 Task: Find connections with filter location Tongging with filter topic #Creativitywith filter profile language Potuguese with filter current company Pidilite Industries Limited with filter school Lachoo Memorial College of Science & Tech with filter industry Legislative Offices with filter service category Lead Generation with filter keywords title Assistant Engineer
Action: Mouse pressed left at (657, 90)
Screenshot: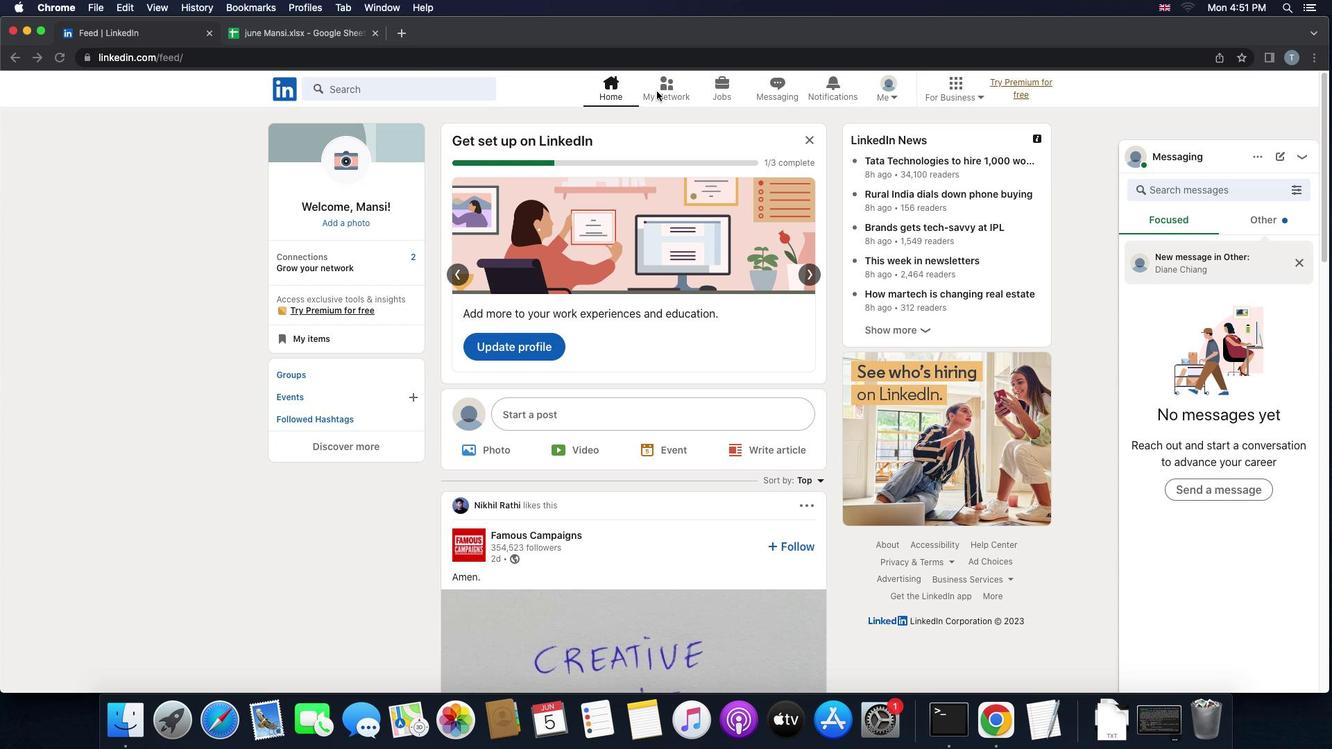 
Action: Mouse pressed left at (657, 90)
Screenshot: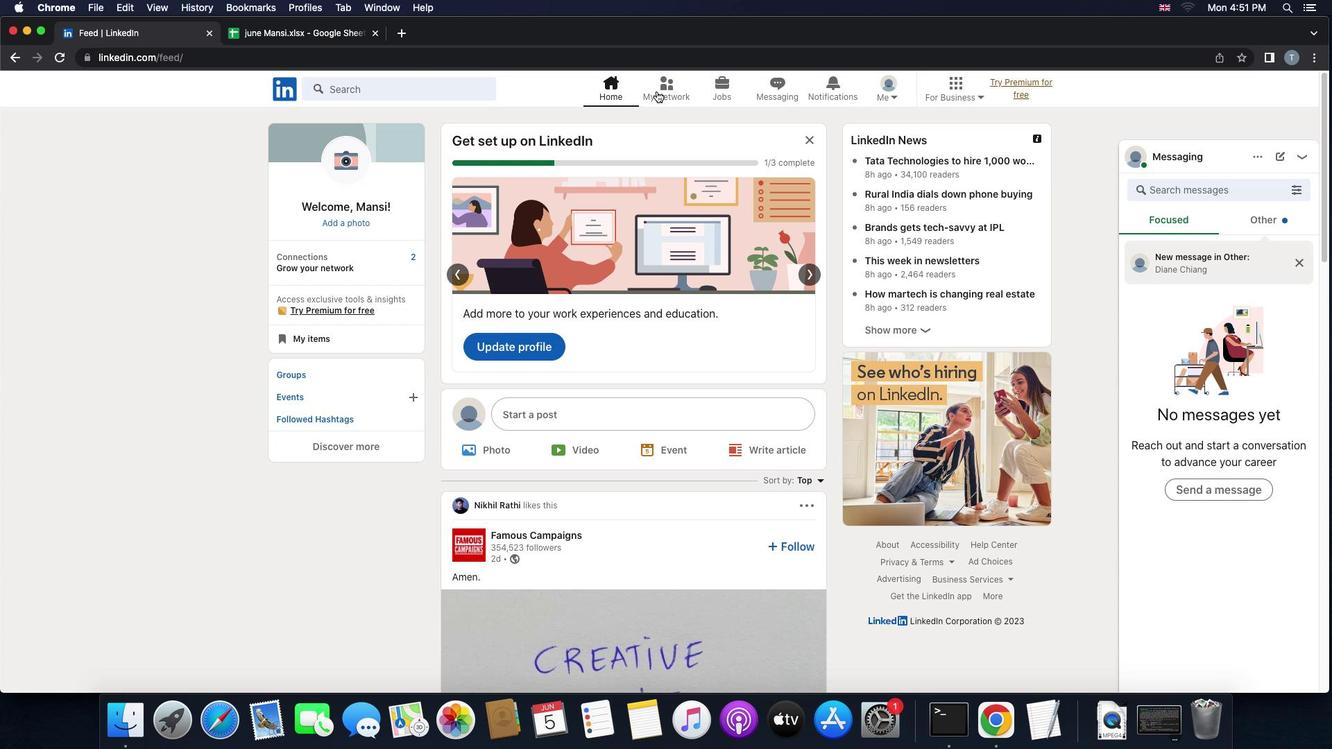 
Action: Mouse moved to (410, 170)
Screenshot: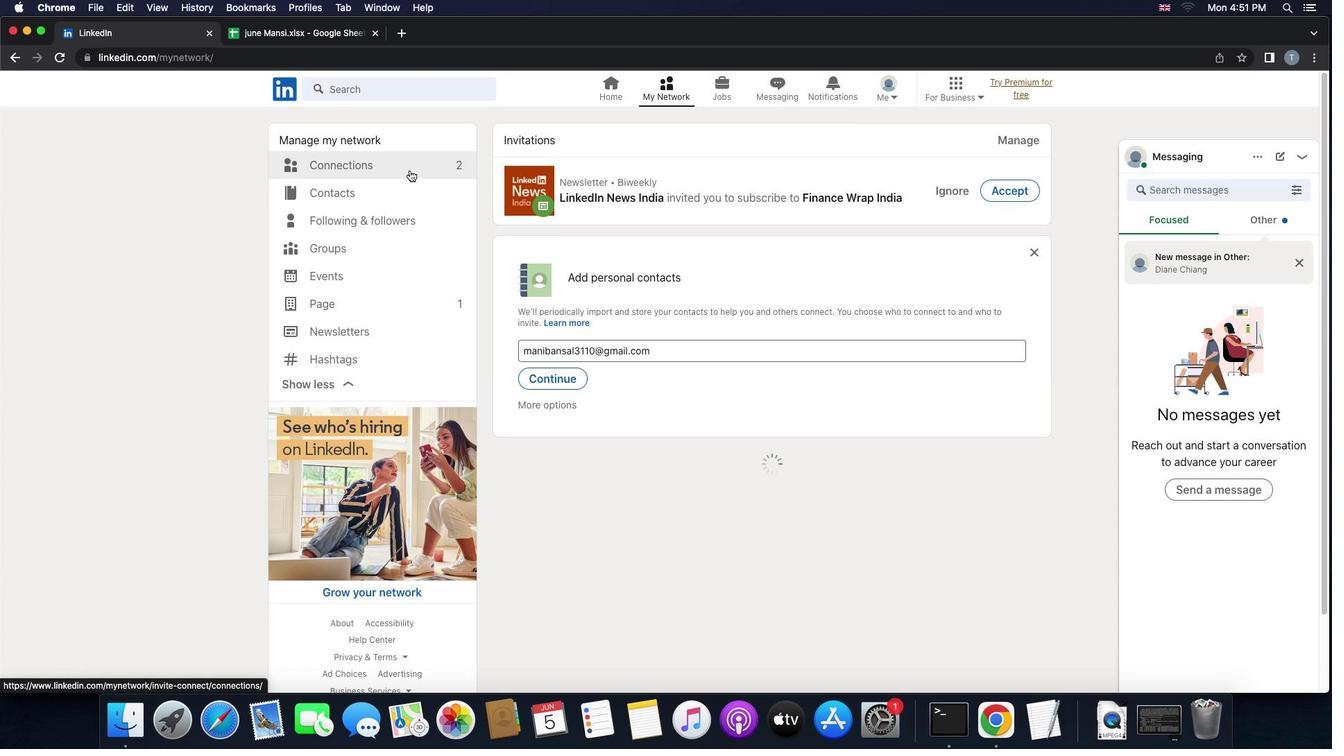 
Action: Mouse pressed left at (410, 170)
Screenshot: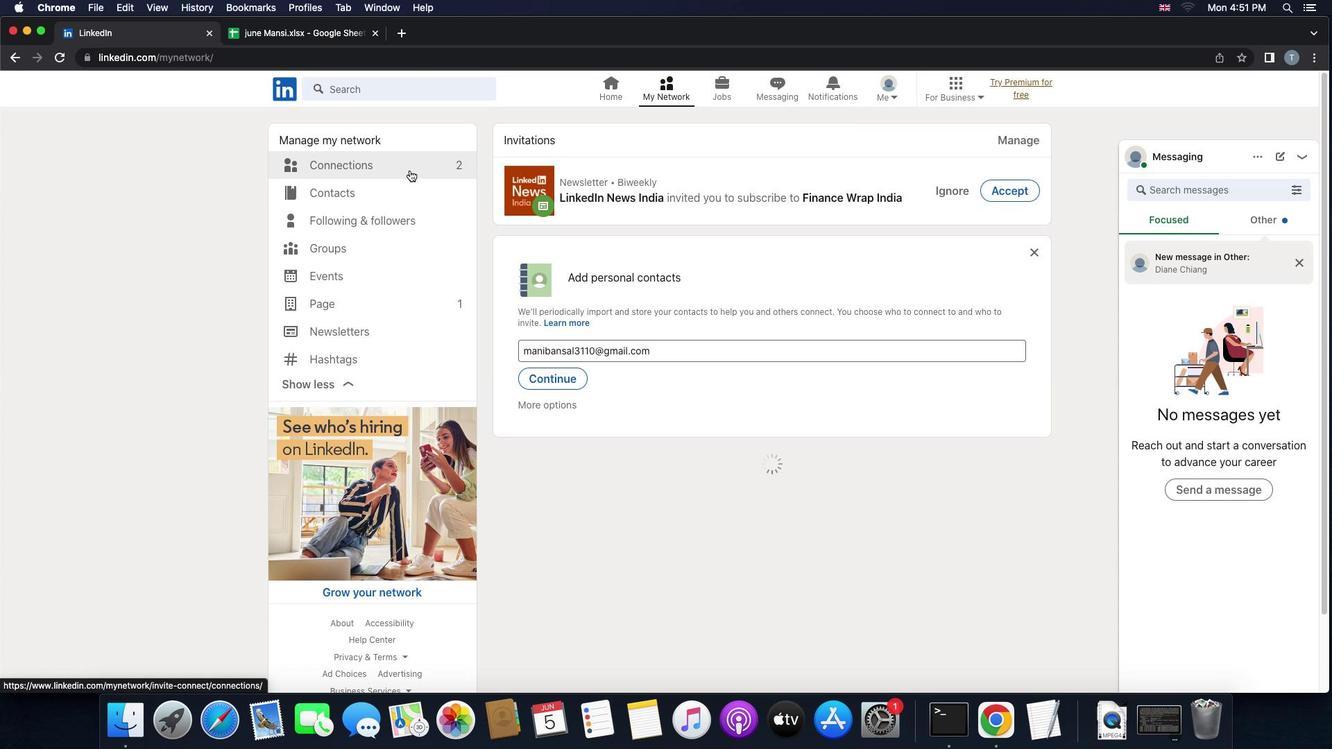 
Action: Mouse moved to (792, 163)
Screenshot: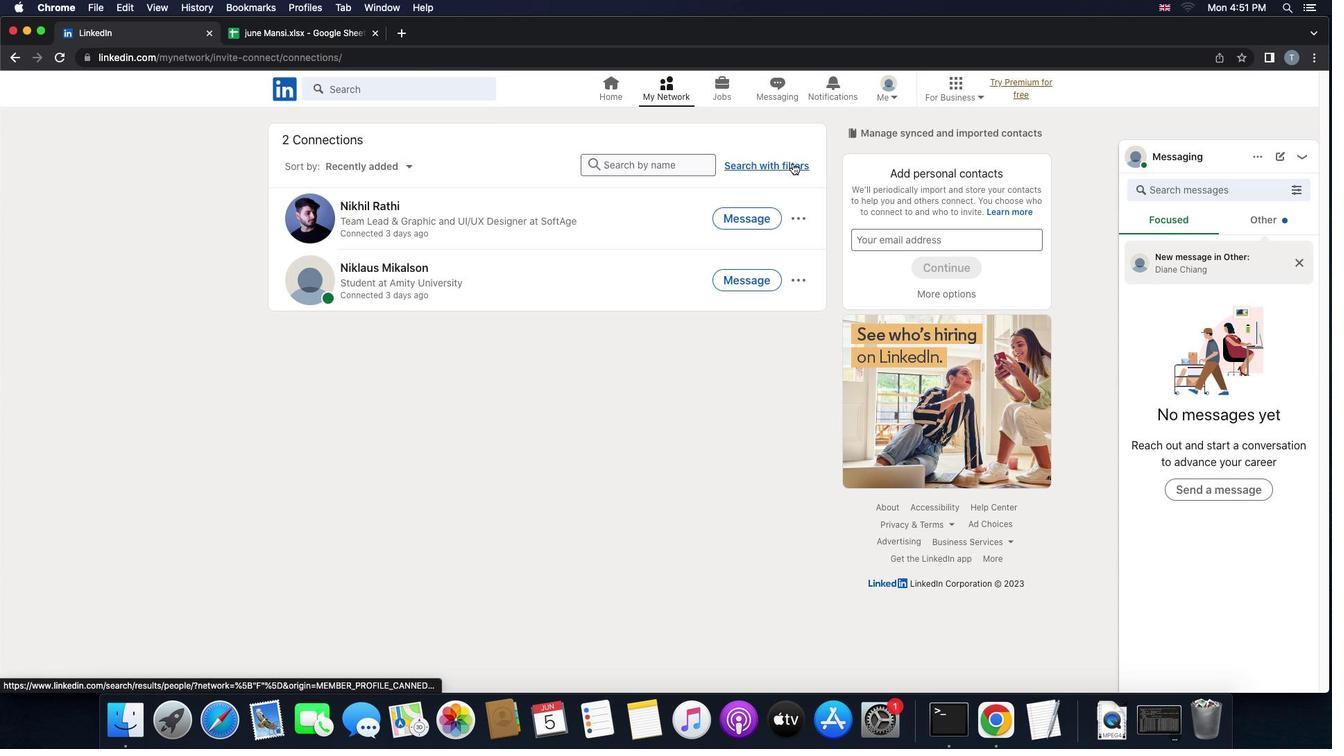 
Action: Mouse pressed left at (792, 163)
Screenshot: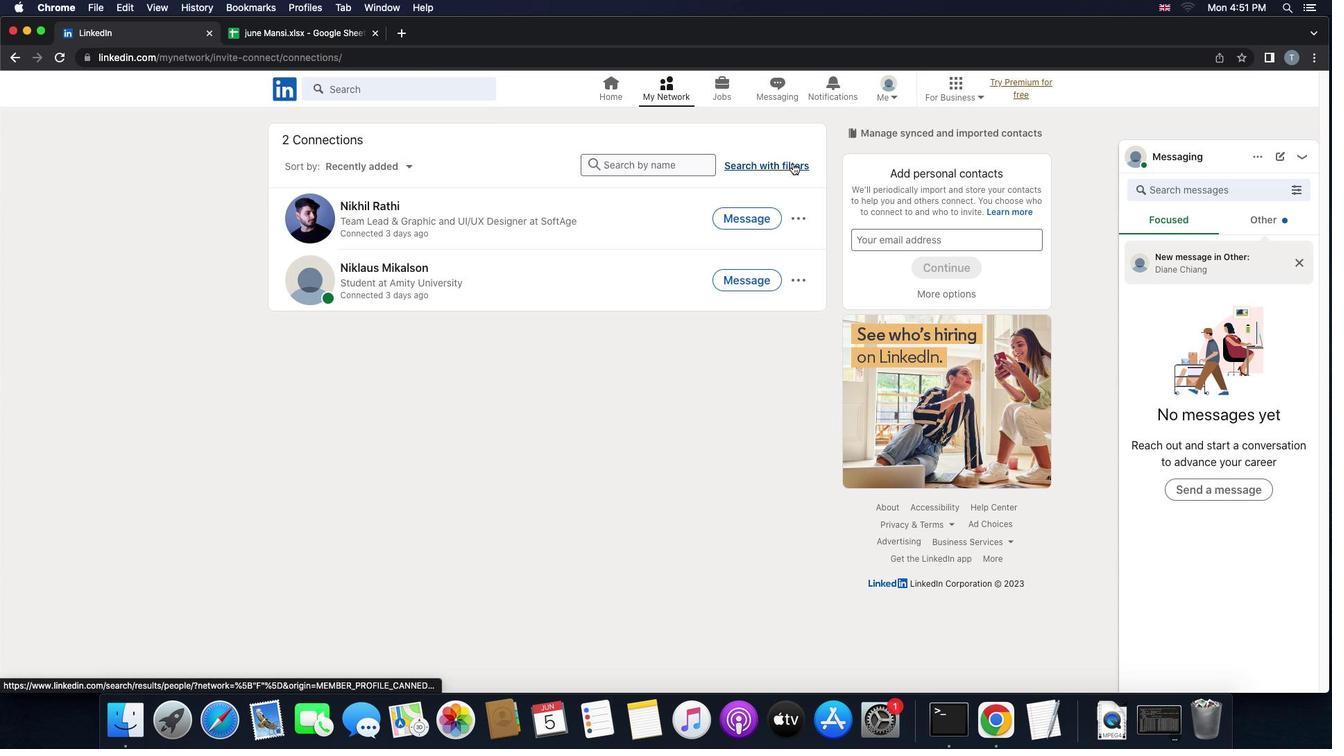 
Action: Mouse moved to (716, 130)
Screenshot: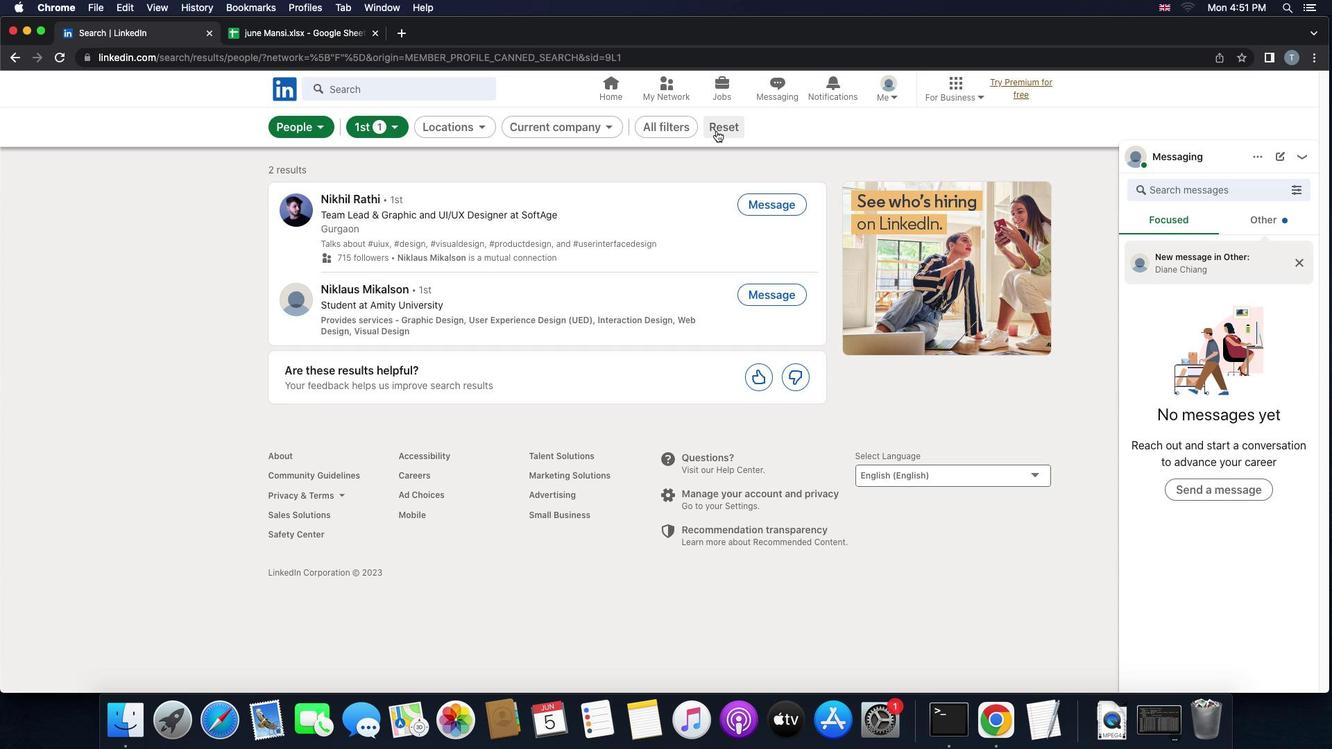 
Action: Mouse pressed left at (716, 130)
Screenshot: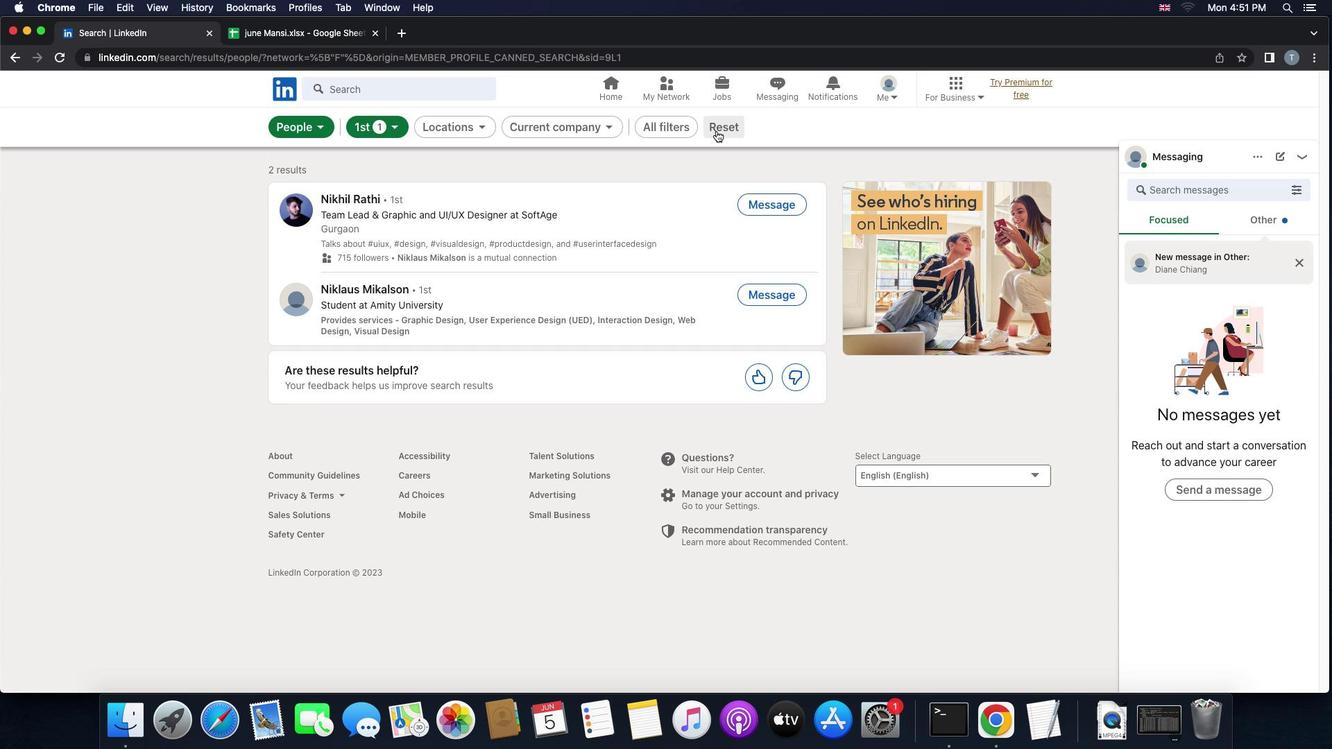 
Action: Mouse moved to (686, 129)
Screenshot: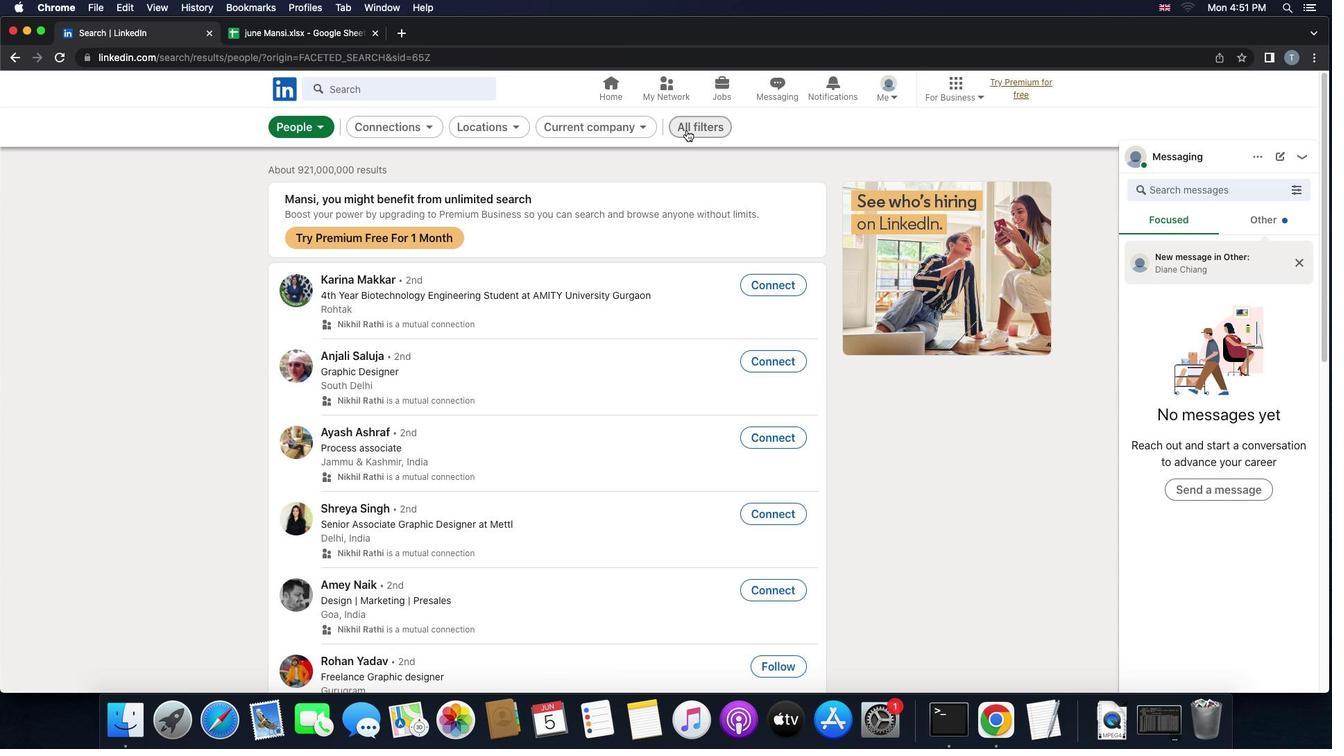 
Action: Mouse pressed left at (686, 129)
Screenshot: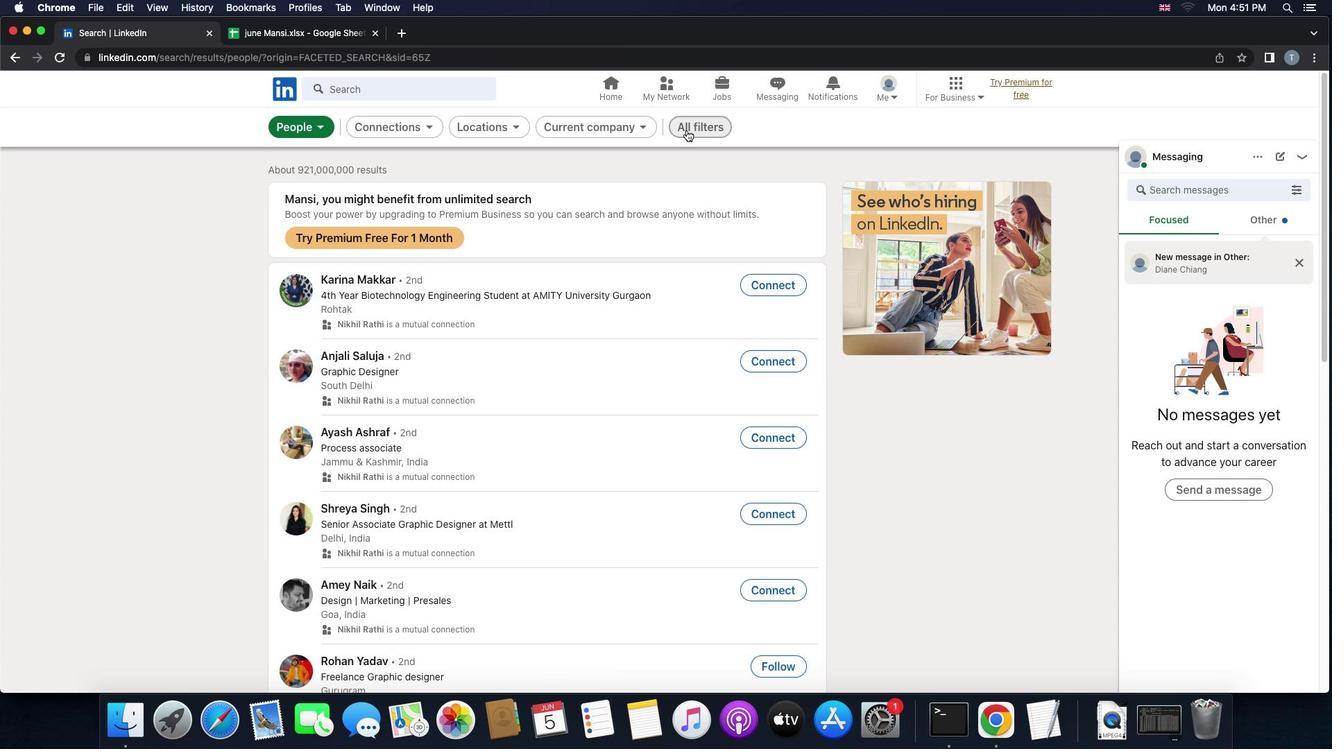 
Action: Mouse moved to (1040, 421)
Screenshot: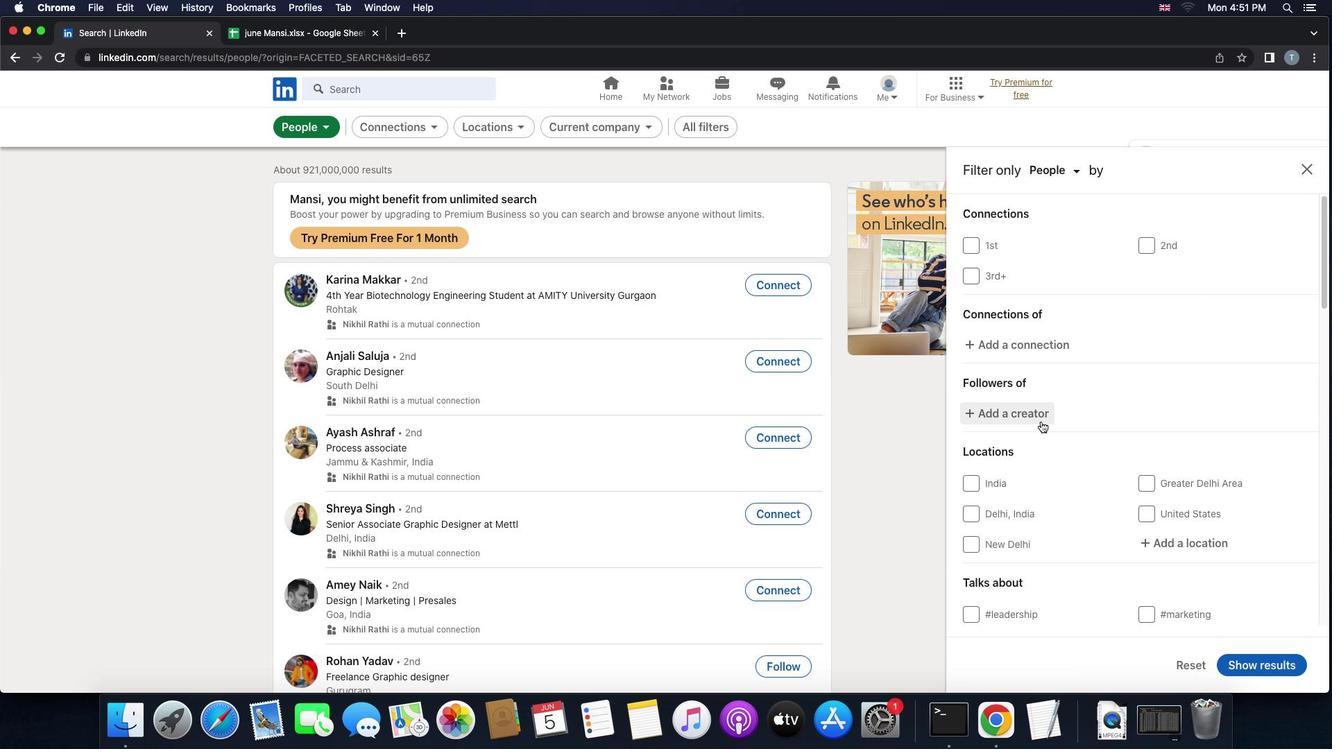 
Action: Mouse scrolled (1040, 421) with delta (0, 0)
Screenshot: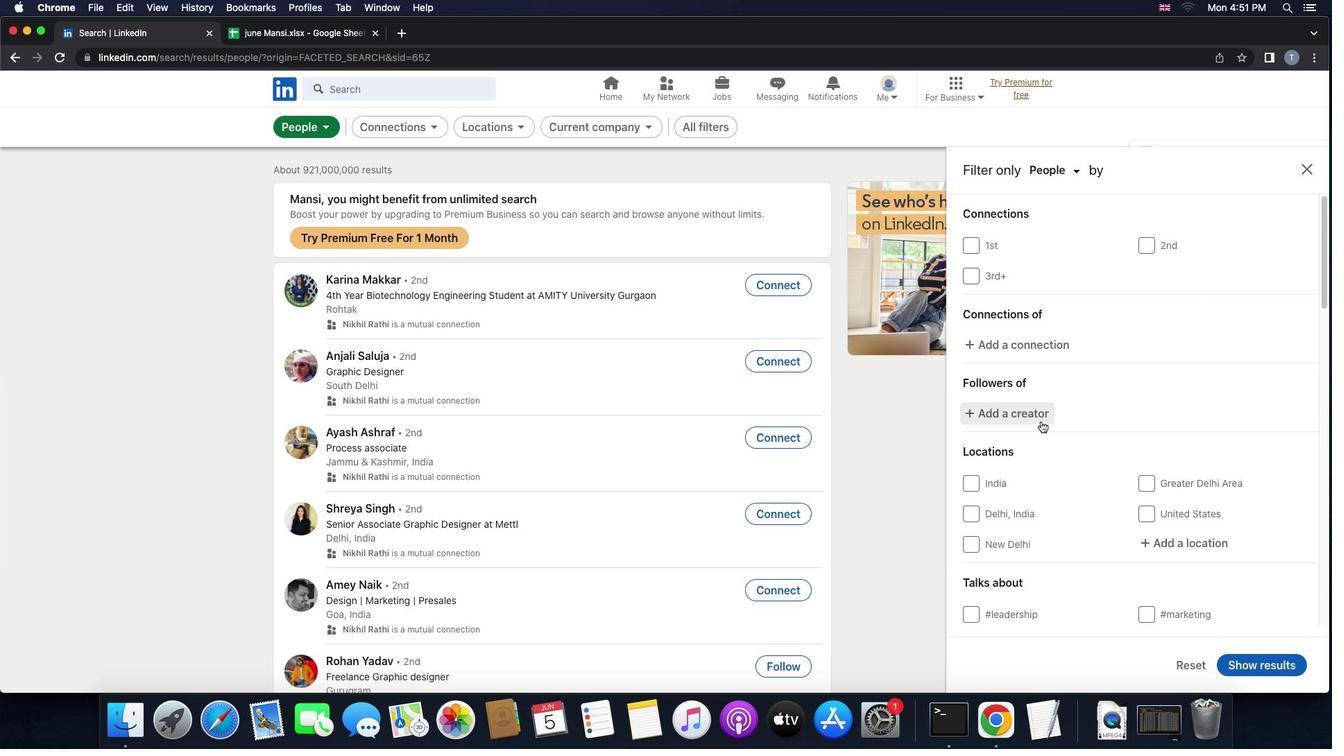 
Action: Mouse scrolled (1040, 421) with delta (0, 0)
Screenshot: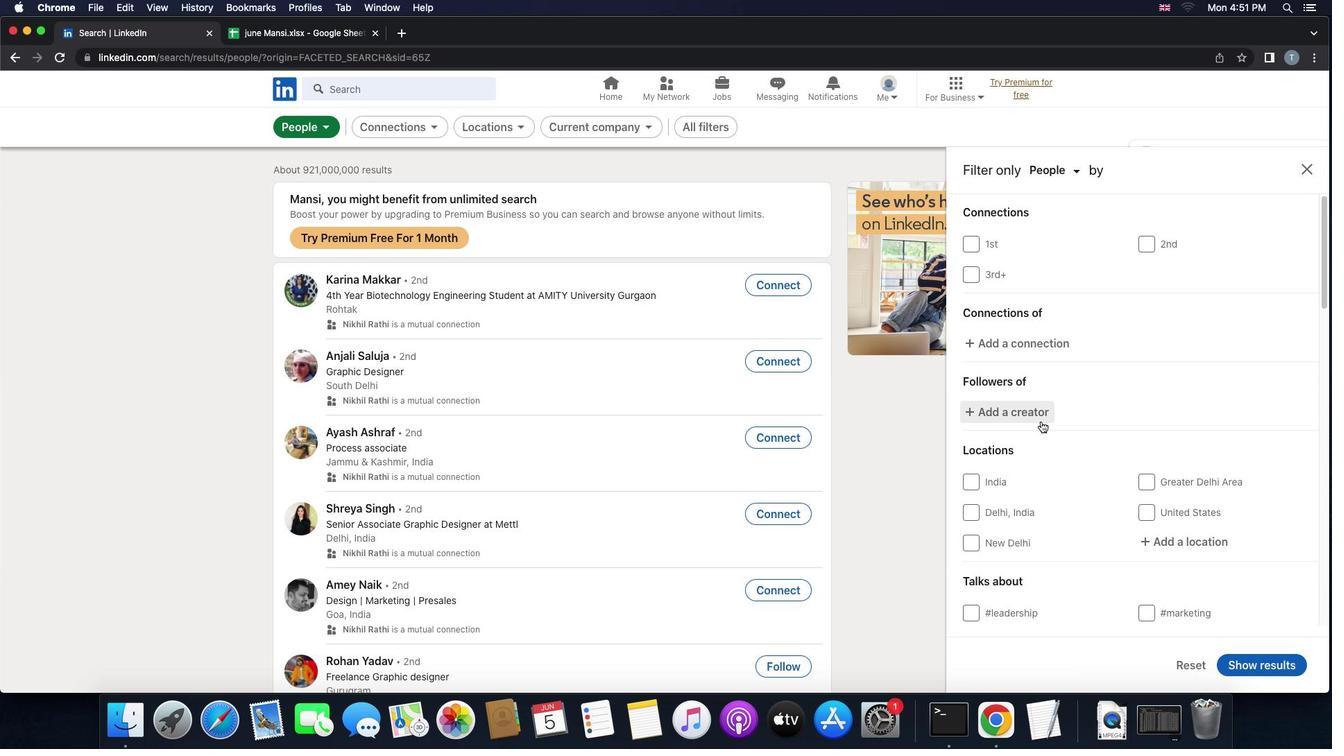 
Action: Mouse scrolled (1040, 421) with delta (0, -1)
Screenshot: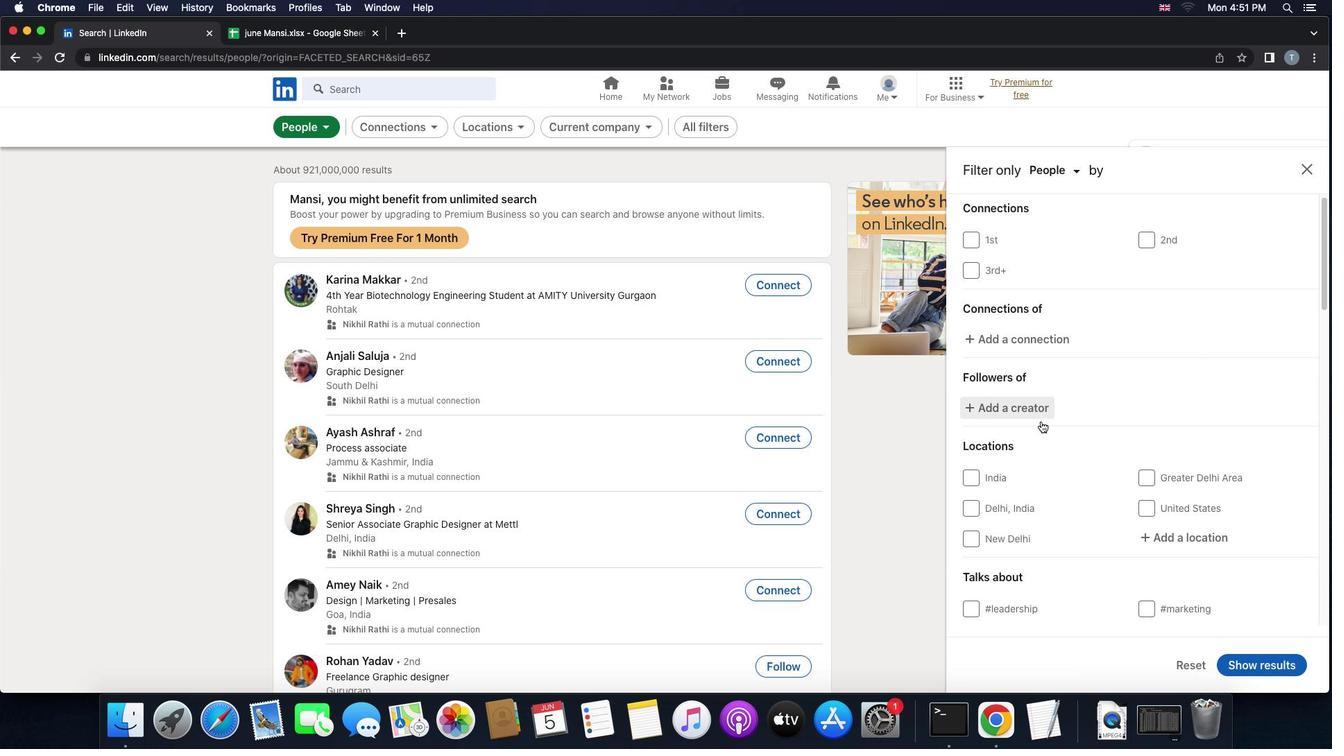 
Action: Mouse moved to (1194, 446)
Screenshot: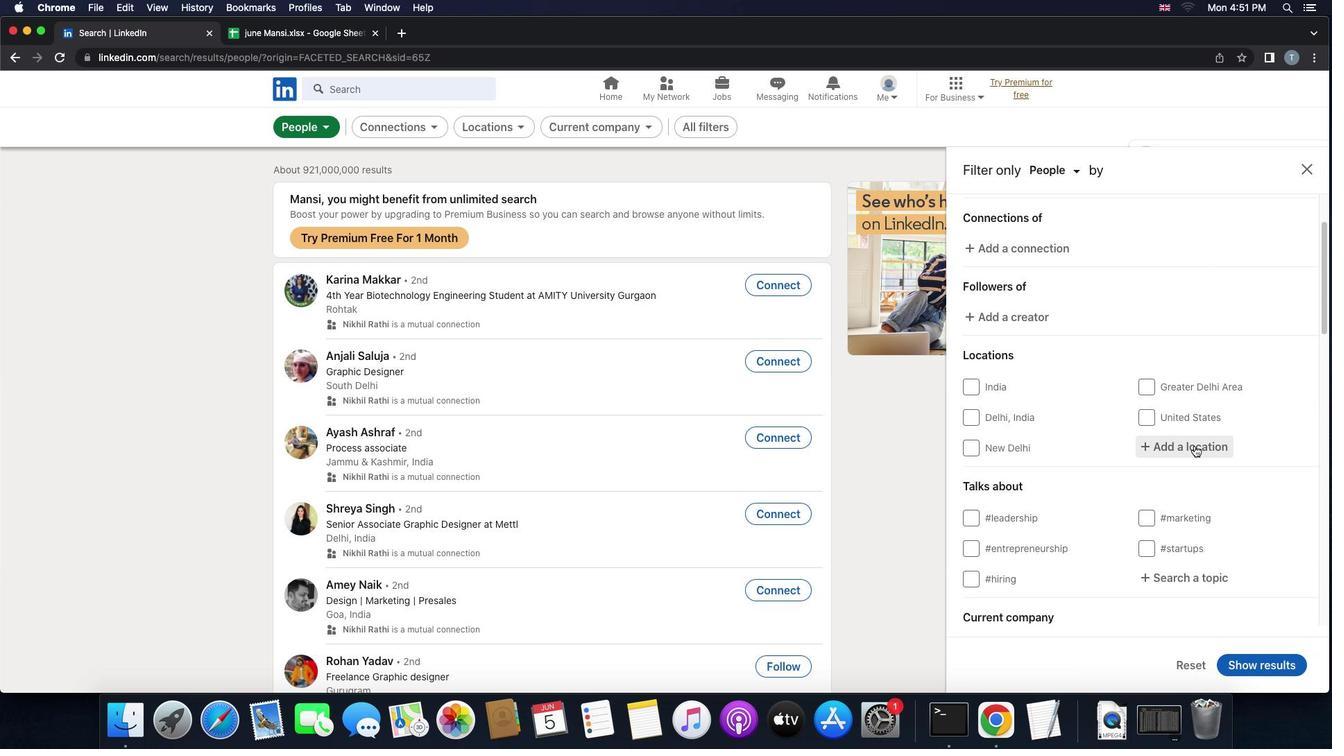 
Action: Mouse pressed left at (1194, 446)
Screenshot: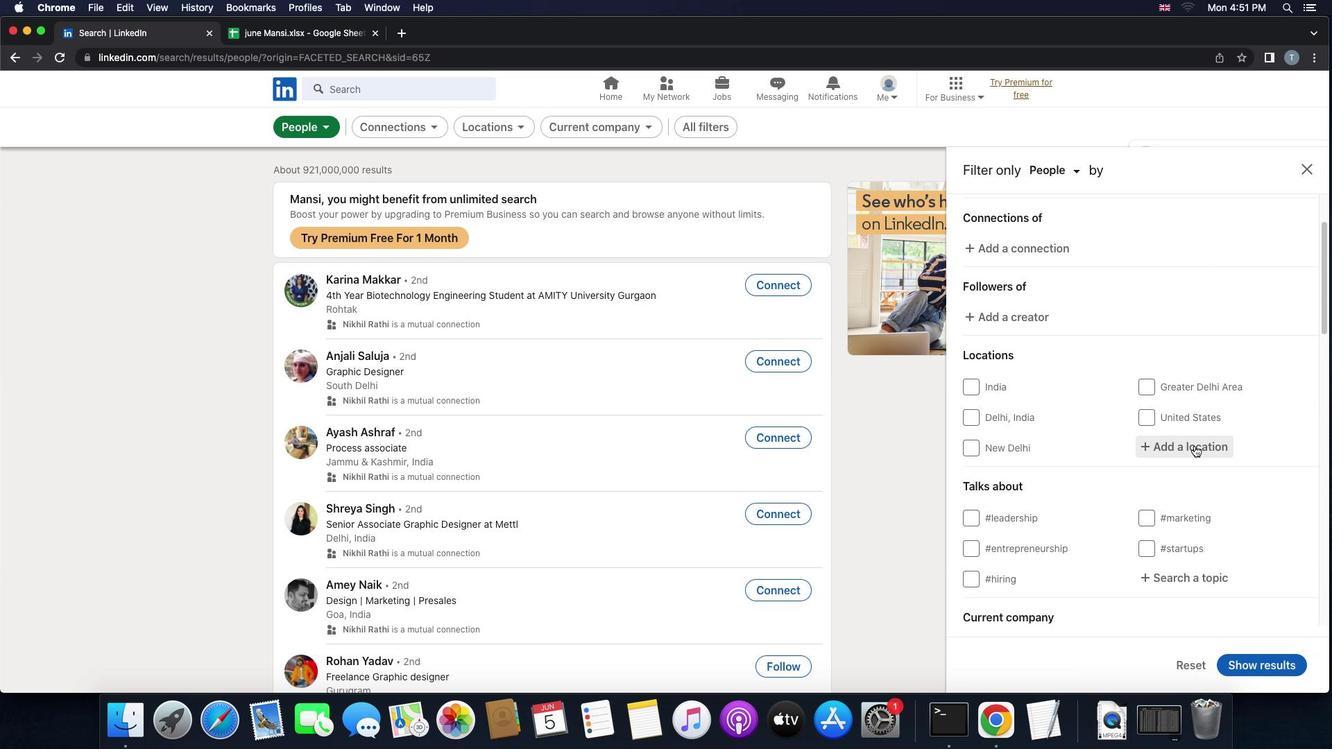 
Action: Mouse moved to (1188, 441)
Screenshot: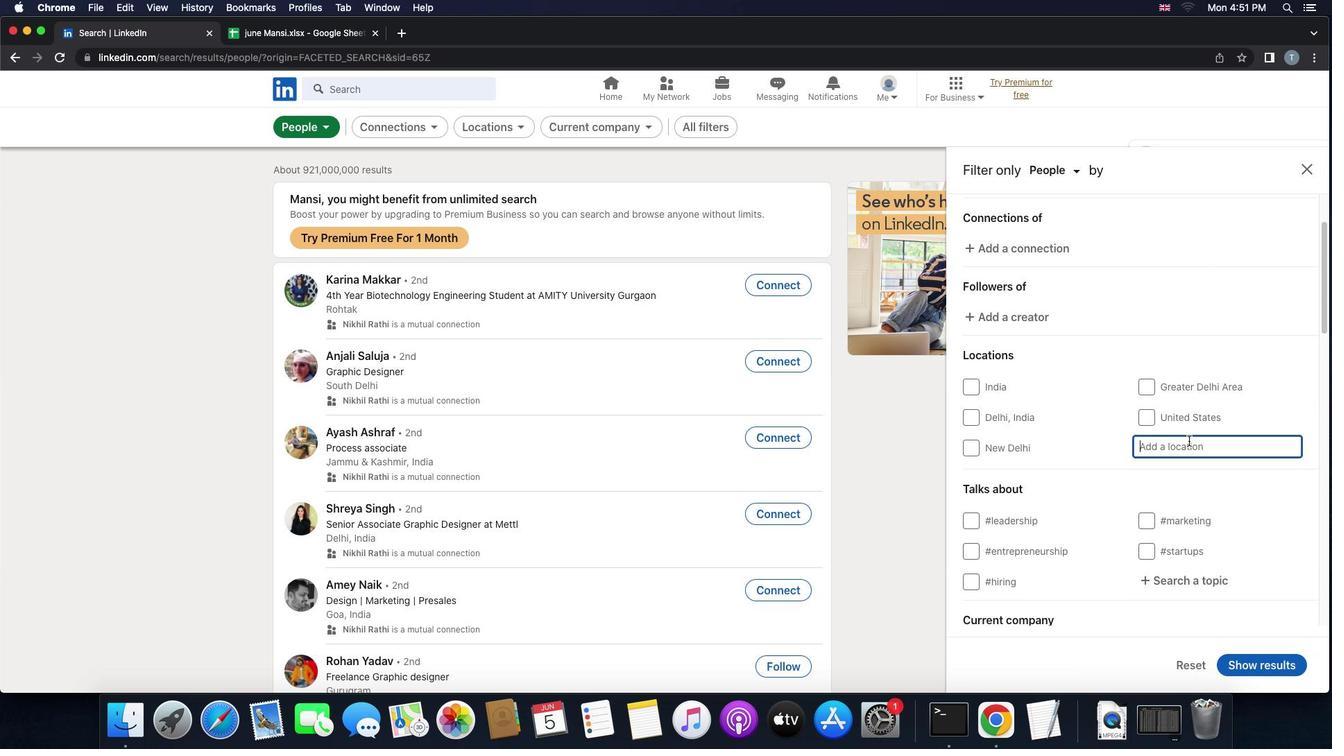 
Action: Key pressed Key.shift'T''o''n''g''g''i''n''g'Key.enter
Screenshot: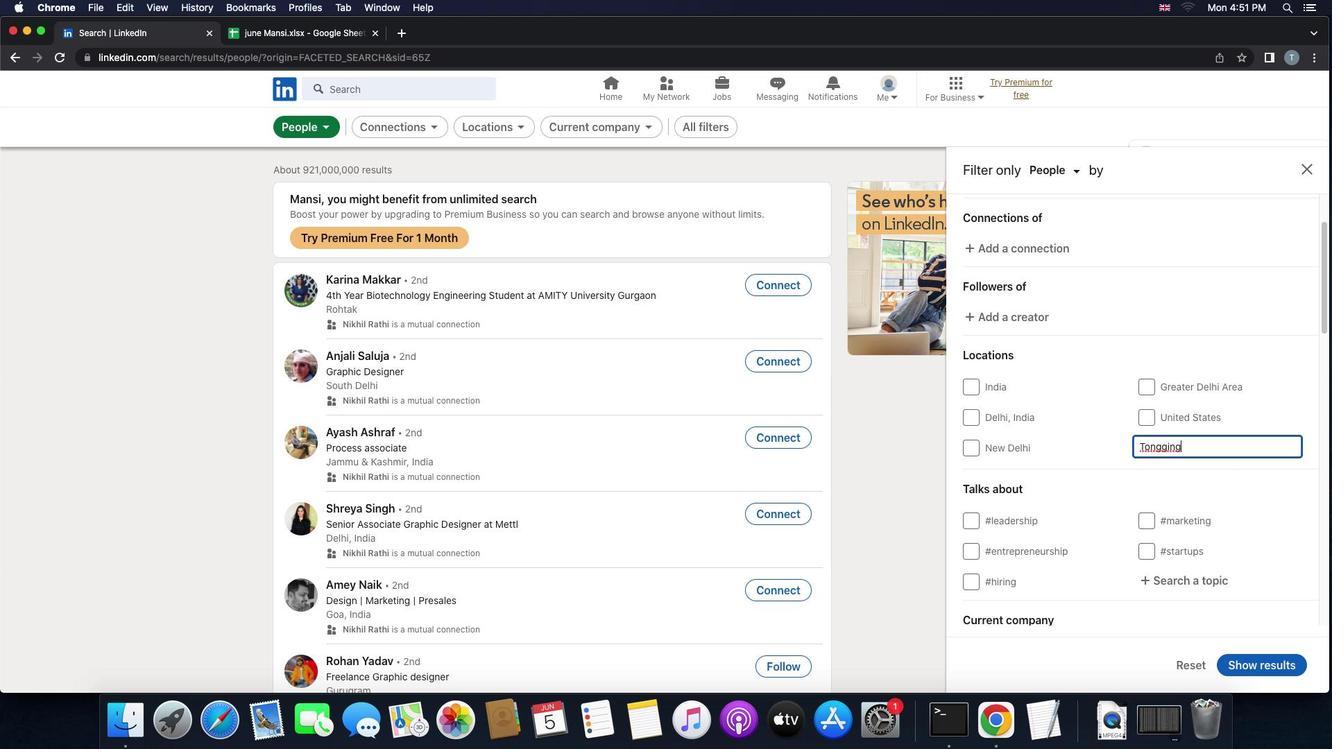 
Action: Mouse moved to (1070, 506)
Screenshot: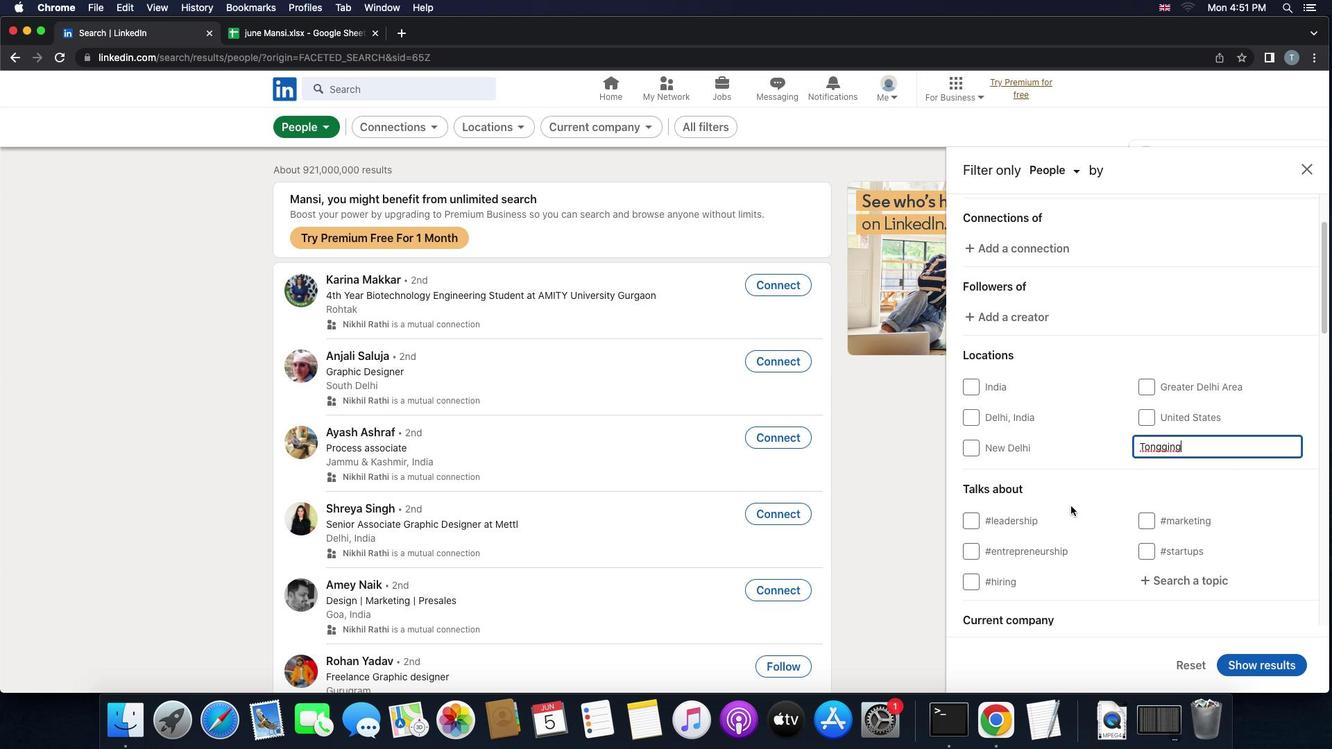 
Action: Mouse scrolled (1070, 506) with delta (0, 0)
Screenshot: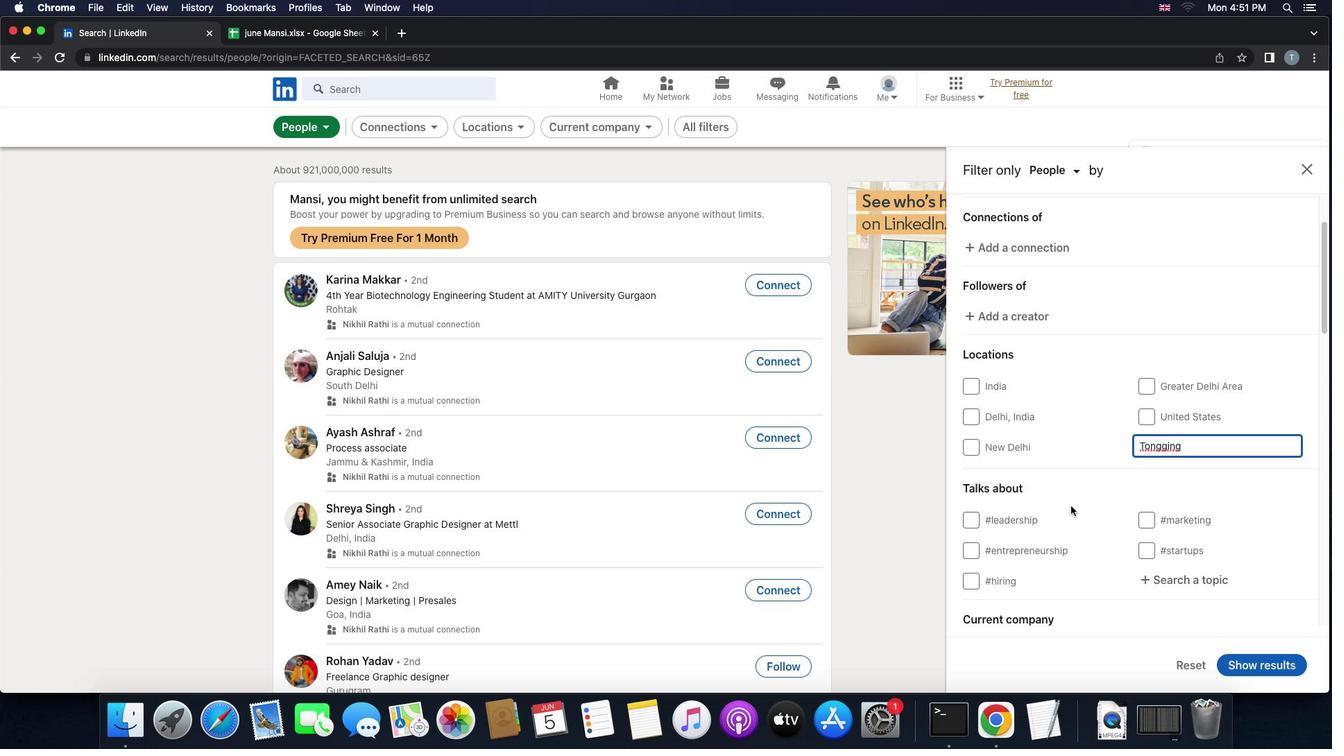 
Action: Mouse scrolled (1070, 506) with delta (0, 0)
Screenshot: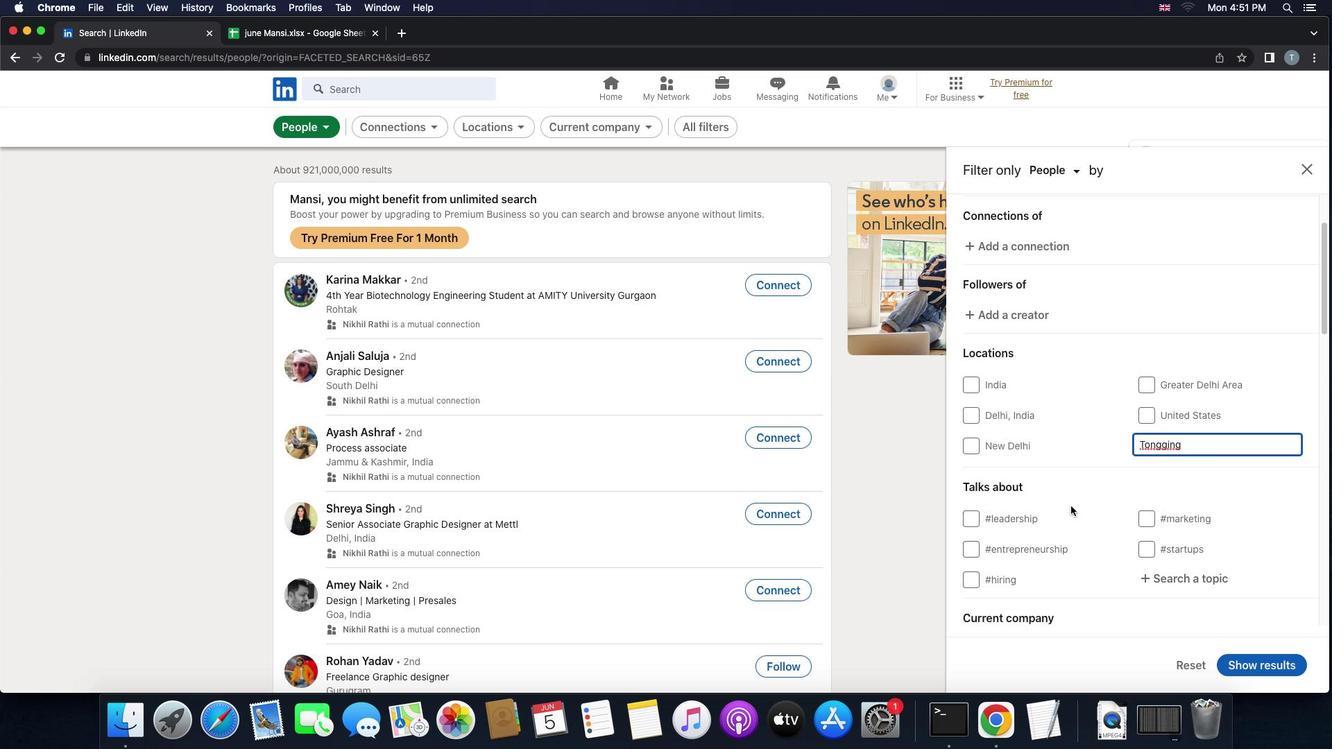 
Action: Mouse scrolled (1070, 506) with delta (0, -1)
Screenshot: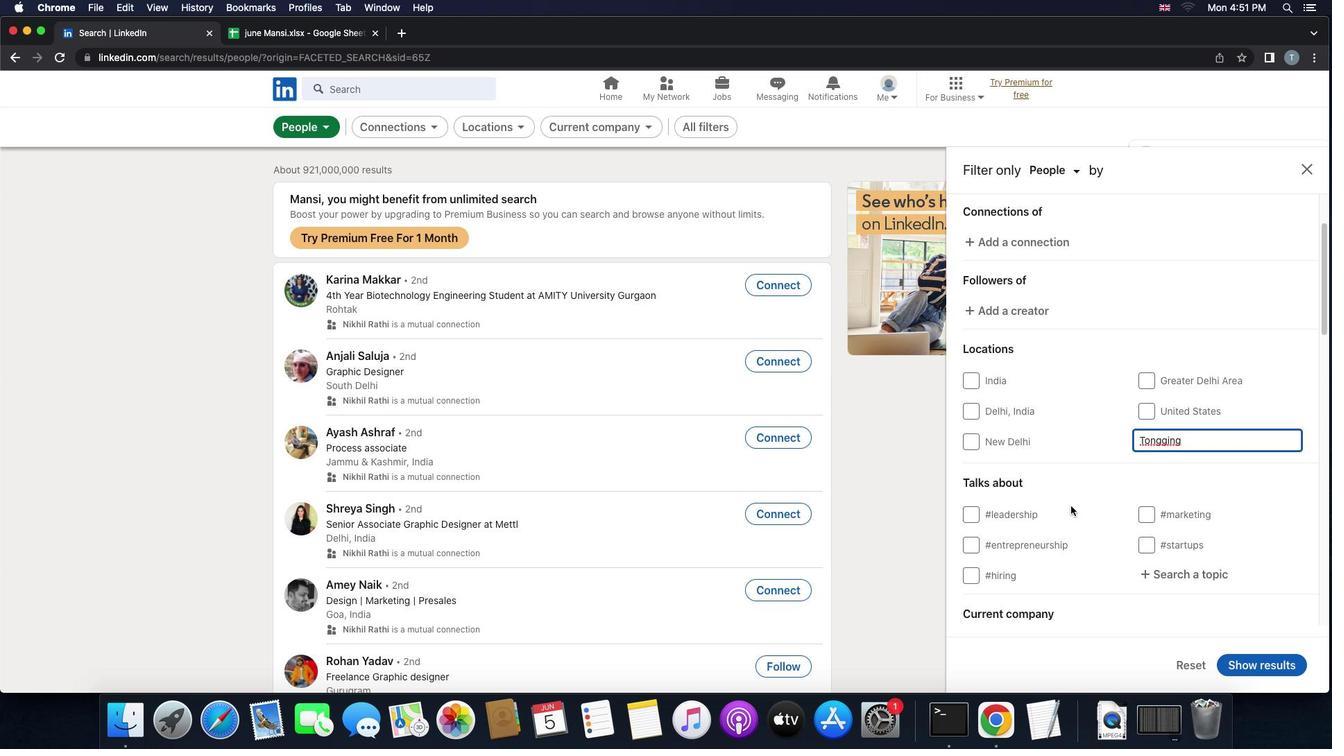 
Action: Mouse moved to (1148, 501)
Screenshot: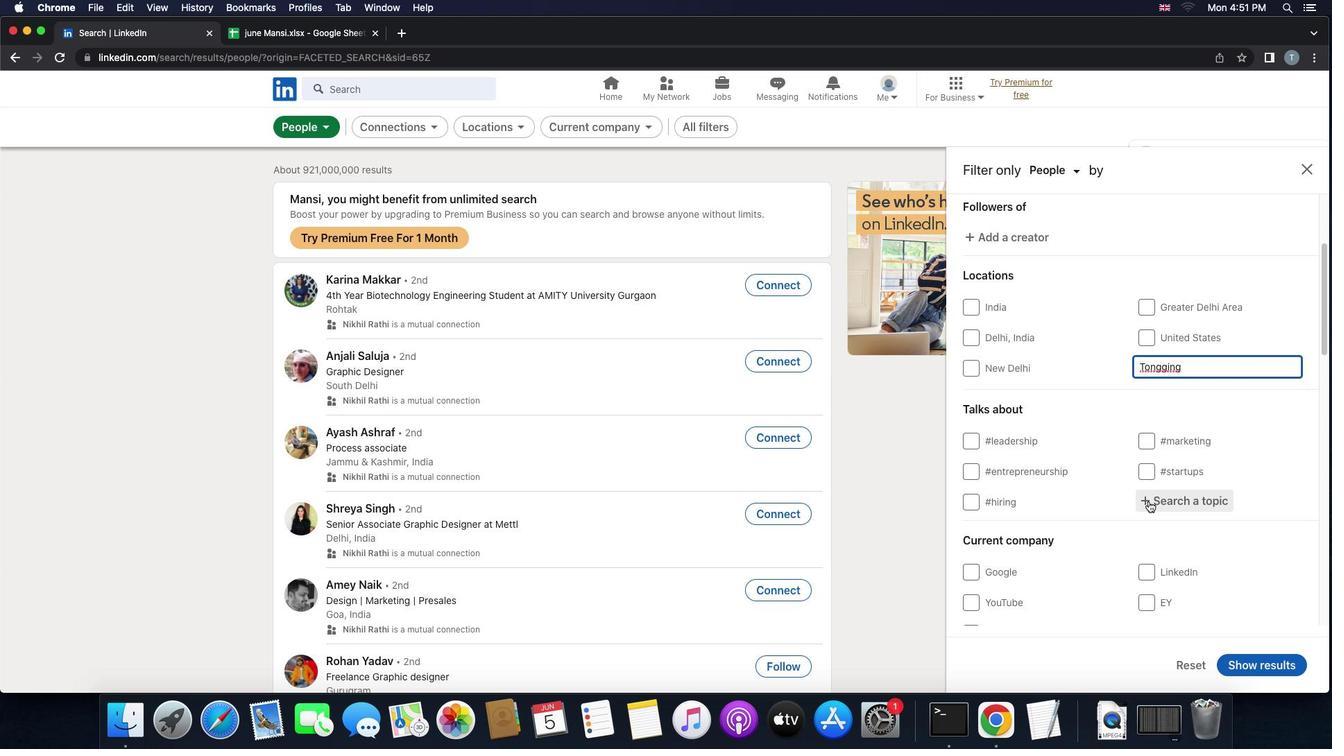 
Action: Mouse pressed left at (1148, 501)
Screenshot: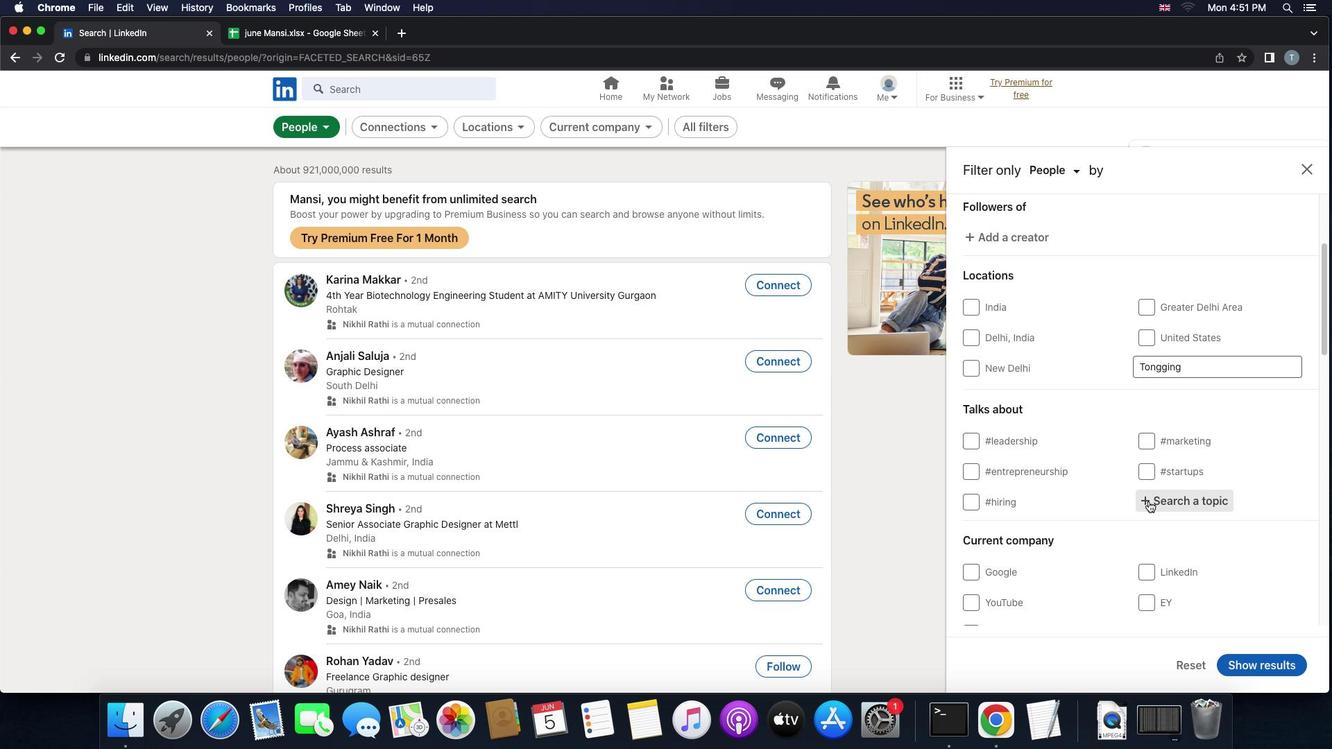 
Action: Key pressed Key.shift'C''r''e''a''t''i''v''i''t''y'
Screenshot: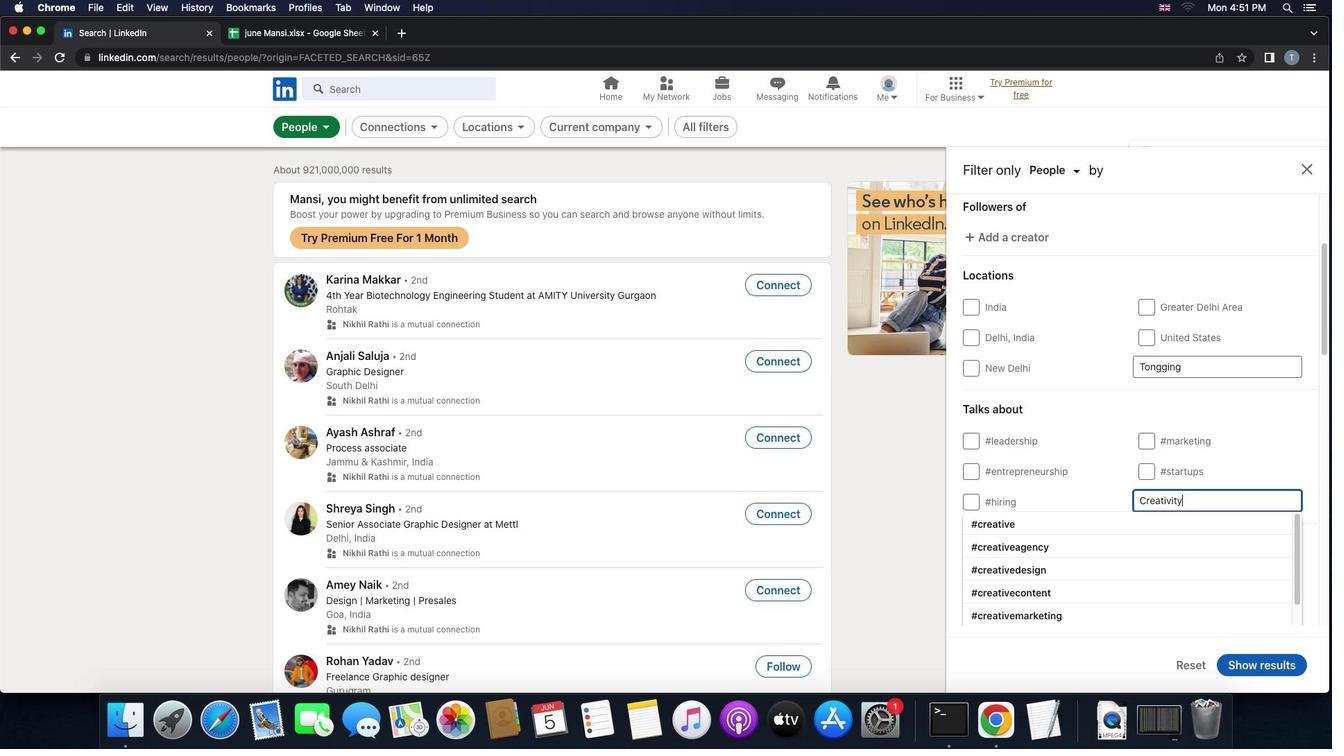 
Action: Mouse moved to (1120, 520)
Screenshot: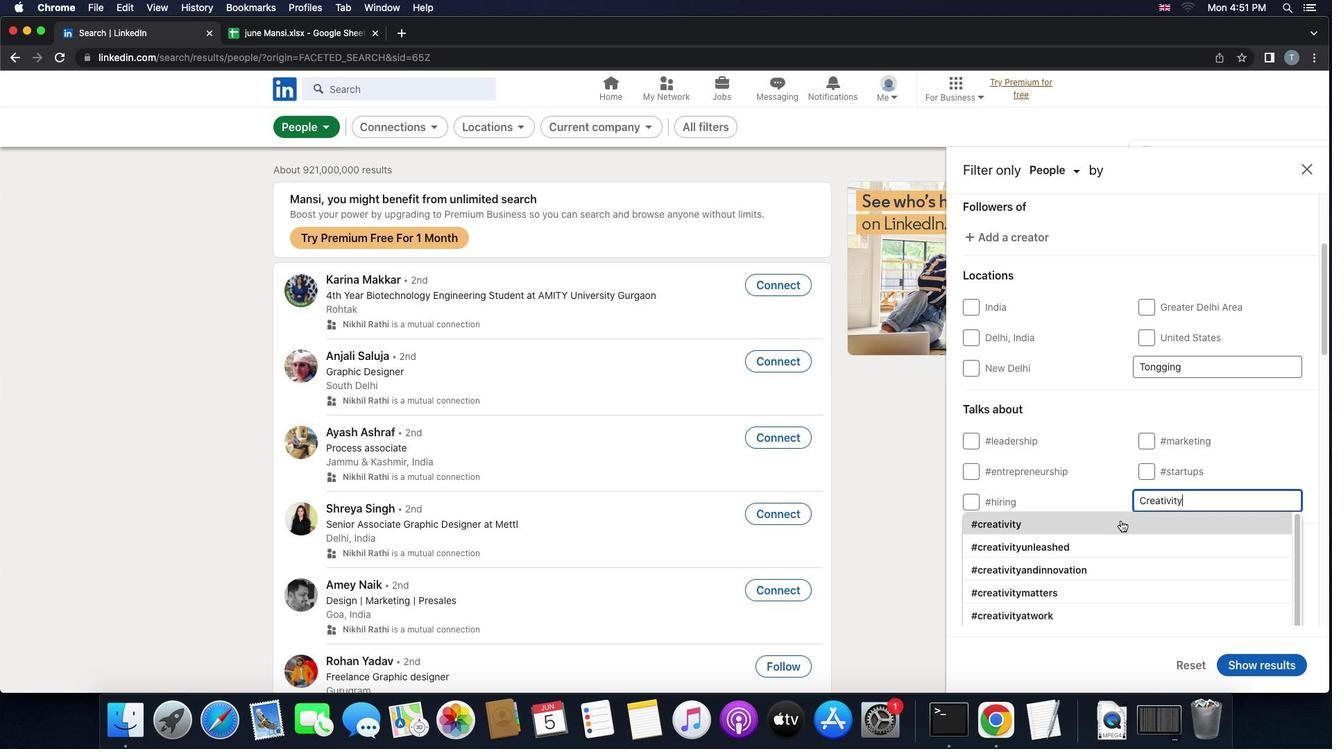 
Action: Mouse pressed left at (1120, 520)
Screenshot: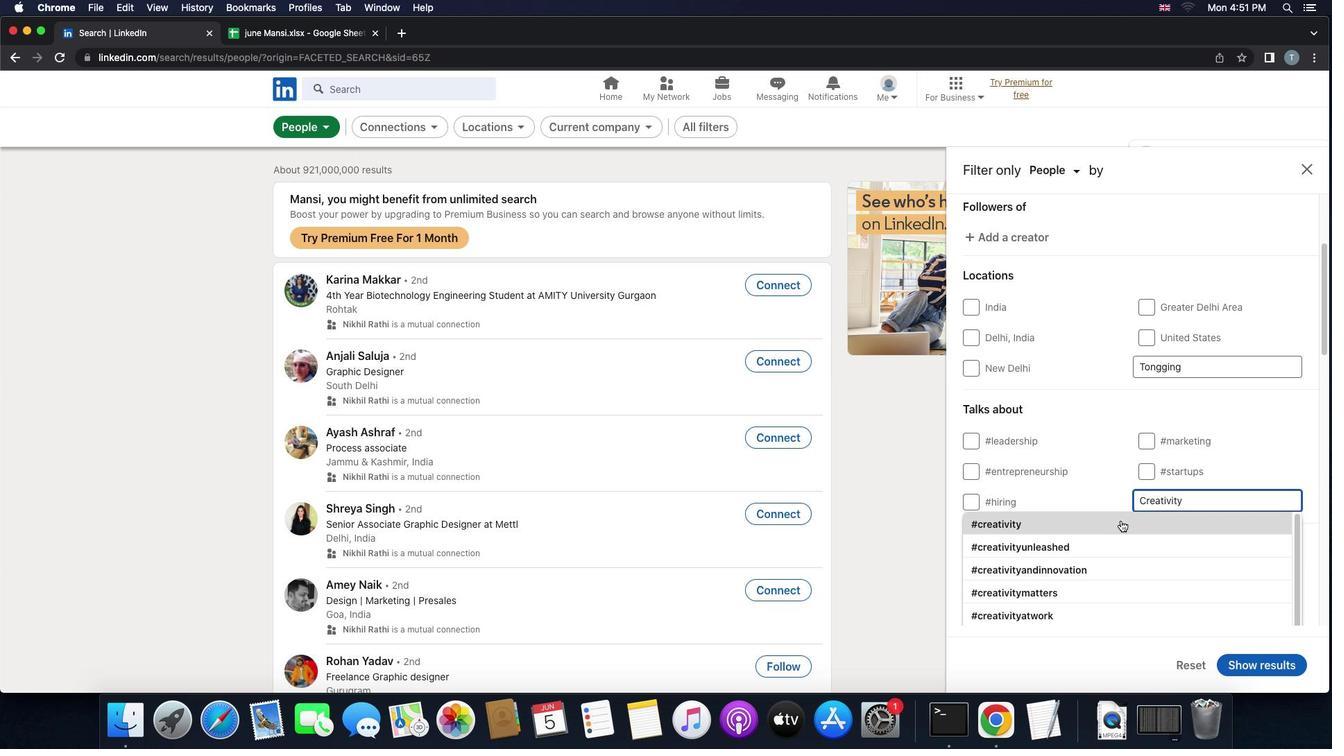 
Action: Mouse moved to (1144, 562)
Screenshot: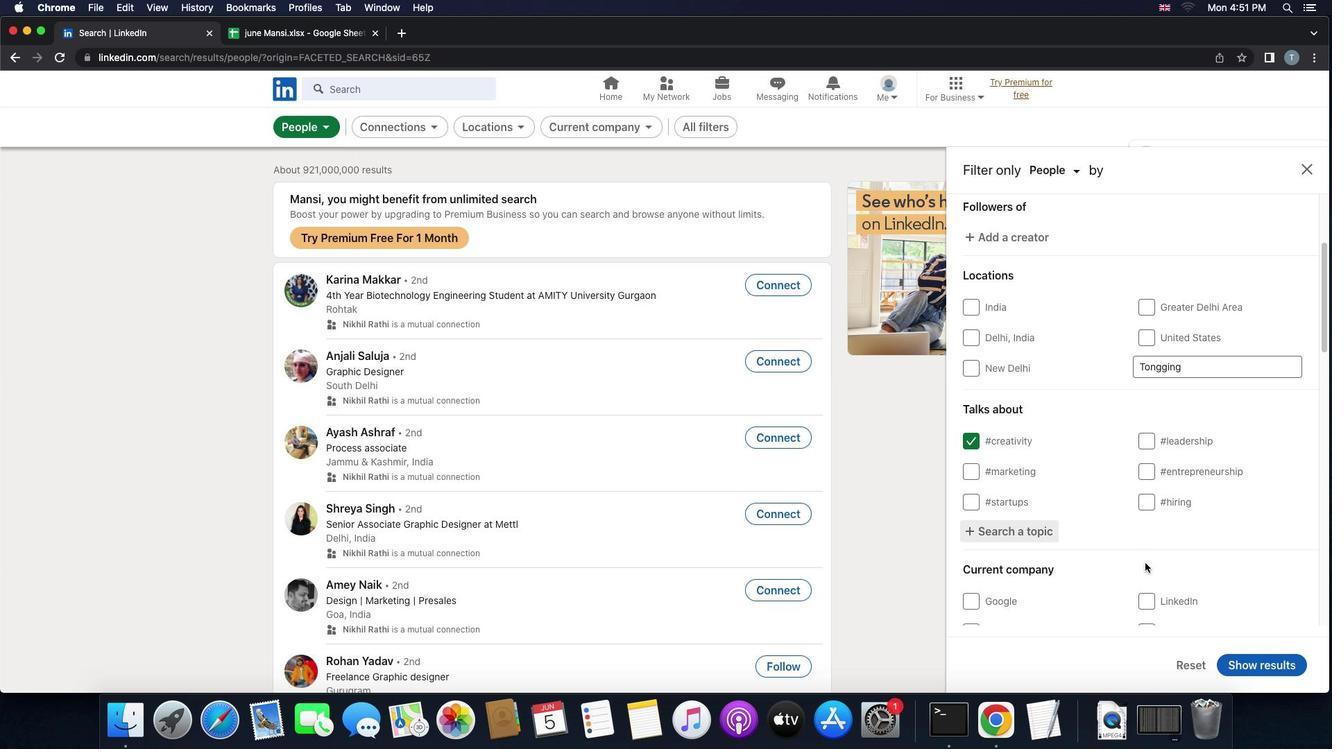 
Action: Mouse scrolled (1144, 562) with delta (0, 0)
Screenshot: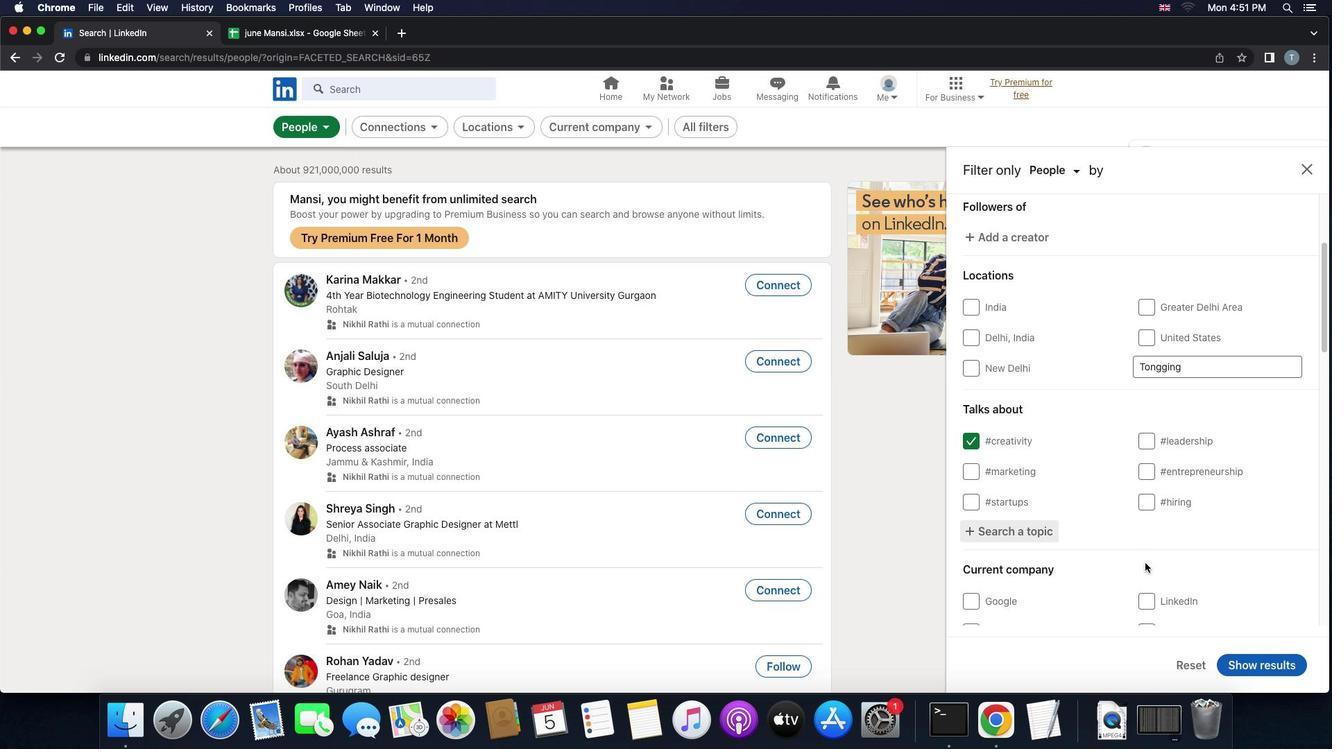 
Action: Mouse scrolled (1144, 562) with delta (0, 0)
Screenshot: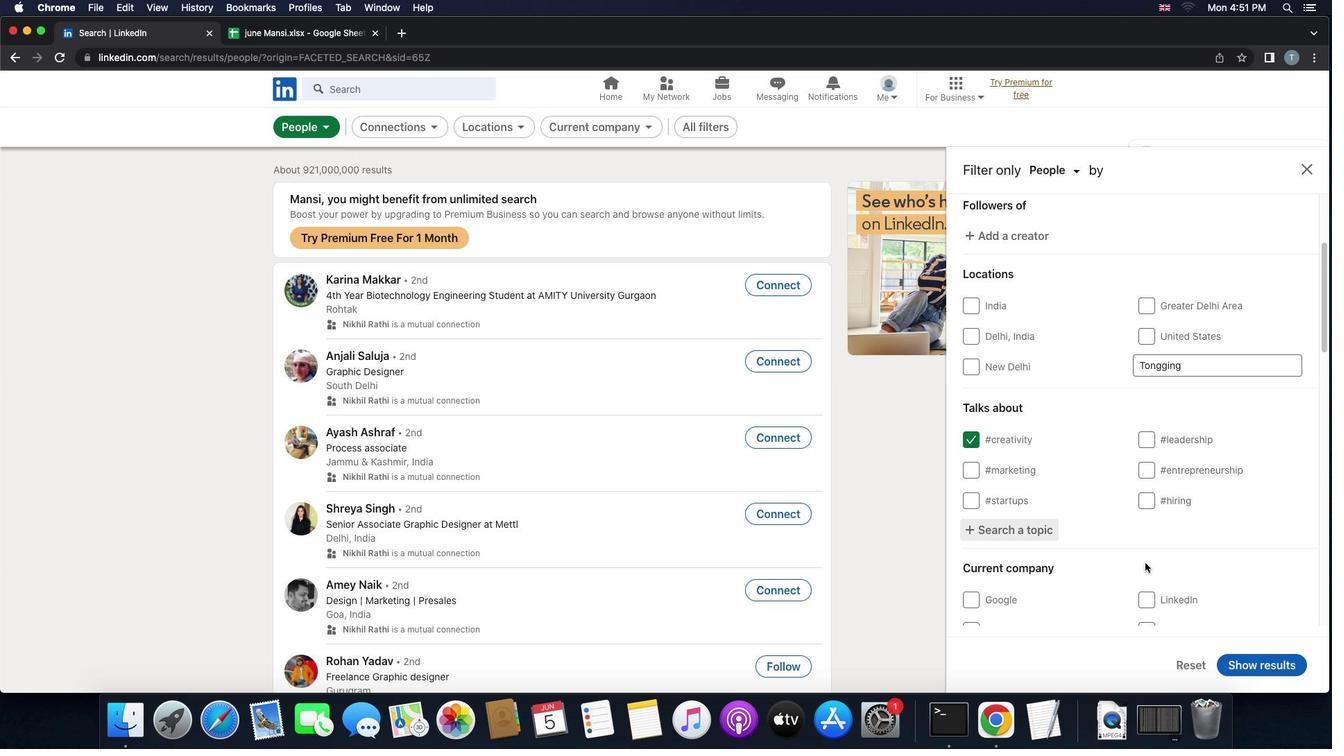 
Action: Mouse scrolled (1144, 562) with delta (0, -1)
Screenshot: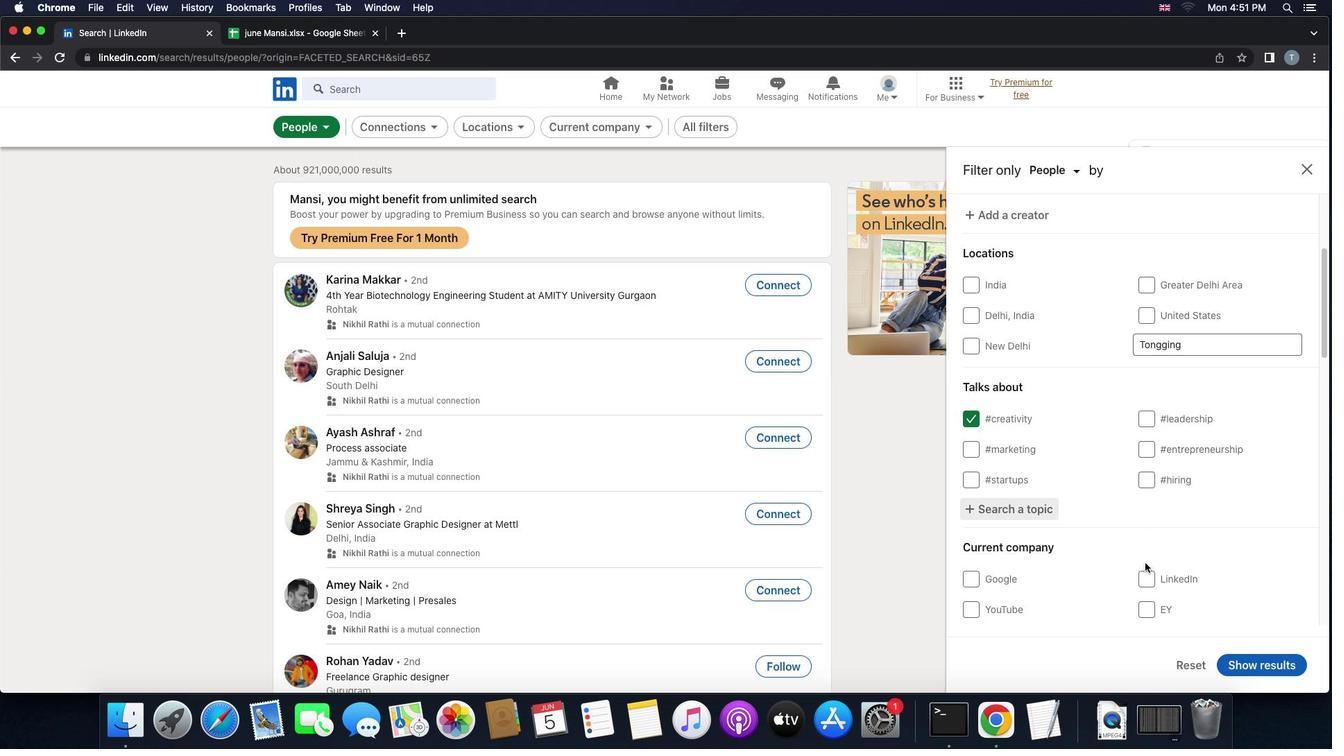 
Action: Mouse scrolled (1144, 562) with delta (0, -1)
Screenshot: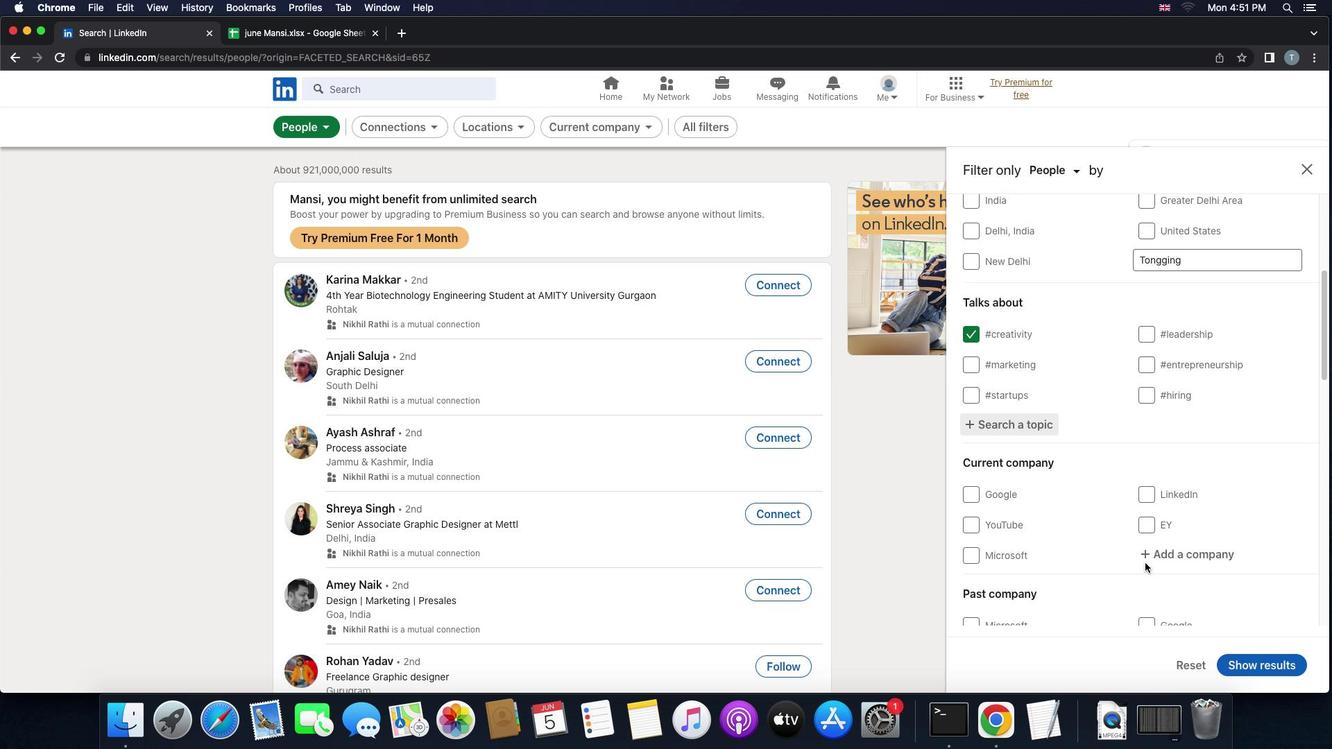 
Action: Mouse scrolled (1144, 562) with delta (0, 0)
Screenshot: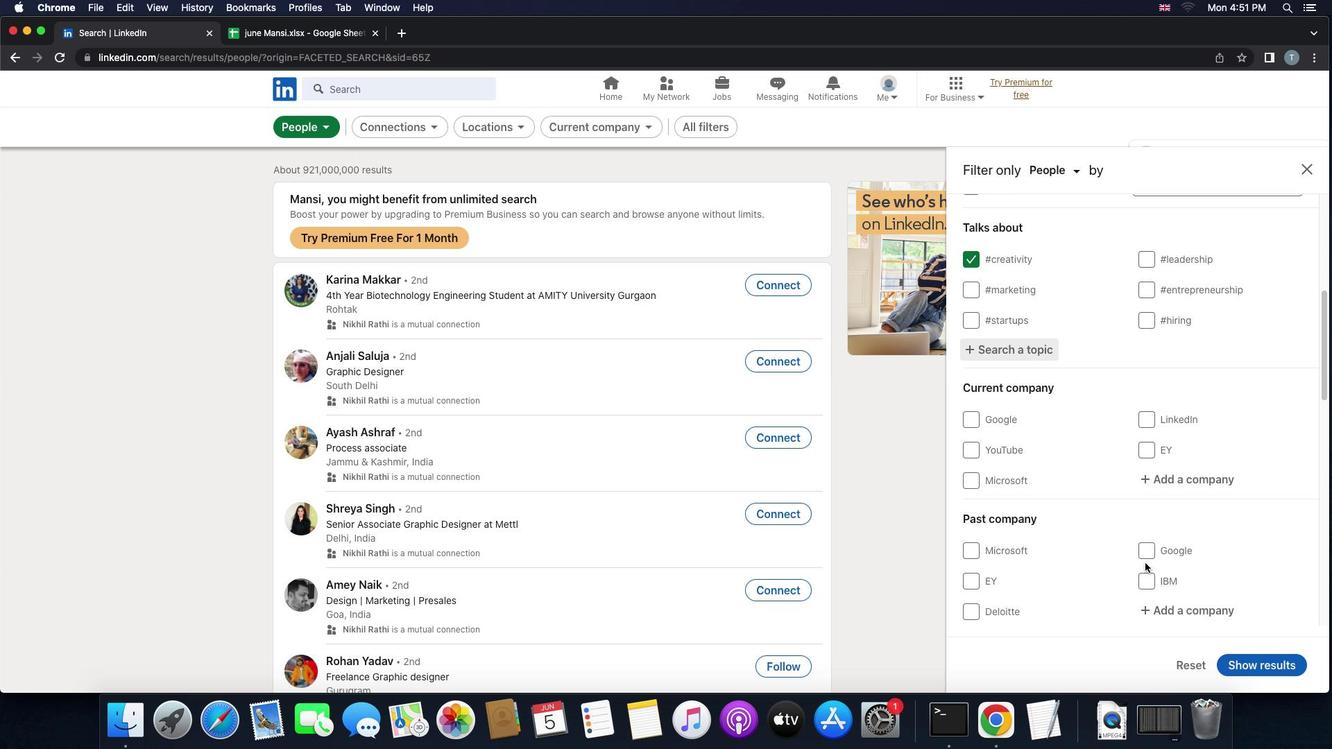 
Action: Mouse scrolled (1144, 562) with delta (0, 0)
Screenshot: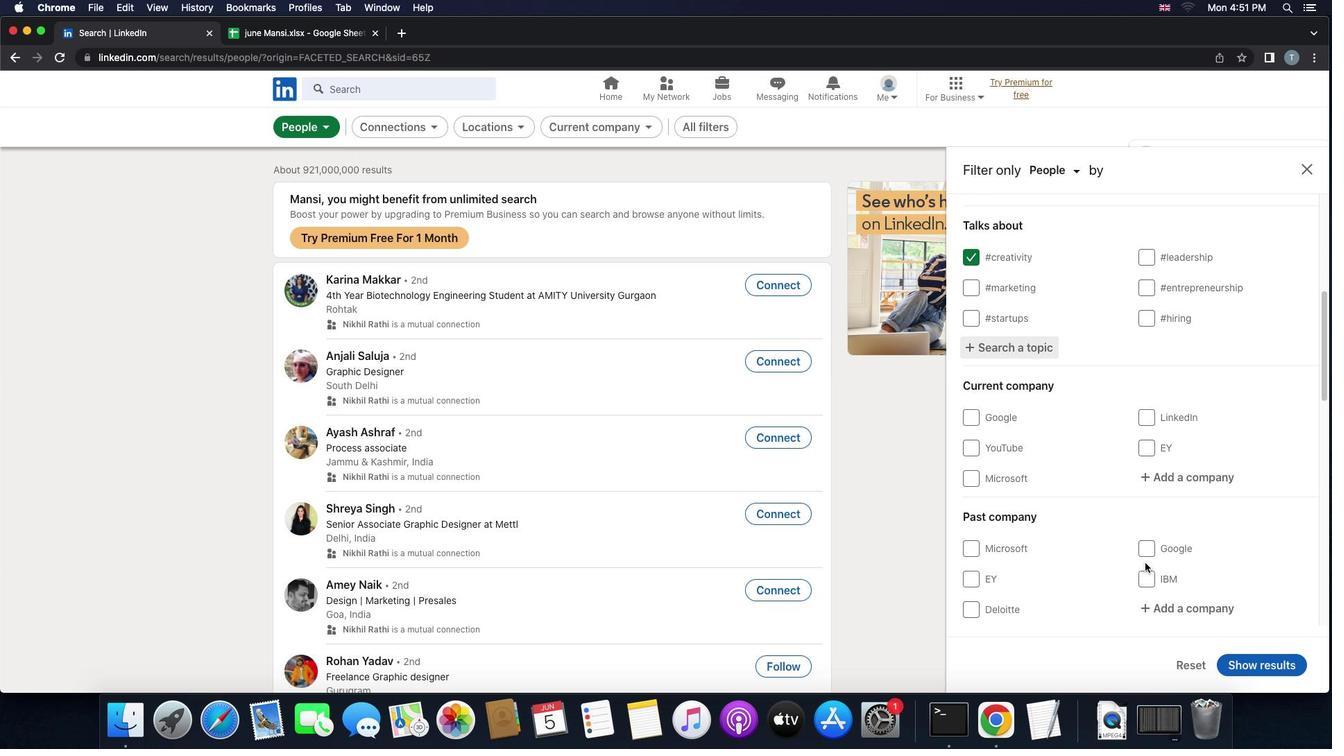 
Action: Mouse scrolled (1144, 562) with delta (0, 0)
Screenshot: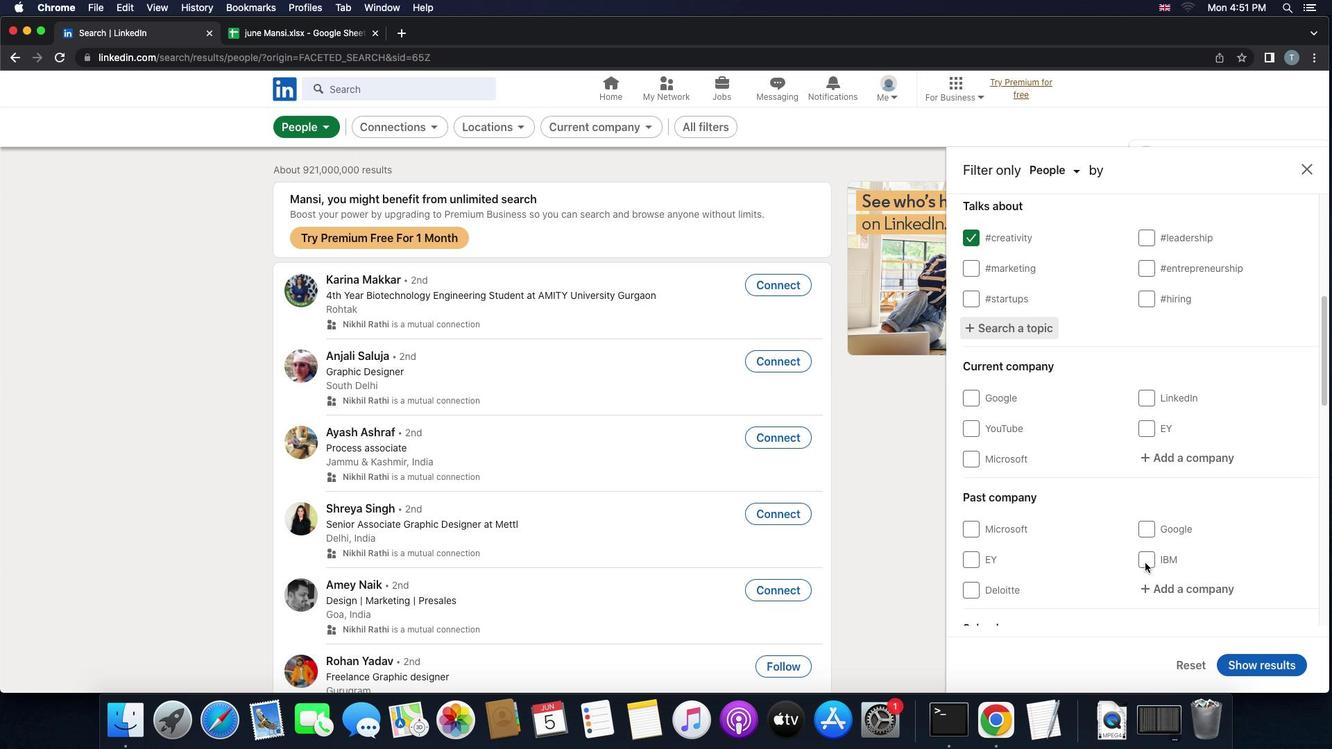 
Action: Mouse moved to (1192, 439)
Screenshot: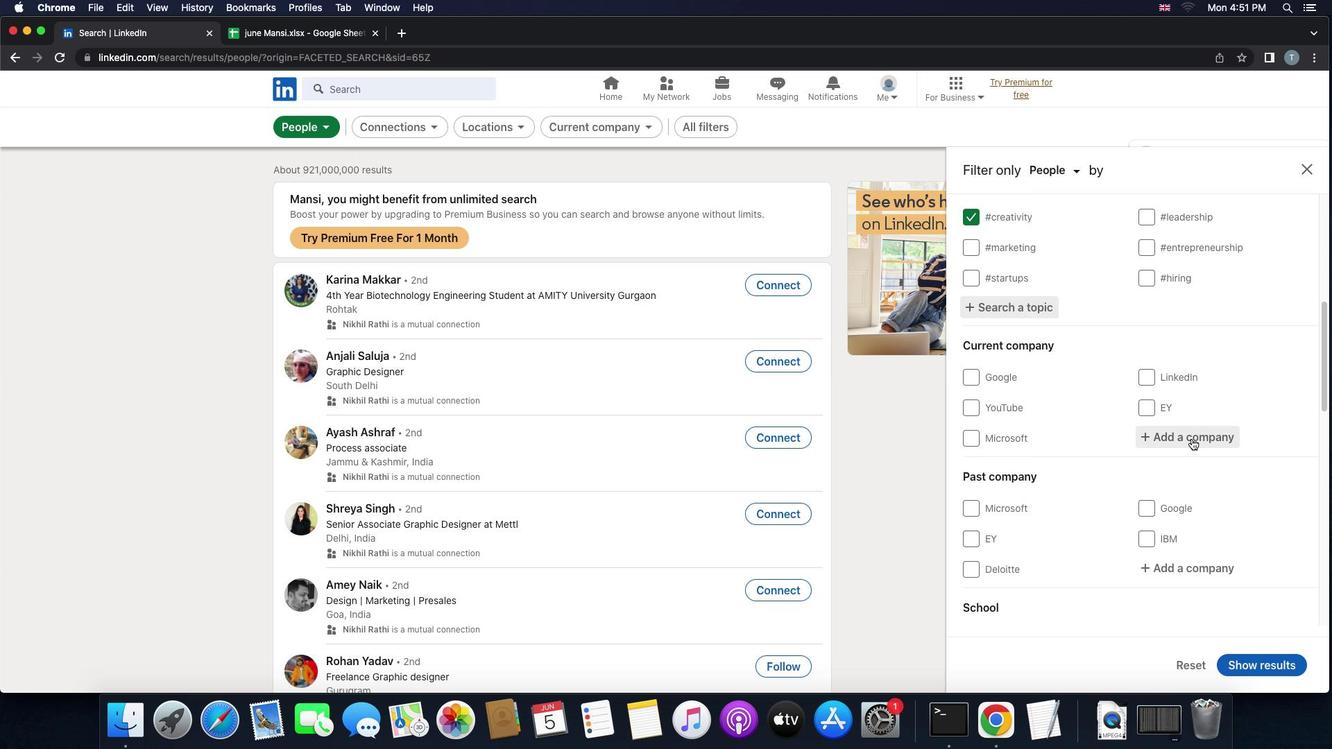 
Action: Mouse pressed left at (1192, 439)
Screenshot: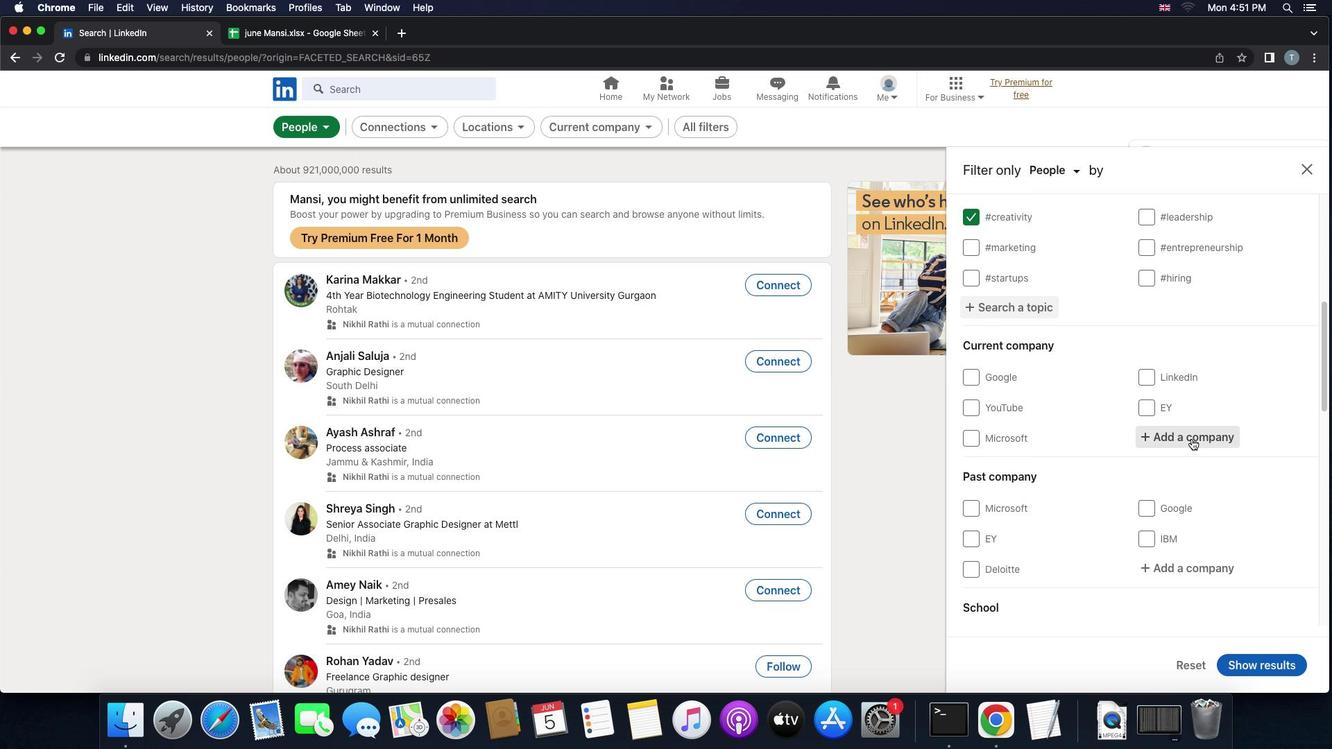 
Action: Mouse moved to (1118, 566)
Screenshot: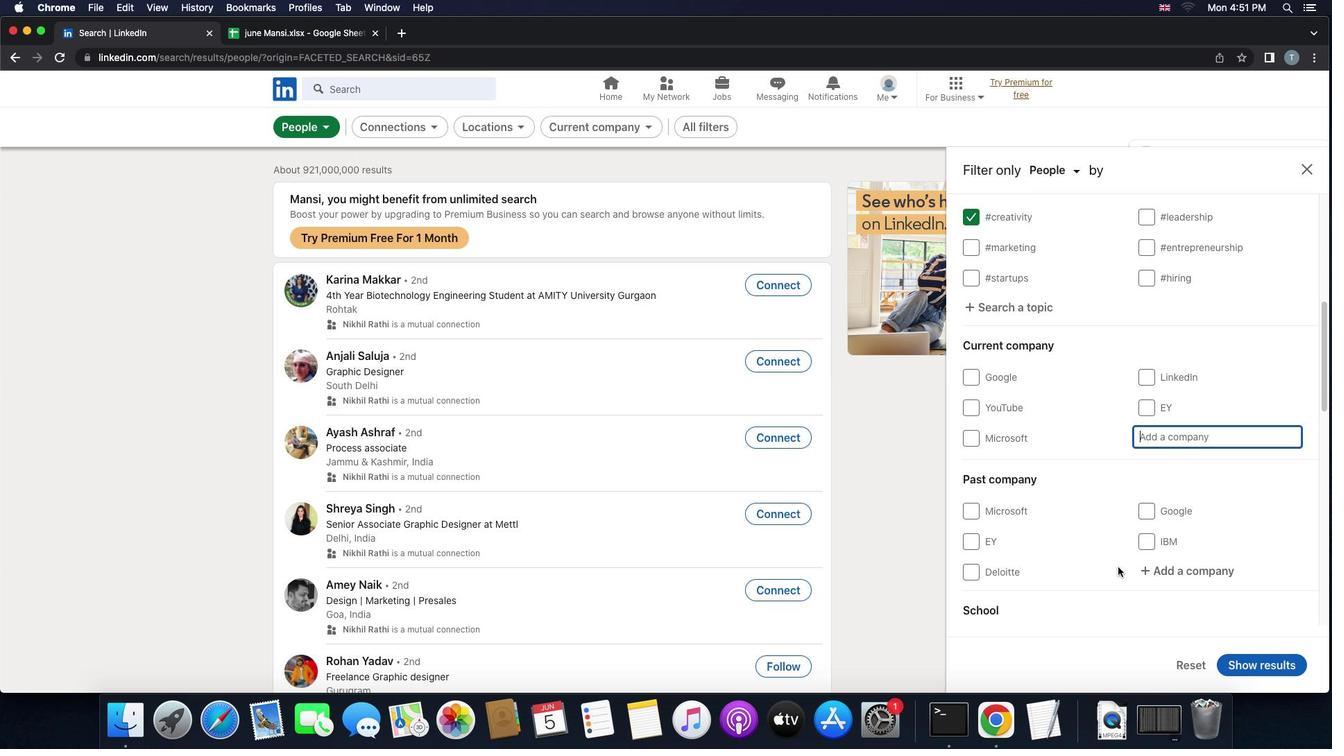 
Action: Mouse scrolled (1118, 566) with delta (0, 0)
Screenshot: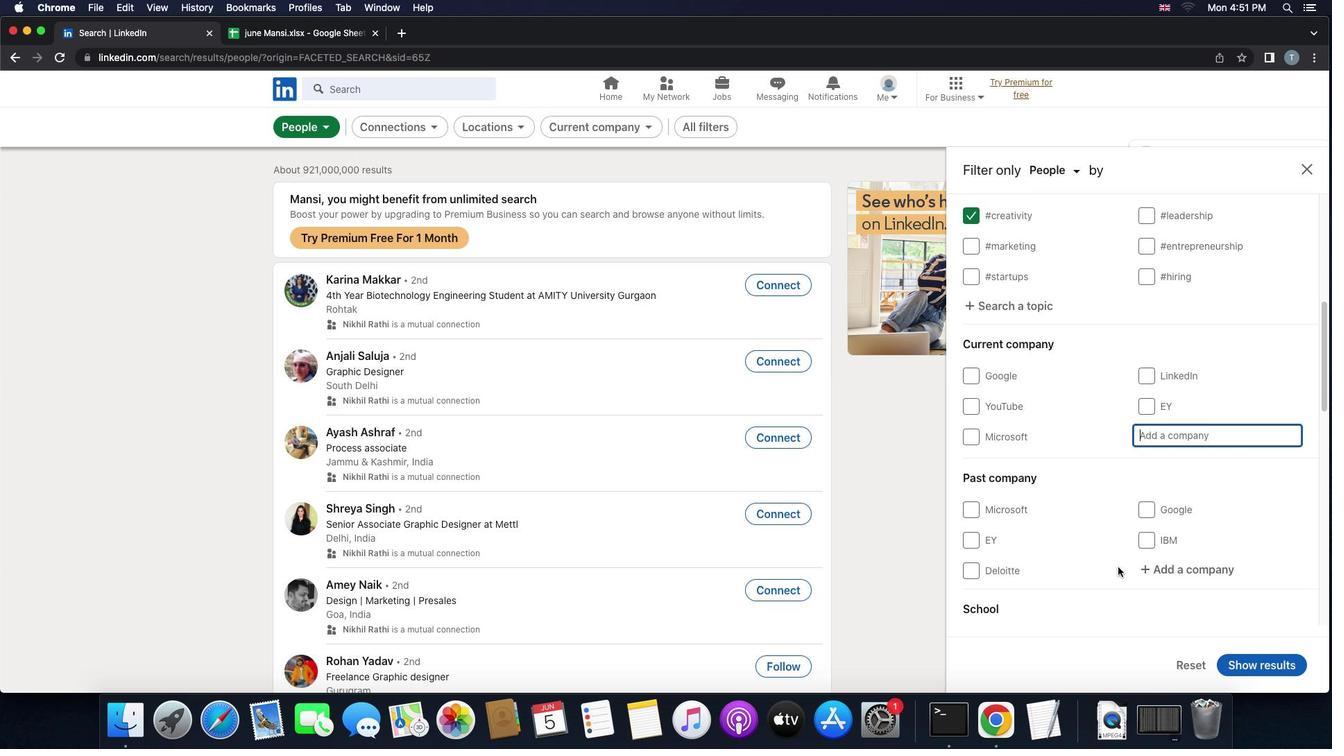 
Action: Mouse scrolled (1118, 566) with delta (0, 0)
Screenshot: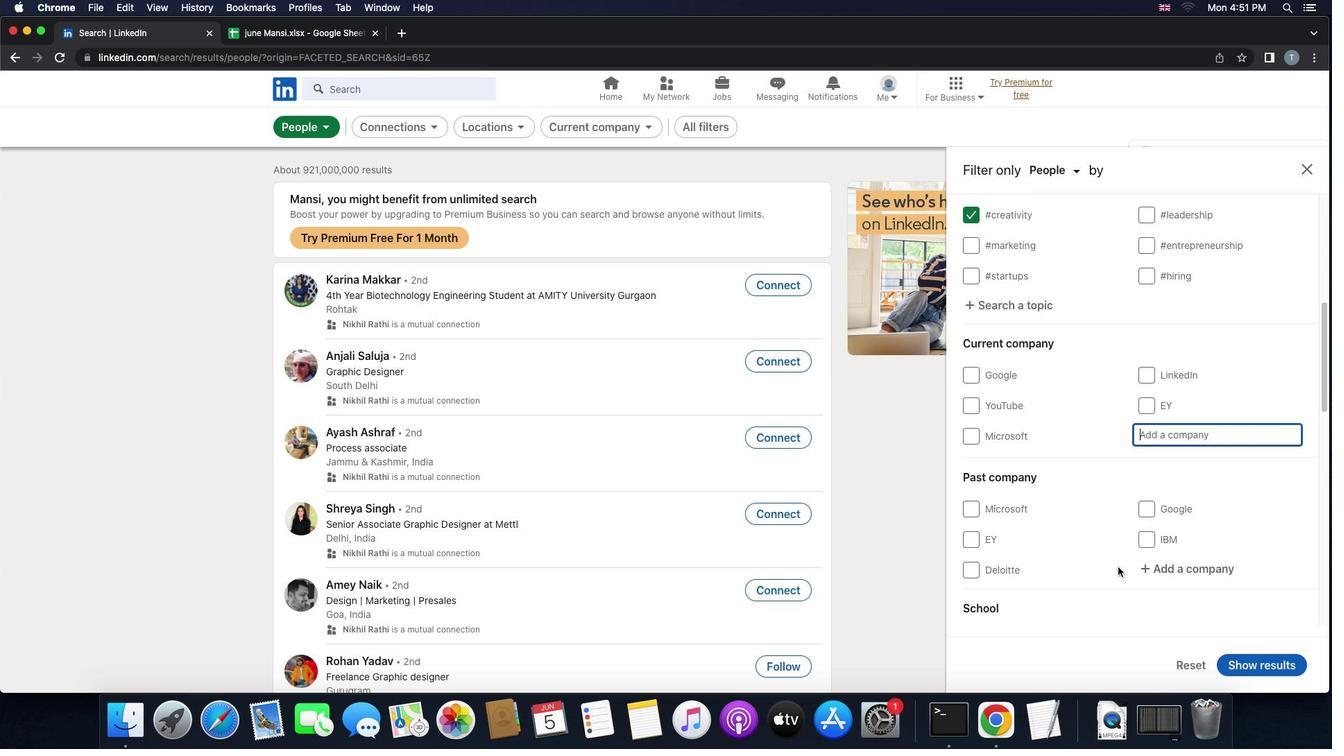 
Action: Mouse scrolled (1118, 566) with delta (0, 0)
Screenshot: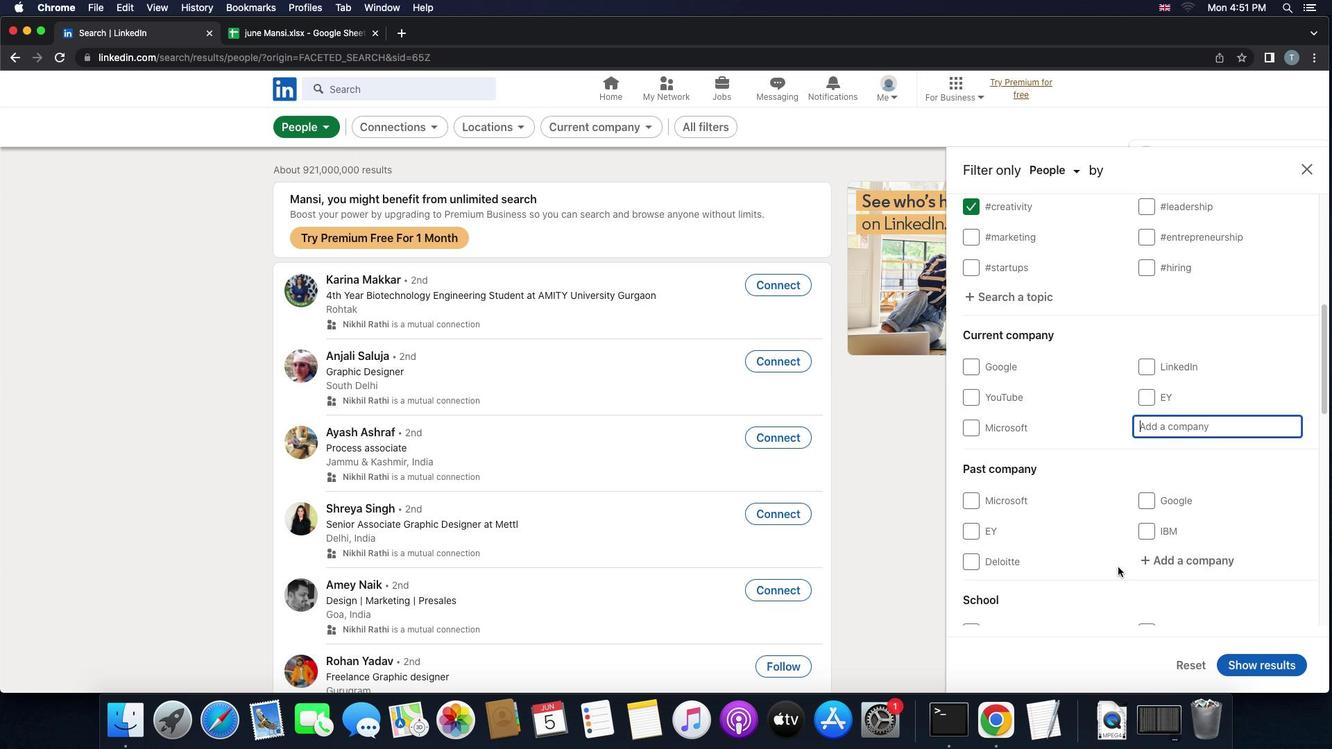 
Action: Mouse scrolled (1118, 566) with delta (0, 0)
Screenshot: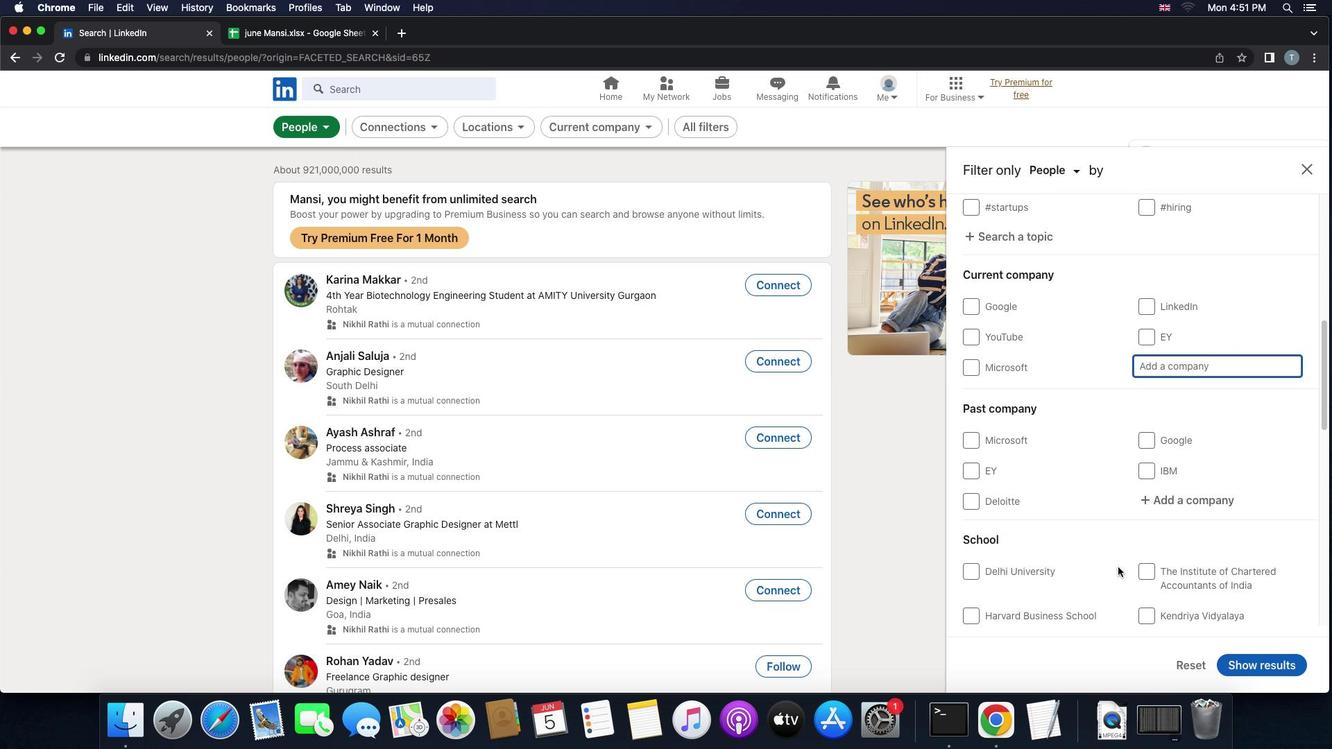 
Action: Mouse scrolled (1118, 566) with delta (0, 0)
Screenshot: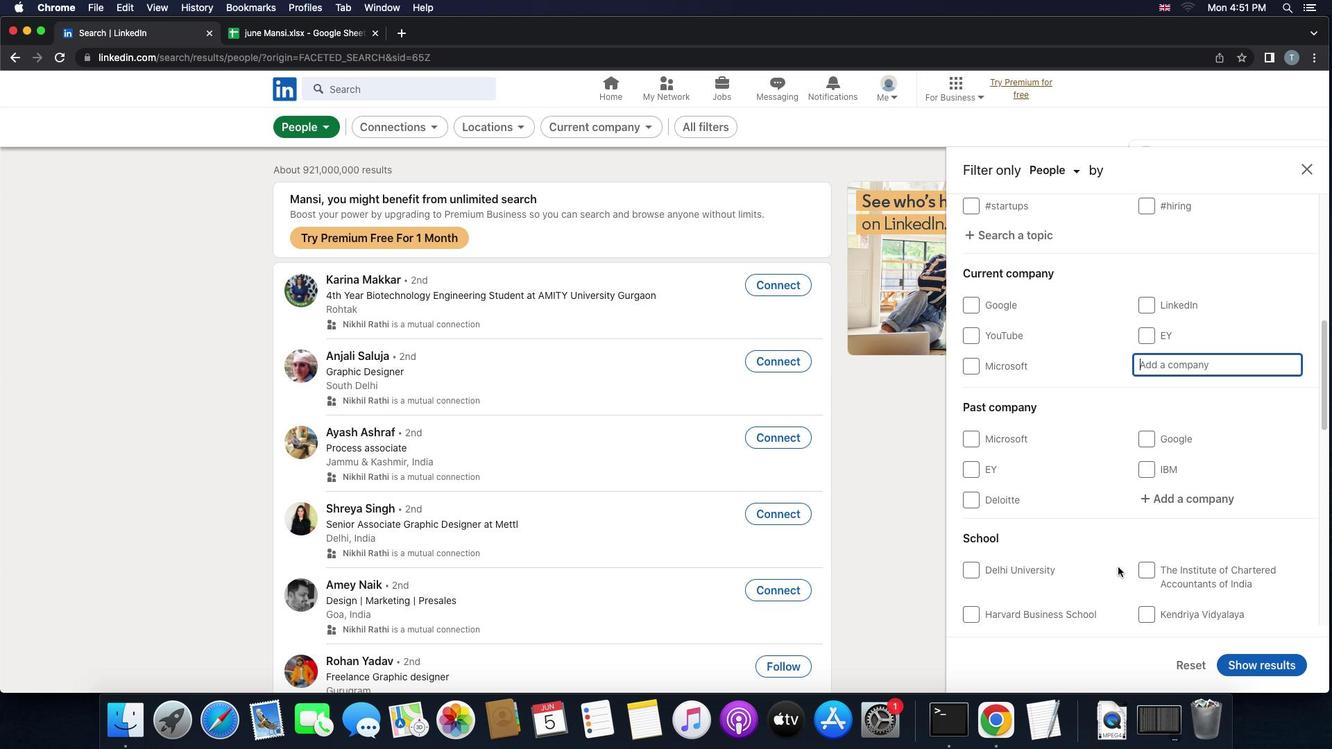 
Action: Mouse scrolled (1118, 566) with delta (0, 0)
Screenshot: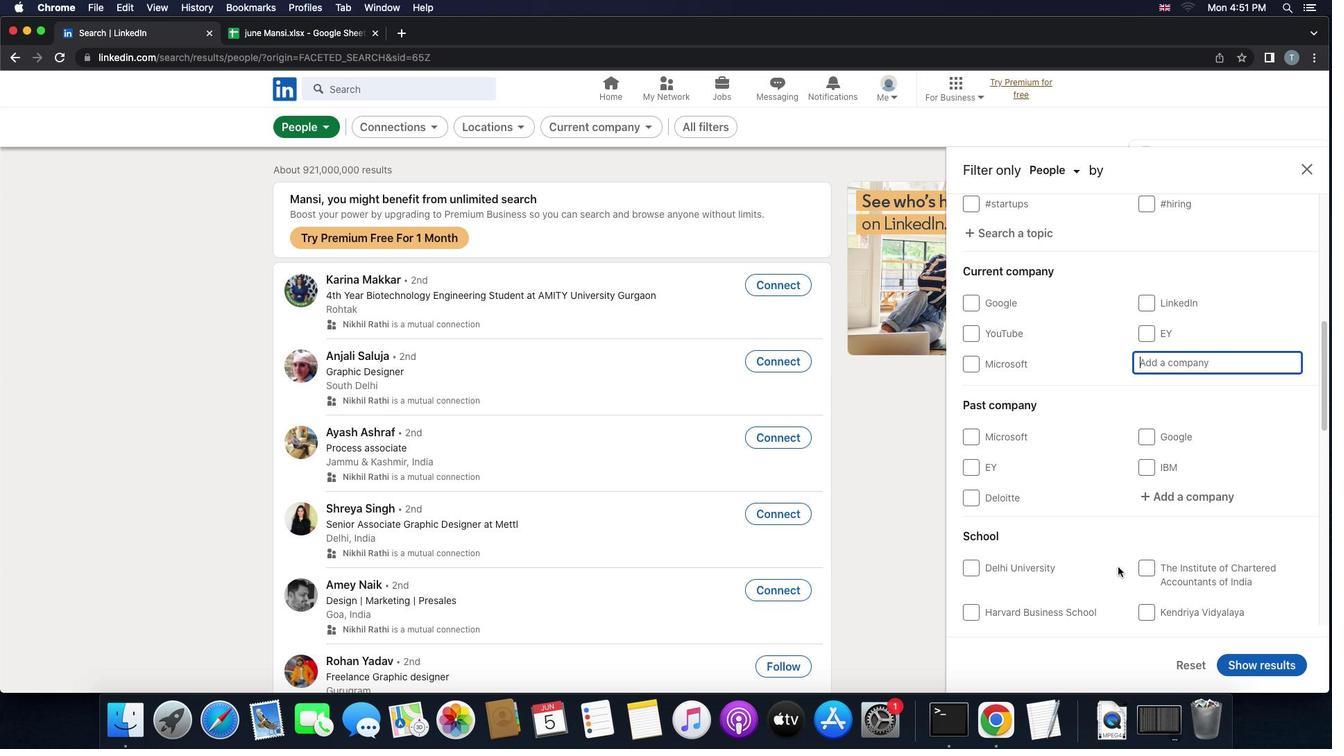 
Action: Mouse scrolled (1118, 566) with delta (0, 0)
Screenshot: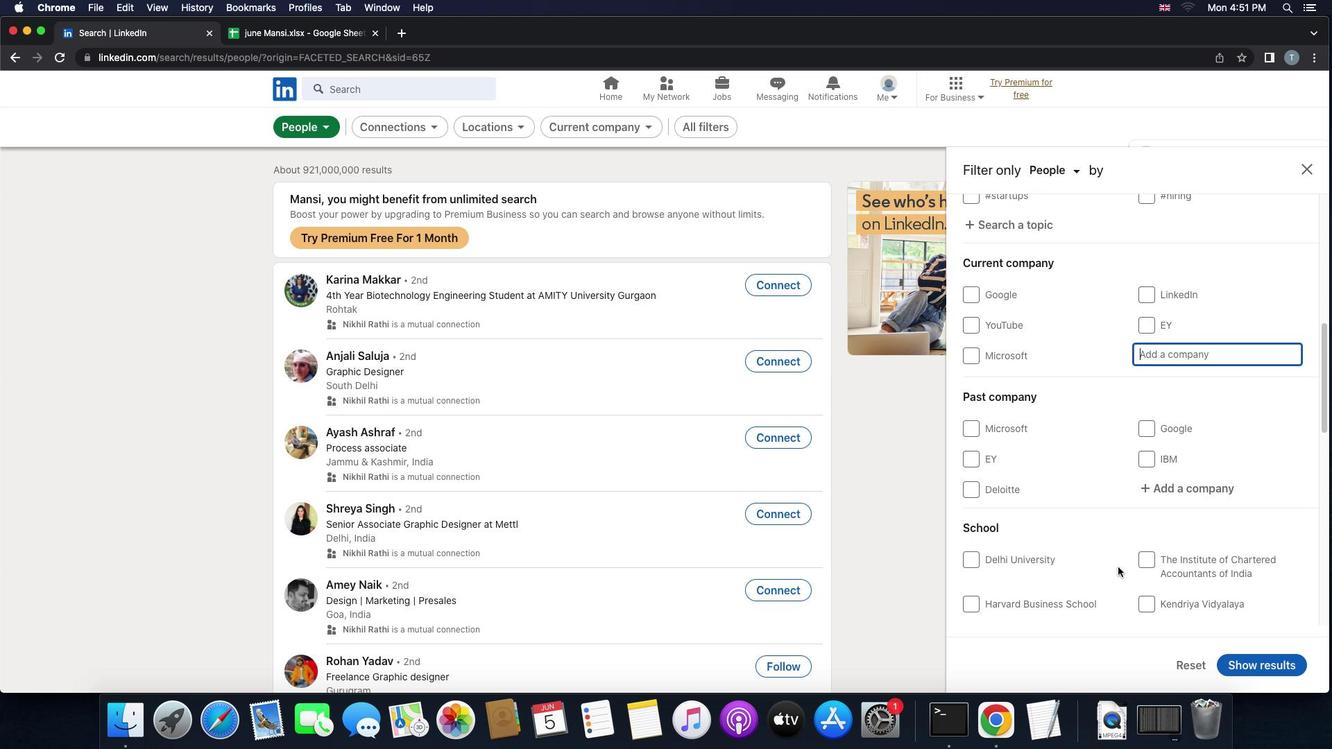 
Action: Mouse scrolled (1118, 566) with delta (0, 0)
Screenshot: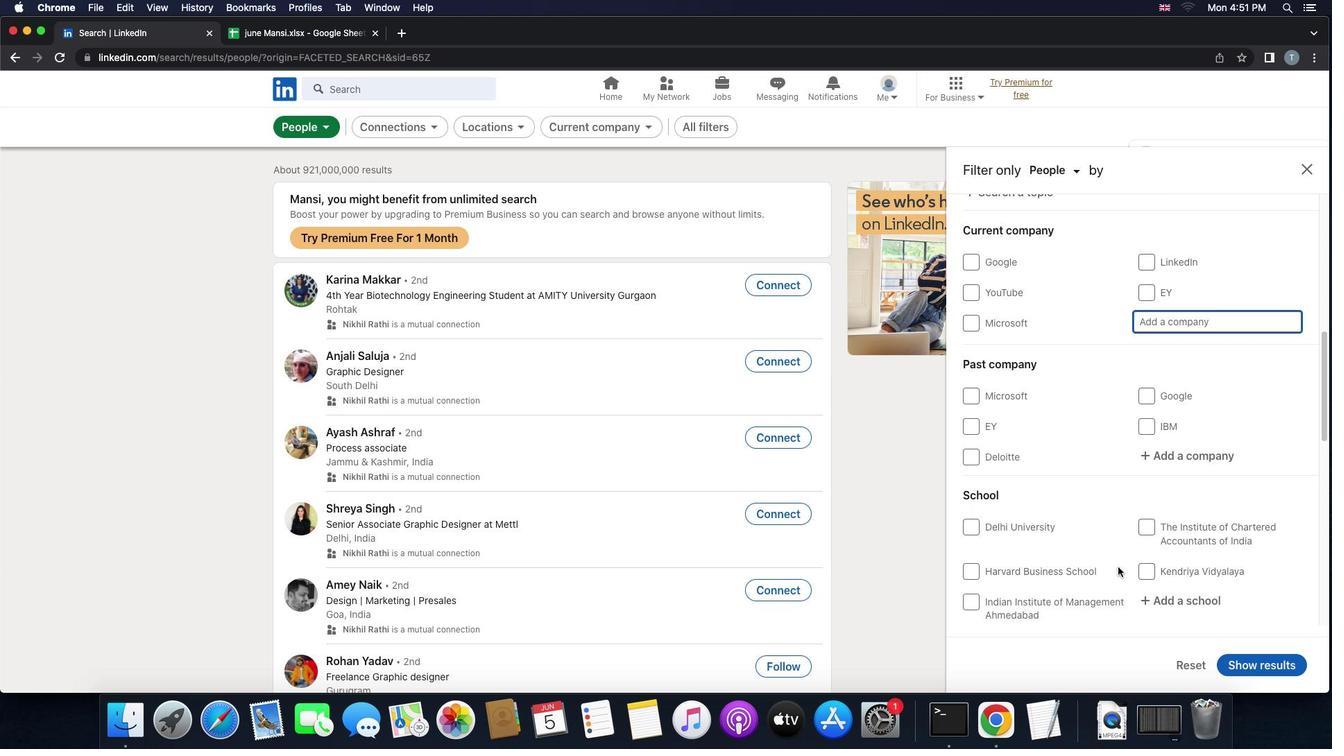 
Action: Mouse scrolled (1118, 566) with delta (0, 0)
Screenshot: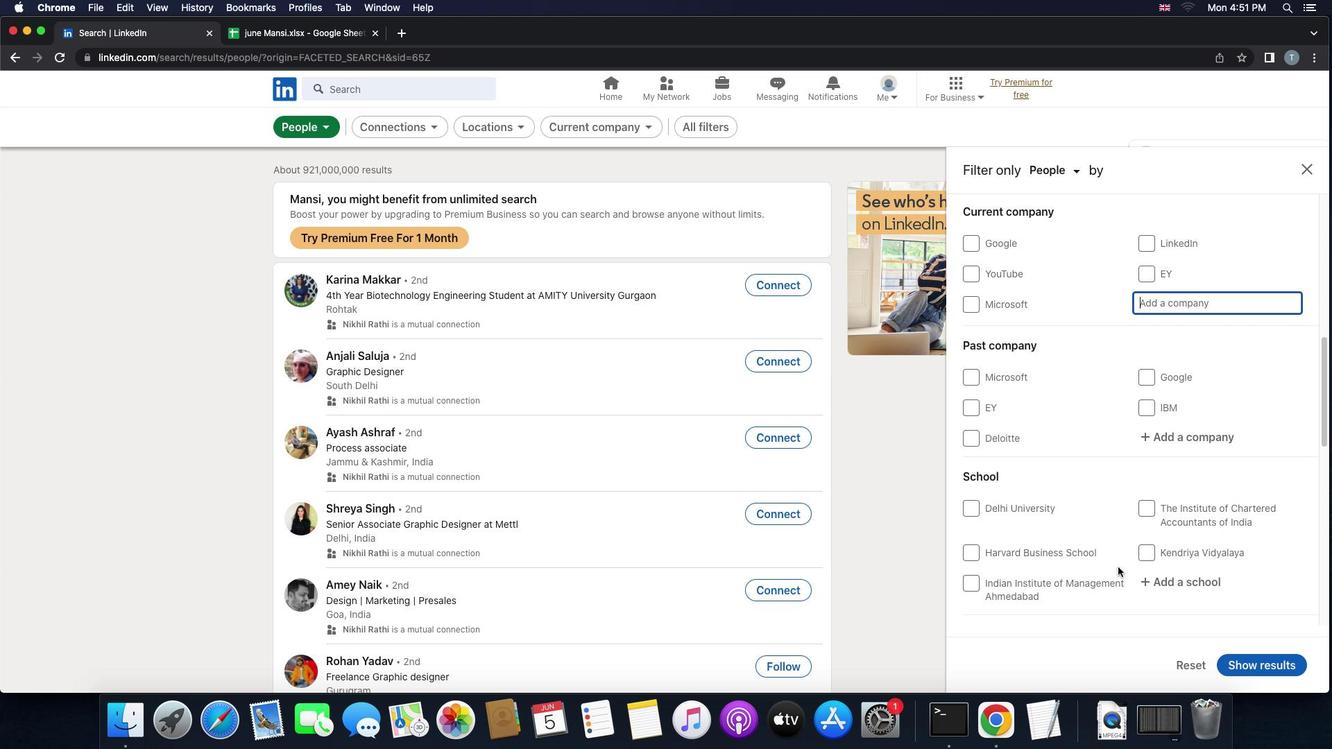 
Action: Mouse scrolled (1118, 566) with delta (0, 0)
Screenshot: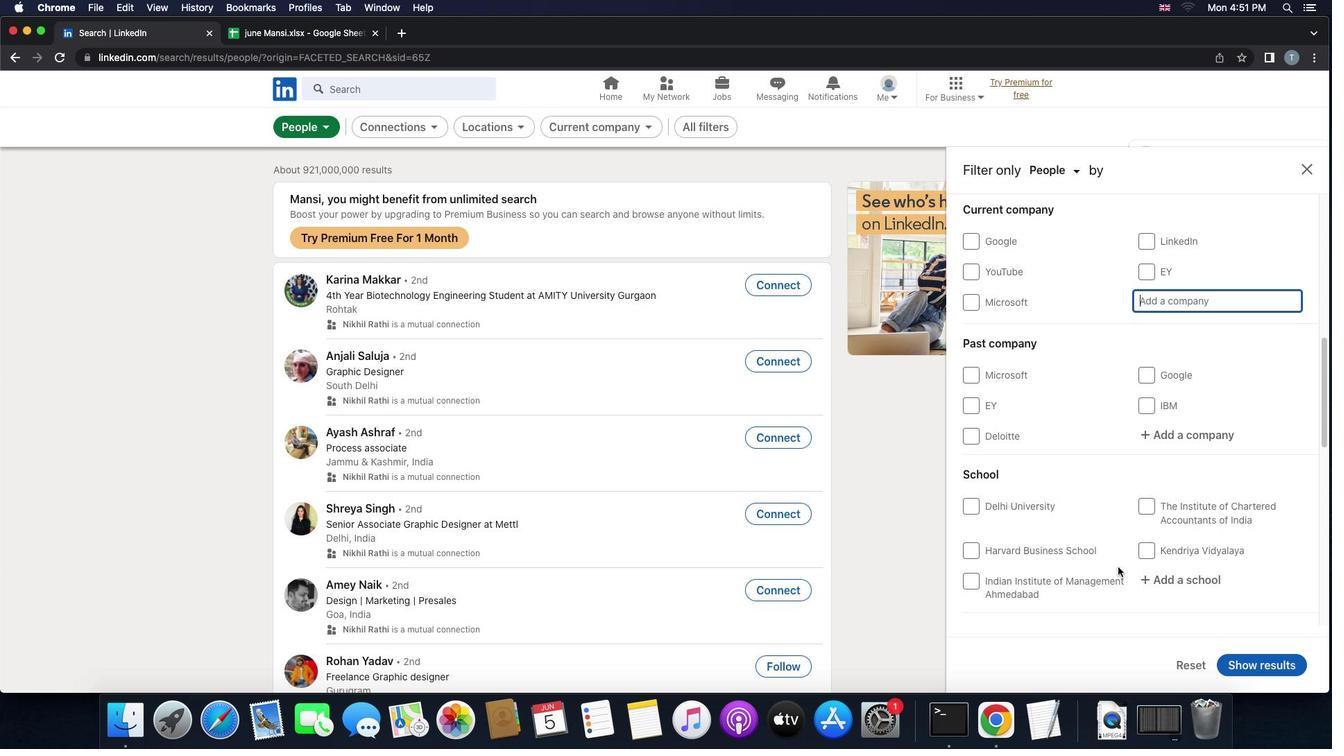 
Action: Mouse scrolled (1118, 566) with delta (0, 0)
Screenshot: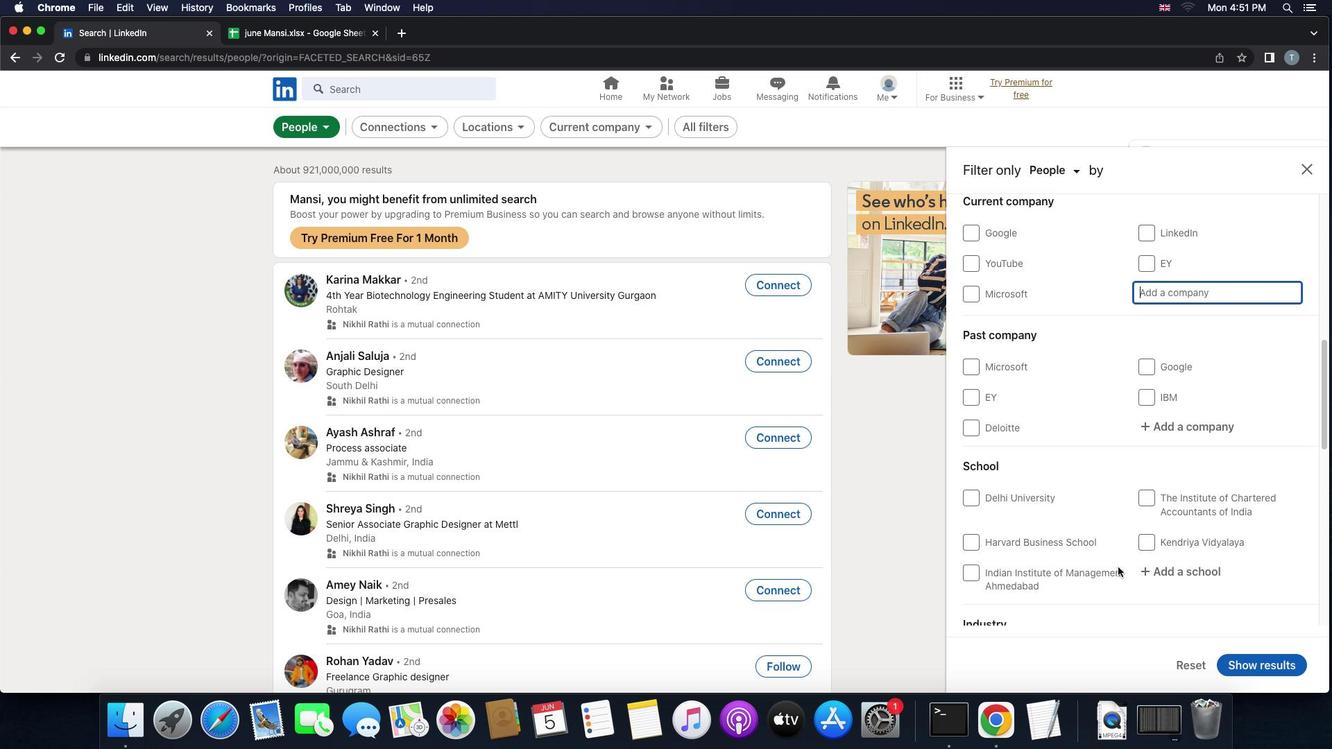 
Action: Mouse scrolled (1118, 566) with delta (0, 0)
Screenshot: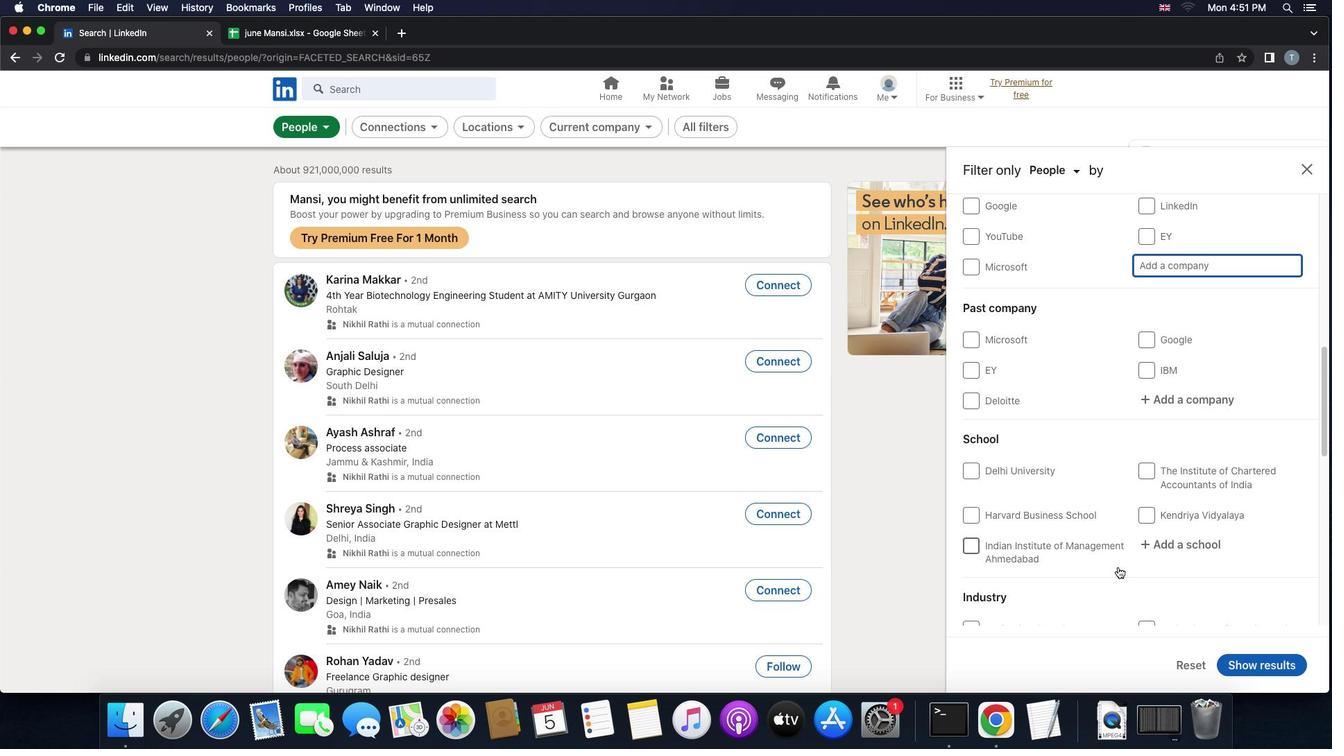 
Action: Mouse scrolled (1118, 566) with delta (0, 0)
Screenshot: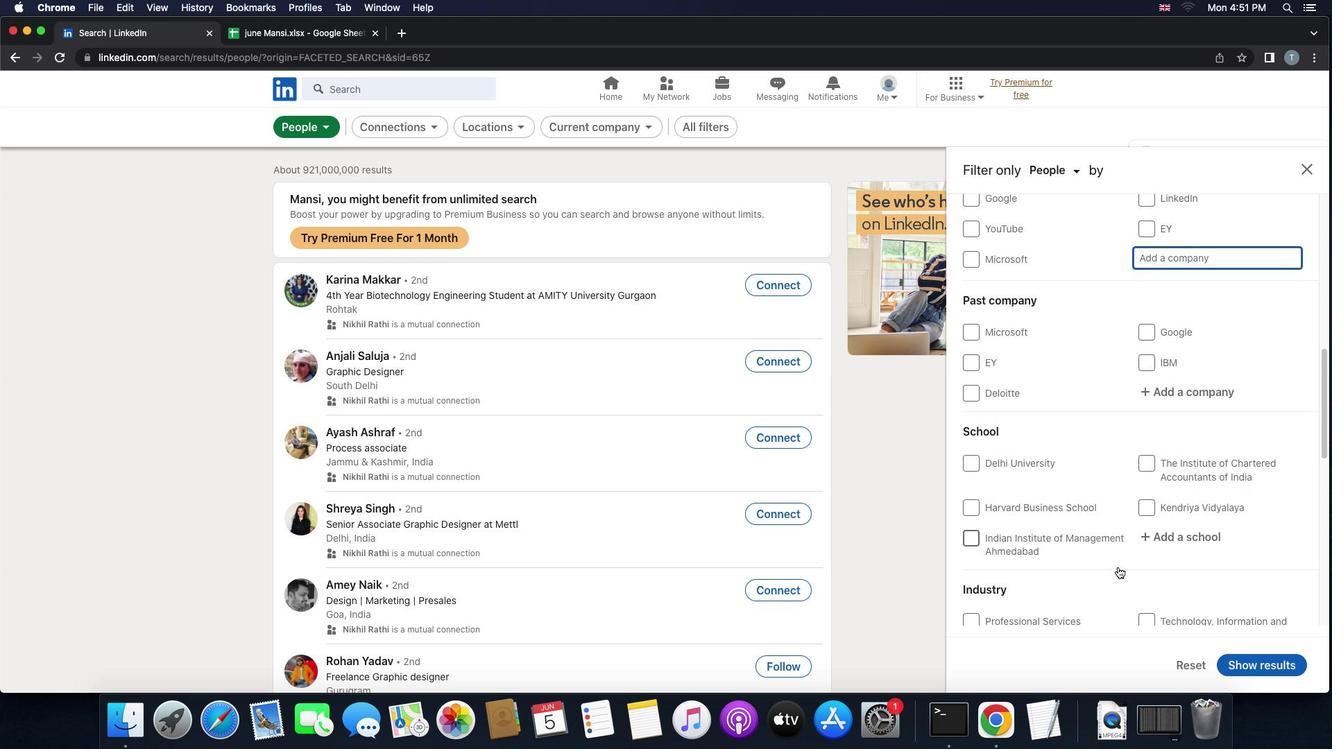 
Action: Mouse scrolled (1118, 566) with delta (0, -1)
Screenshot: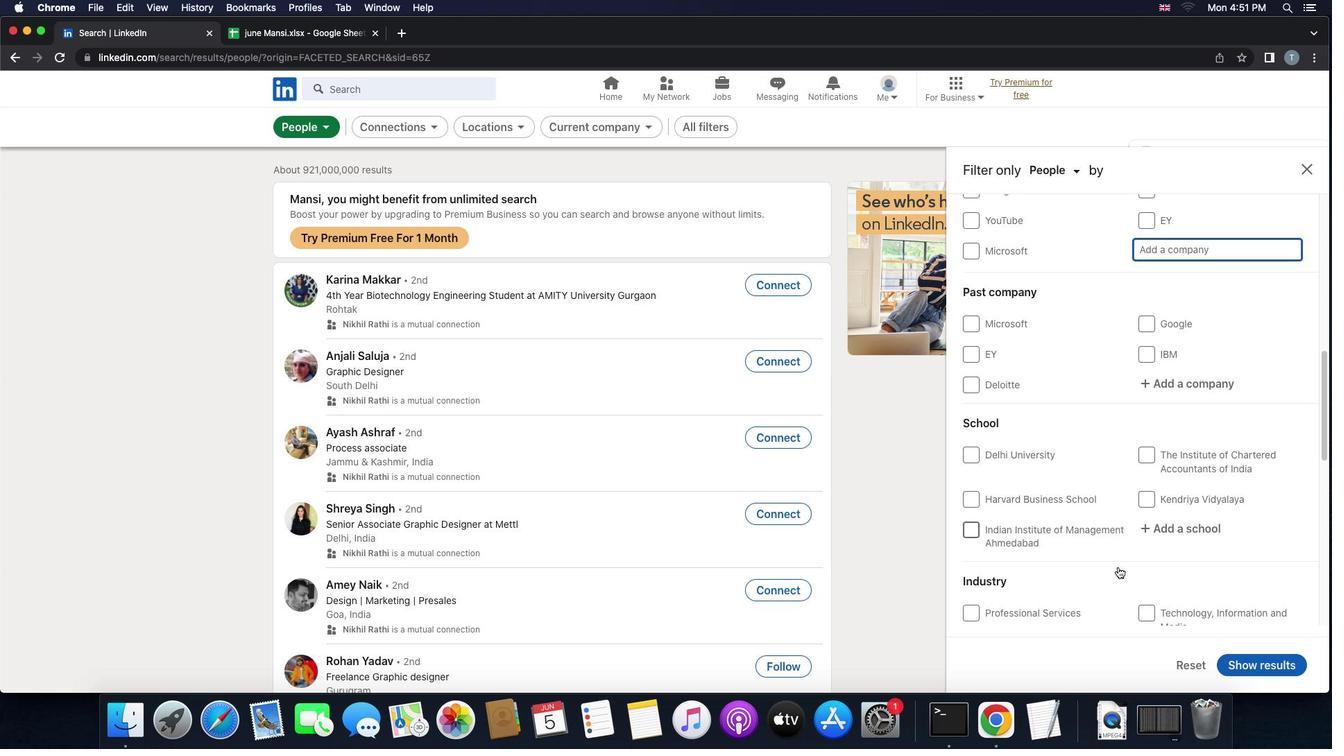 
Action: Mouse scrolled (1118, 566) with delta (0, 0)
Screenshot: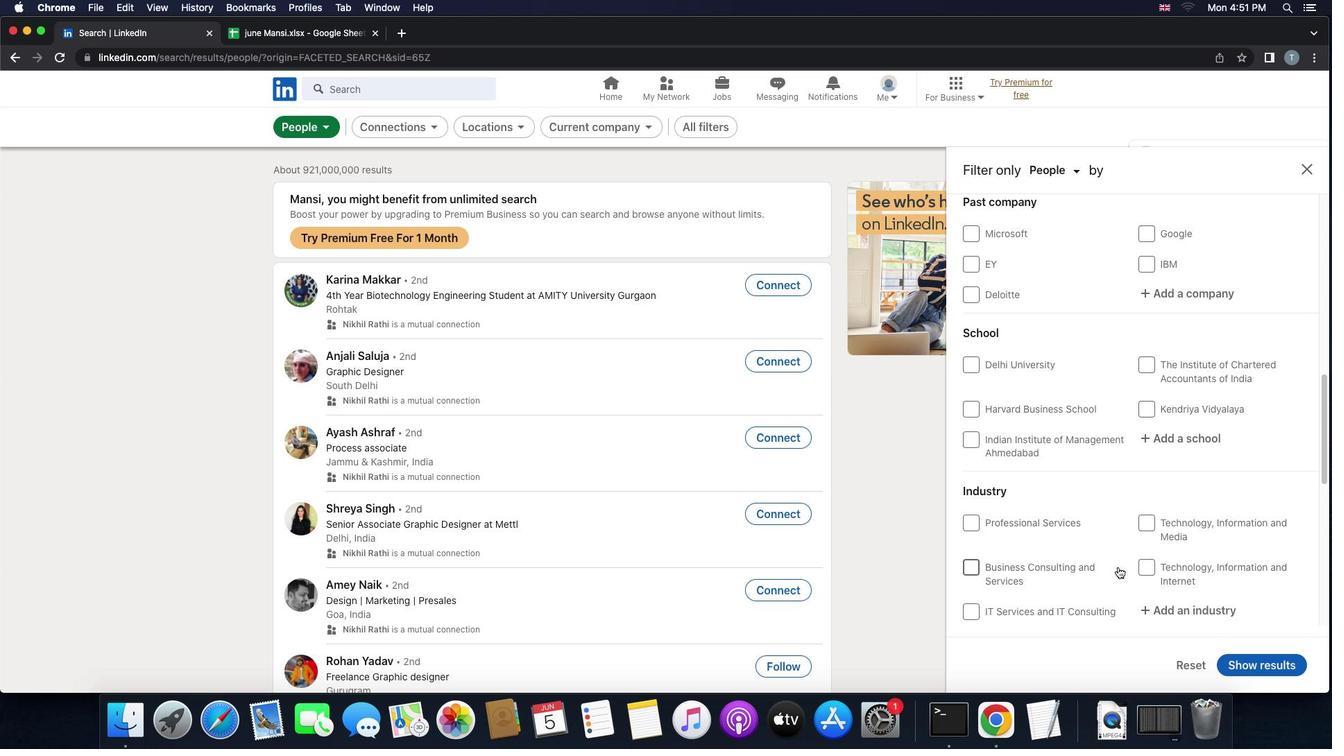 
Action: Mouse scrolled (1118, 566) with delta (0, 0)
Screenshot: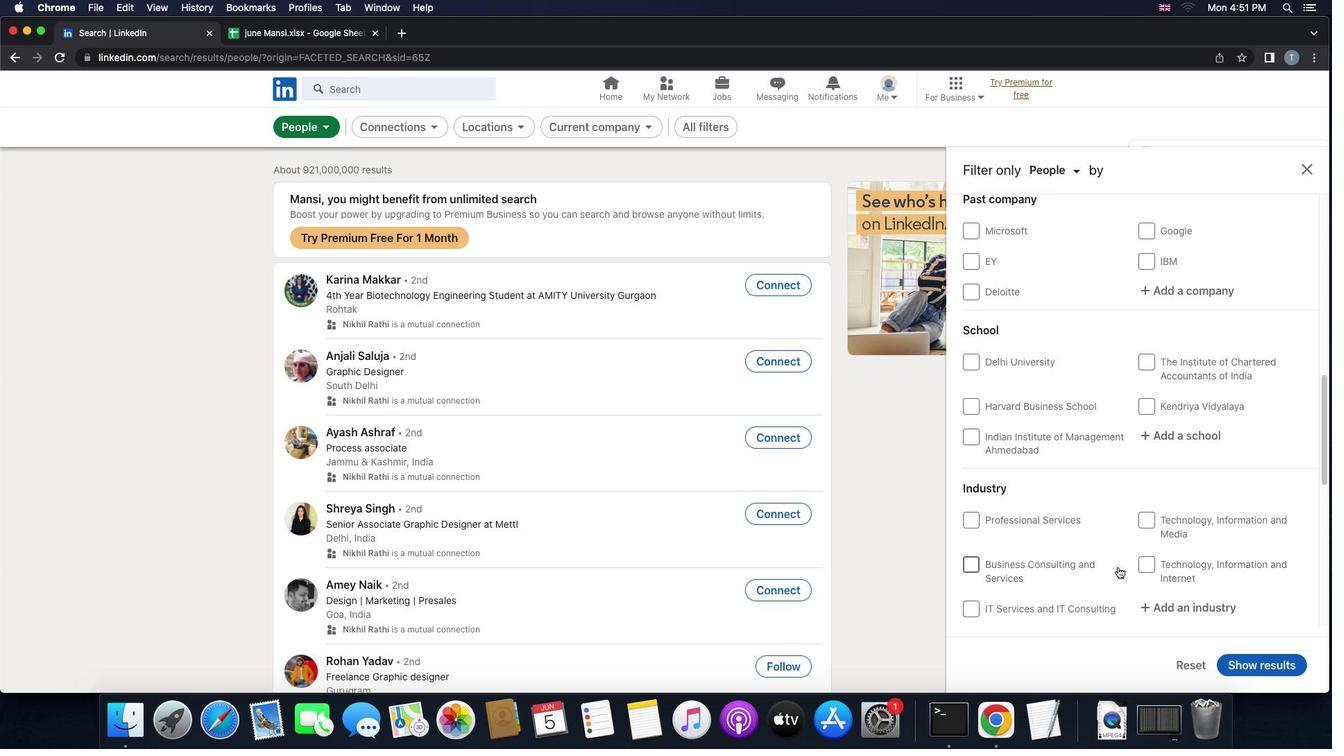
Action: Mouse scrolled (1118, 566) with delta (0, -1)
Screenshot: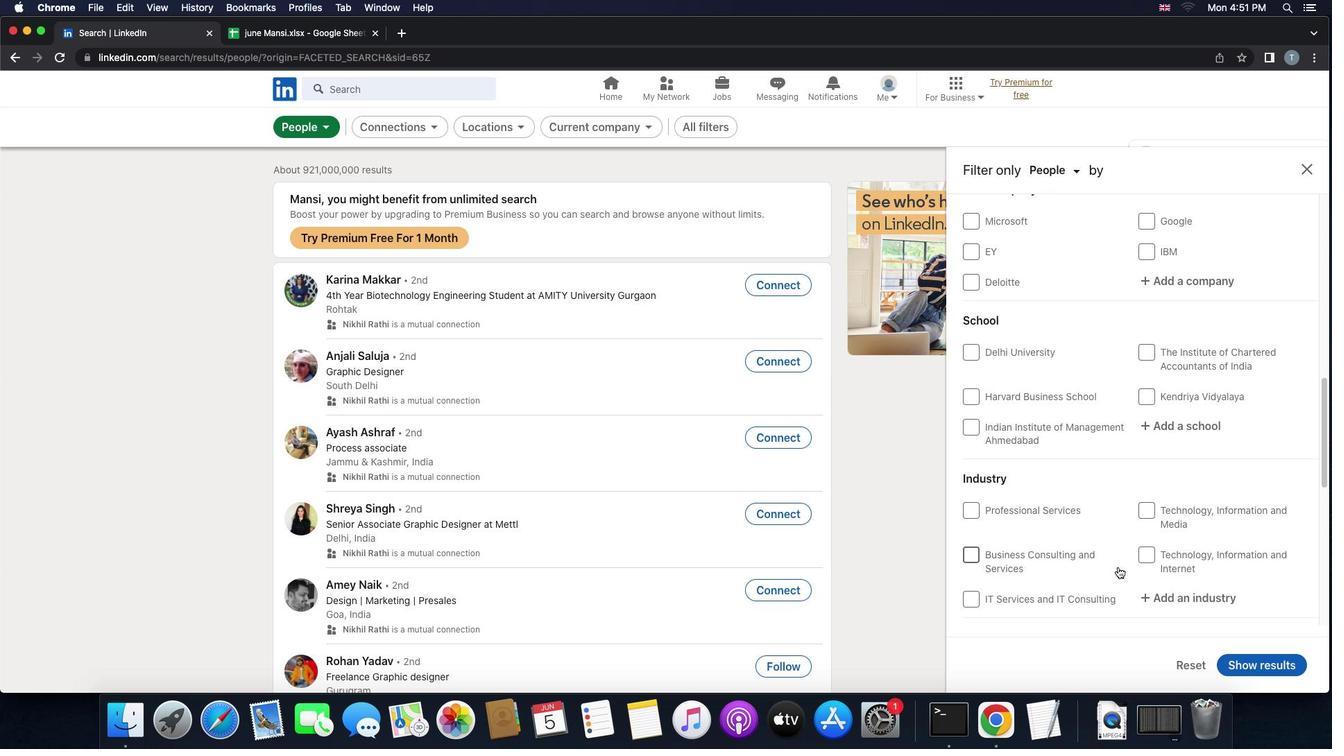 
Action: Mouse scrolled (1118, 566) with delta (0, -2)
Screenshot: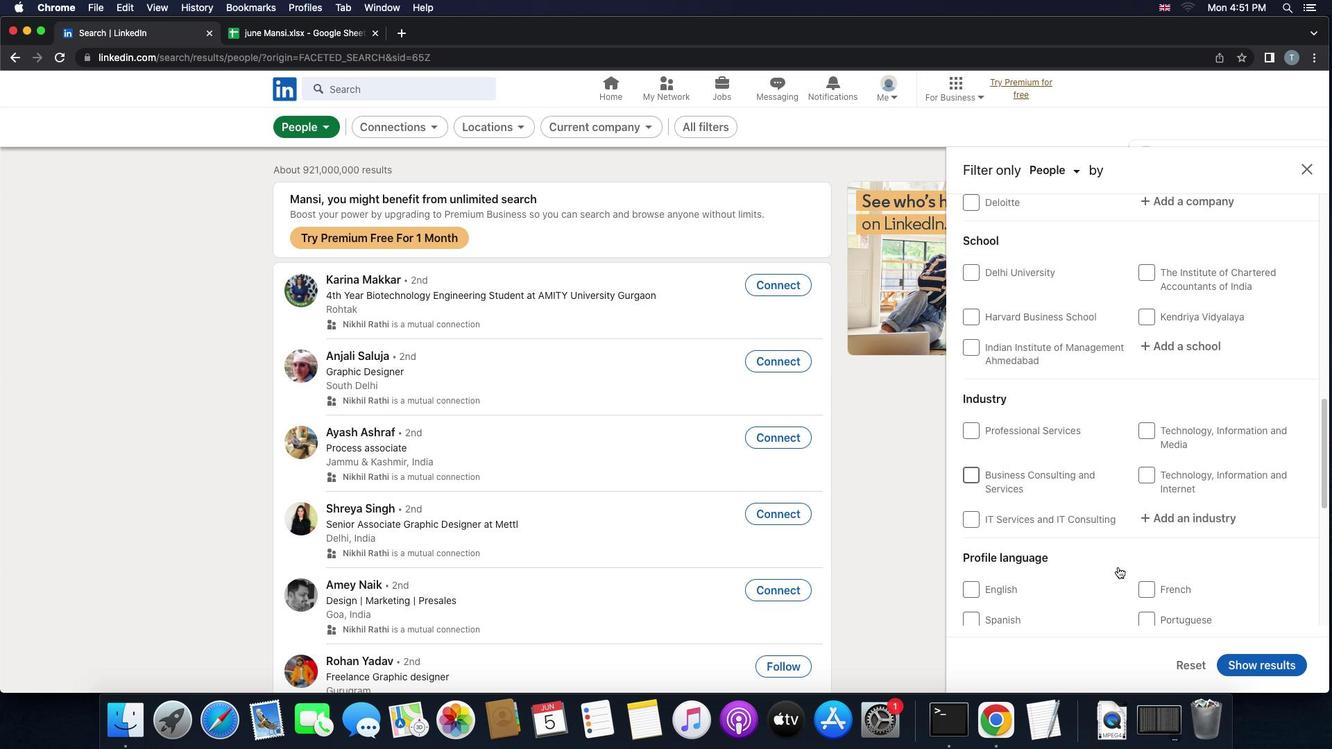 
Action: Mouse scrolled (1118, 566) with delta (0, 0)
Screenshot: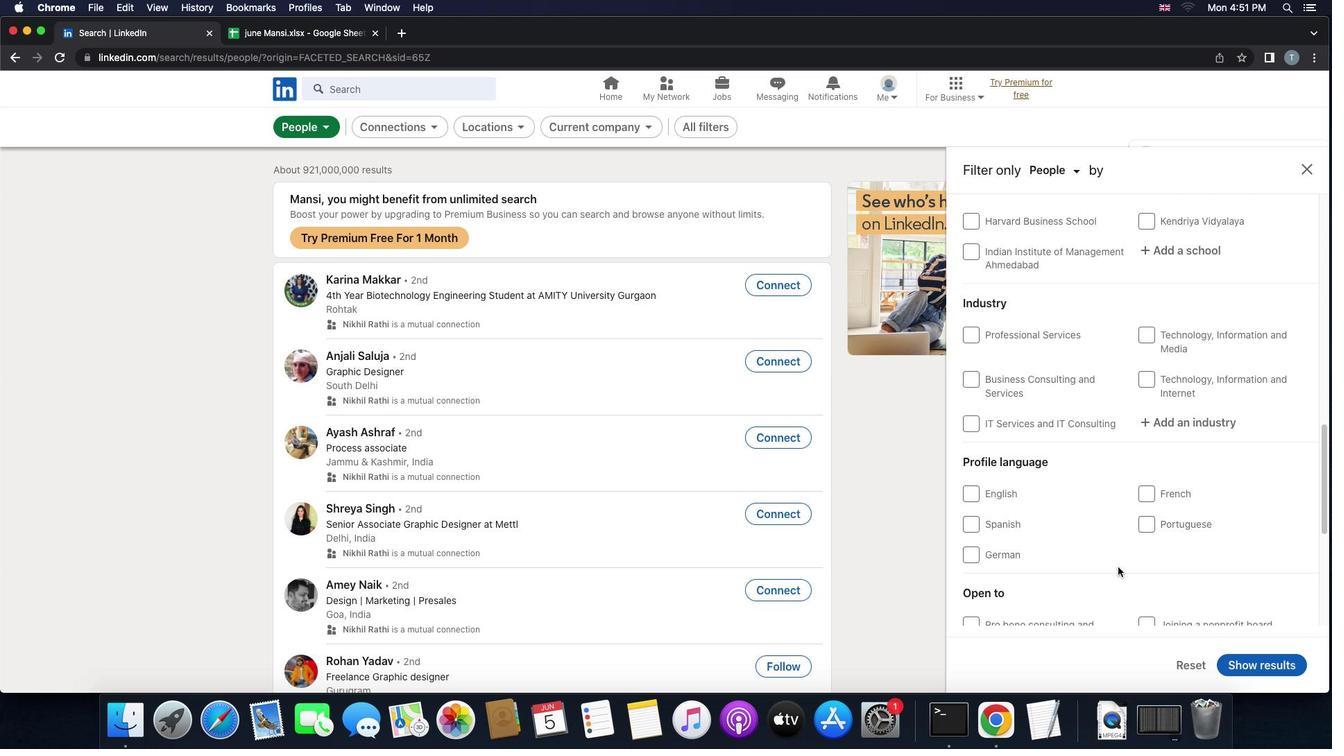 
Action: Mouse scrolled (1118, 566) with delta (0, 0)
Screenshot: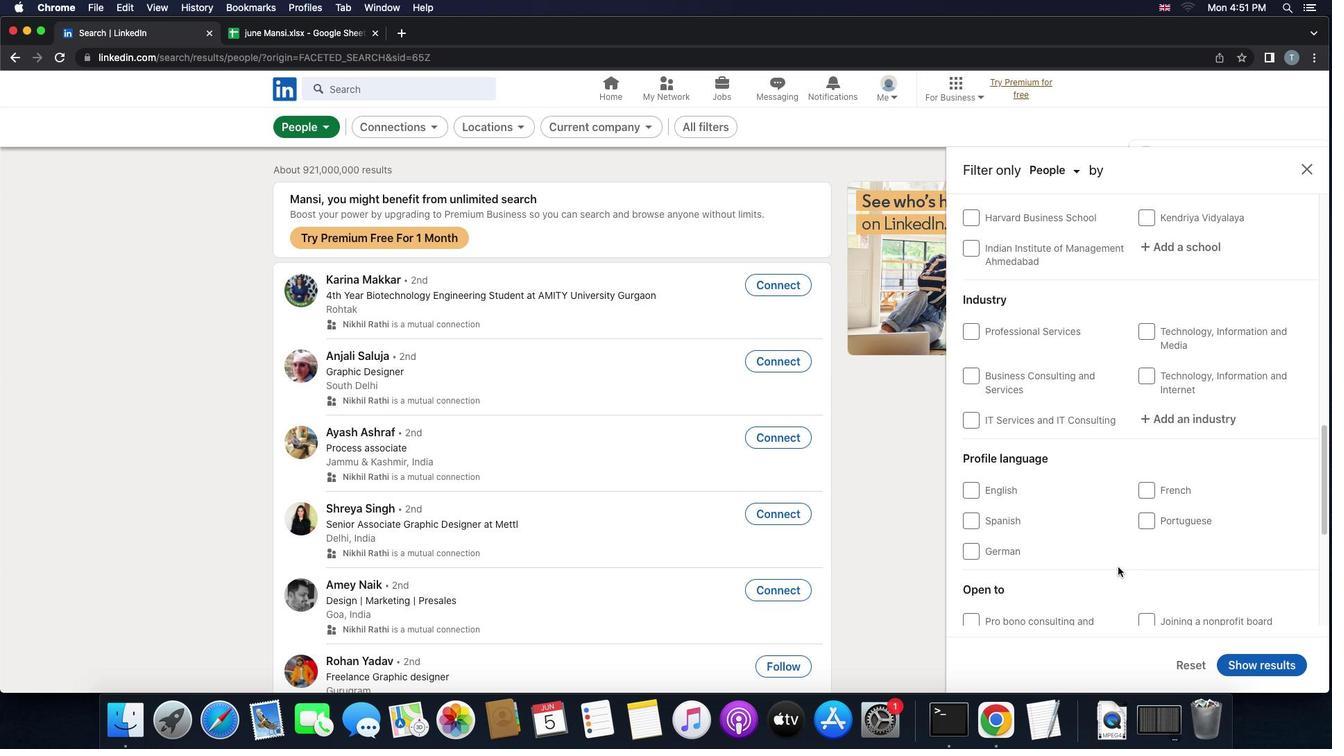 
Action: Mouse scrolled (1118, 566) with delta (0, 0)
Screenshot: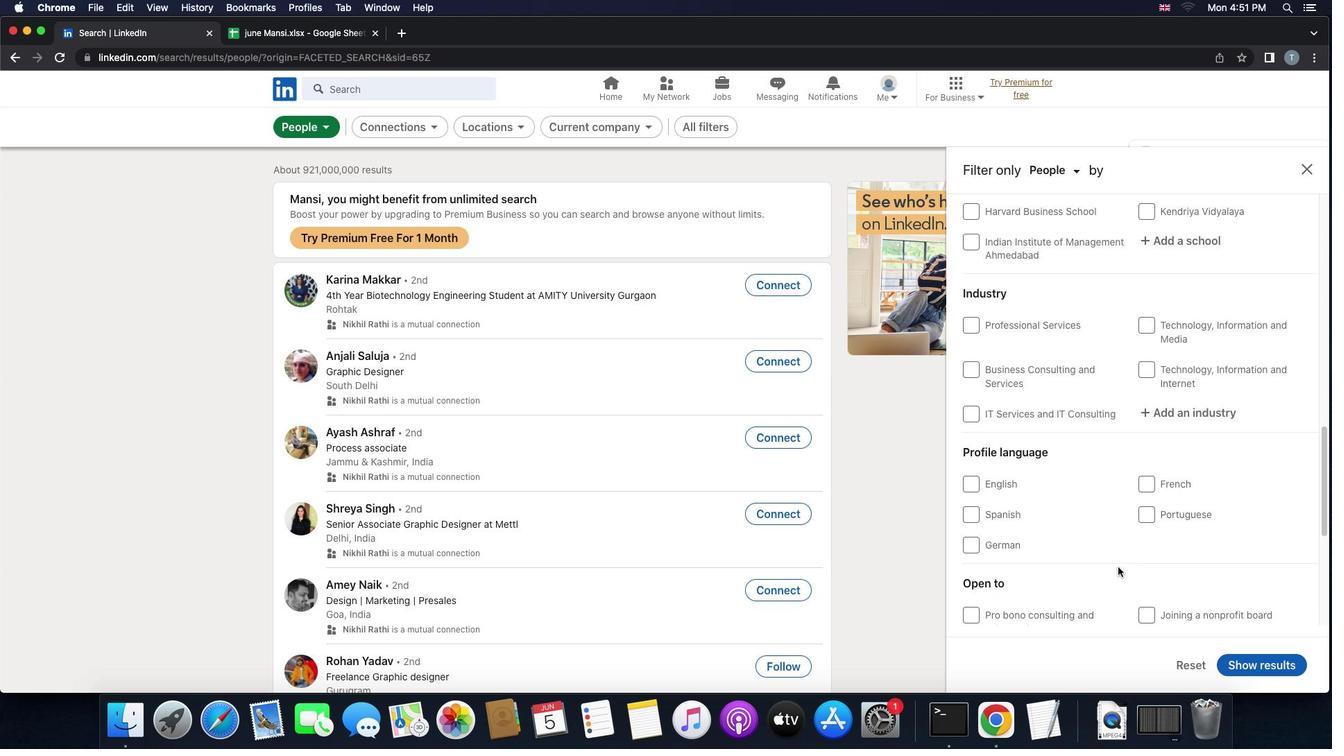 
Action: Mouse moved to (1151, 494)
Screenshot: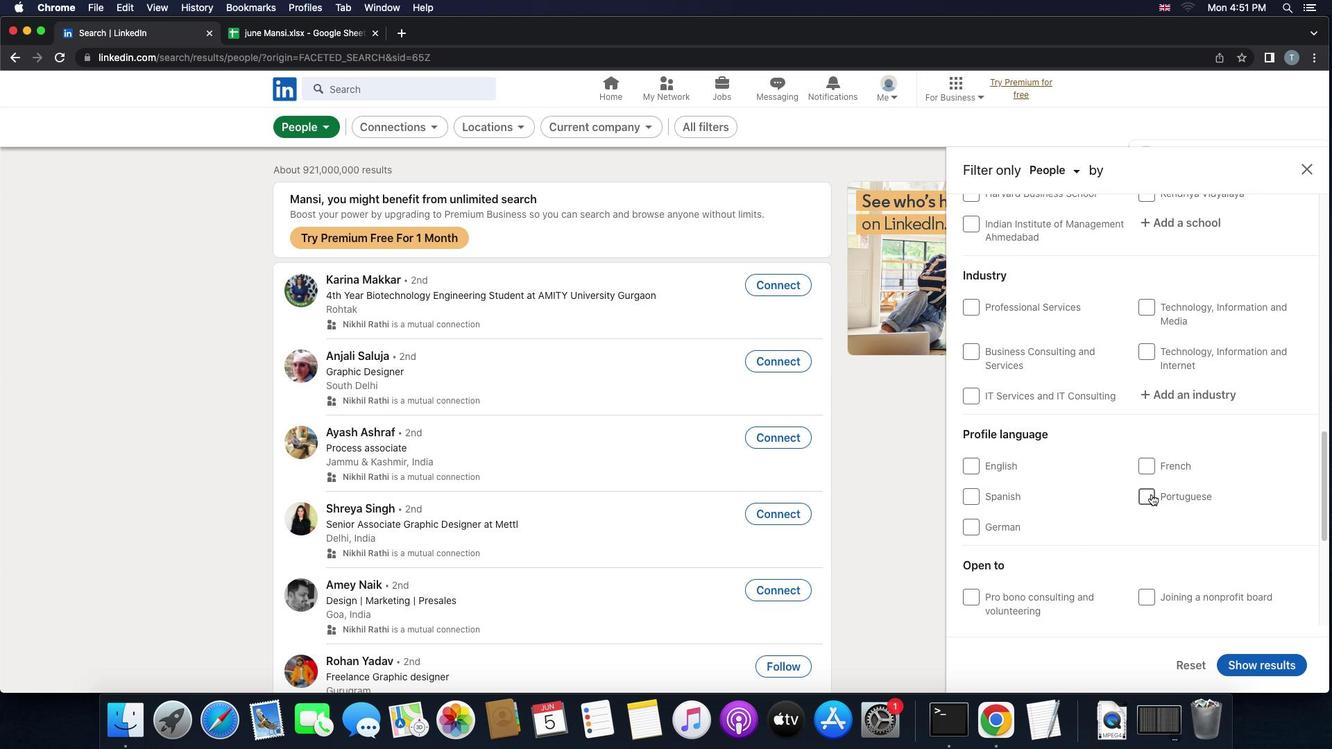 
Action: Mouse pressed left at (1151, 494)
Screenshot: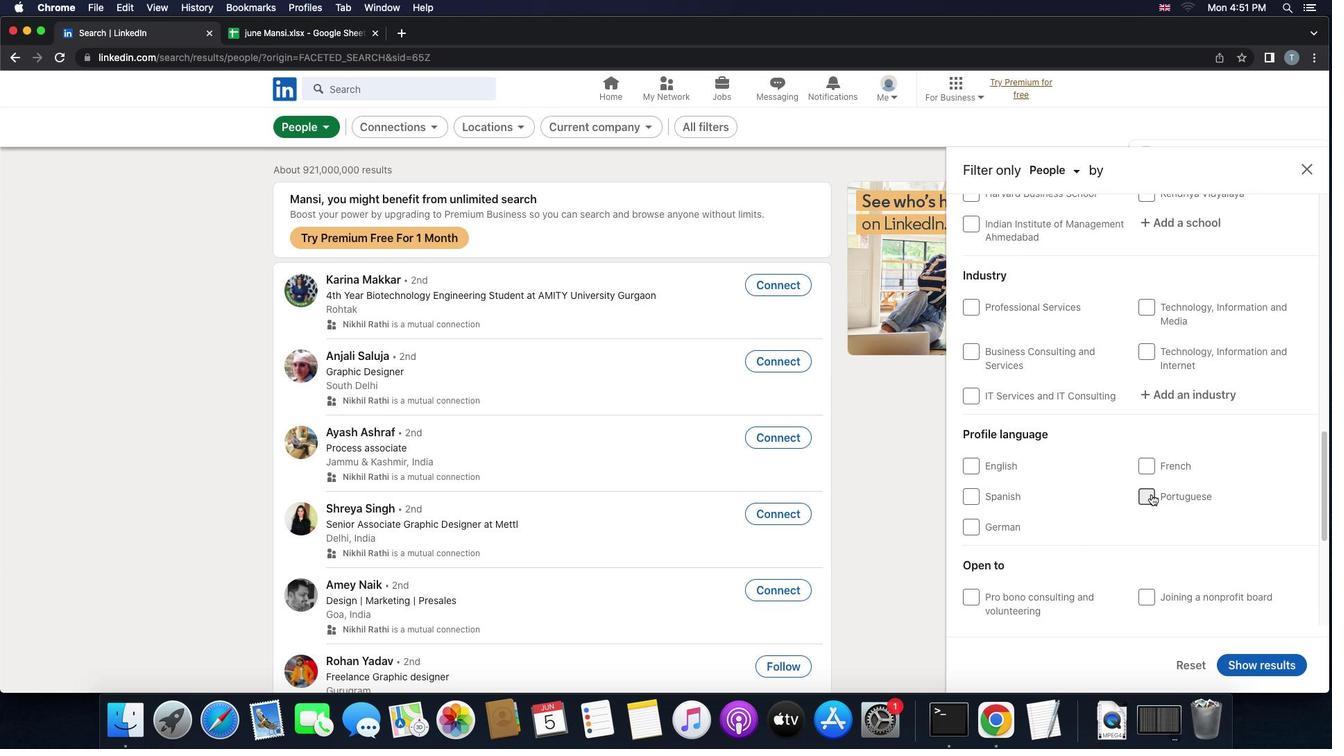 
Action: Mouse scrolled (1151, 494) with delta (0, 0)
Screenshot: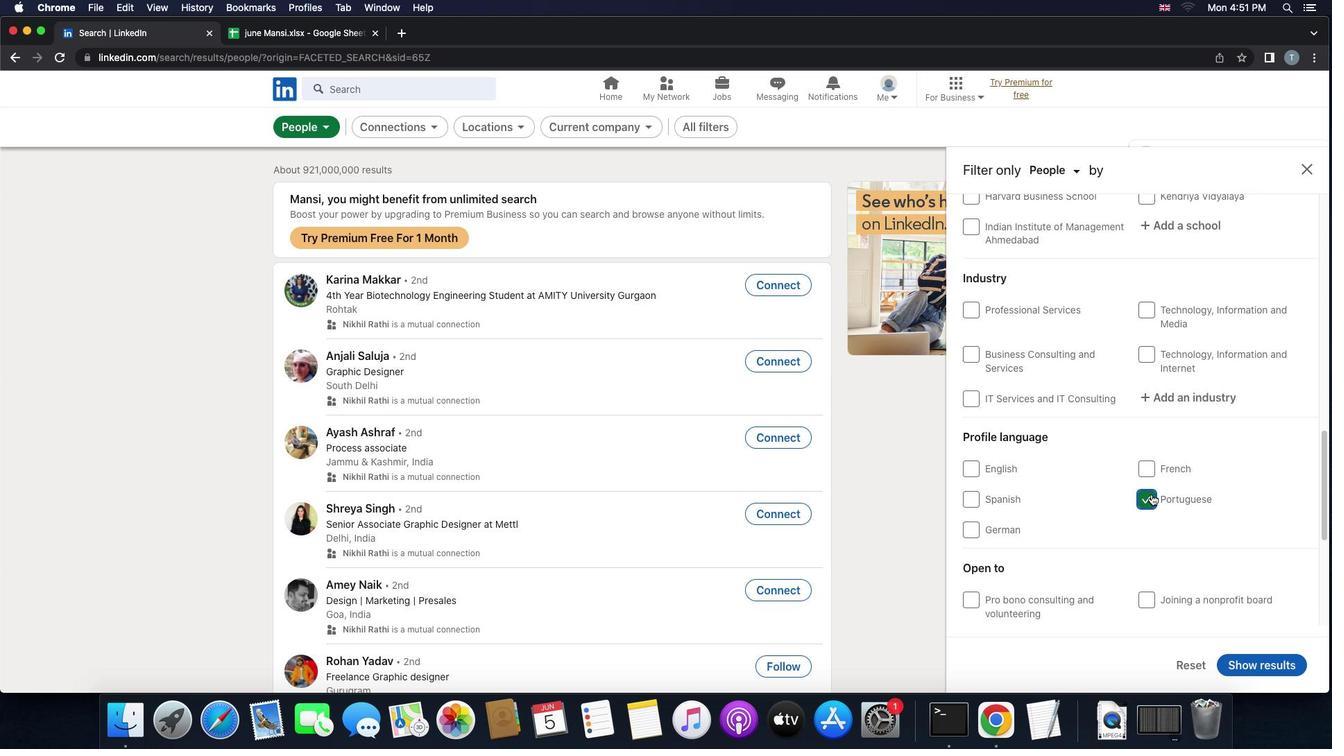 
Action: Mouse scrolled (1151, 494) with delta (0, 0)
Screenshot: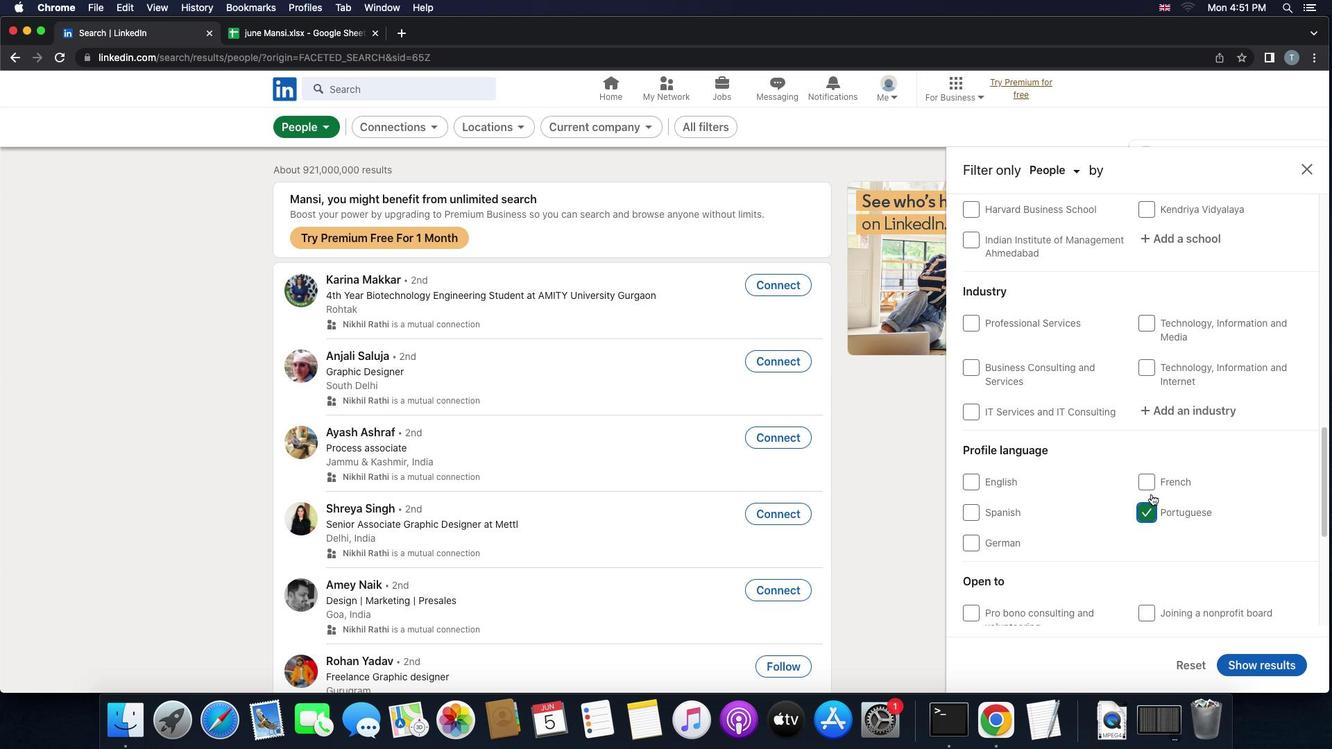 
Action: Mouse scrolled (1151, 494) with delta (0, 2)
Screenshot: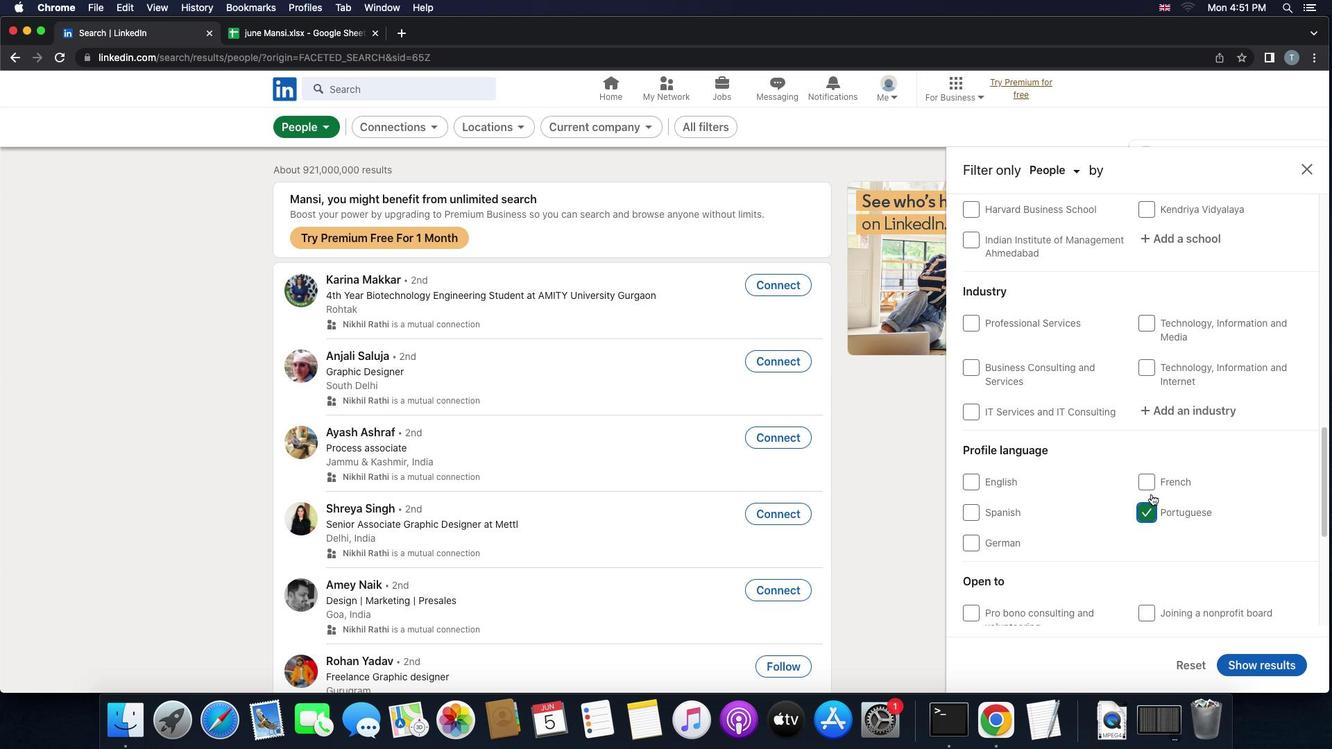 
Action: Mouse scrolled (1151, 494) with delta (0, 2)
Screenshot: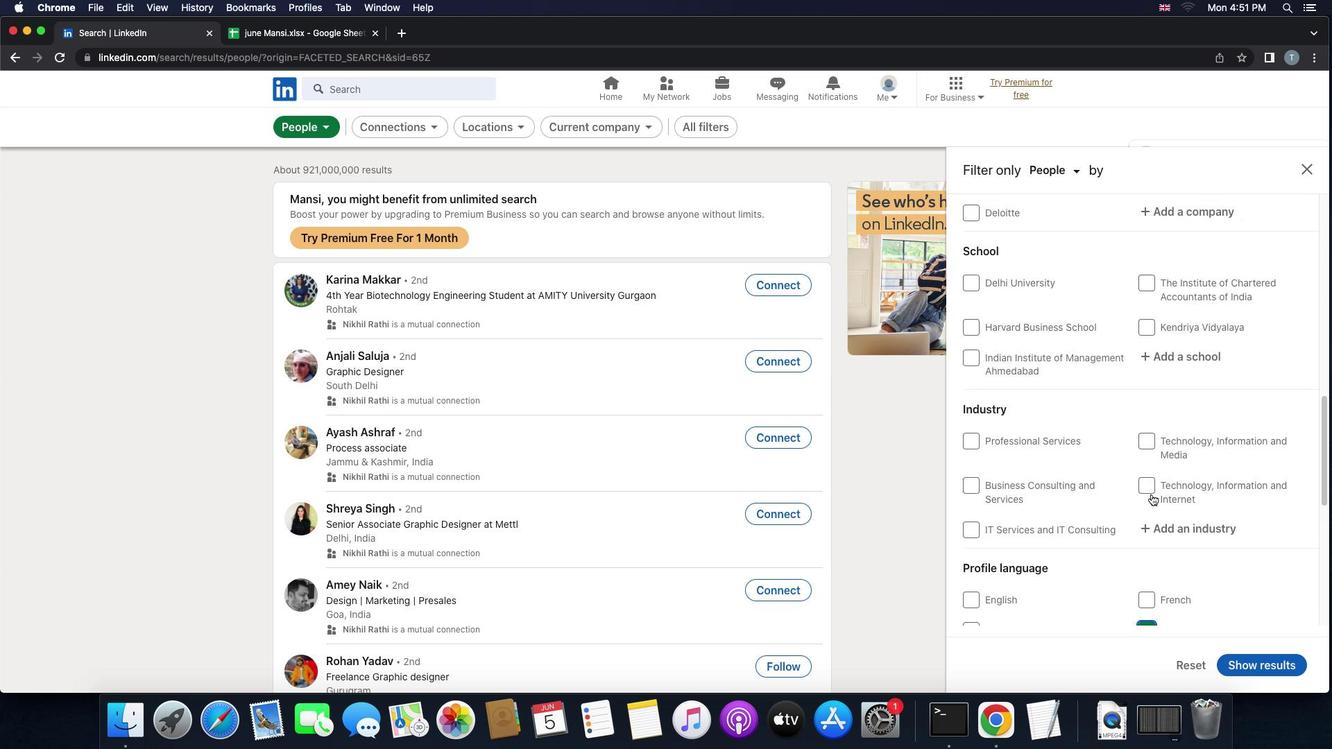 
Action: Mouse scrolled (1151, 494) with delta (0, 0)
Screenshot: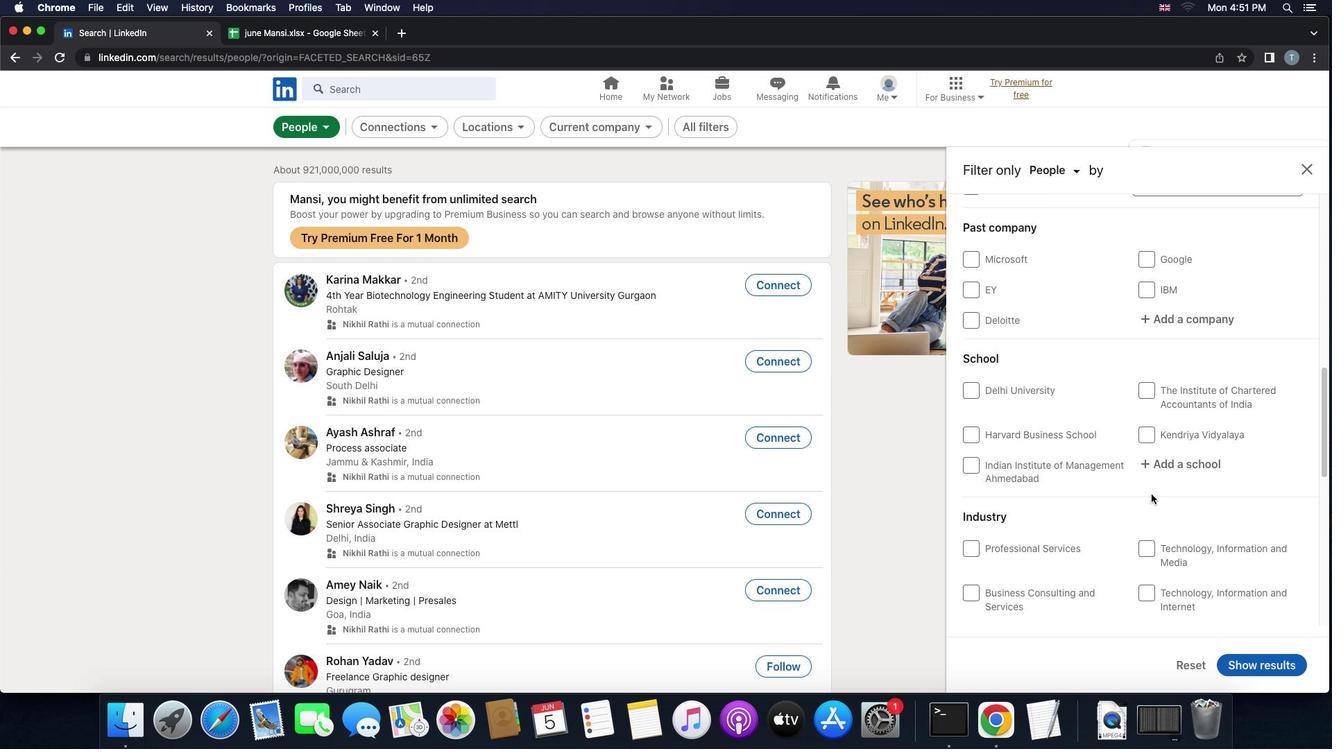 
Action: Mouse scrolled (1151, 494) with delta (0, 0)
Screenshot: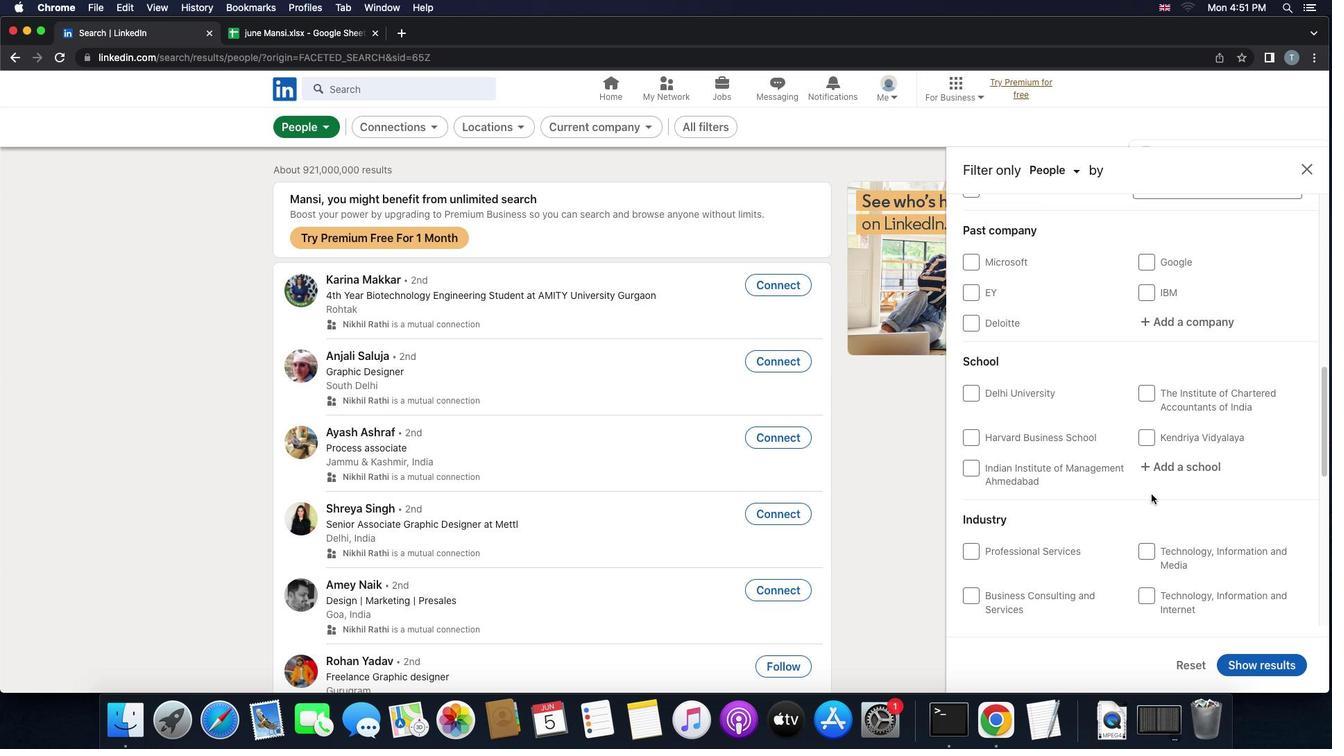 
Action: Mouse scrolled (1151, 494) with delta (0, 1)
Screenshot: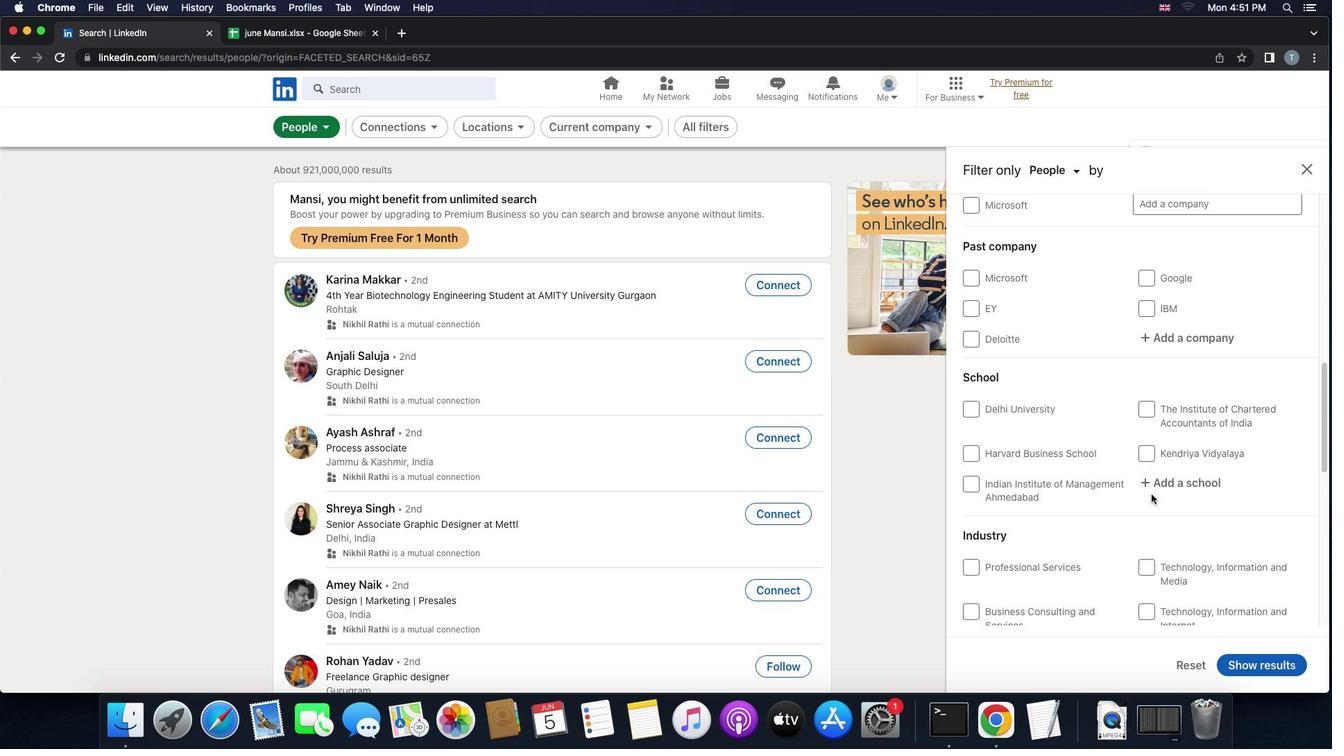 
Action: Mouse scrolled (1151, 494) with delta (0, 0)
Screenshot: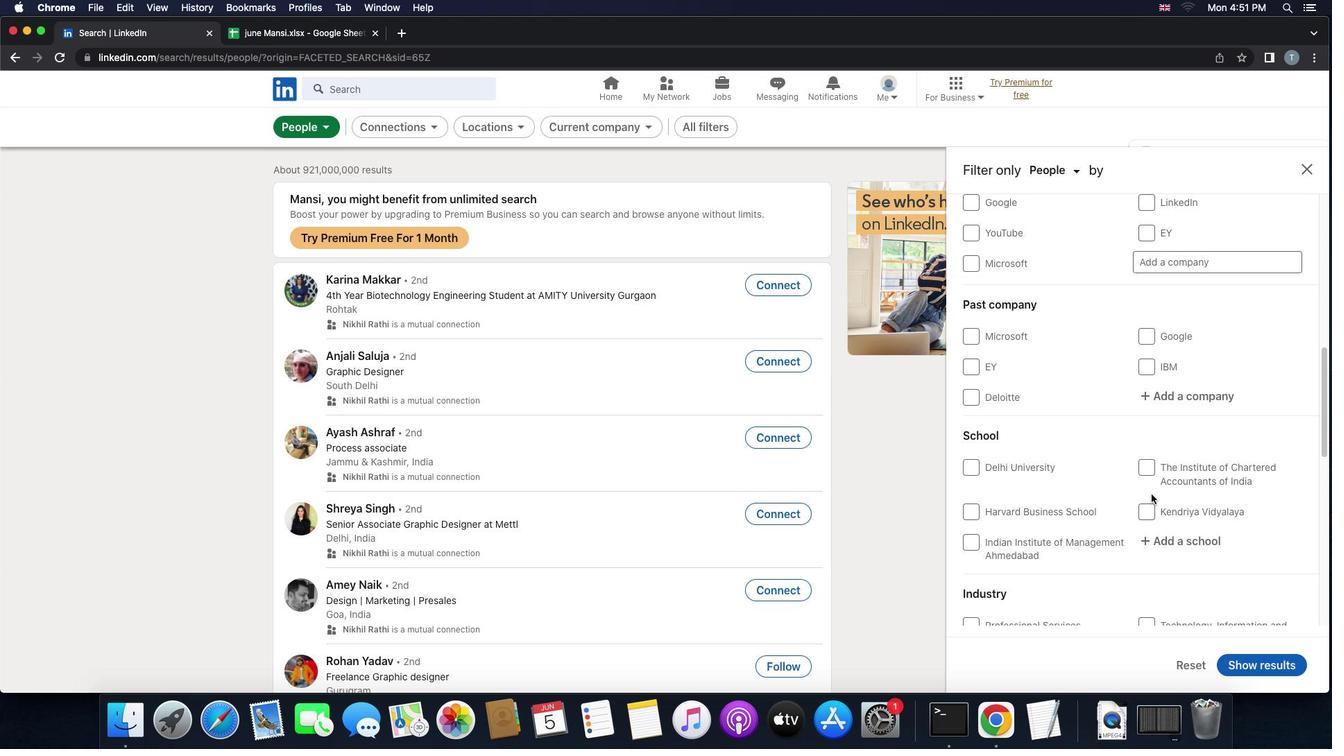 
Action: Mouse scrolled (1151, 494) with delta (0, 0)
Screenshot: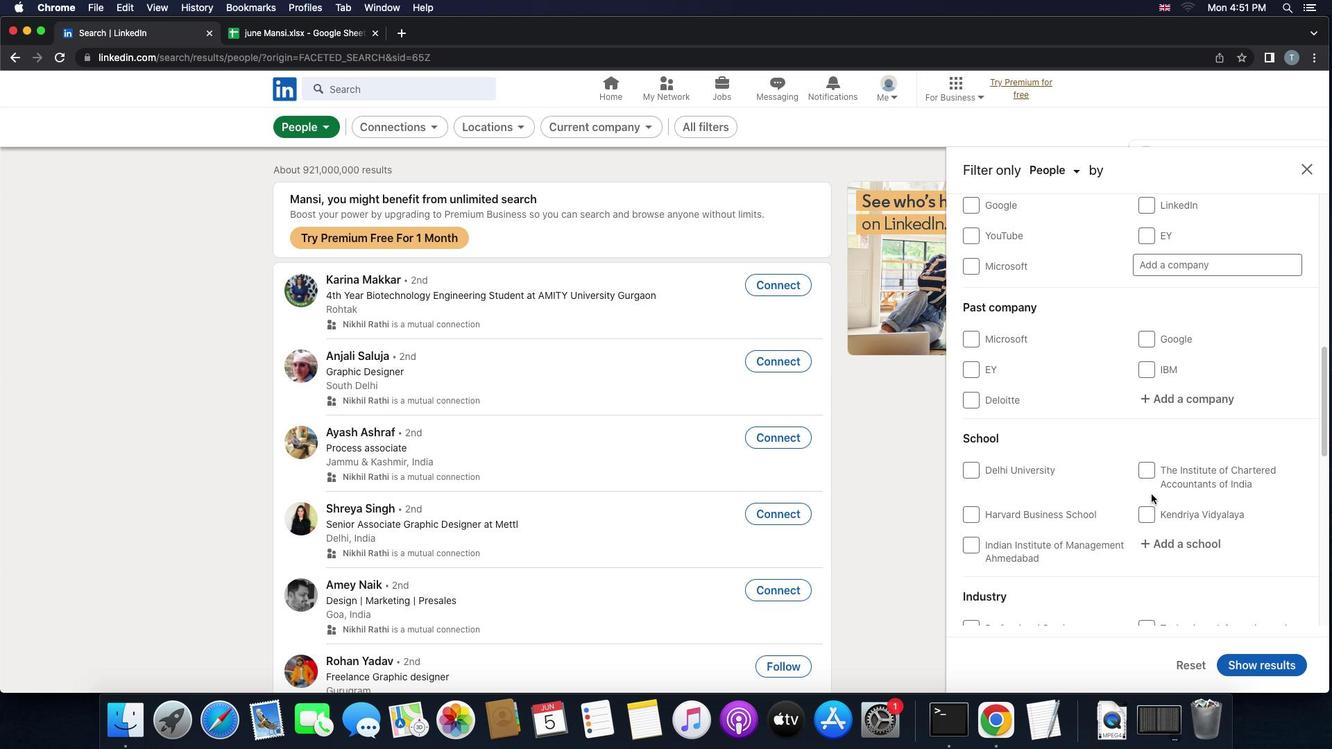 
Action: Mouse scrolled (1151, 494) with delta (0, 1)
Screenshot: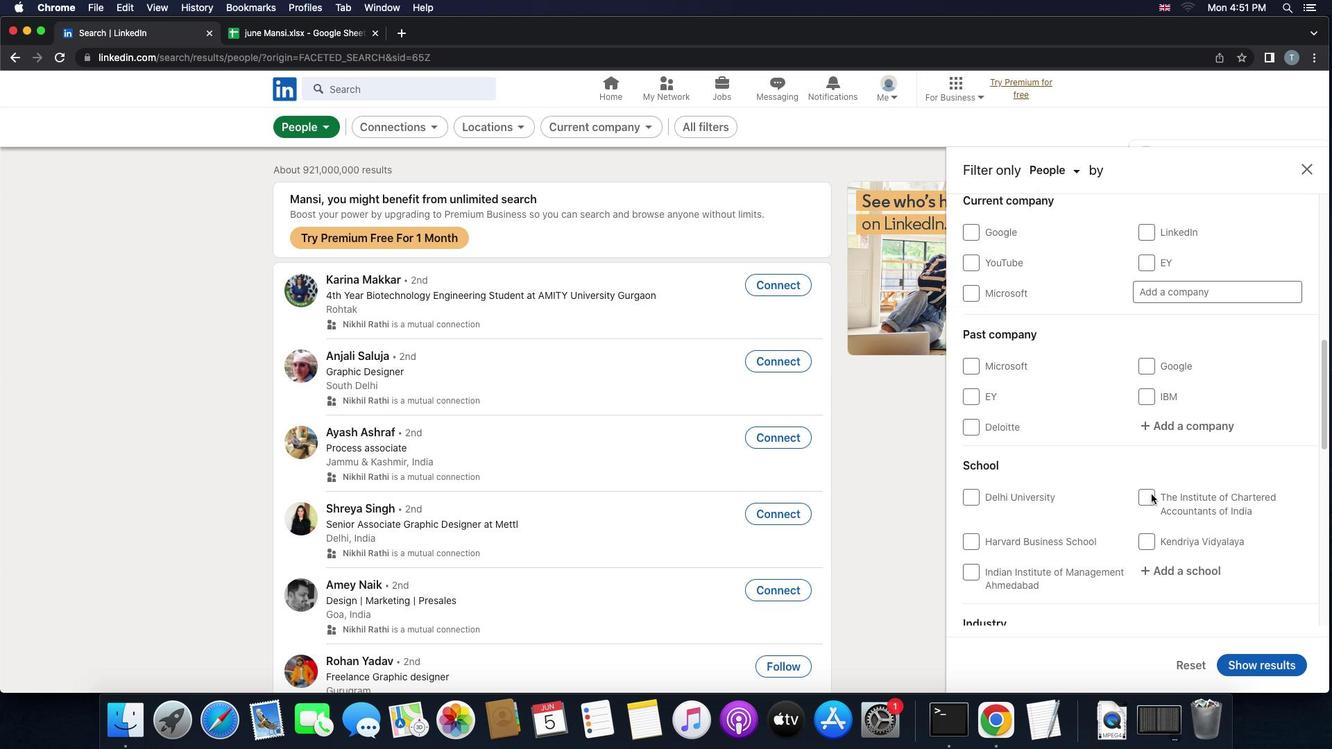 
Action: Mouse scrolled (1151, 494) with delta (0, 0)
Screenshot: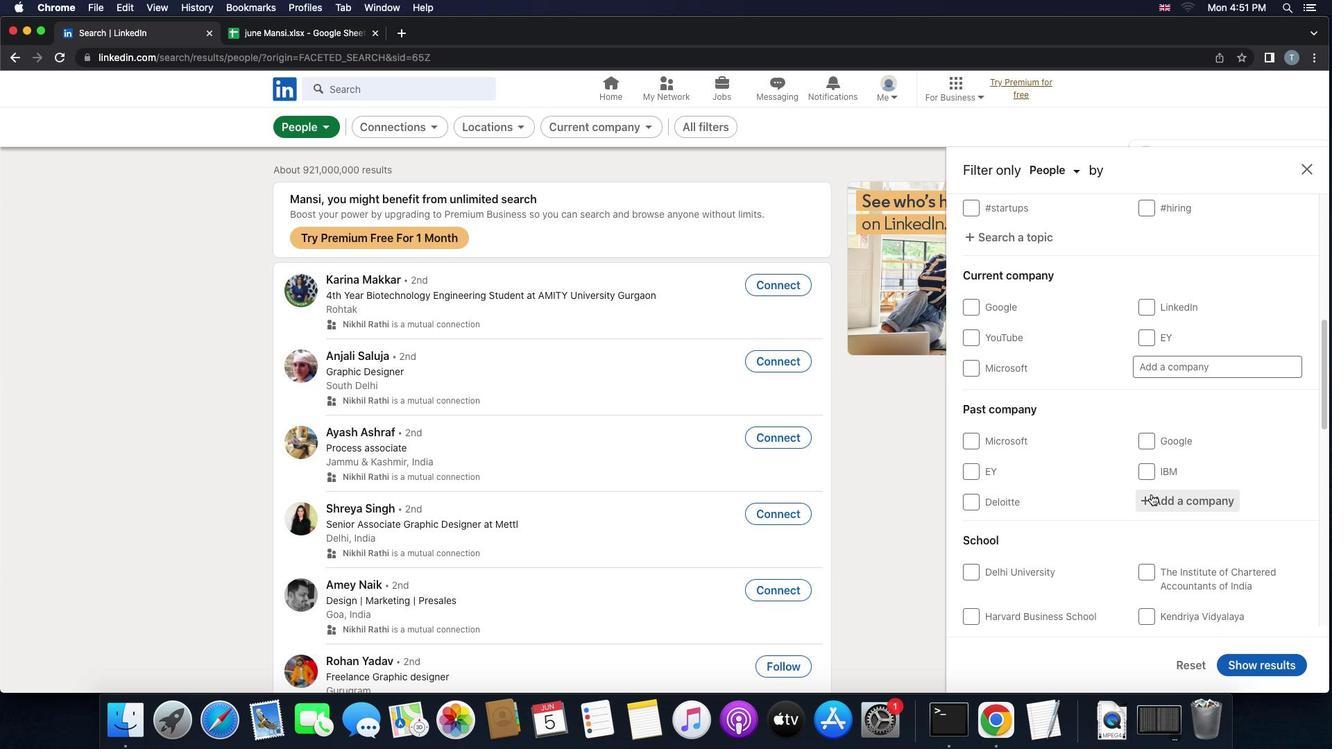 
Action: Mouse scrolled (1151, 494) with delta (0, 0)
Screenshot: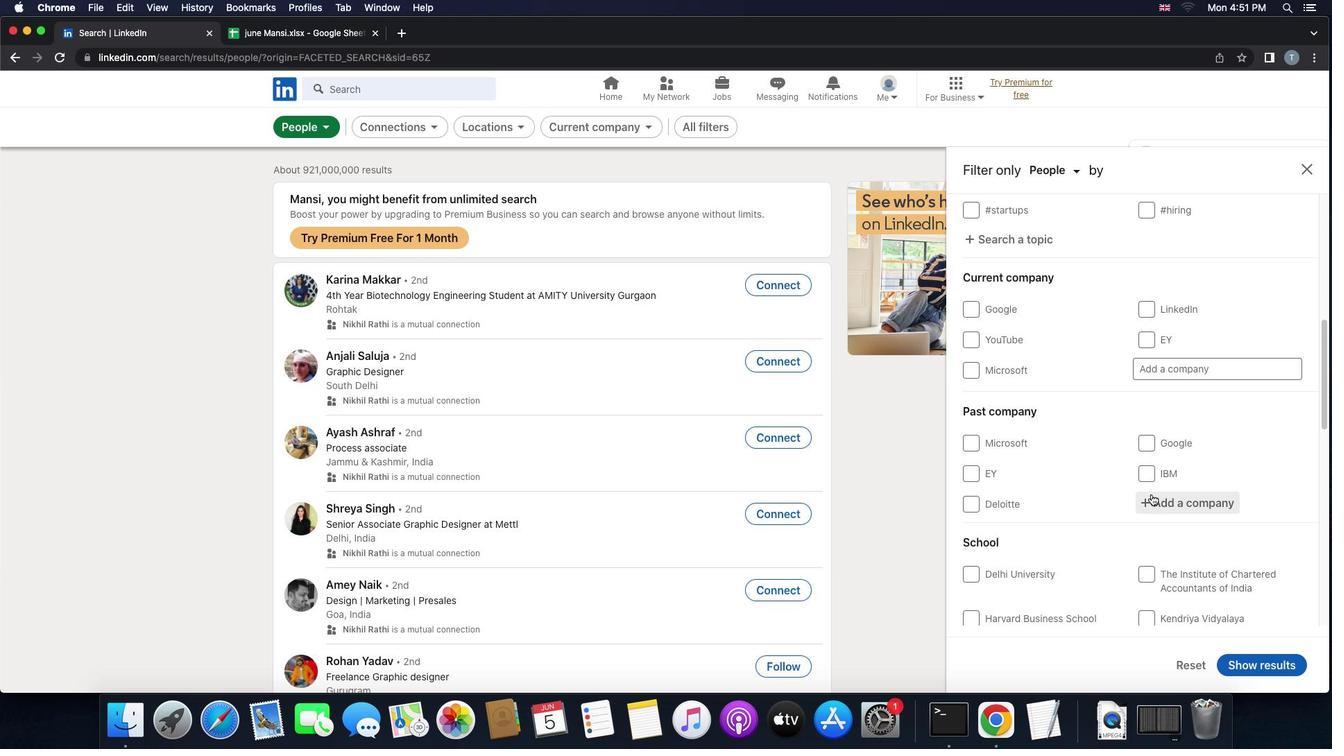 
Action: Mouse scrolled (1151, 494) with delta (0, 1)
Screenshot: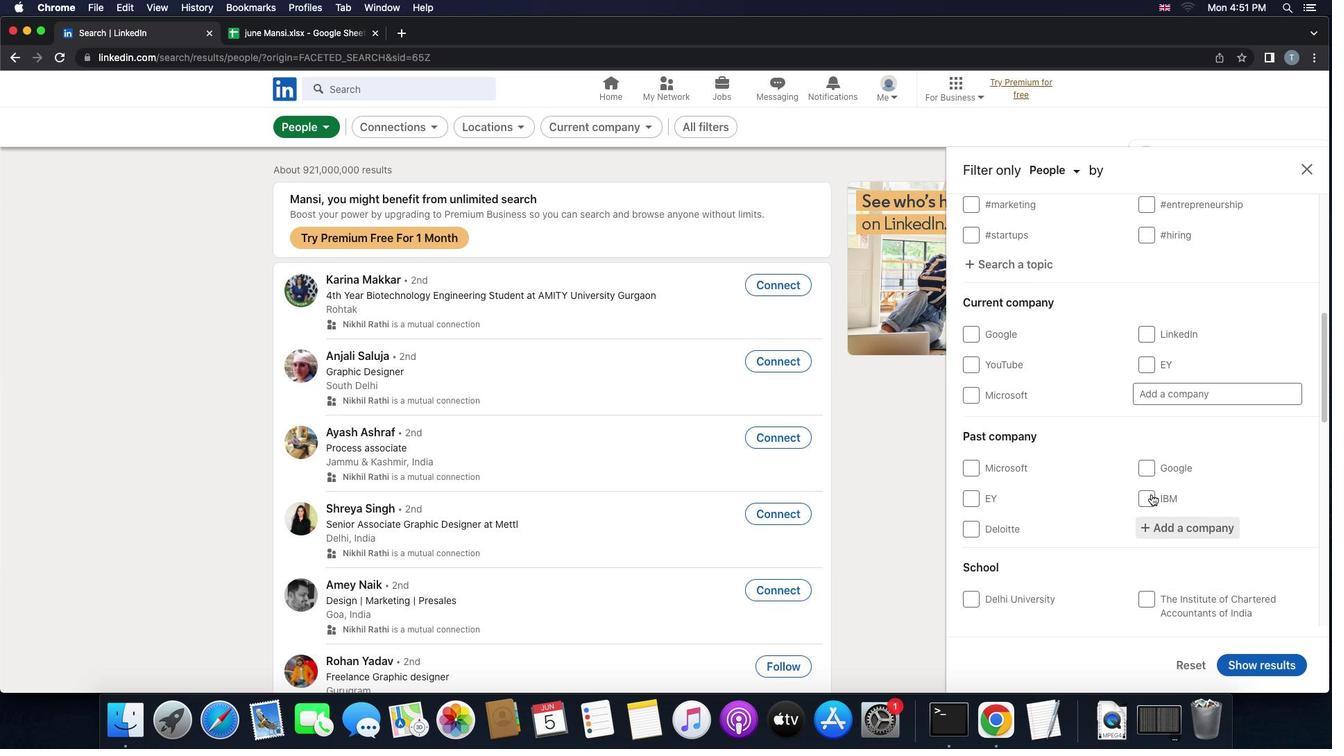 
Action: Mouse moved to (1171, 473)
Screenshot: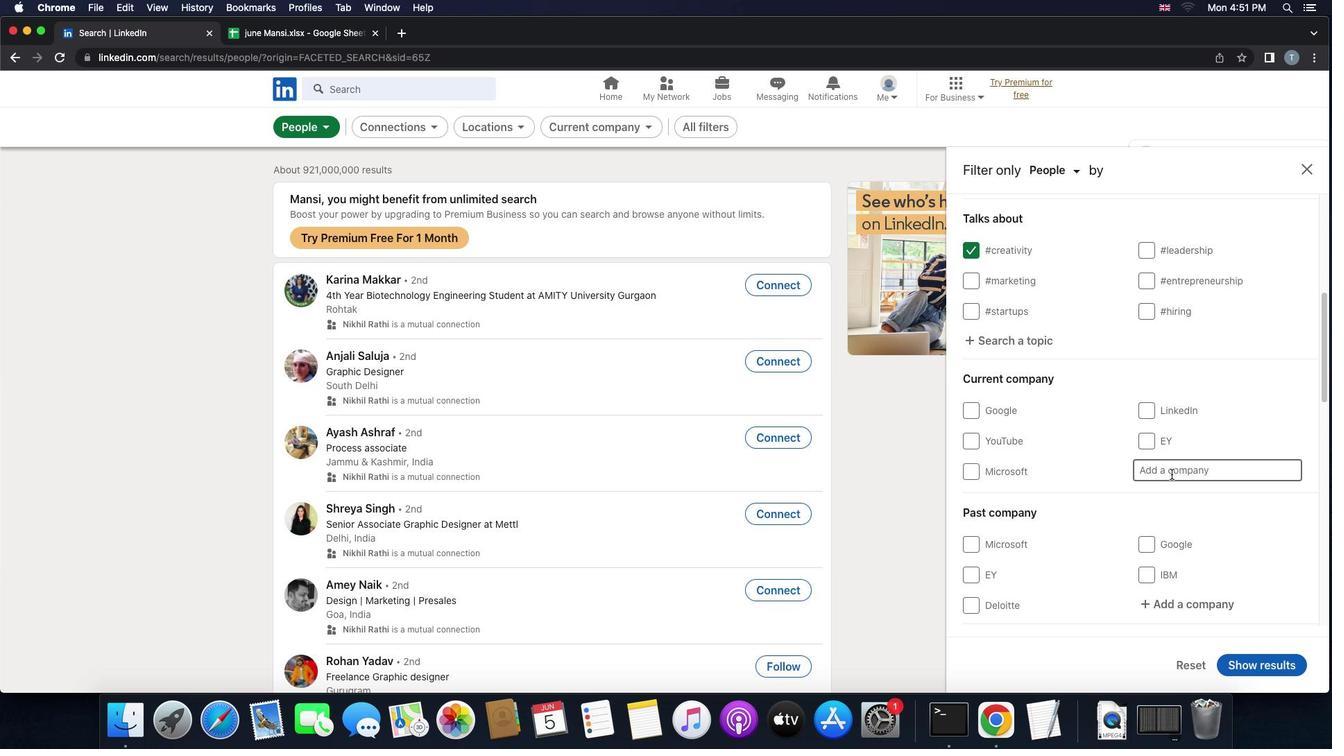 
Action: Mouse pressed left at (1171, 473)
Screenshot: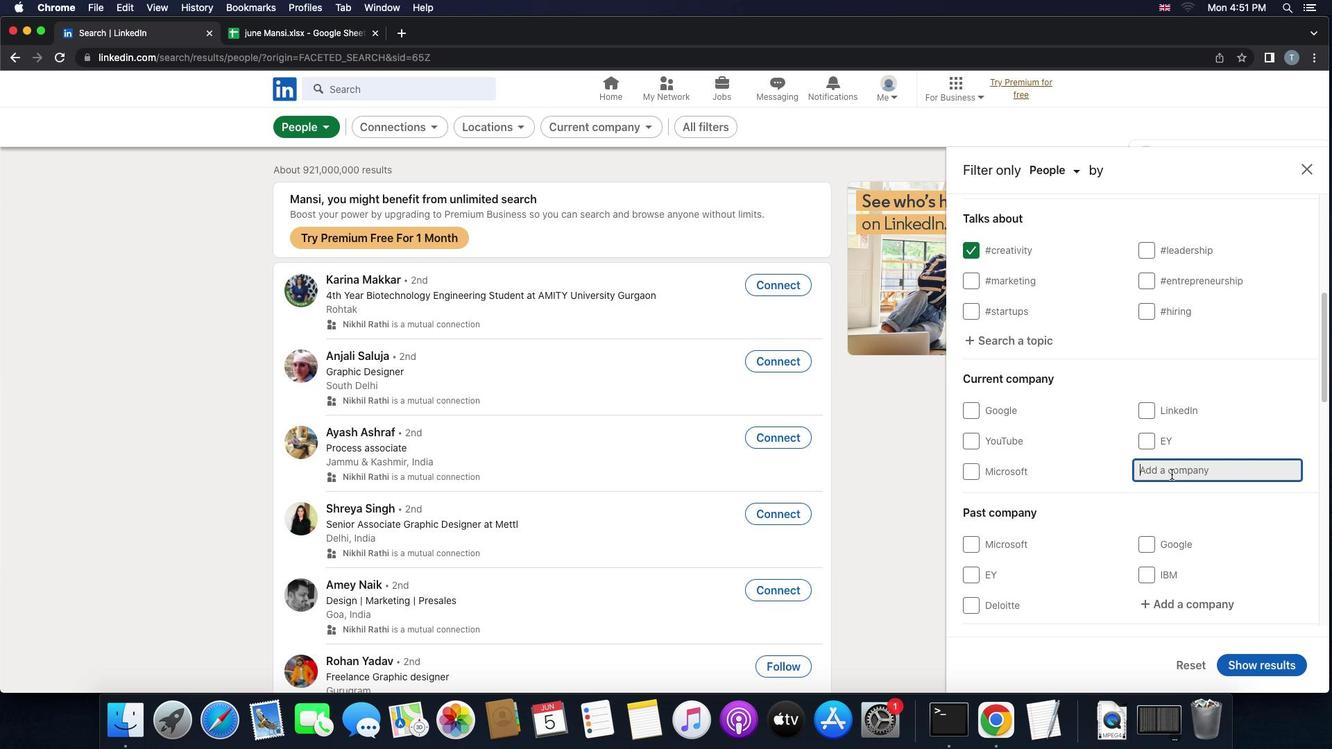 
Action: Key pressed 'p''i''d''i''l''i''t''e'Key.space'i''n''d''u''s''t''r''i''e''s'
Screenshot: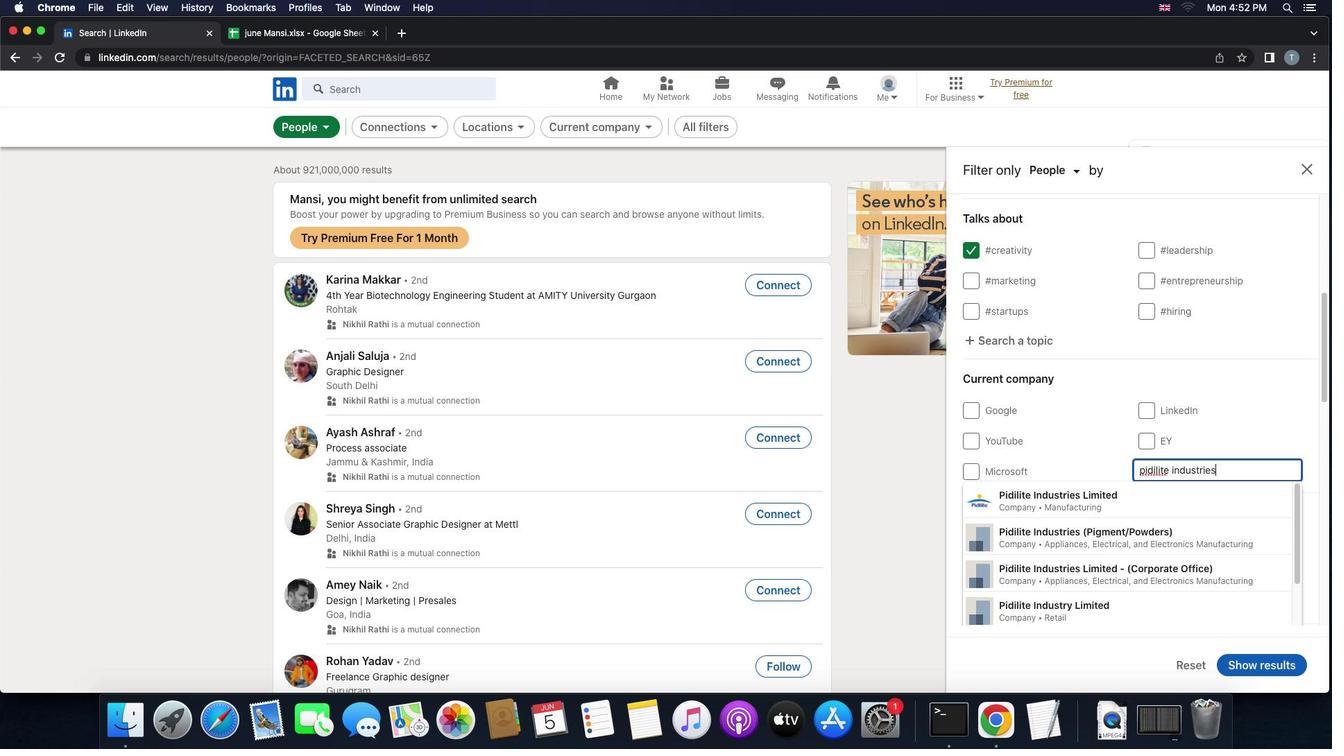 
Action: Mouse moved to (1150, 501)
Screenshot: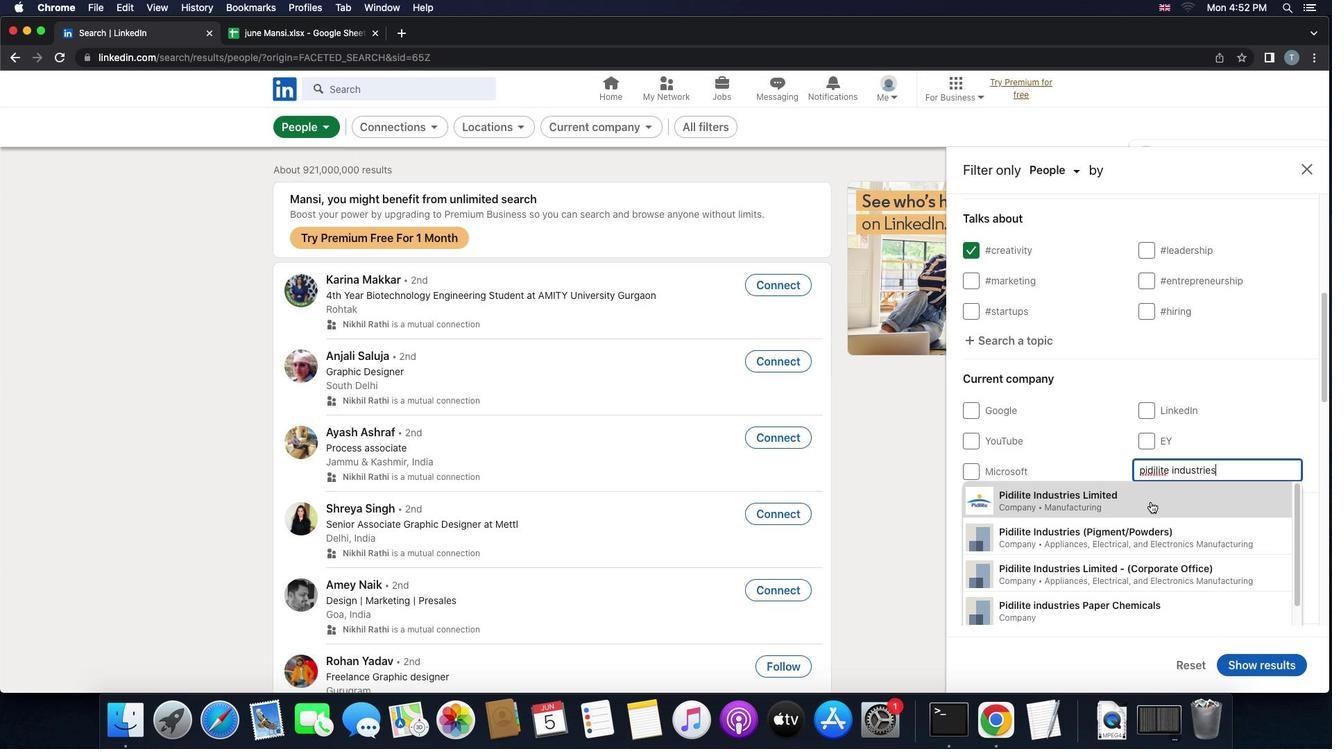 
Action: Mouse pressed left at (1150, 501)
Screenshot: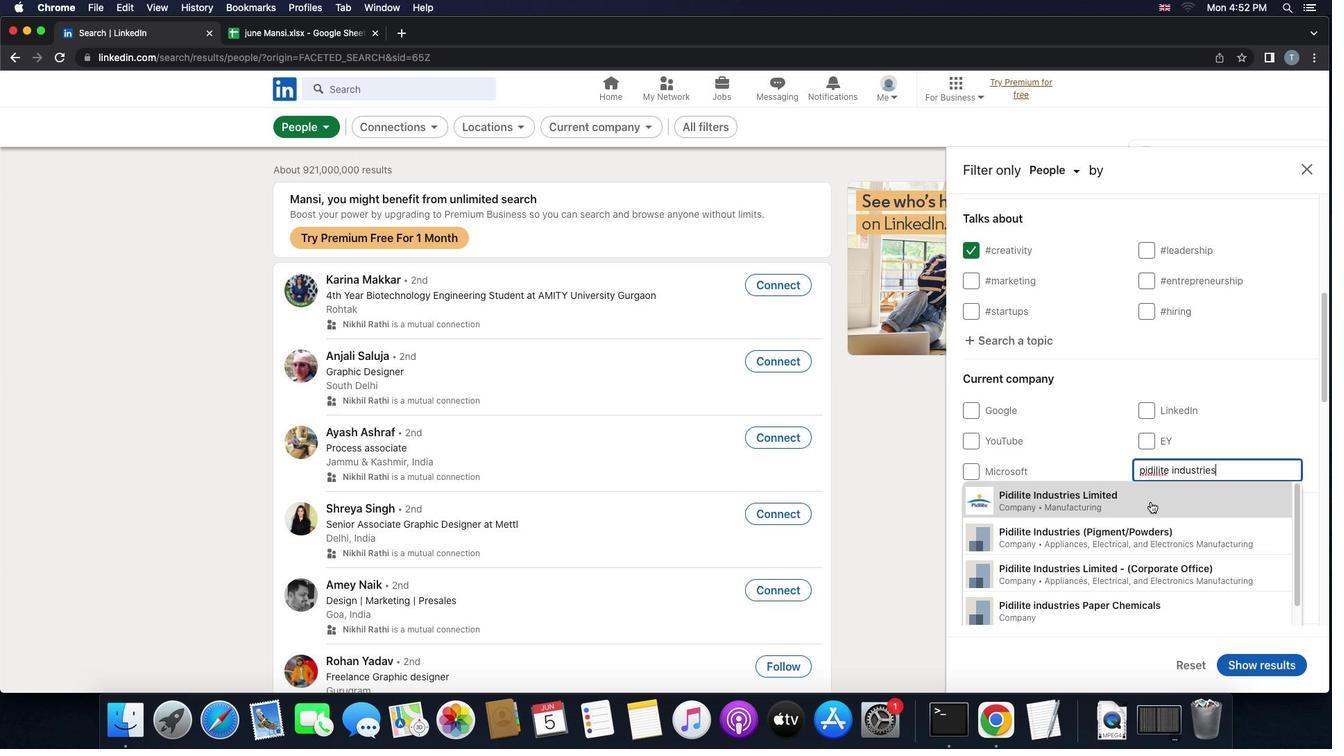 
Action: Mouse moved to (1145, 532)
Screenshot: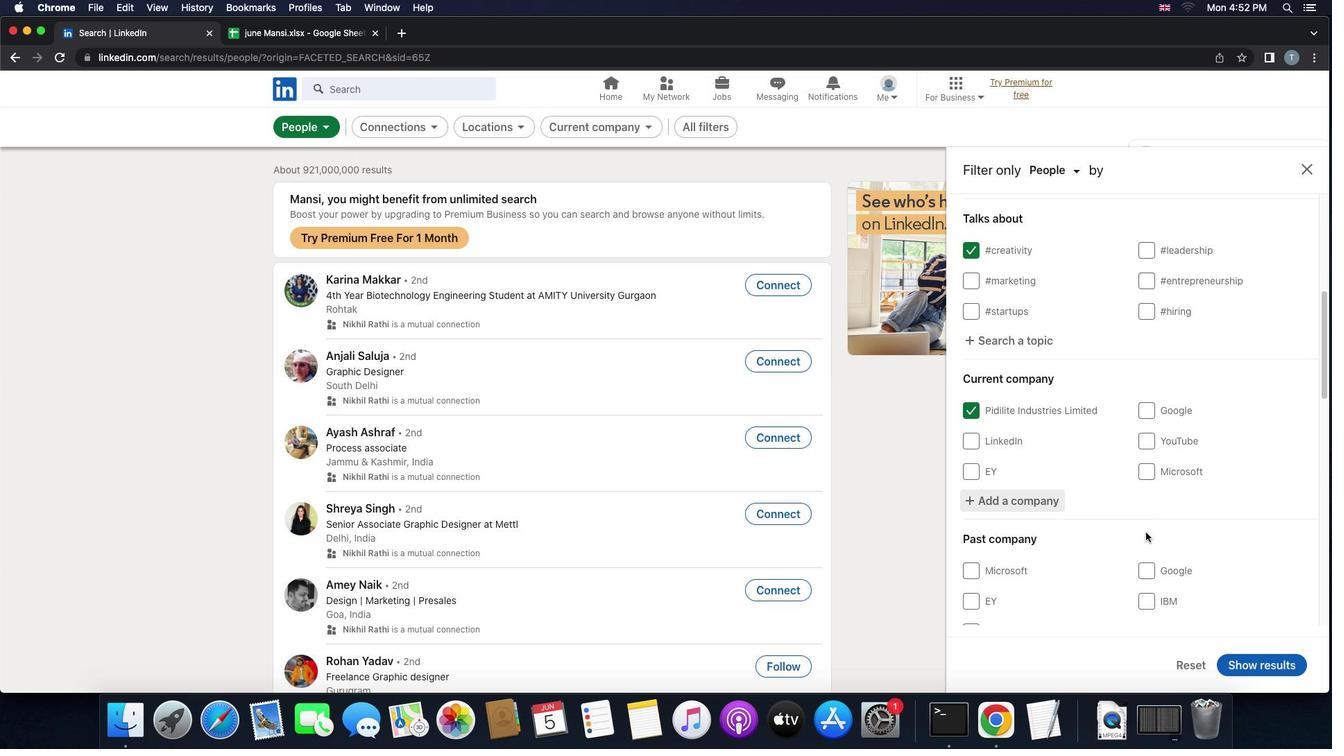 
Action: Mouse scrolled (1145, 532) with delta (0, 0)
Screenshot: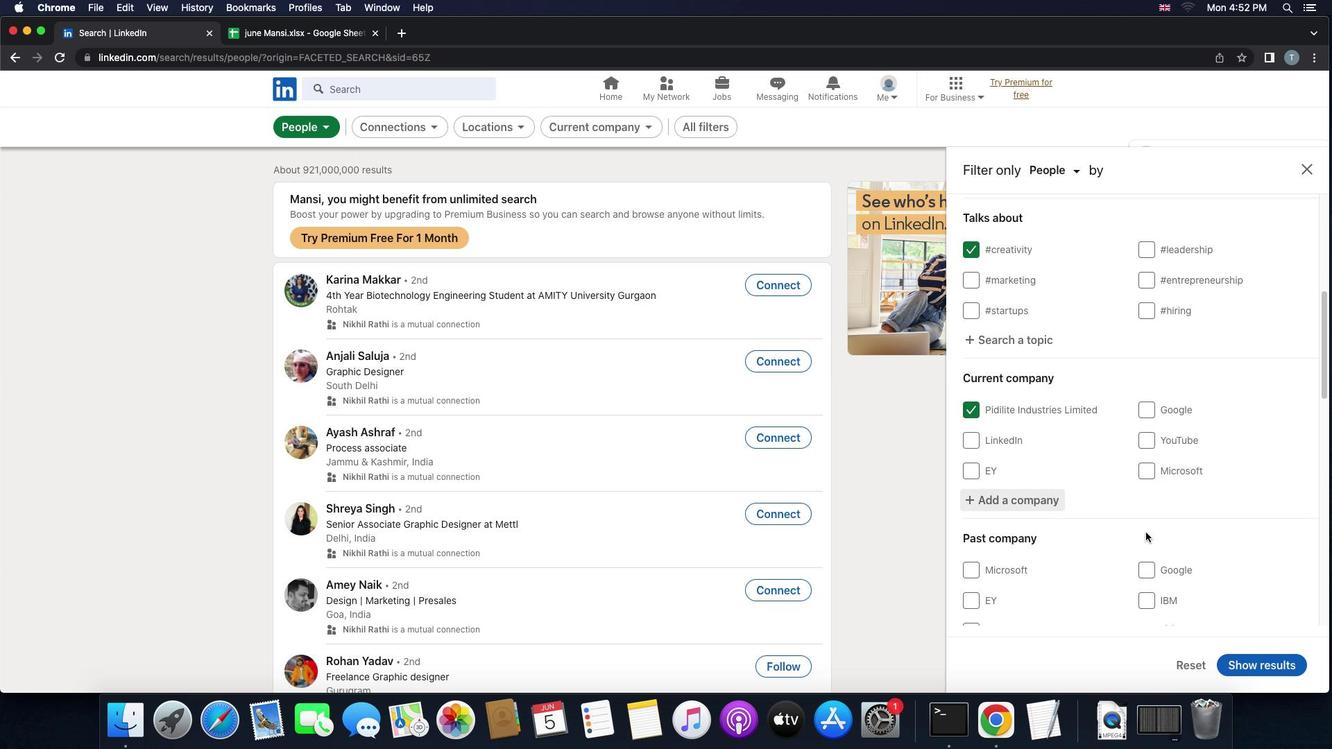 
Action: Mouse scrolled (1145, 532) with delta (0, 0)
Screenshot: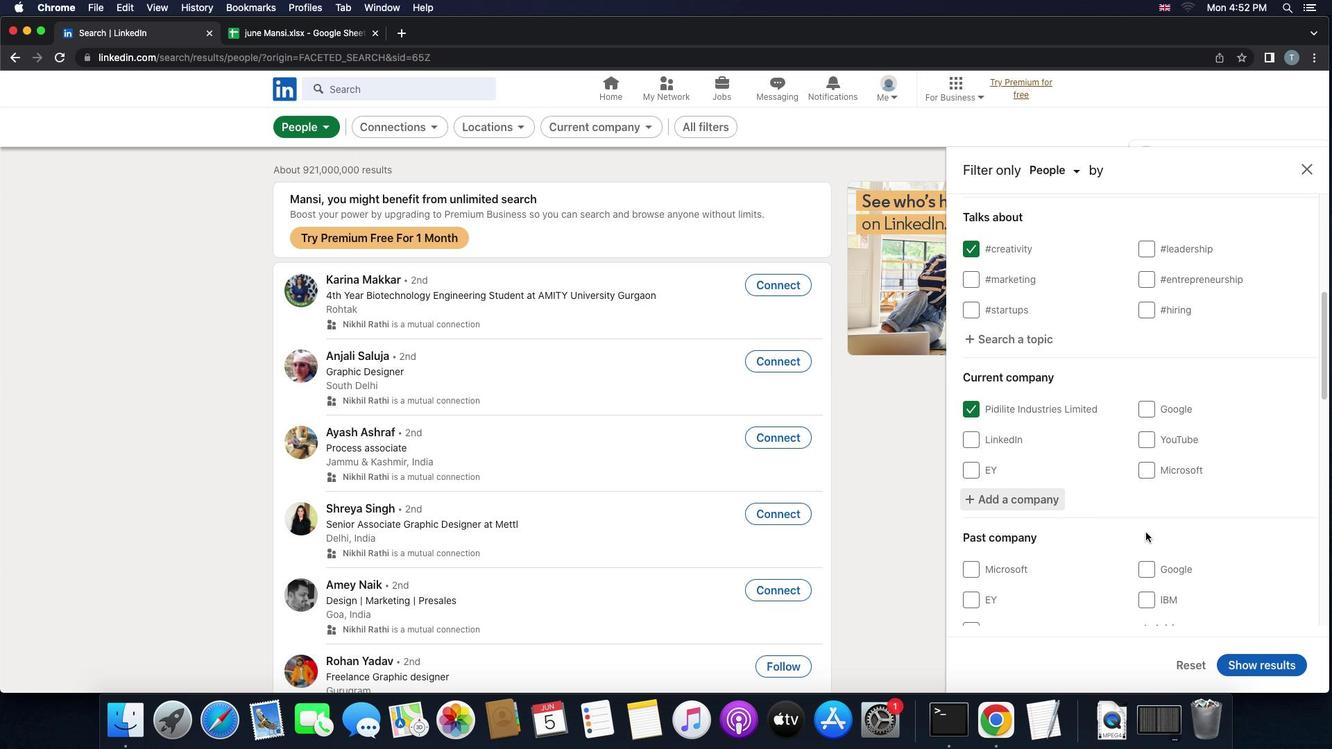 
Action: Mouse scrolled (1145, 532) with delta (0, 0)
Screenshot: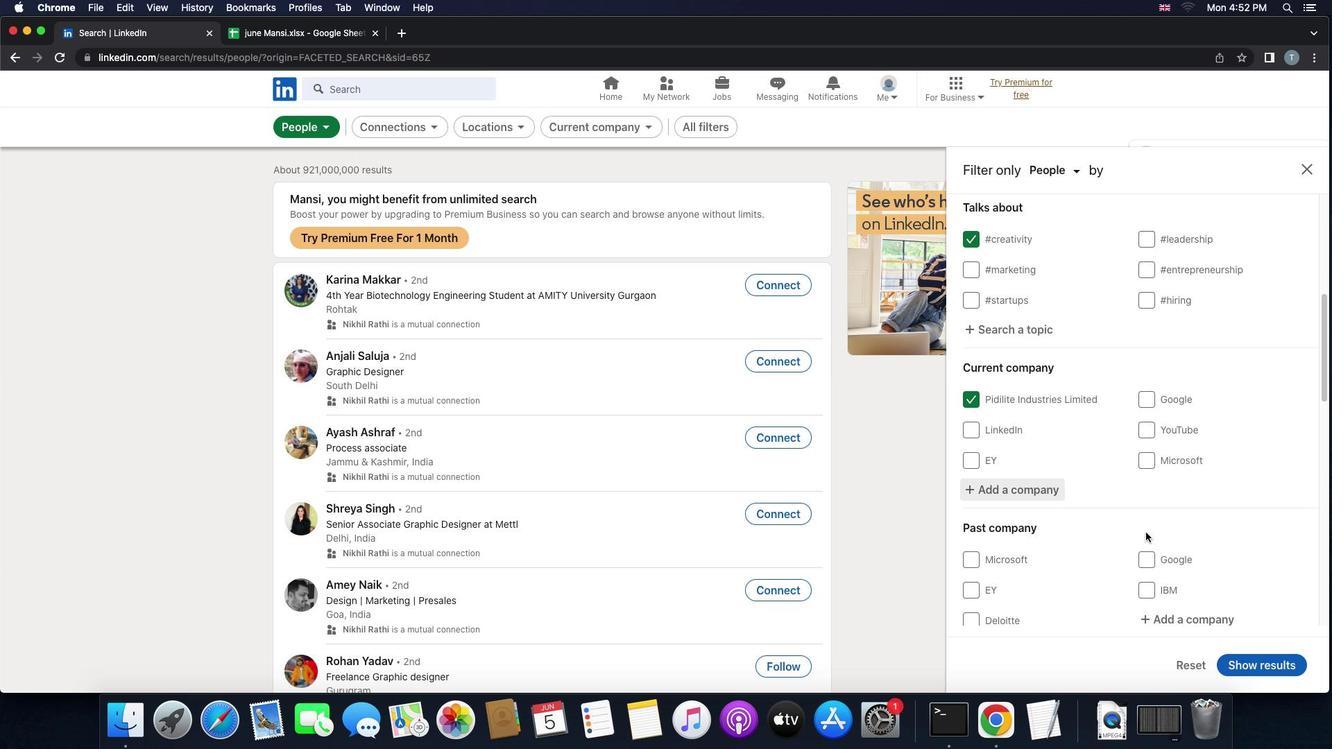 
Action: Mouse scrolled (1145, 532) with delta (0, 0)
Screenshot: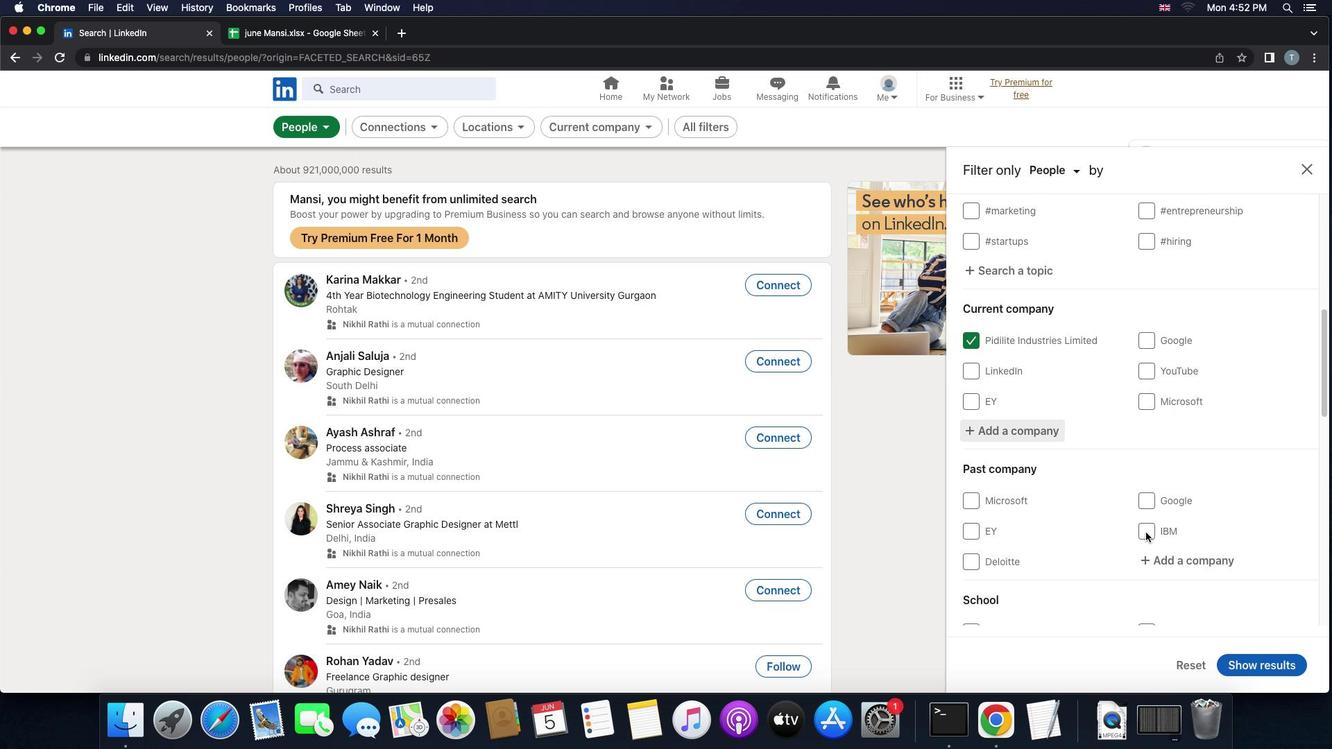 
Action: Mouse scrolled (1145, 532) with delta (0, 0)
Screenshot: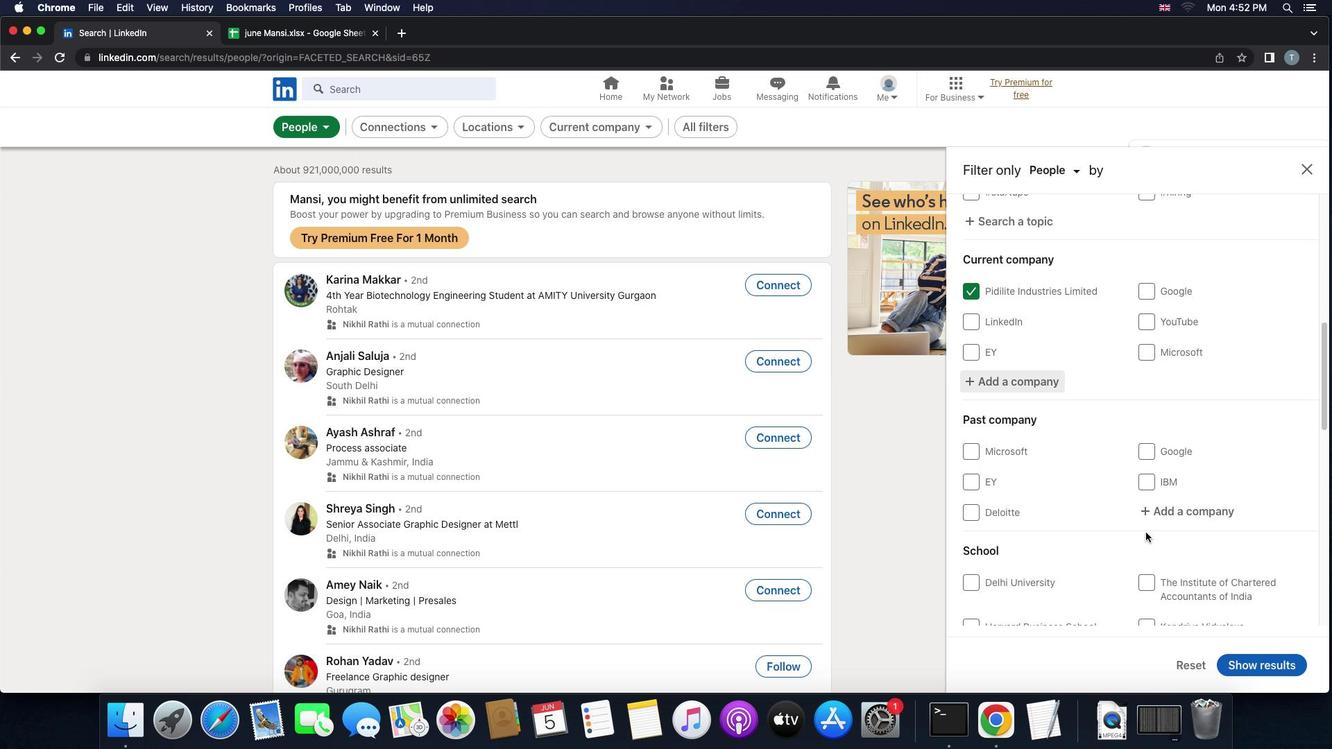
Action: Mouse scrolled (1145, 532) with delta (0, 0)
Screenshot: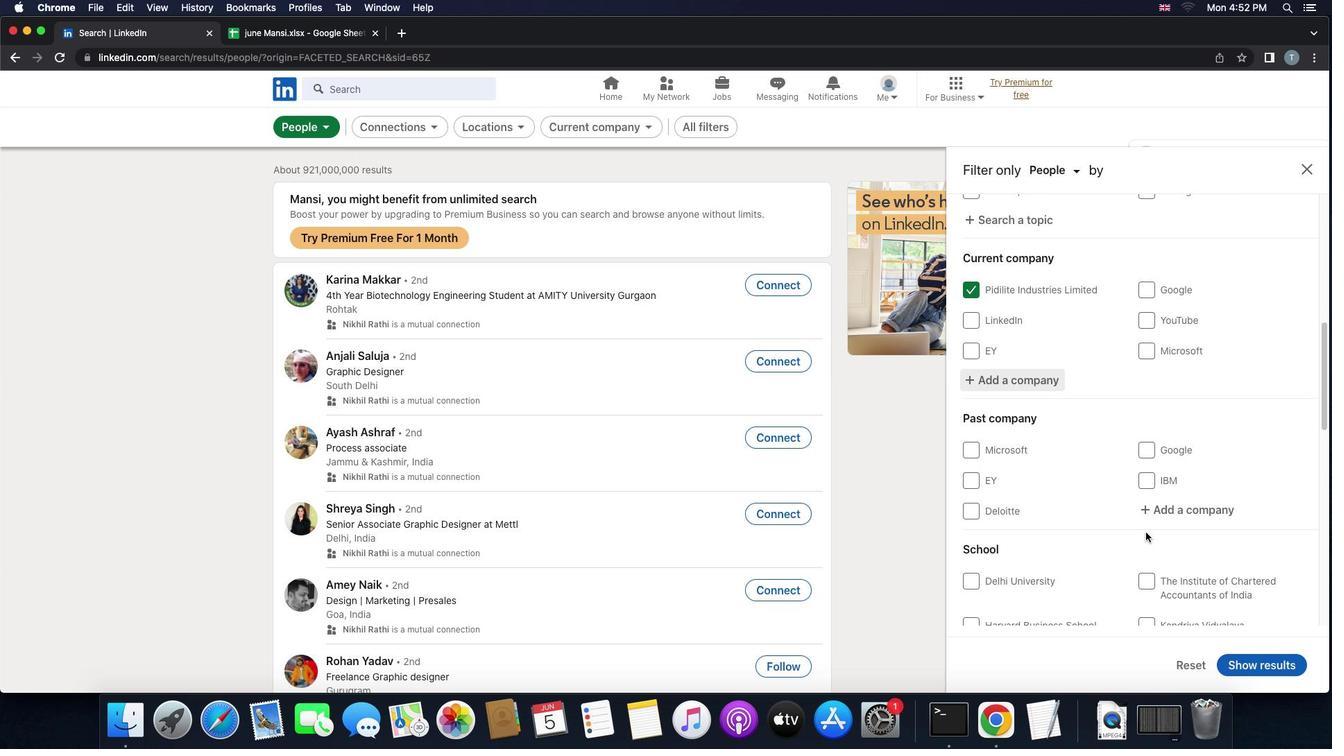 
Action: Mouse scrolled (1145, 532) with delta (0, -1)
Screenshot: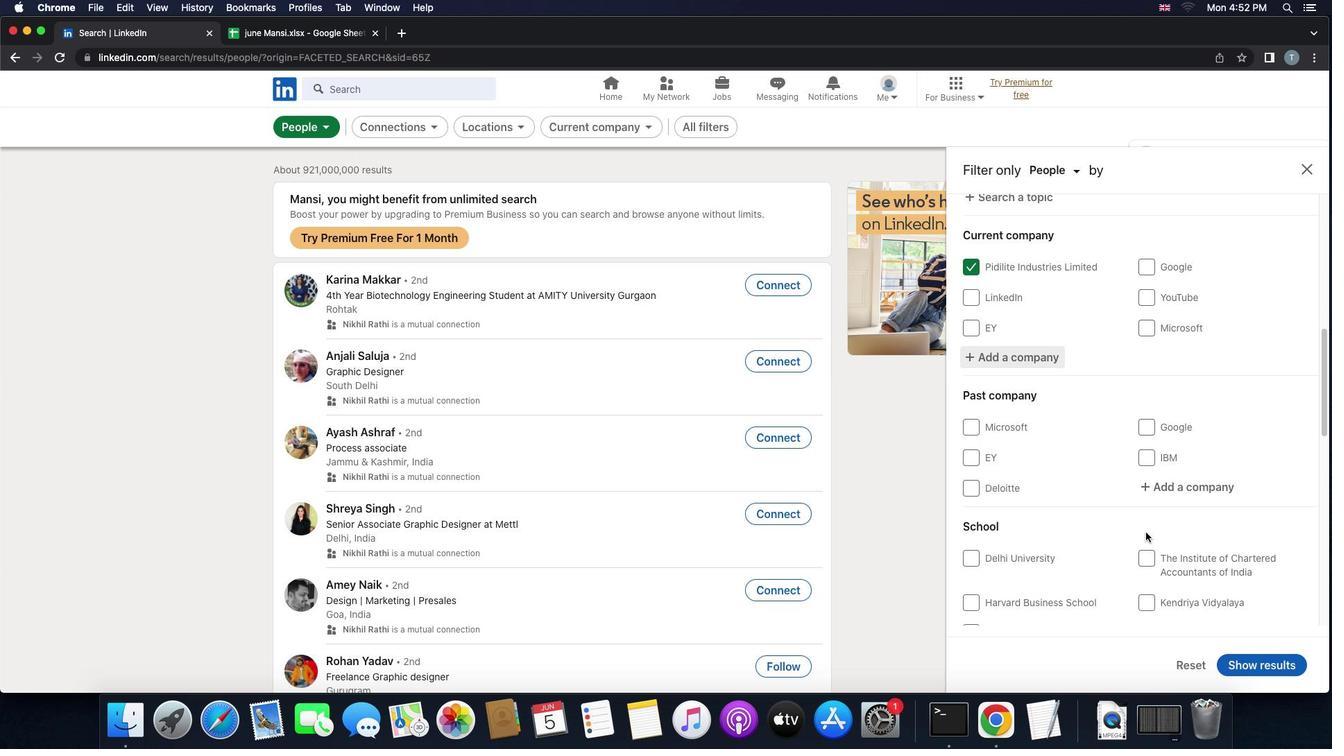 
Action: Mouse moved to (1154, 575)
Screenshot: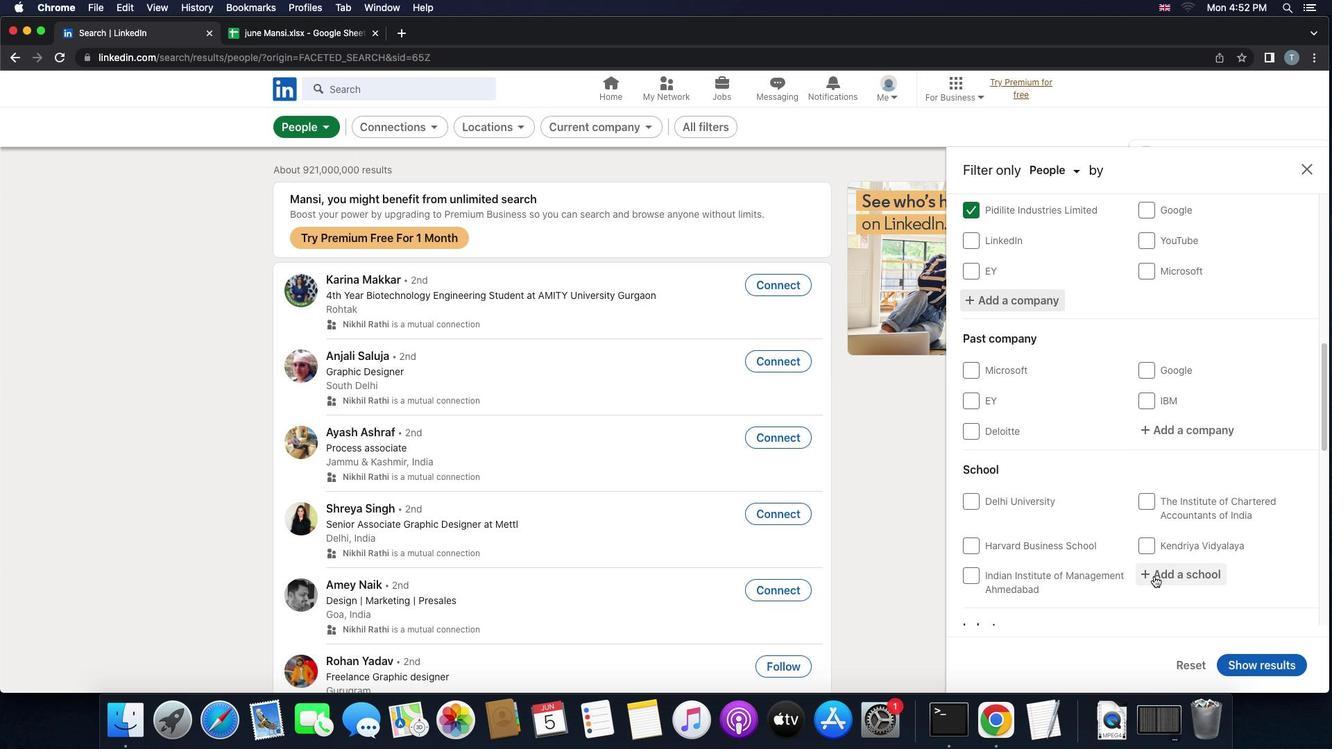 
Action: Mouse pressed left at (1154, 575)
Screenshot: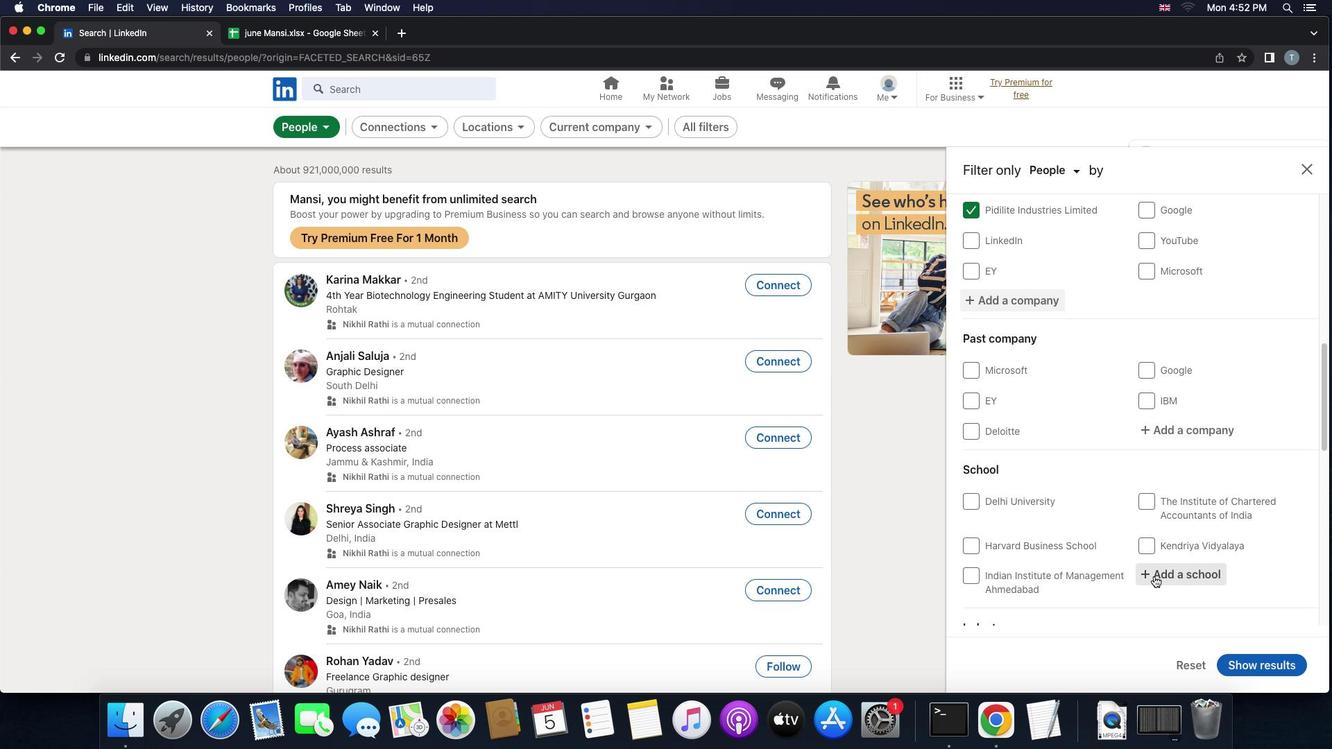 
Action: Mouse moved to (1157, 576)
Screenshot: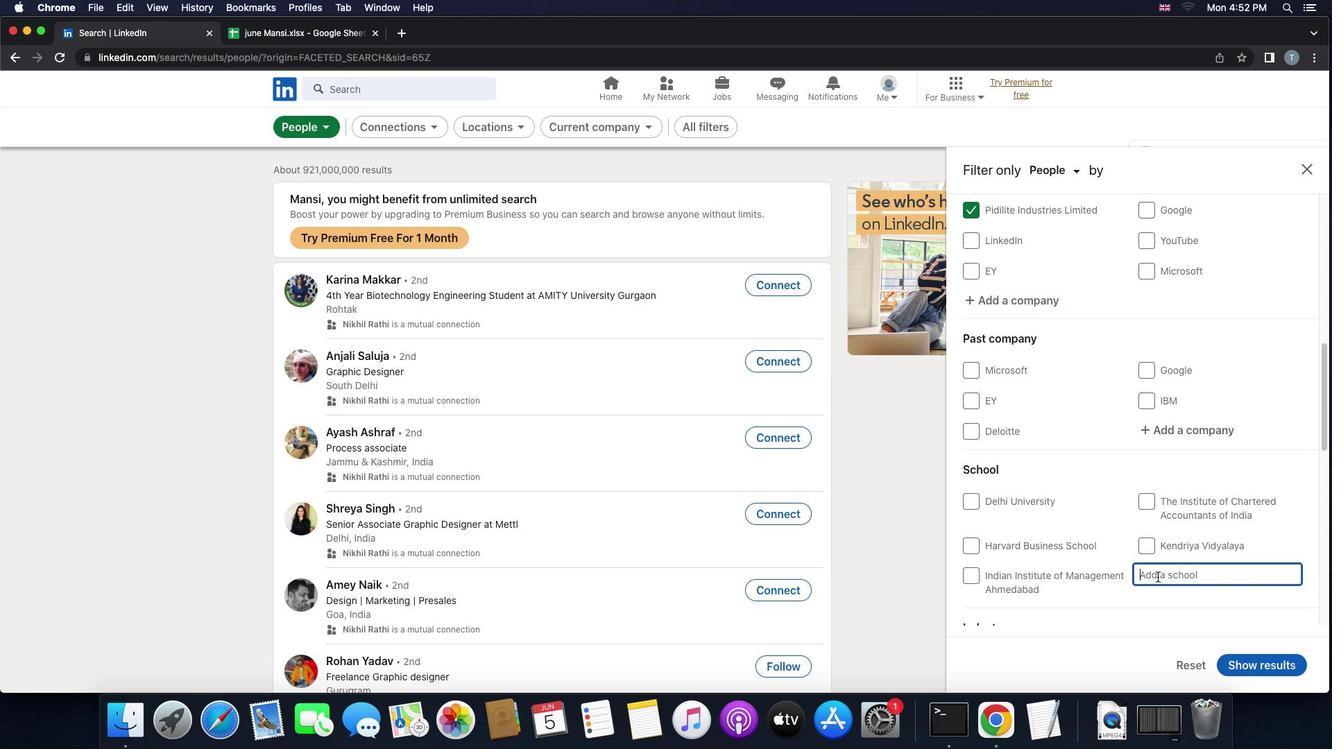 
Action: Key pressed Key.shift'L''a''c''h''o''o'Key.space'm''e''m''o''r''i''a''l'
Screenshot: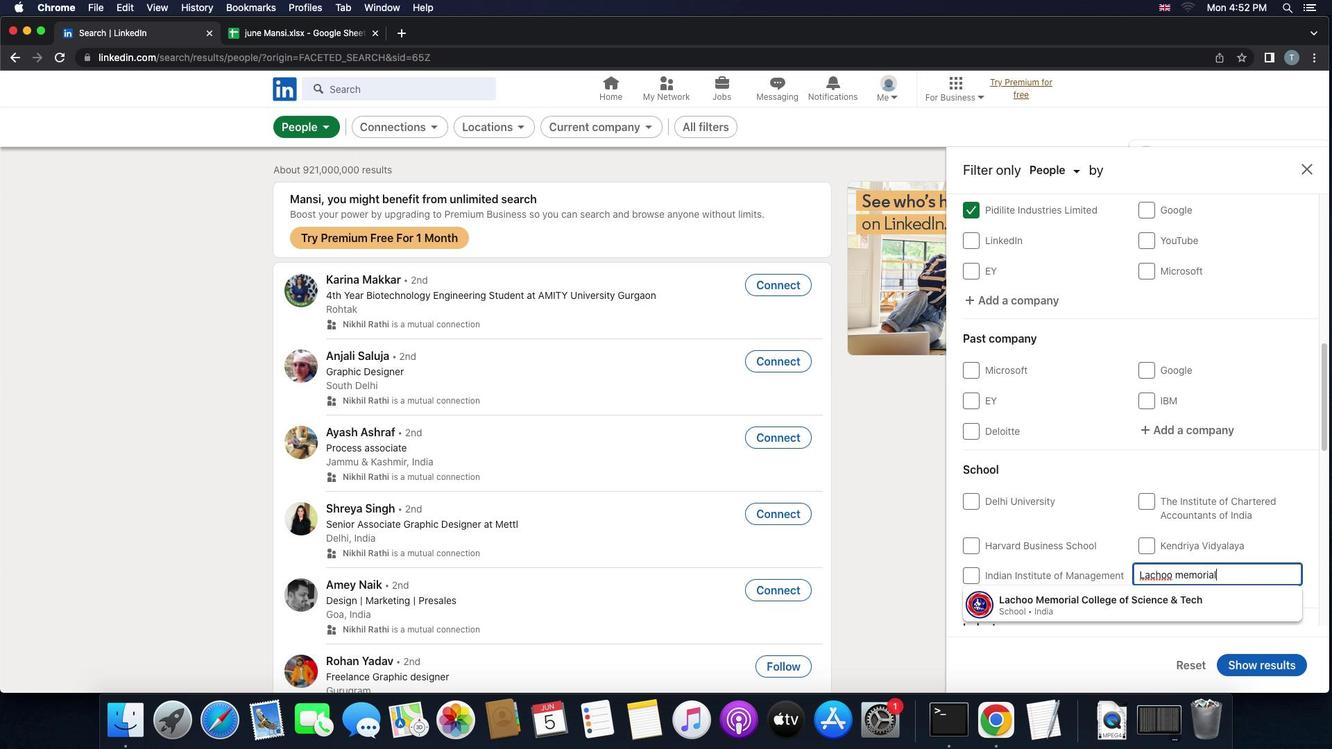 
Action: Mouse moved to (1133, 601)
Screenshot: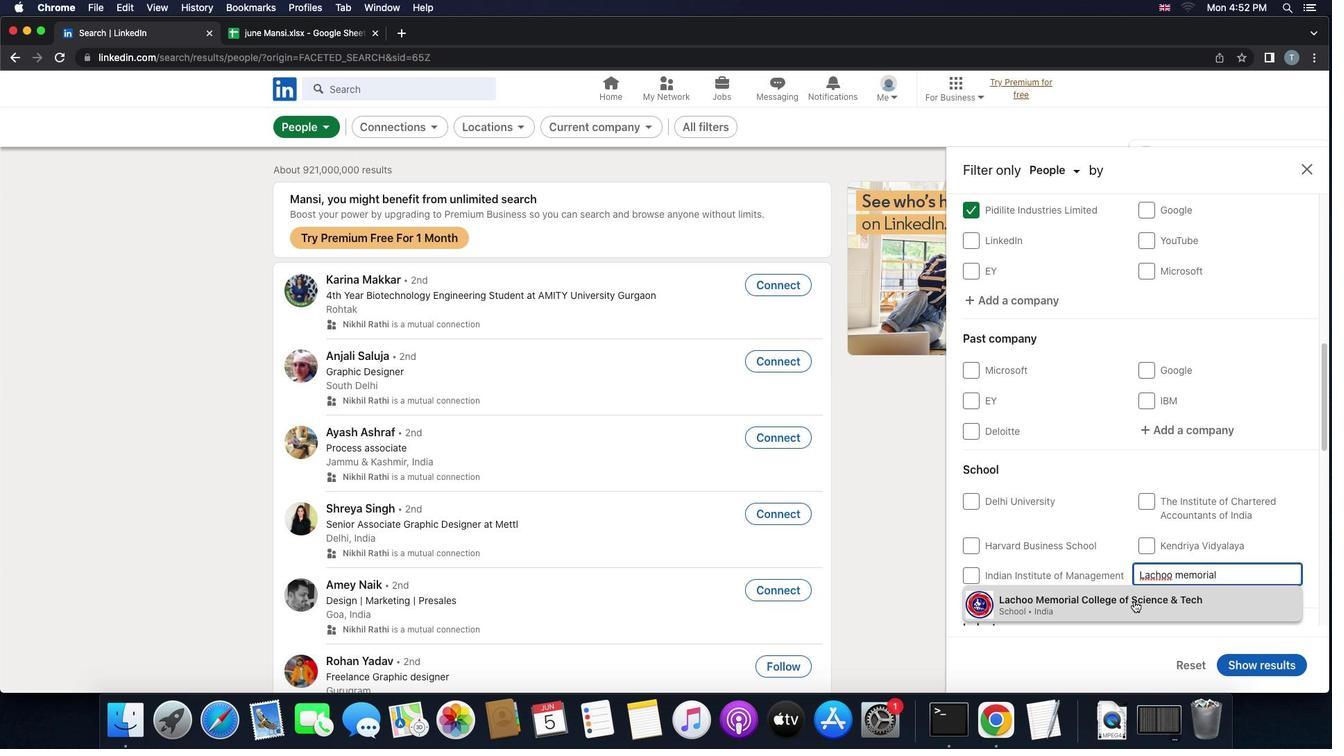 
Action: Mouse pressed left at (1133, 601)
Screenshot: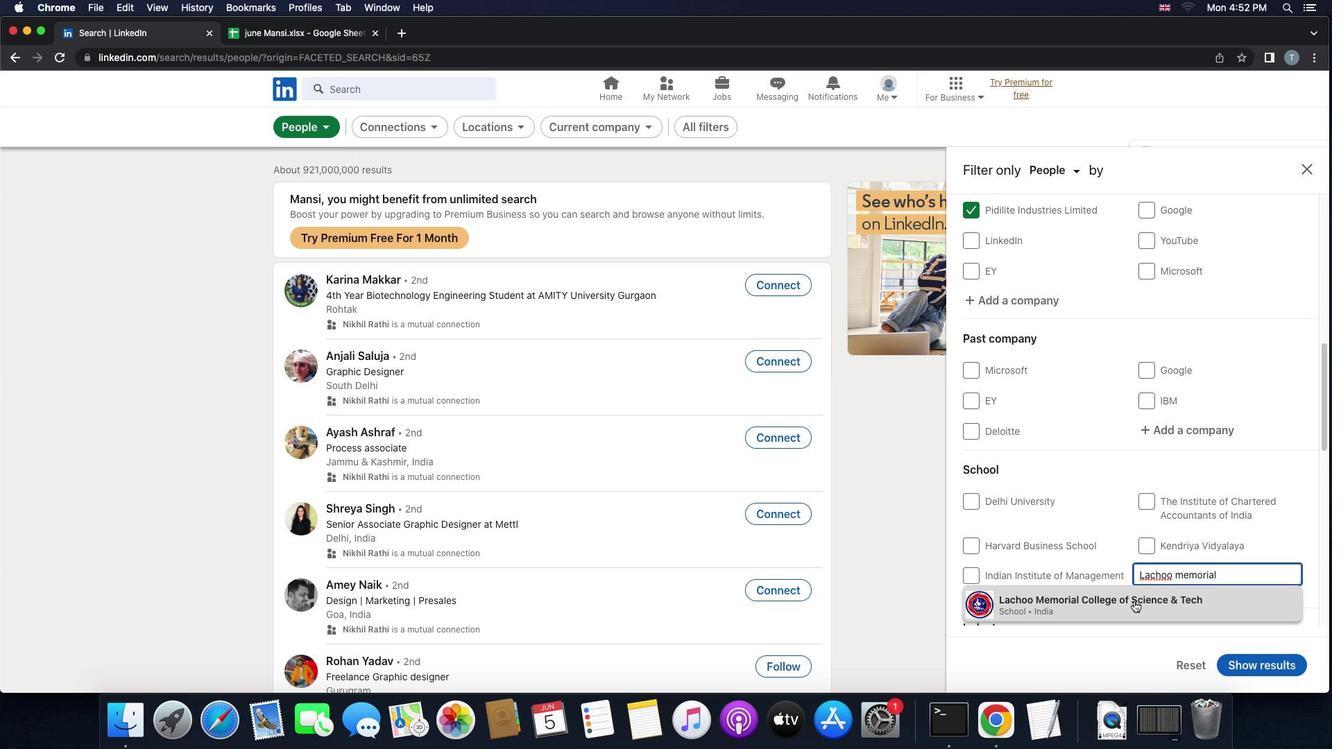 
Action: Mouse moved to (1133, 601)
Screenshot: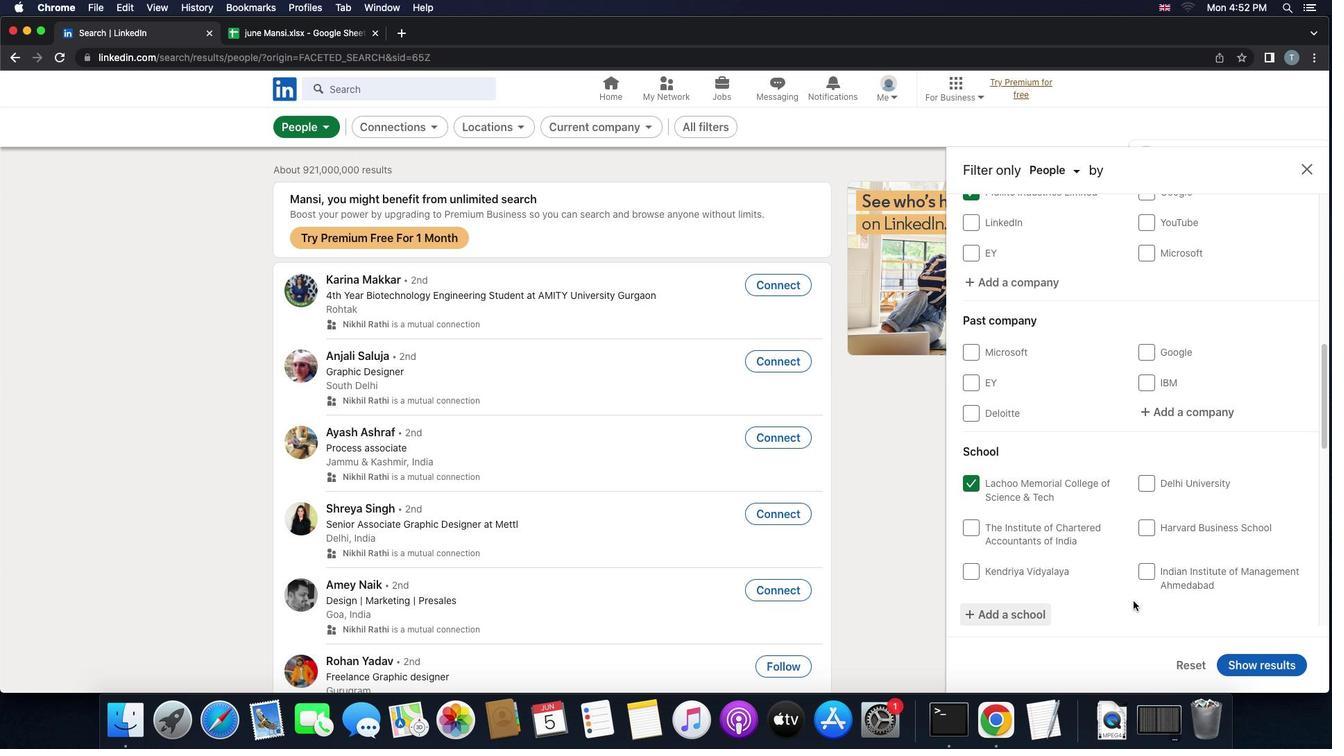 
Action: Mouse scrolled (1133, 601) with delta (0, 0)
Screenshot: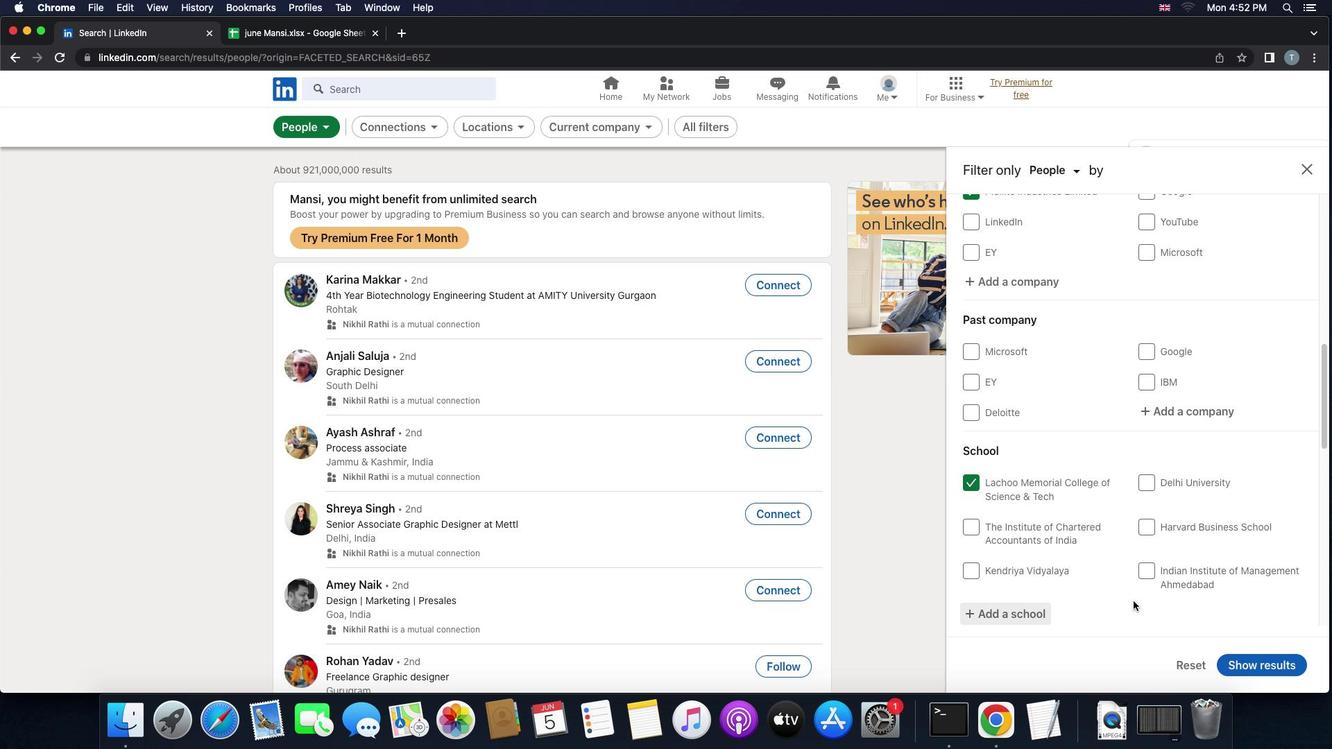 
Action: Mouse scrolled (1133, 601) with delta (0, 0)
Screenshot: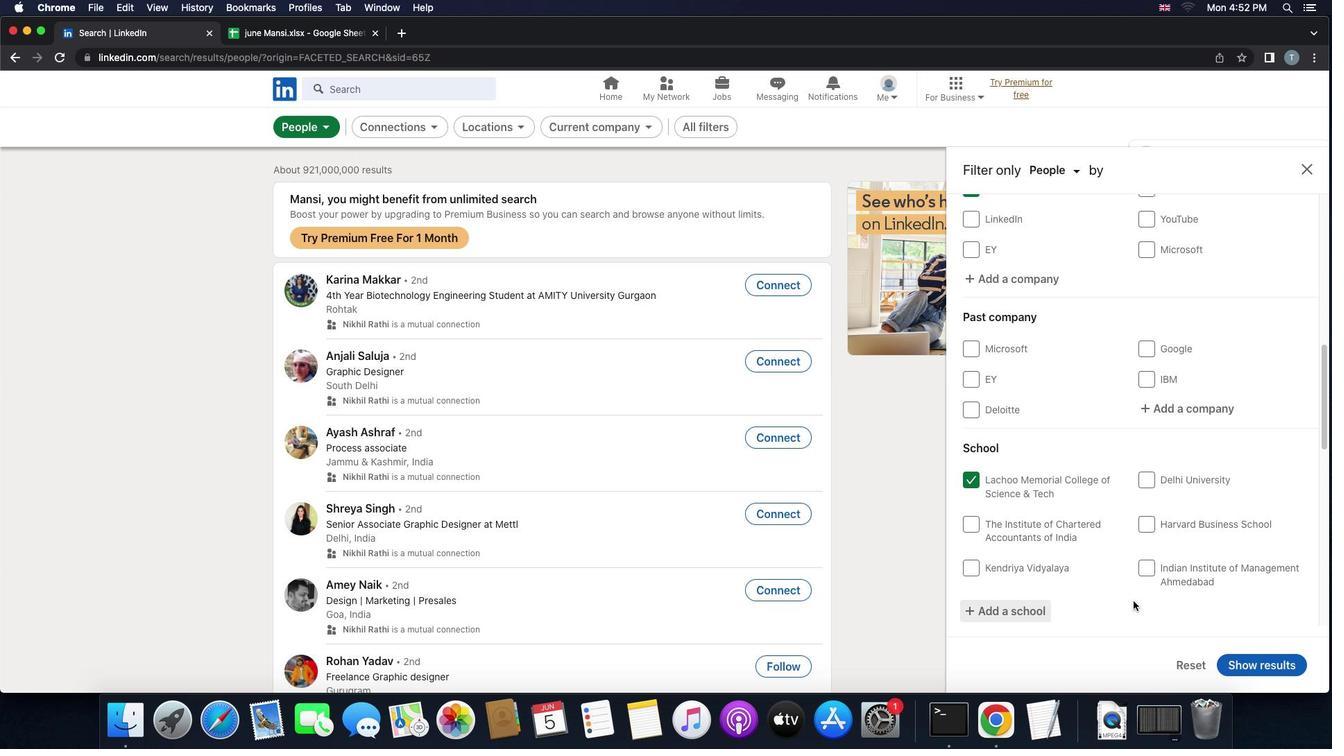 
Action: Mouse scrolled (1133, 601) with delta (0, -1)
Screenshot: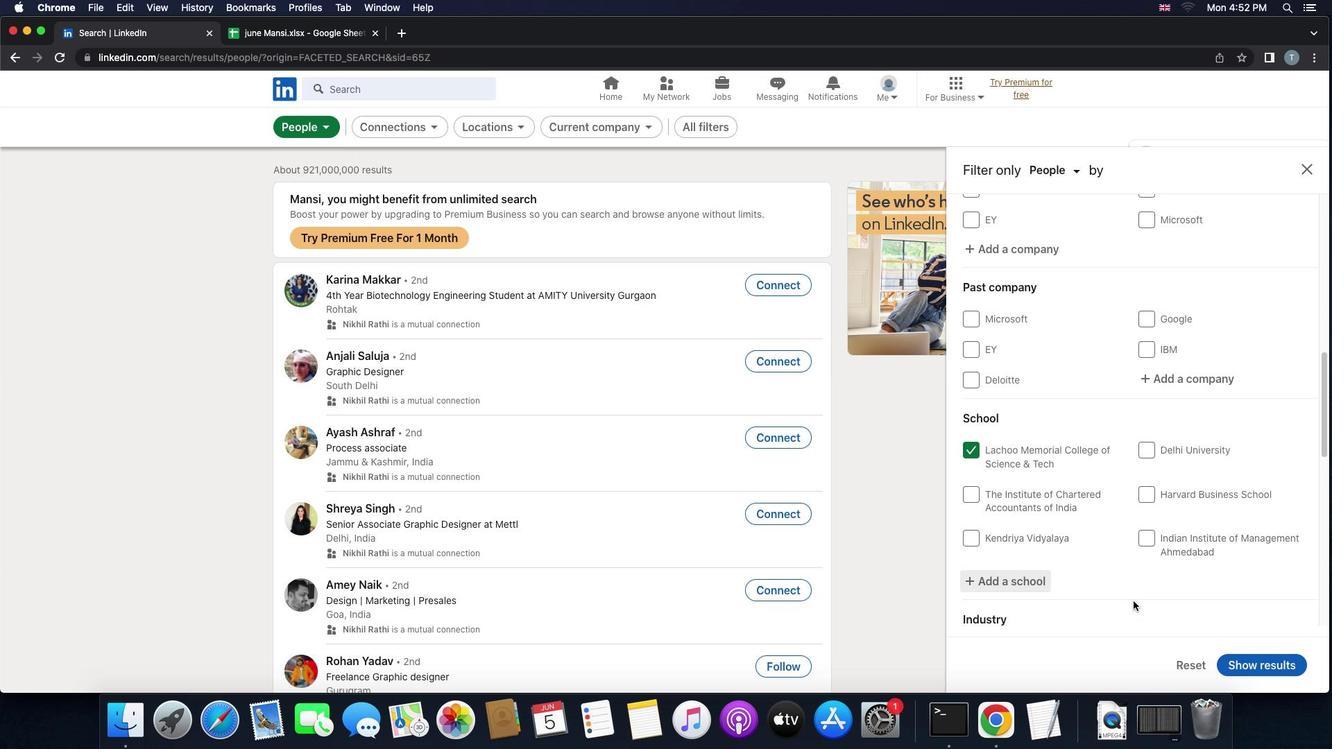 
Action: Mouse scrolled (1133, 601) with delta (0, -1)
Screenshot: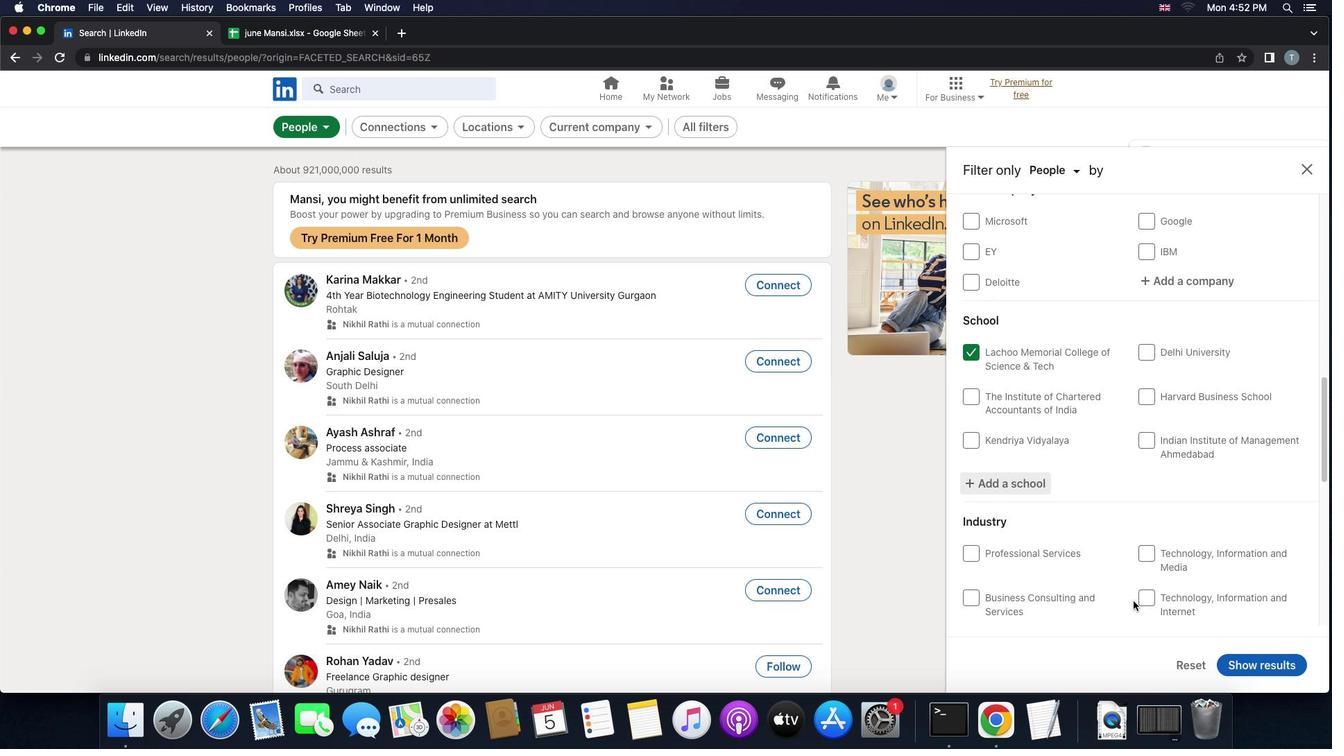 
Action: Mouse scrolled (1133, 601) with delta (0, 0)
Screenshot: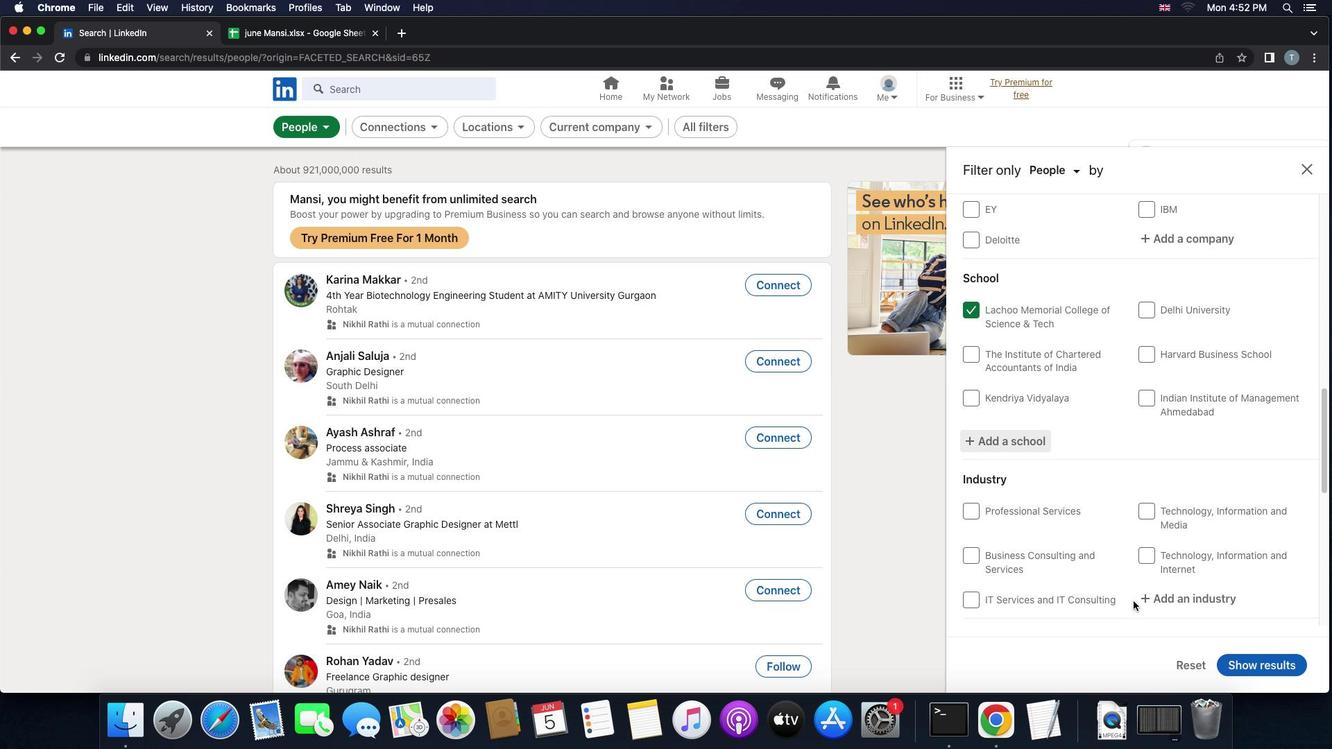 
Action: Mouse scrolled (1133, 601) with delta (0, 0)
Screenshot: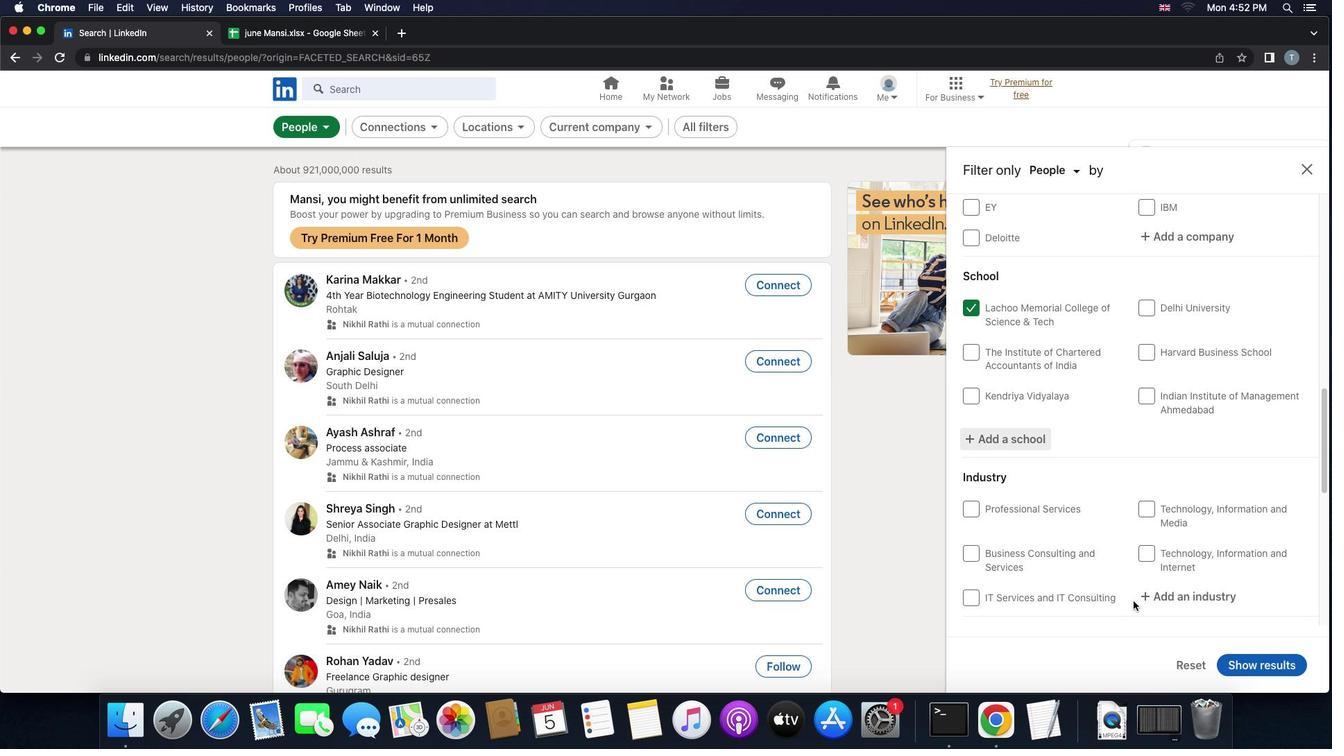 
Action: Mouse scrolled (1133, 601) with delta (0, 0)
Screenshot: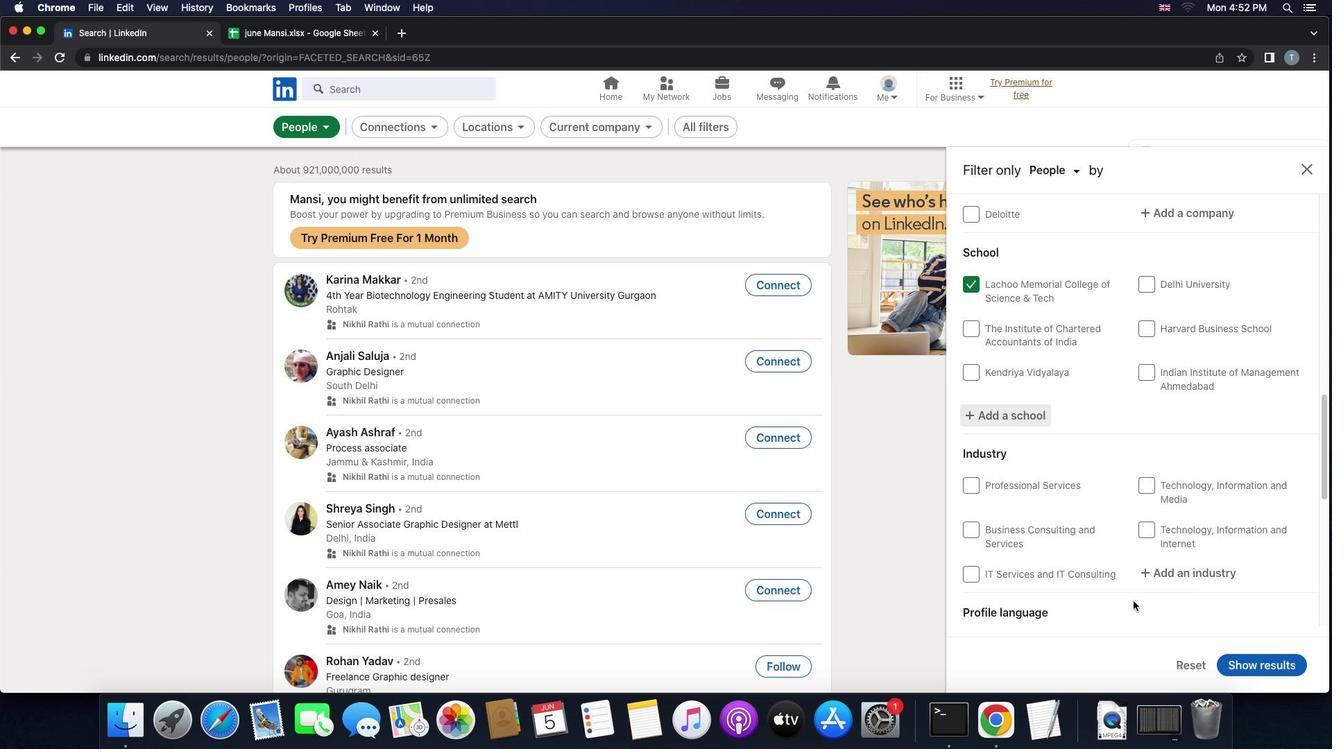 
Action: Mouse moved to (1187, 535)
Screenshot: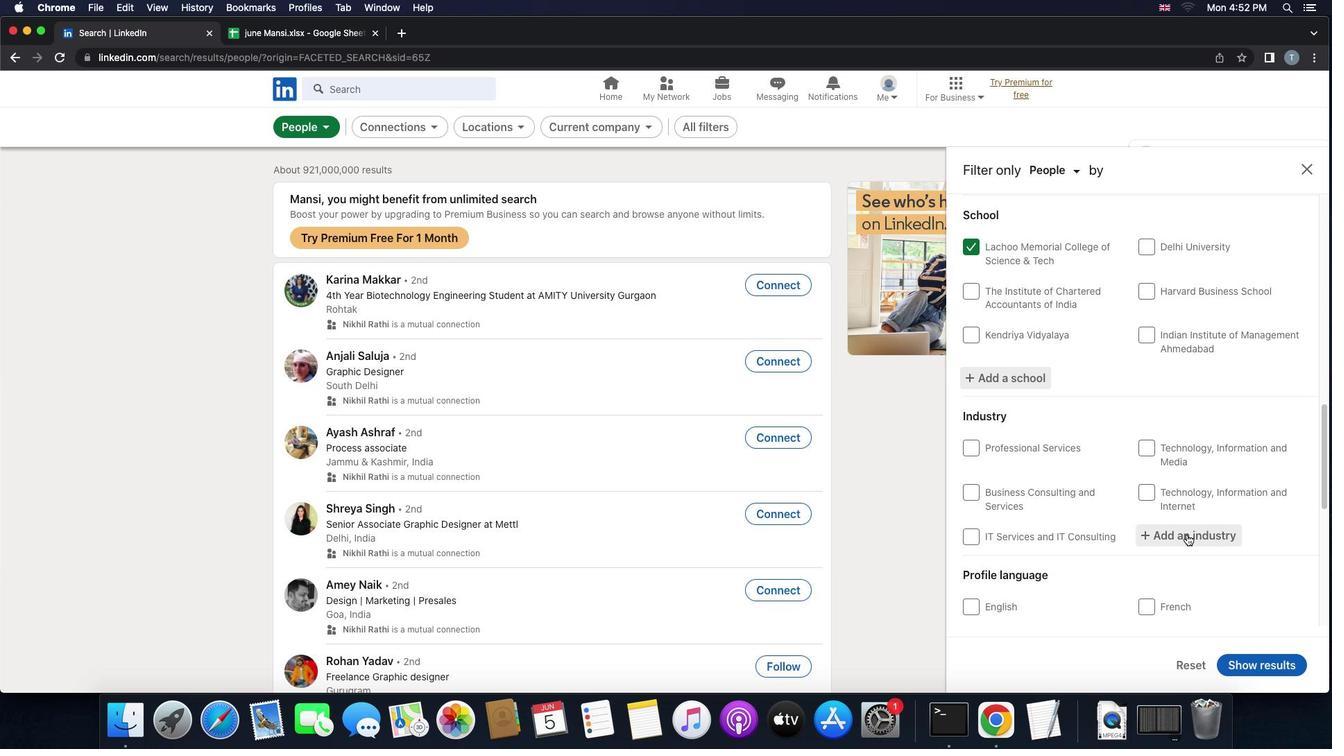 
Action: Mouse pressed left at (1187, 535)
Screenshot: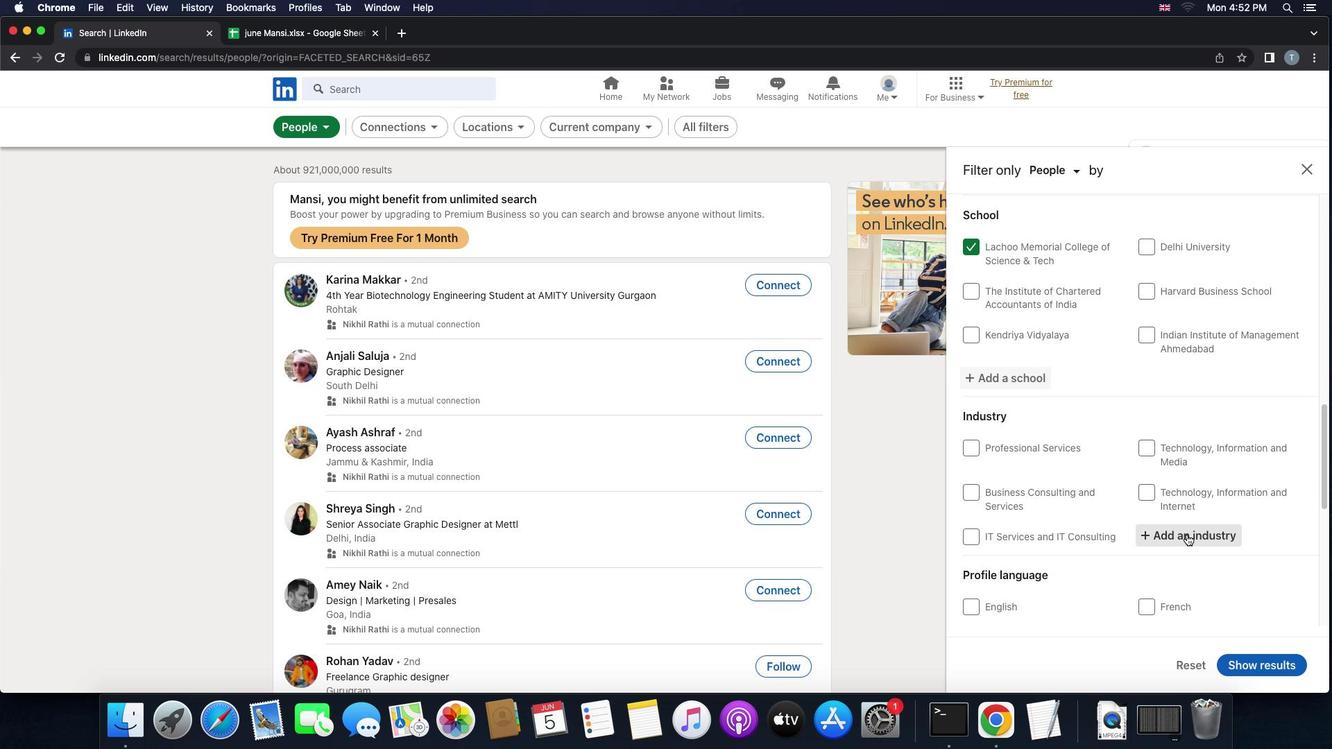 
Action: Mouse moved to (1187, 535)
Screenshot: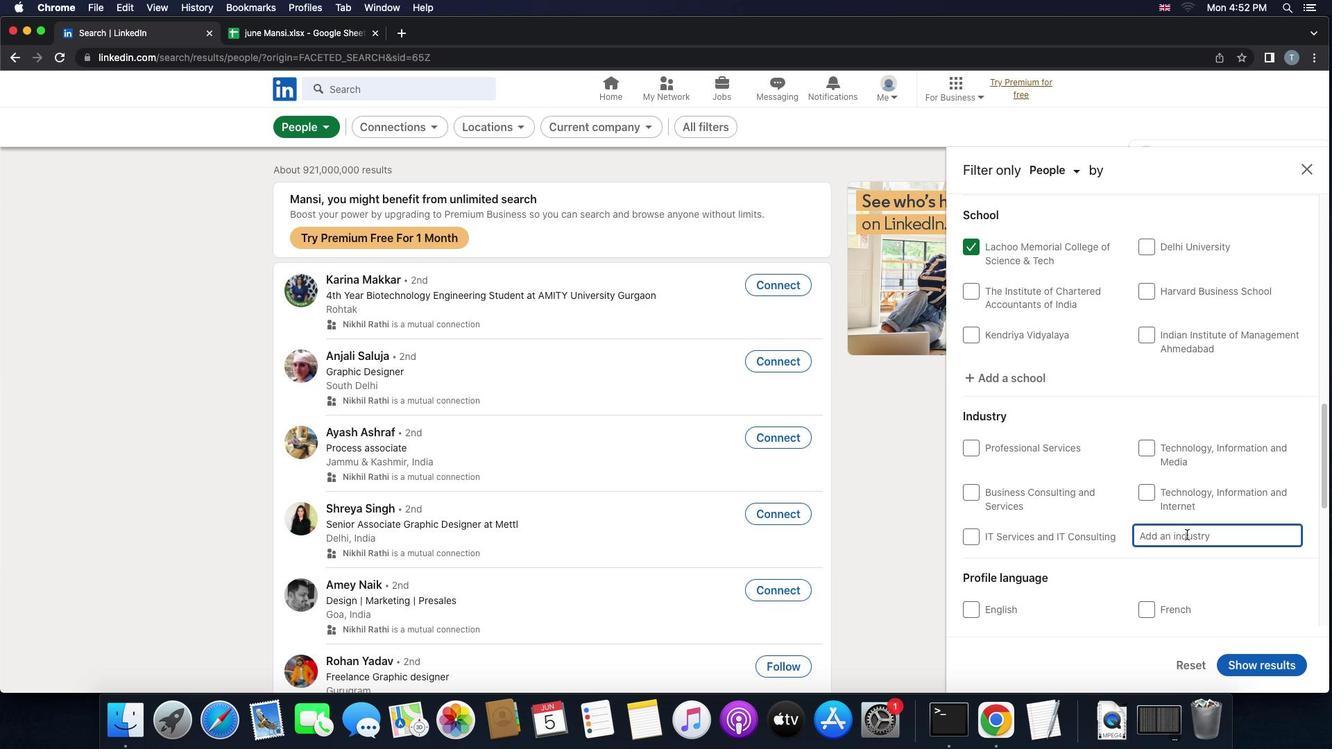 
Action: Key pressed 'l''e''g''i''s''l''a''t''i''v''e'
Screenshot: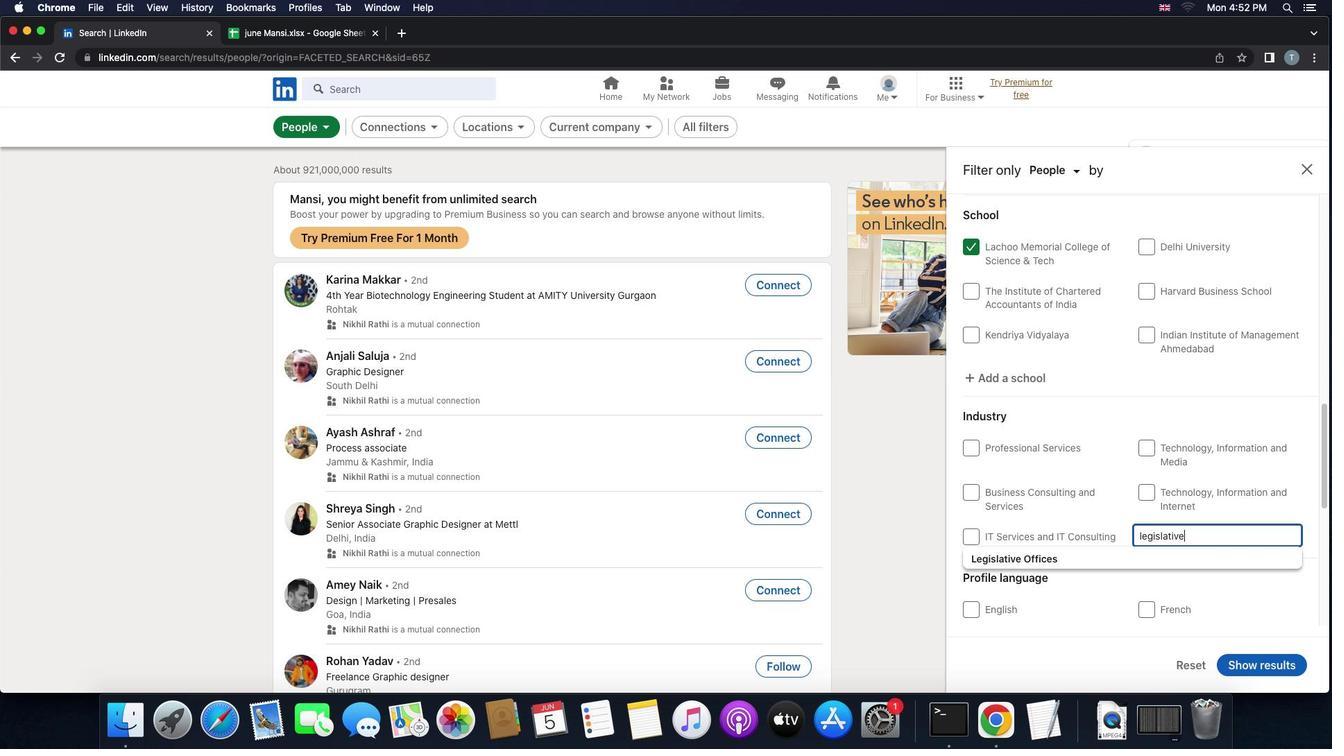 
Action: Mouse moved to (1147, 557)
Screenshot: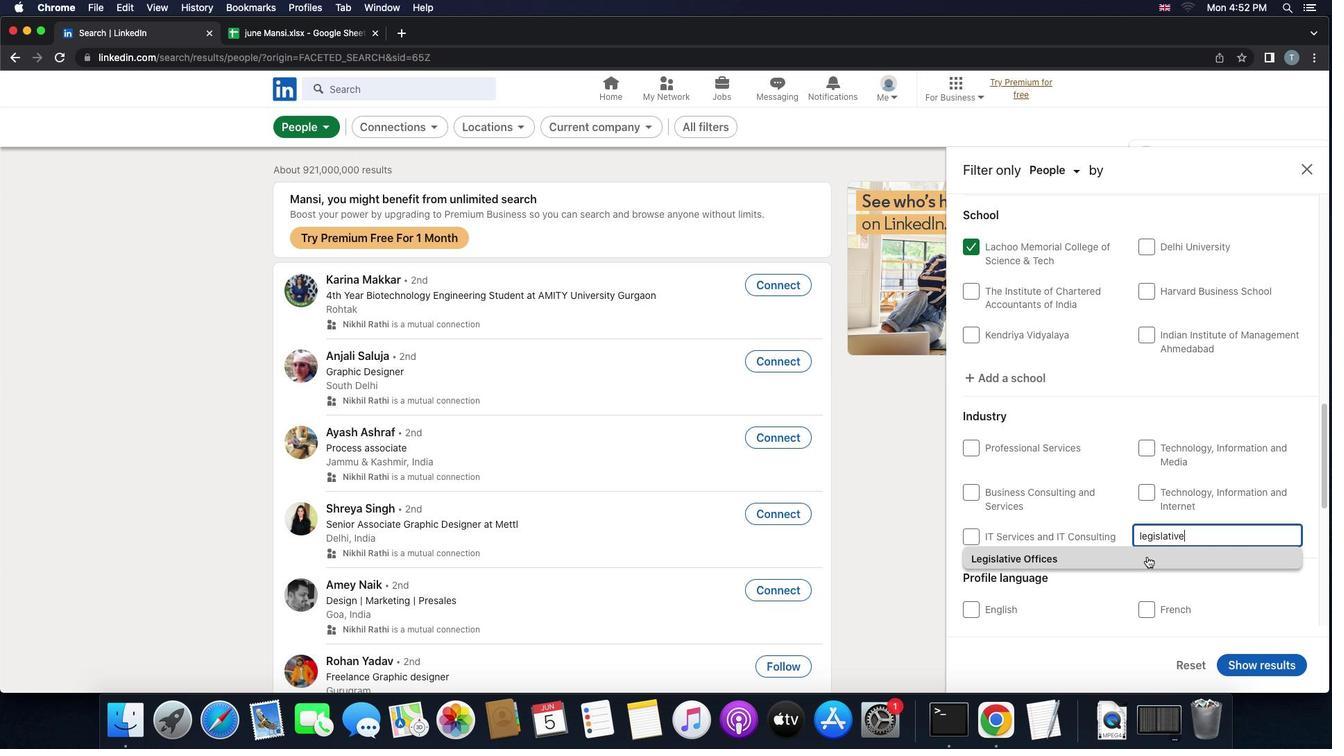 
Action: Mouse pressed left at (1147, 557)
Screenshot: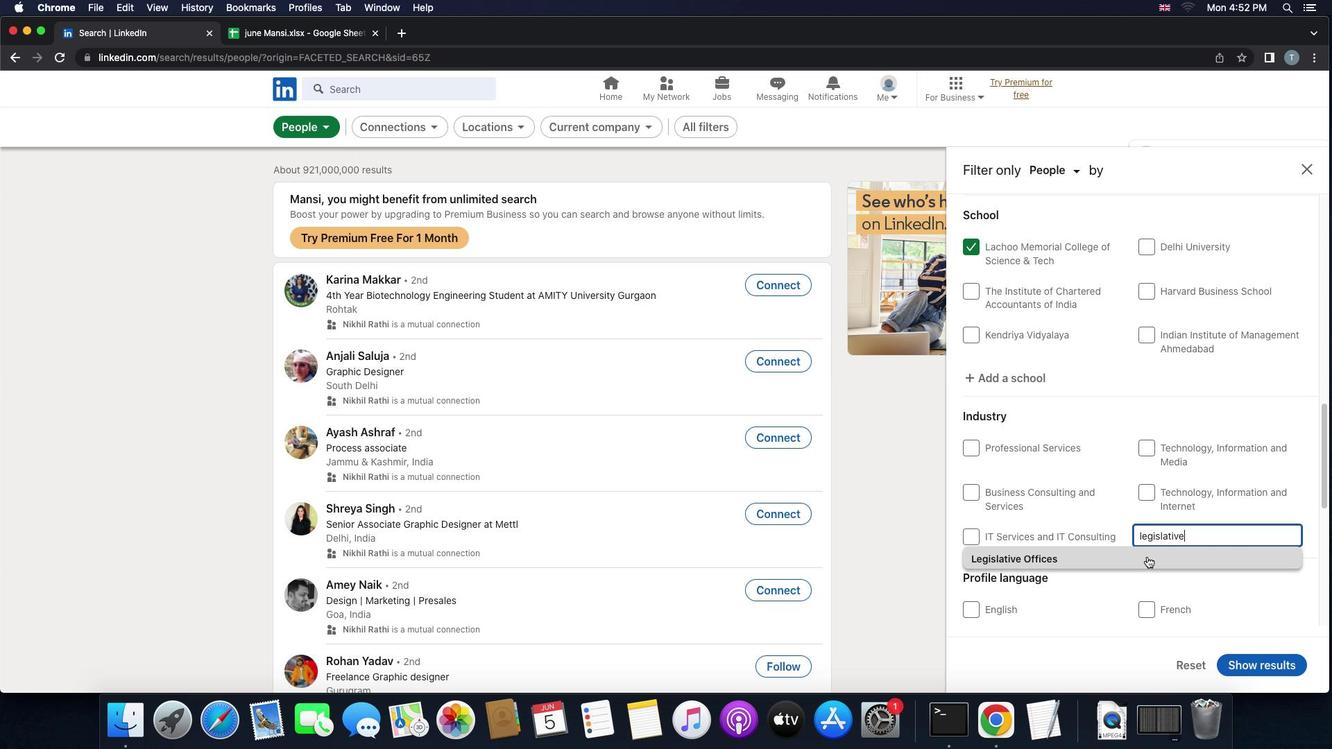 
Action: Mouse moved to (1150, 563)
Screenshot: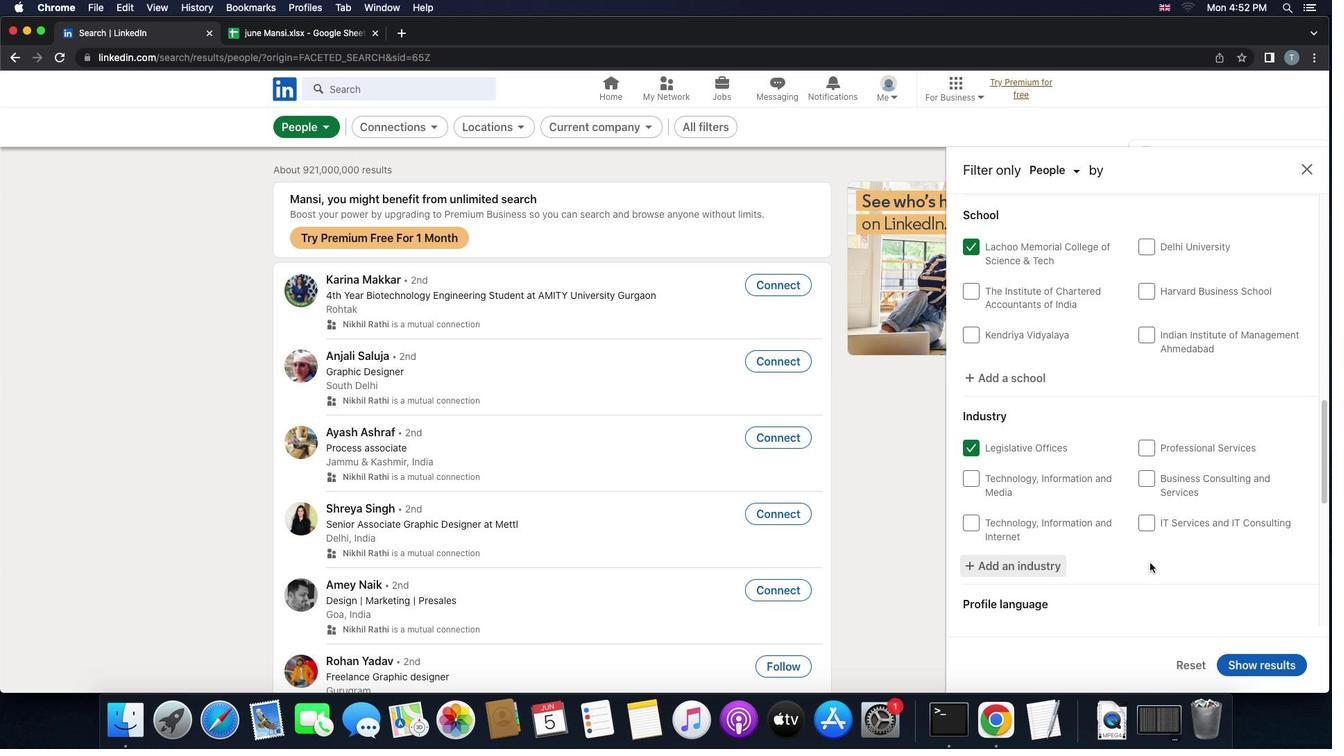 
Action: Mouse scrolled (1150, 563) with delta (0, 0)
Screenshot: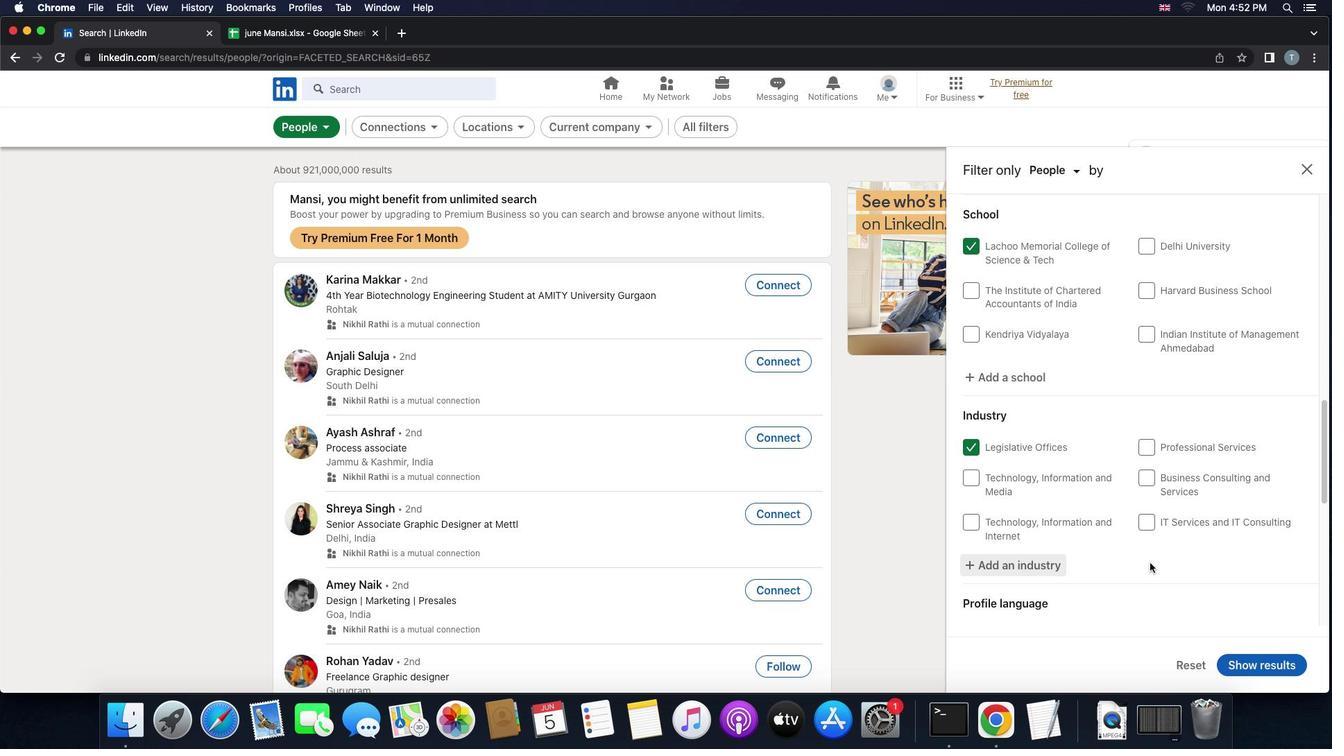 
Action: Mouse scrolled (1150, 563) with delta (0, 0)
Screenshot: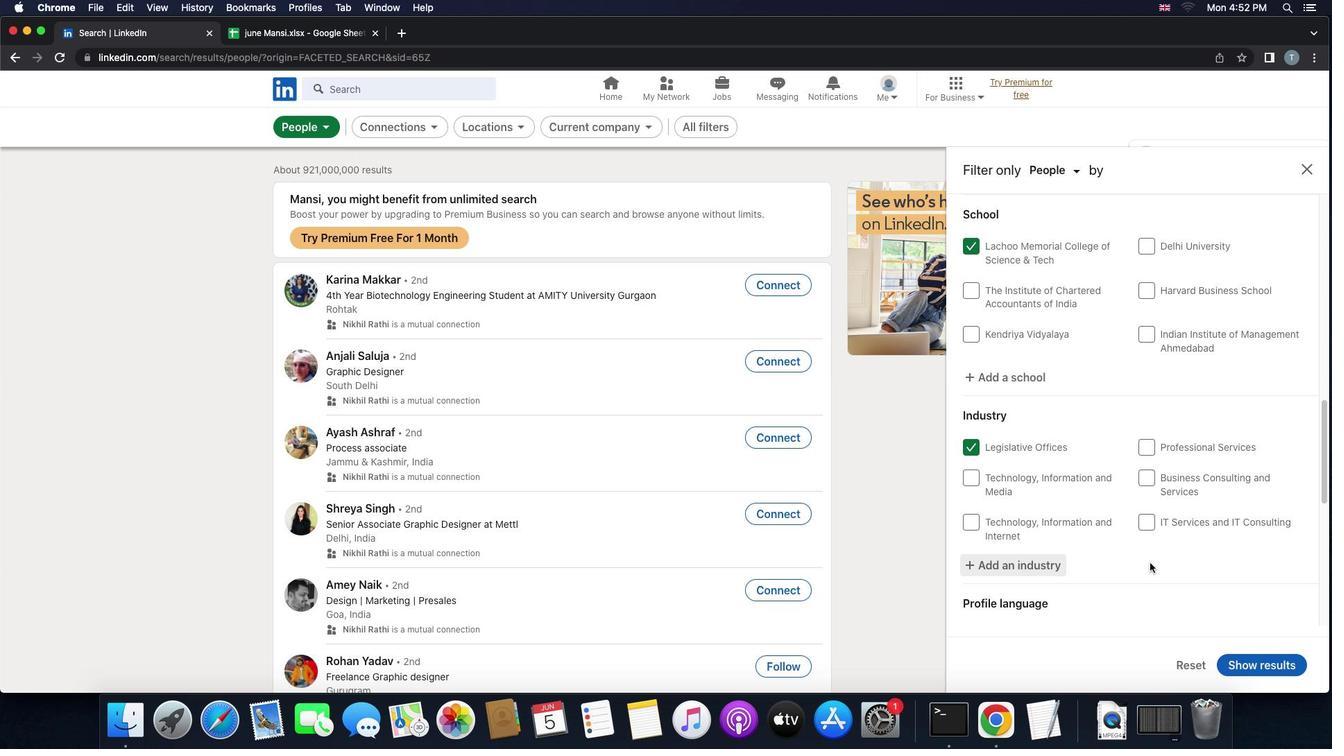 
Action: Mouse scrolled (1150, 563) with delta (0, -2)
Screenshot: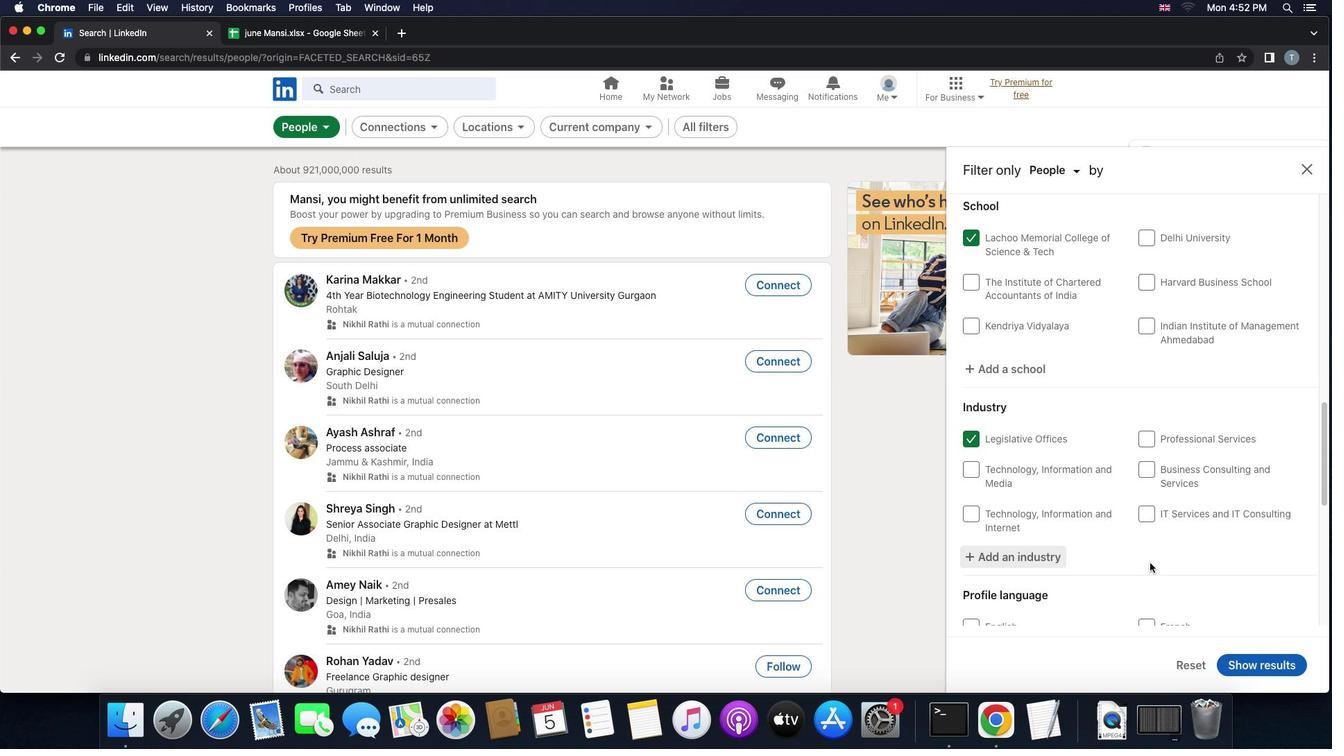 
Action: Mouse scrolled (1150, 563) with delta (0, -2)
Screenshot: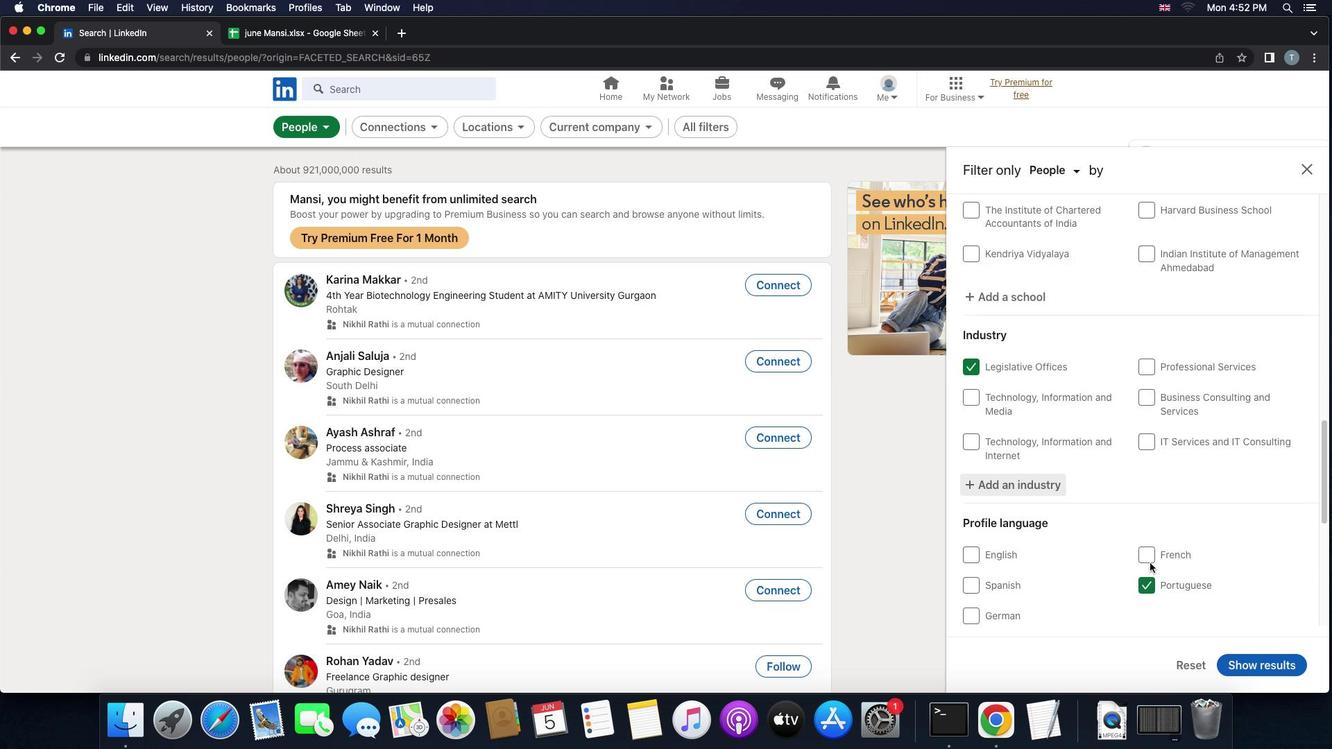 
Action: Mouse scrolled (1150, 563) with delta (0, 0)
Screenshot: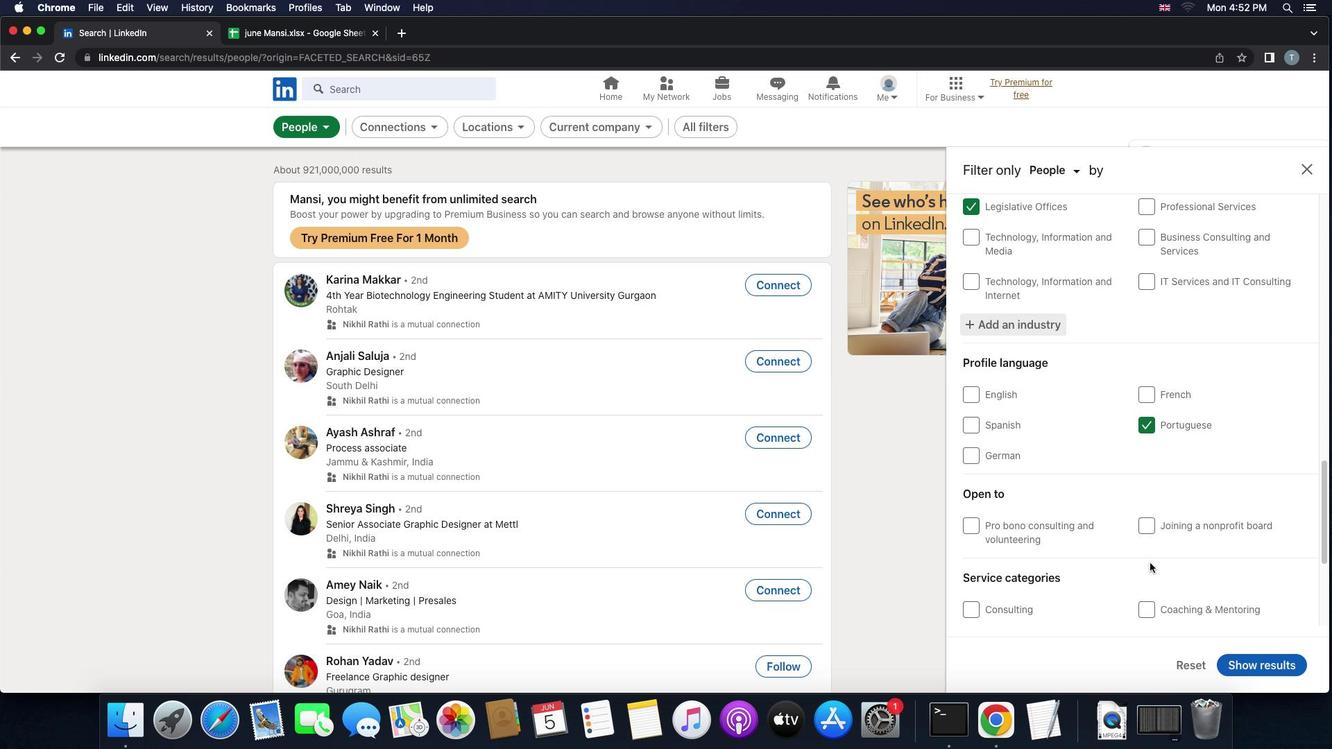 
Action: Mouse scrolled (1150, 563) with delta (0, 0)
Screenshot: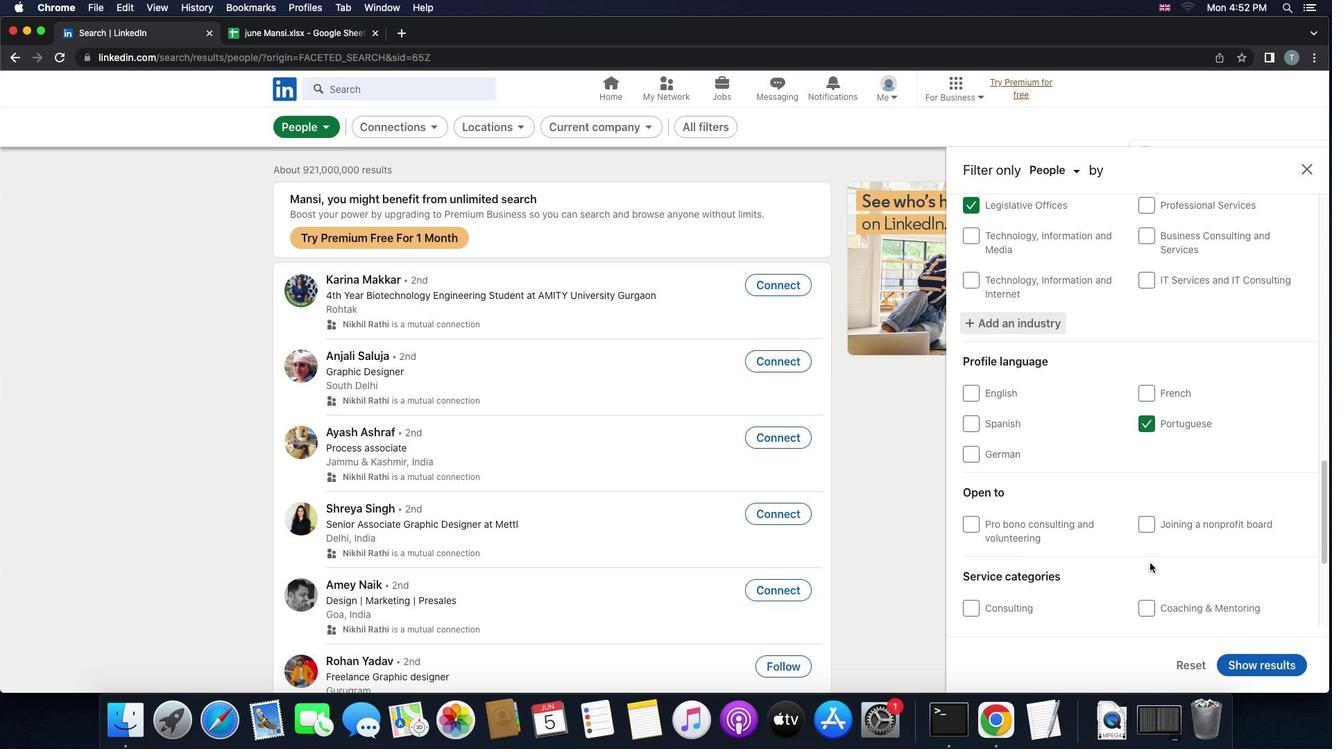 
Action: Mouse scrolled (1150, 563) with delta (0, 0)
Screenshot: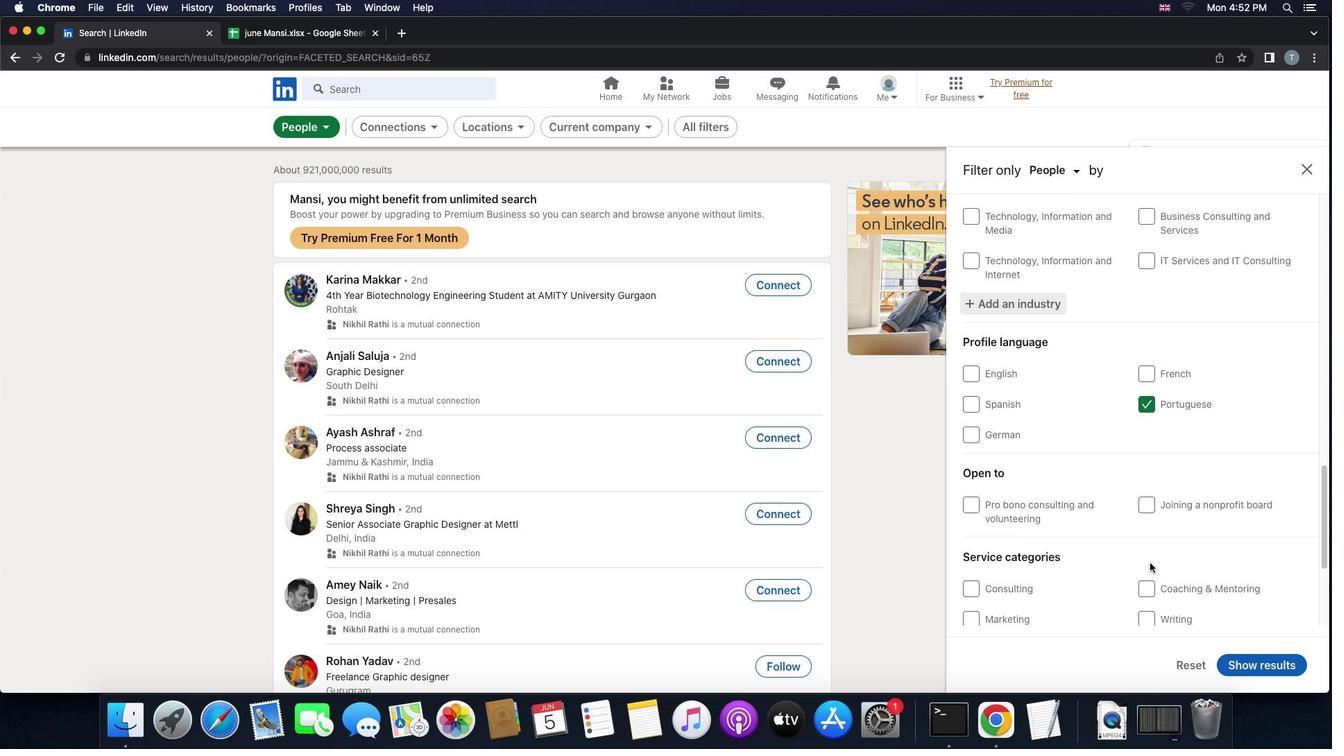 
Action: Mouse scrolled (1150, 563) with delta (0, 0)
Screenshot: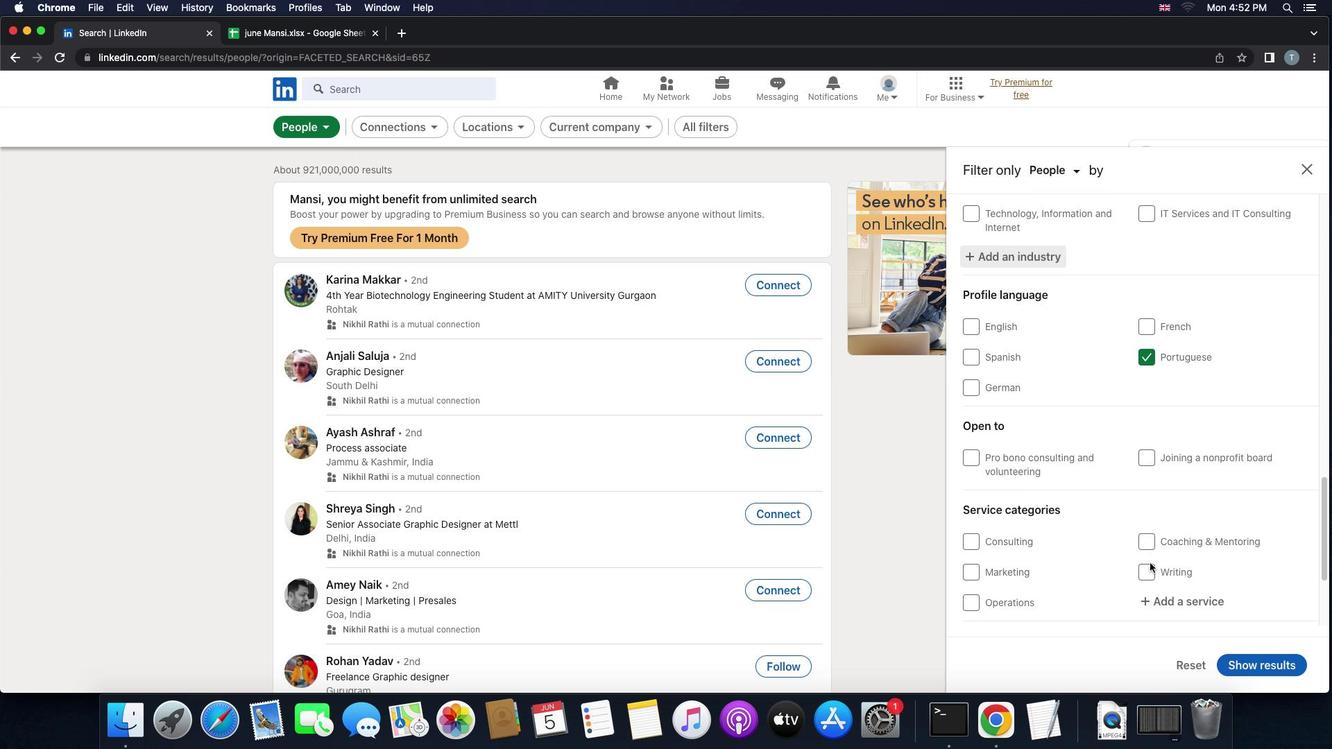 
Action: Mouse scrolled (1150, 563) with delta (0, 0)
Screenshot: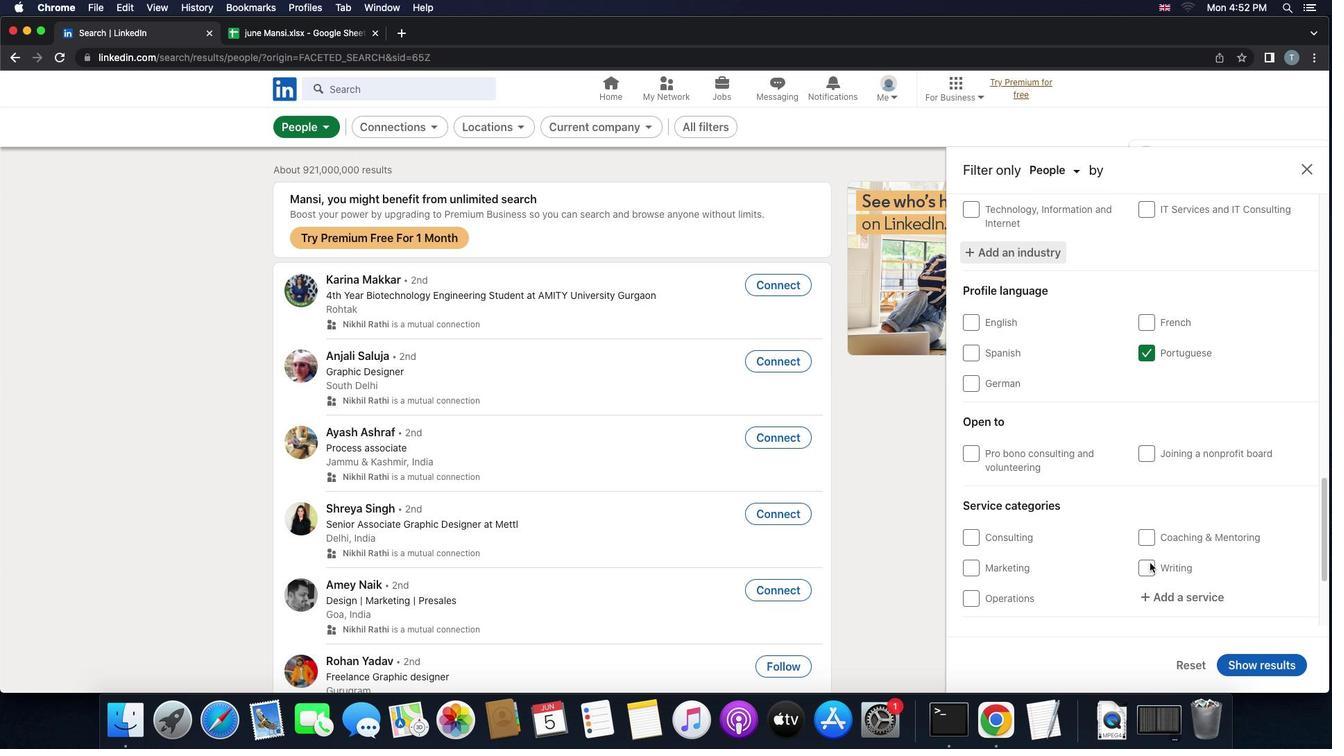 
Action: Mouse scrolled (1150, 563) with delta (0, 0)
Screenshot: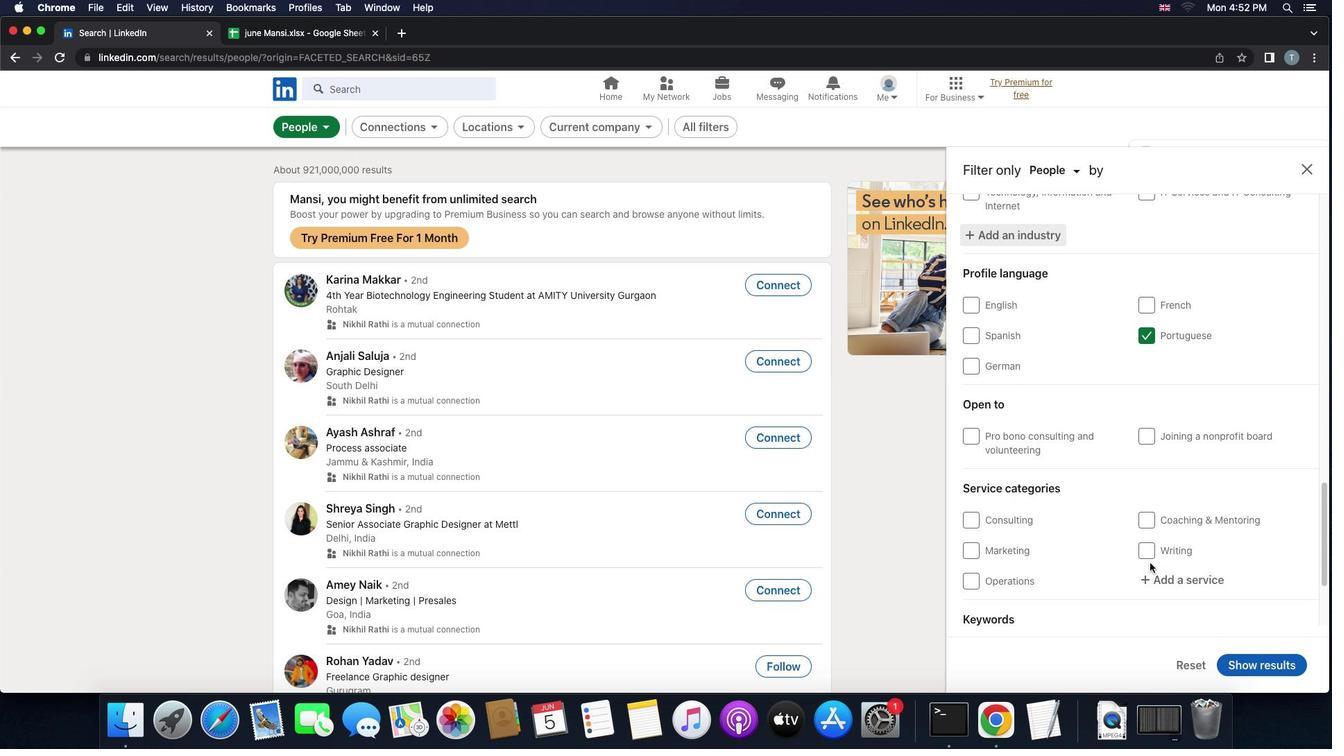 
Action: Mouse moved to (1163, 523)
Screenshot: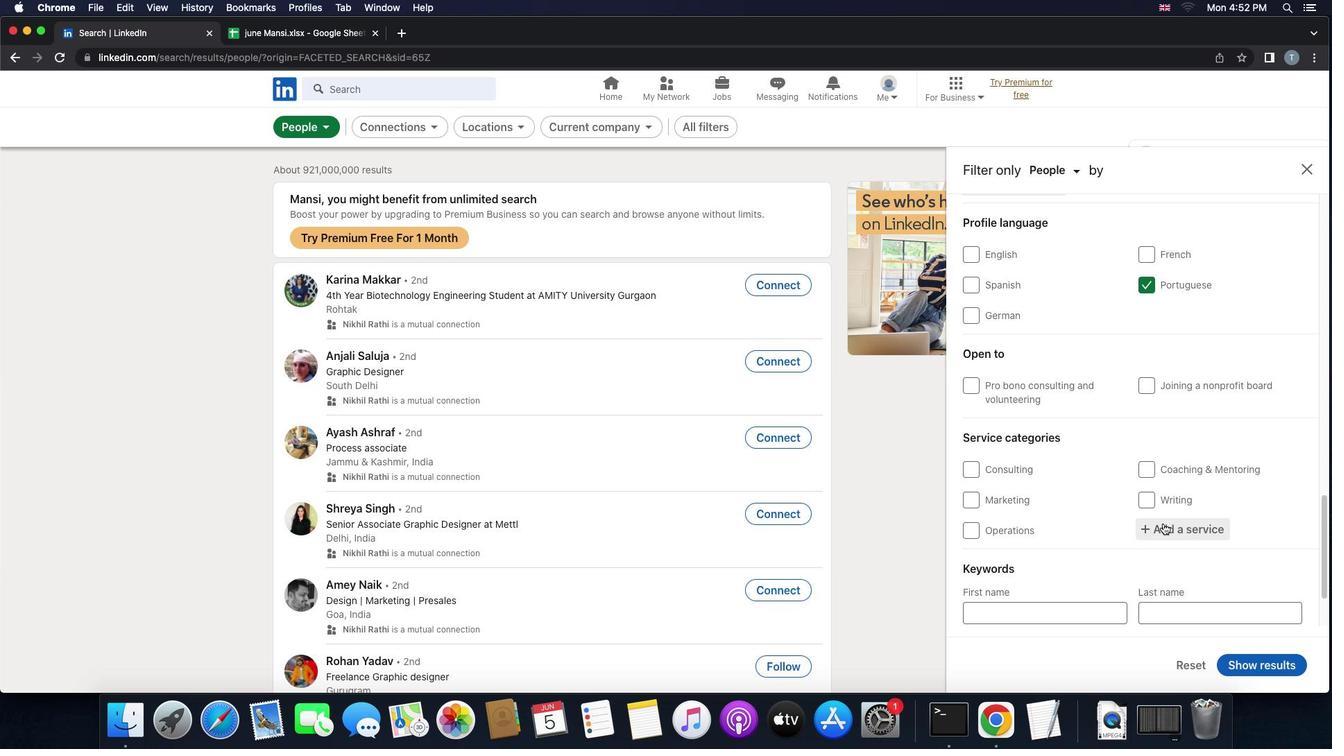 
Action: Mouse pressed left at (1163, 523)
Screenshot: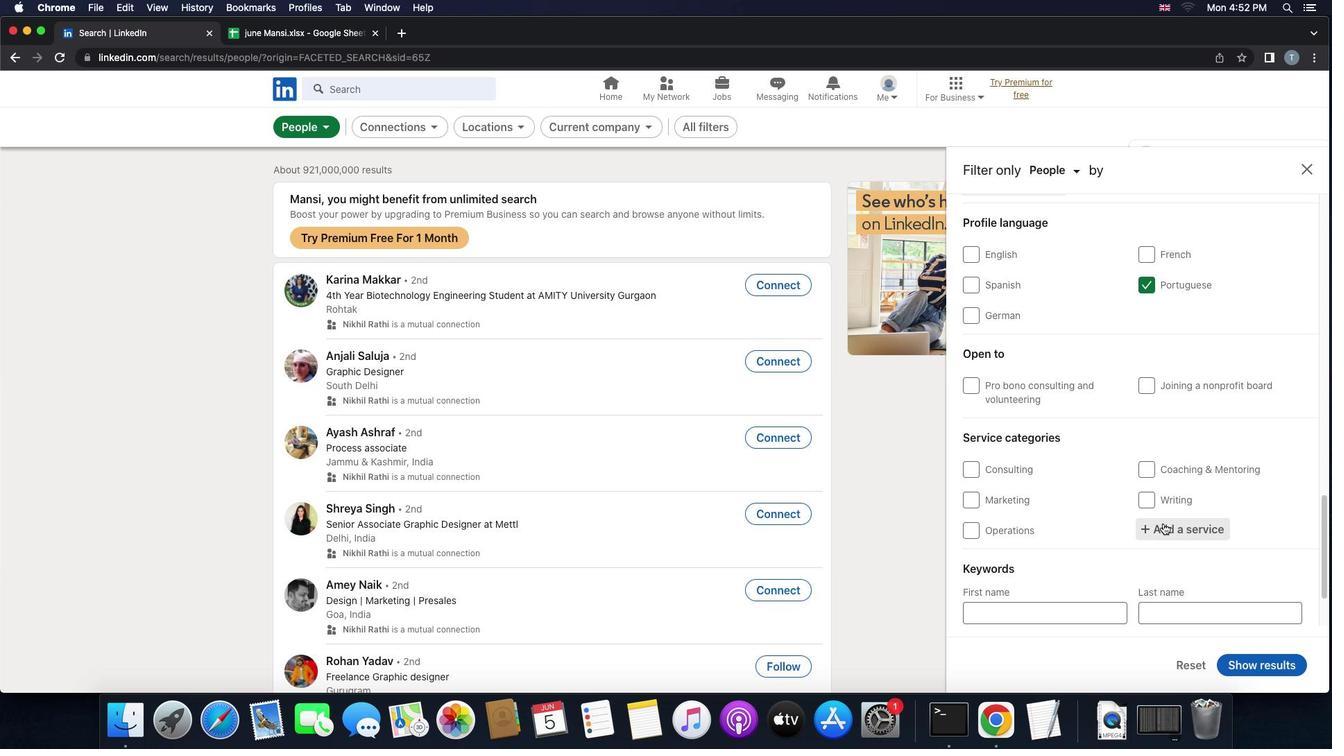 
Action: Mouse moved to (1165, 523)
Screenshot: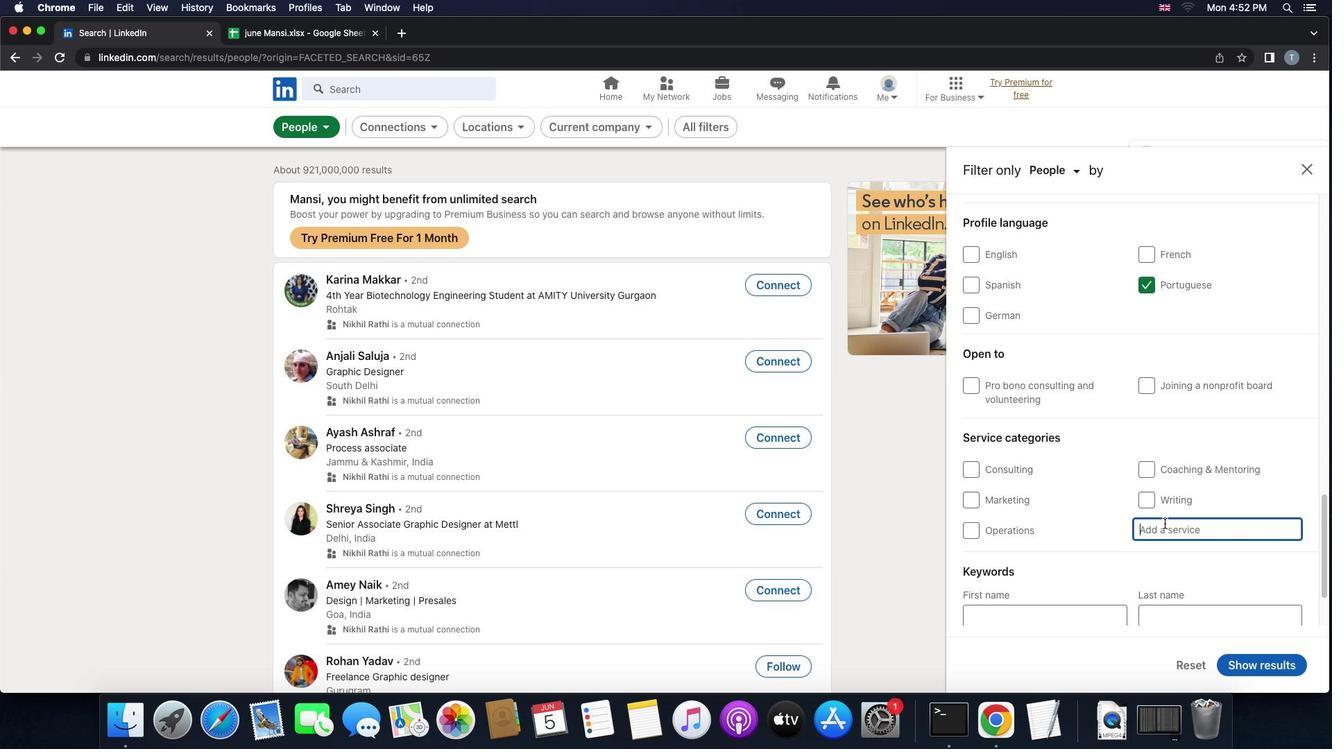 
Action: Key pressed 'l''e''a''d'
Screenshot: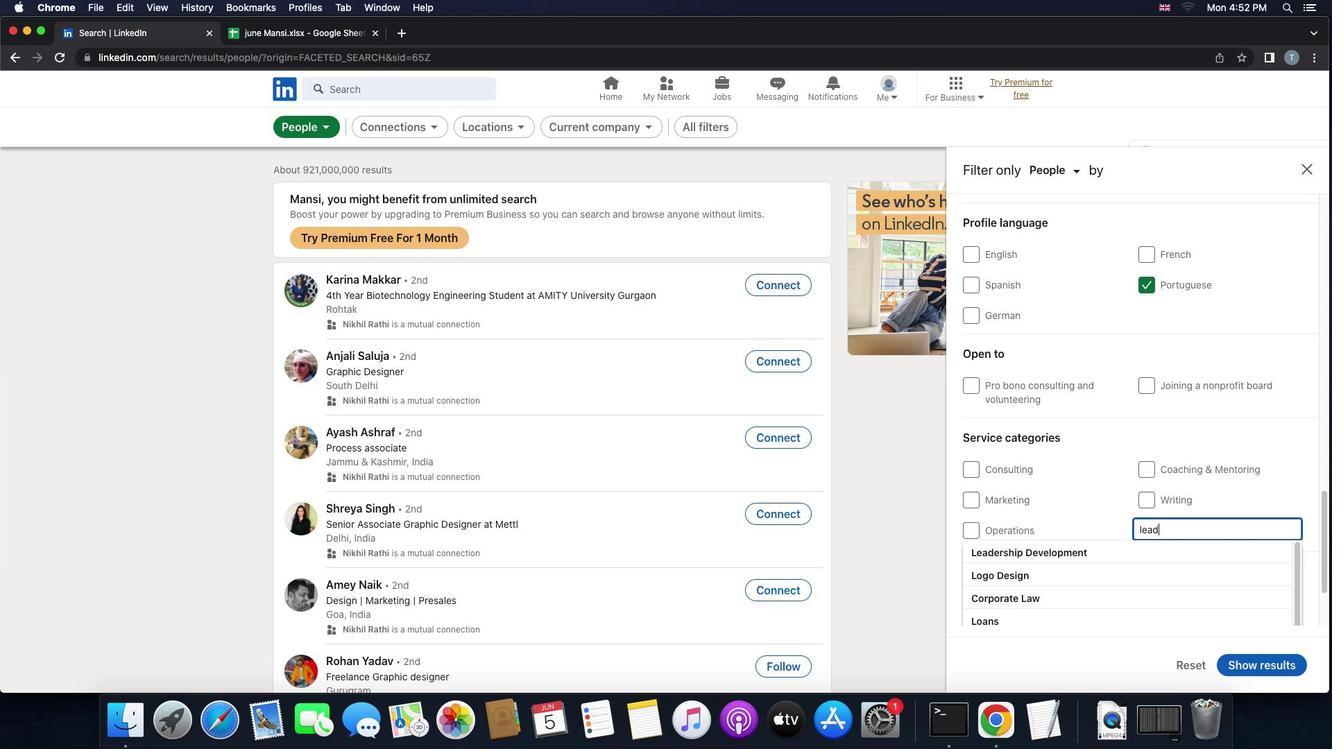
Action: Mouse moved to (1127, 569)
Screenshot: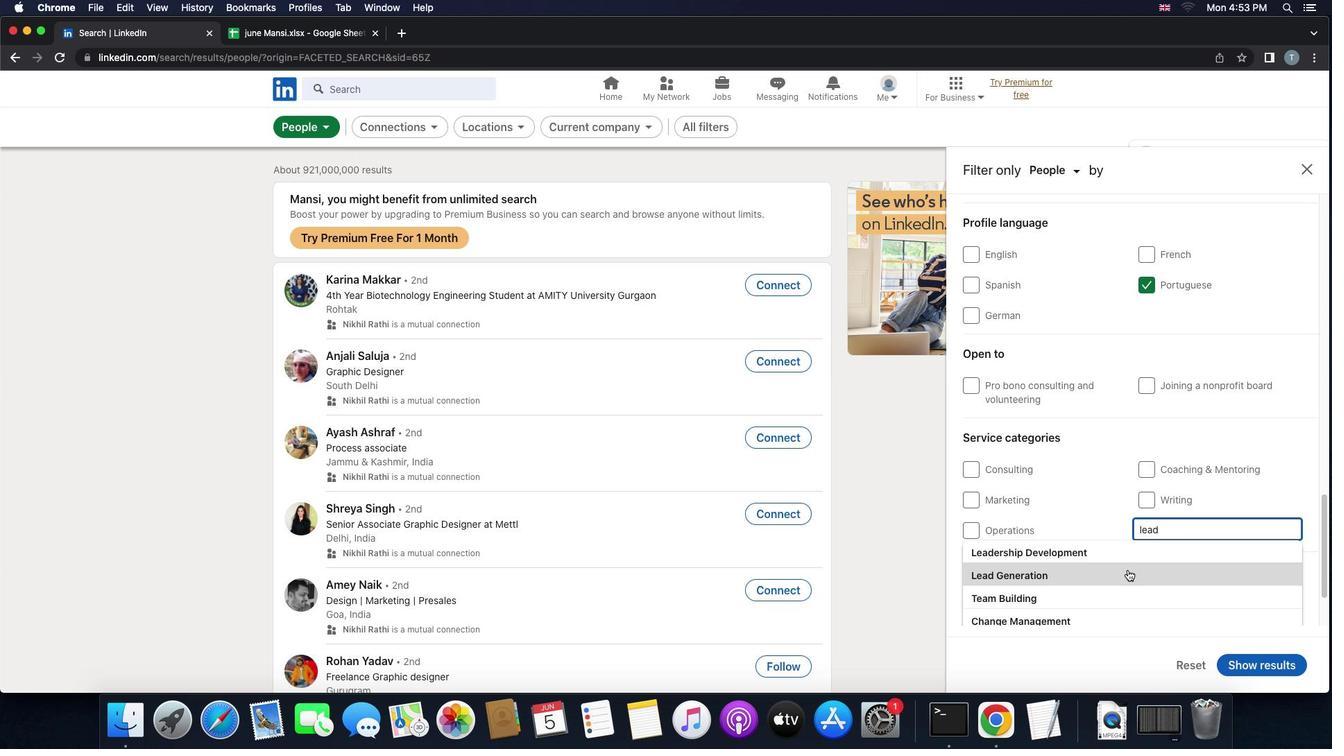 
Action: Mouse pressed left at (1127, 569)
Screenshot: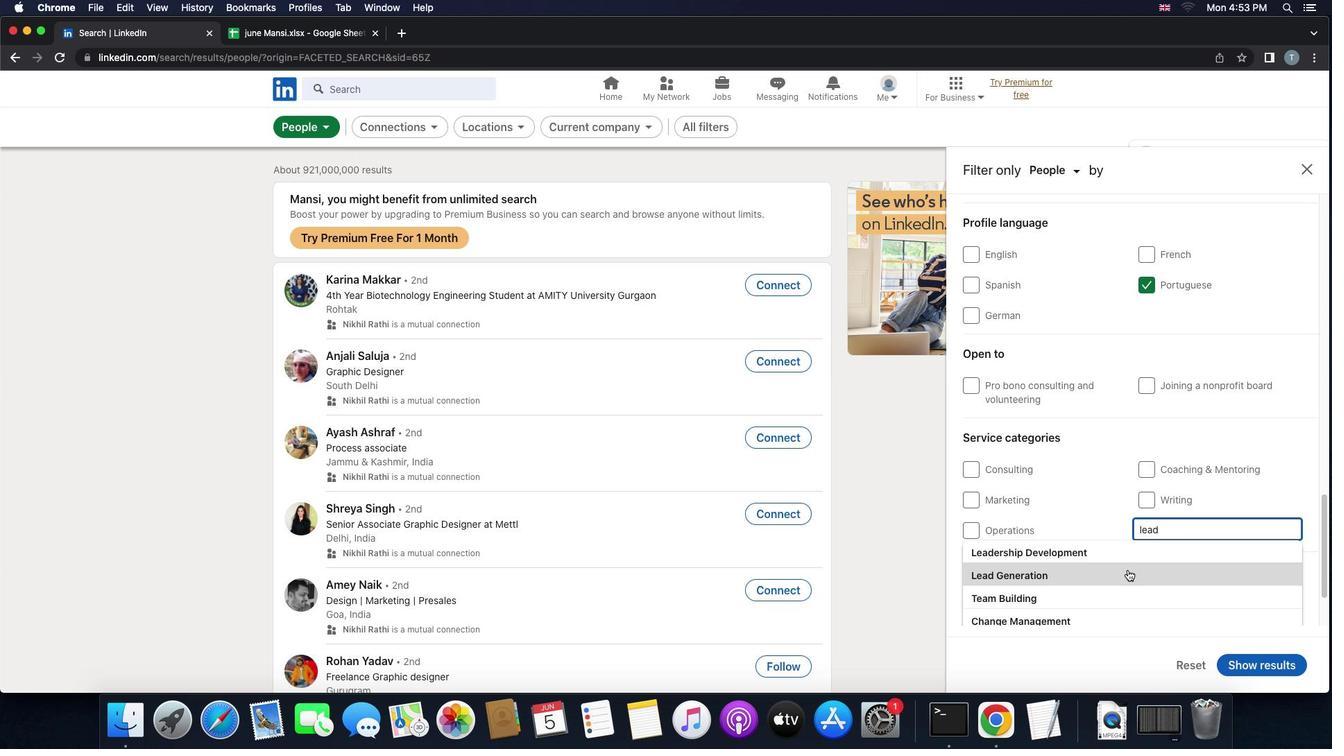 
Action: Mouse moved to (1127, 570)
Screenshot: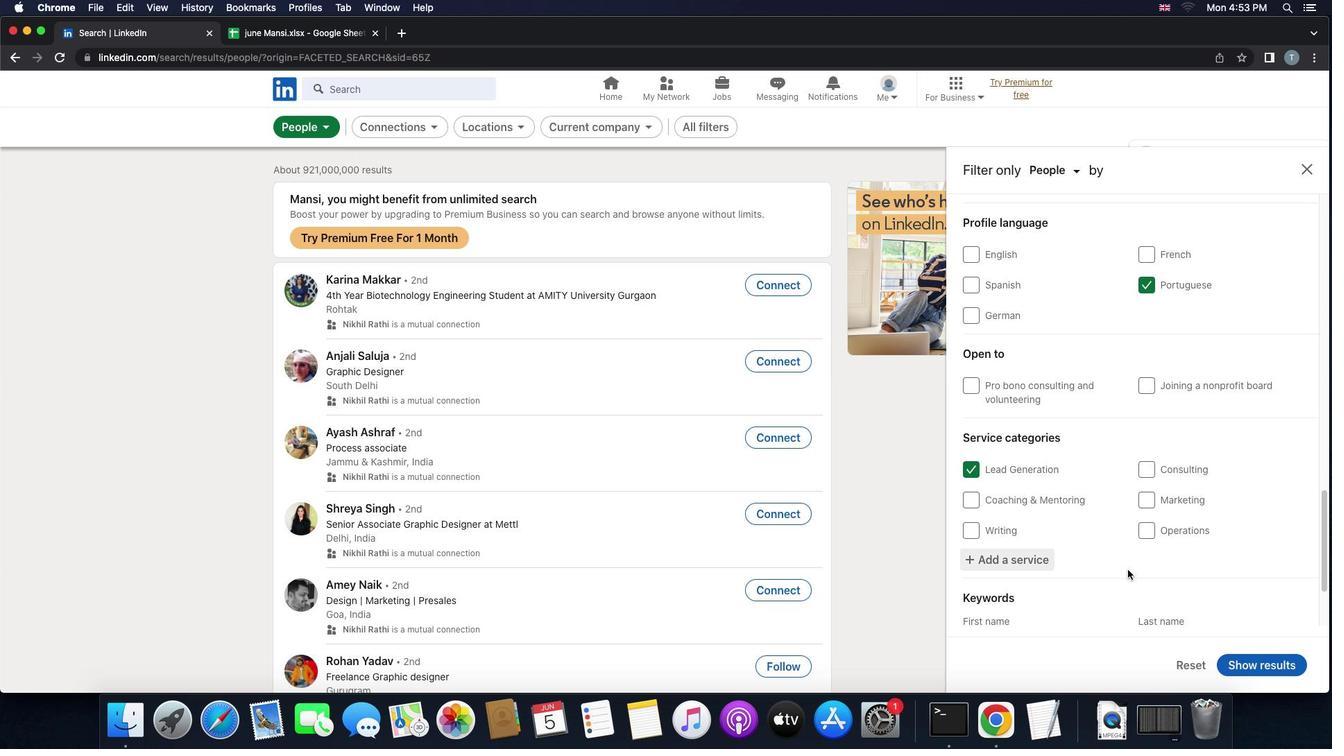 
Action: Mouse scrolled (1127, 570) with delta (0, 0)
Screenshot: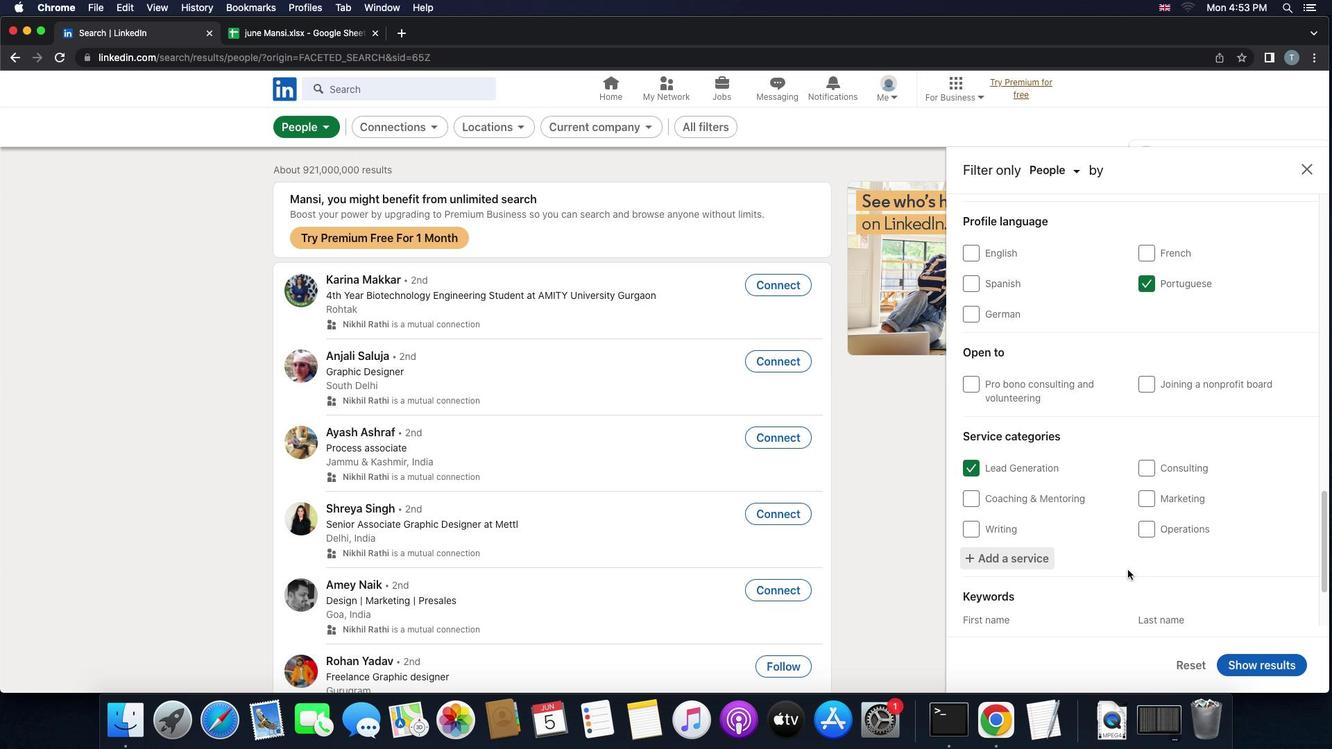 
Action: Mouse scrolled (1127, 570) with delta (0, 0)
Screenshot: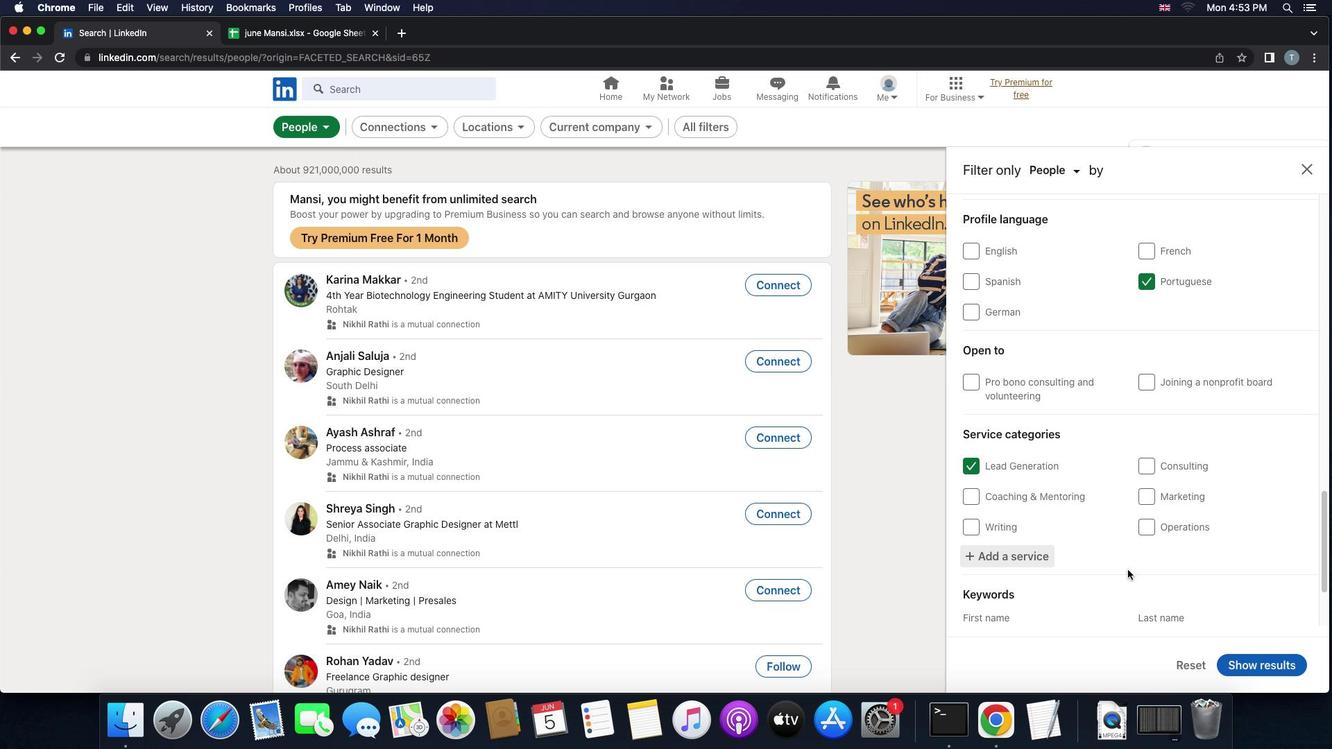 
Action: Mouse scrolled (1127, 570) with delta (0, 0)
Screenshot: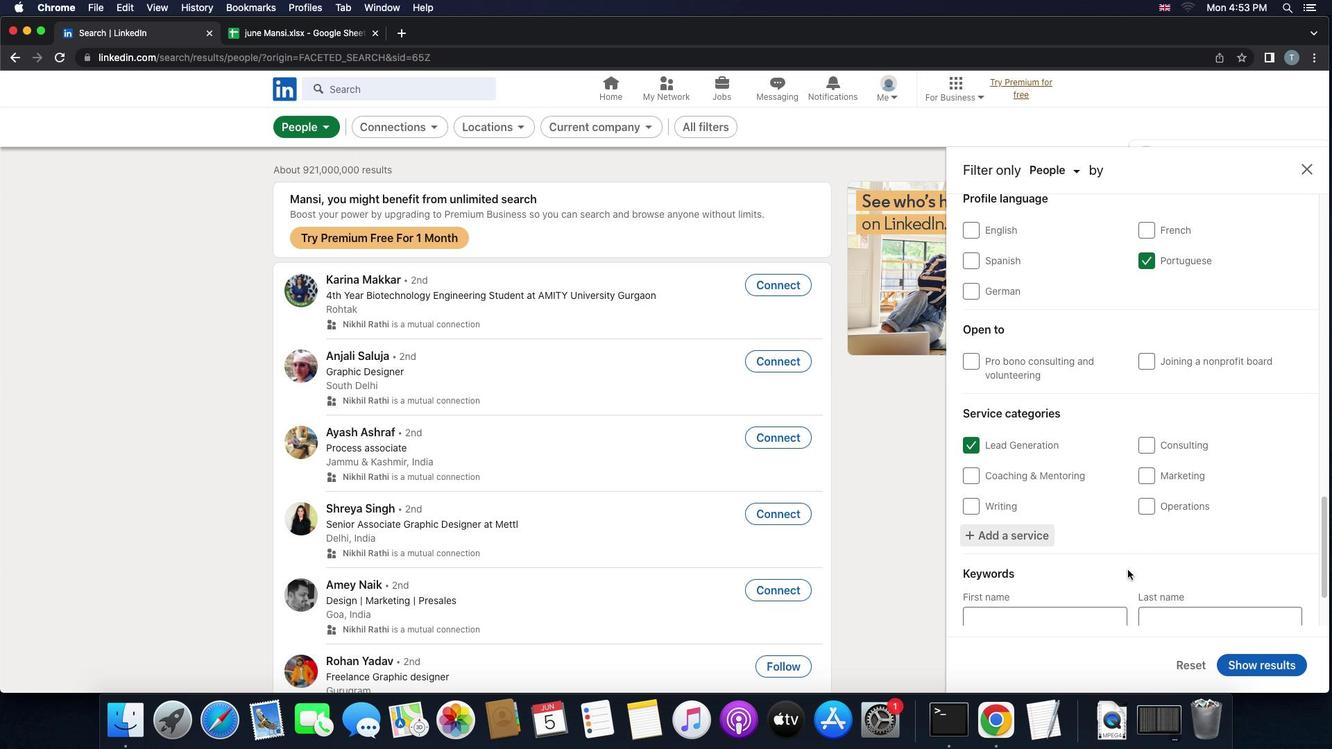 
Action: Mouse scrolled (1127, 570) with delta (0, 0)
Screenshot: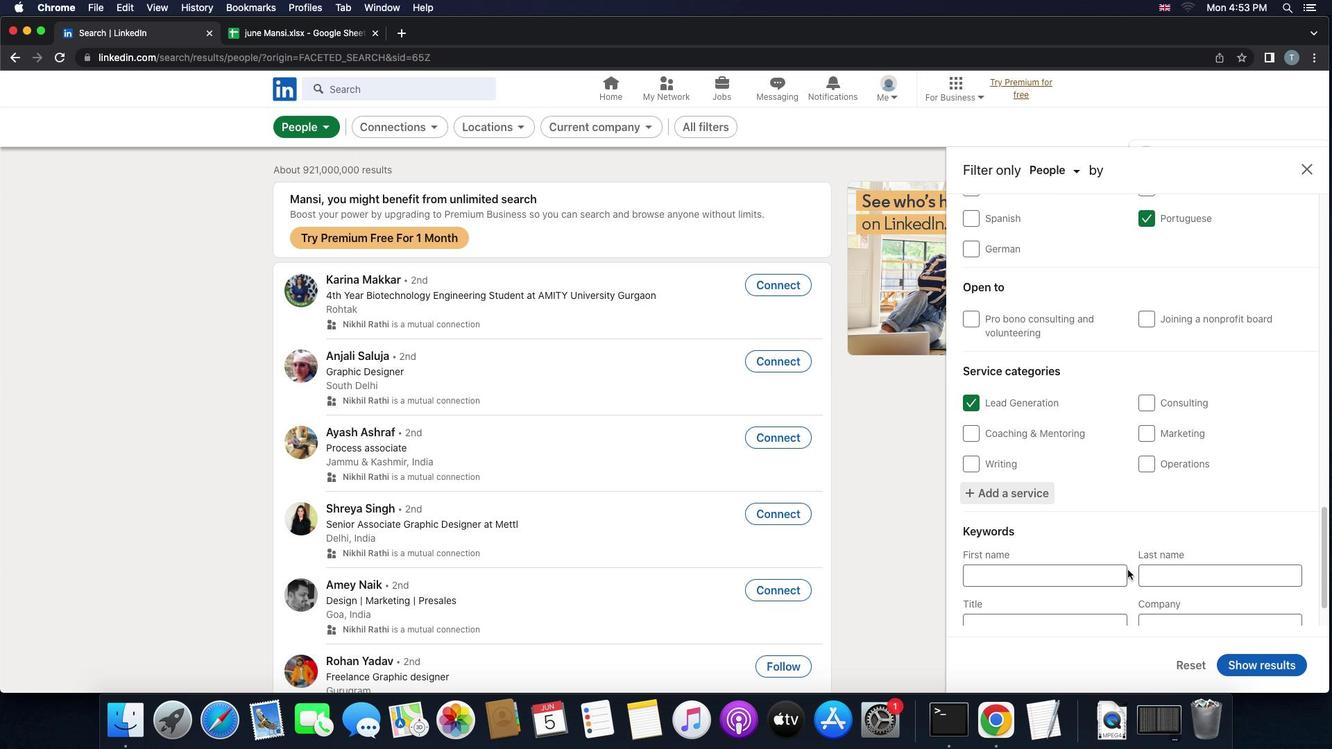 
Action: Mouse scrolled (1127, 570) with delta (0, 0)
Screenshot: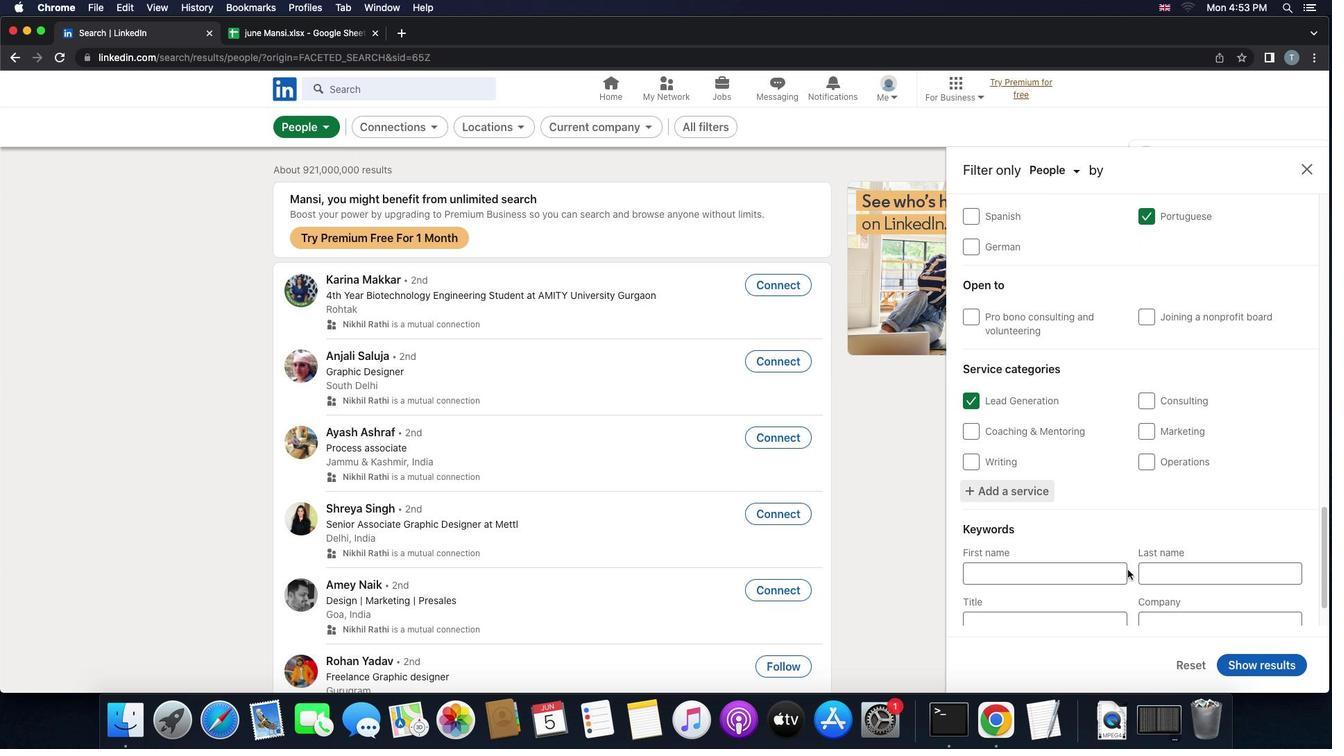 
Action: Mouse scrolled (1127, 570) with delta (0, -1)
Screenshot: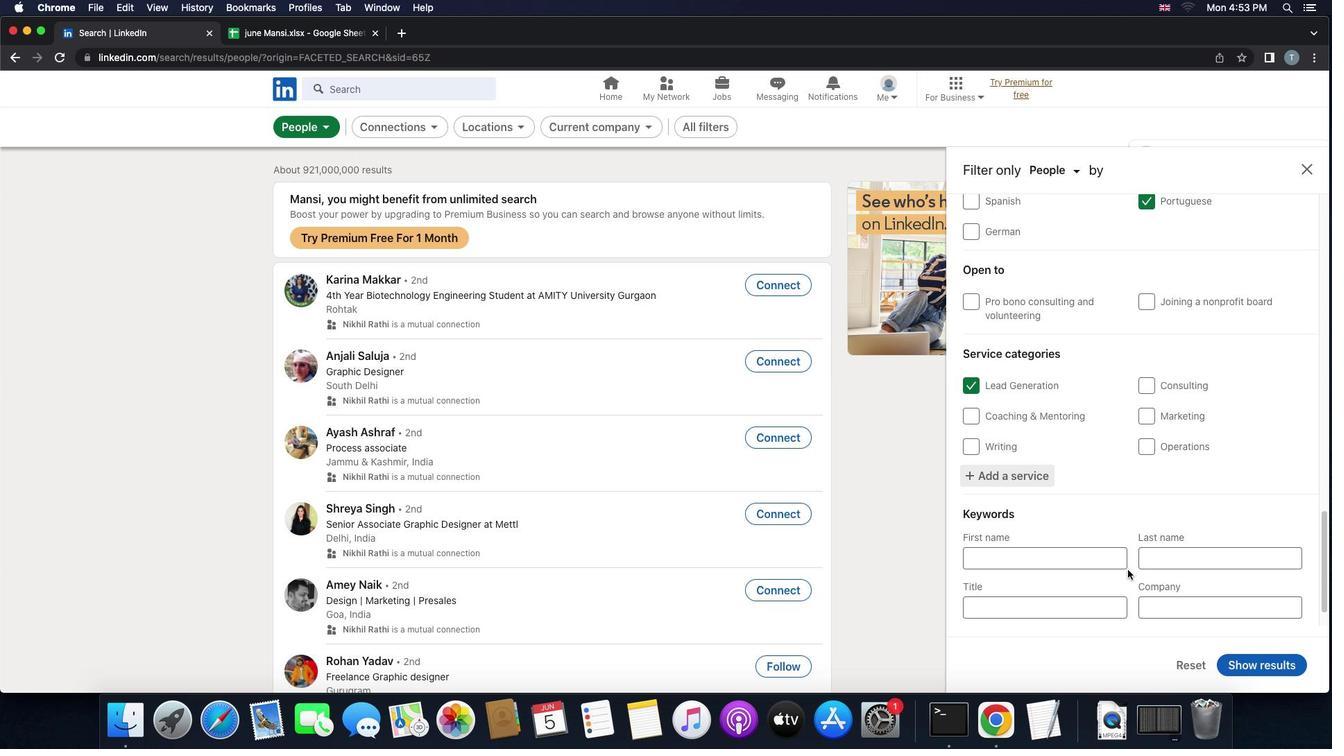 
Action: Mouse moved to (1068, 564)
Screenshot: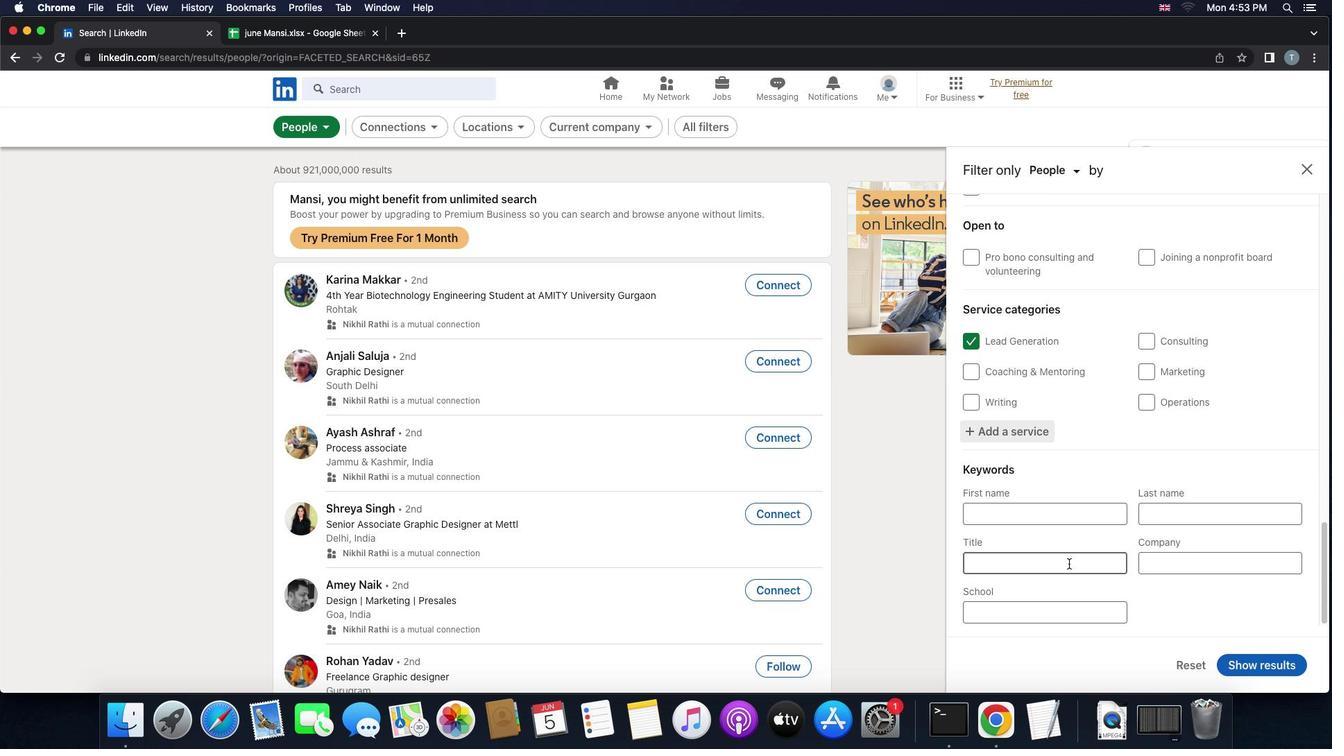 
Action: Mouse pressed left at (1068, 564)
Screenshot: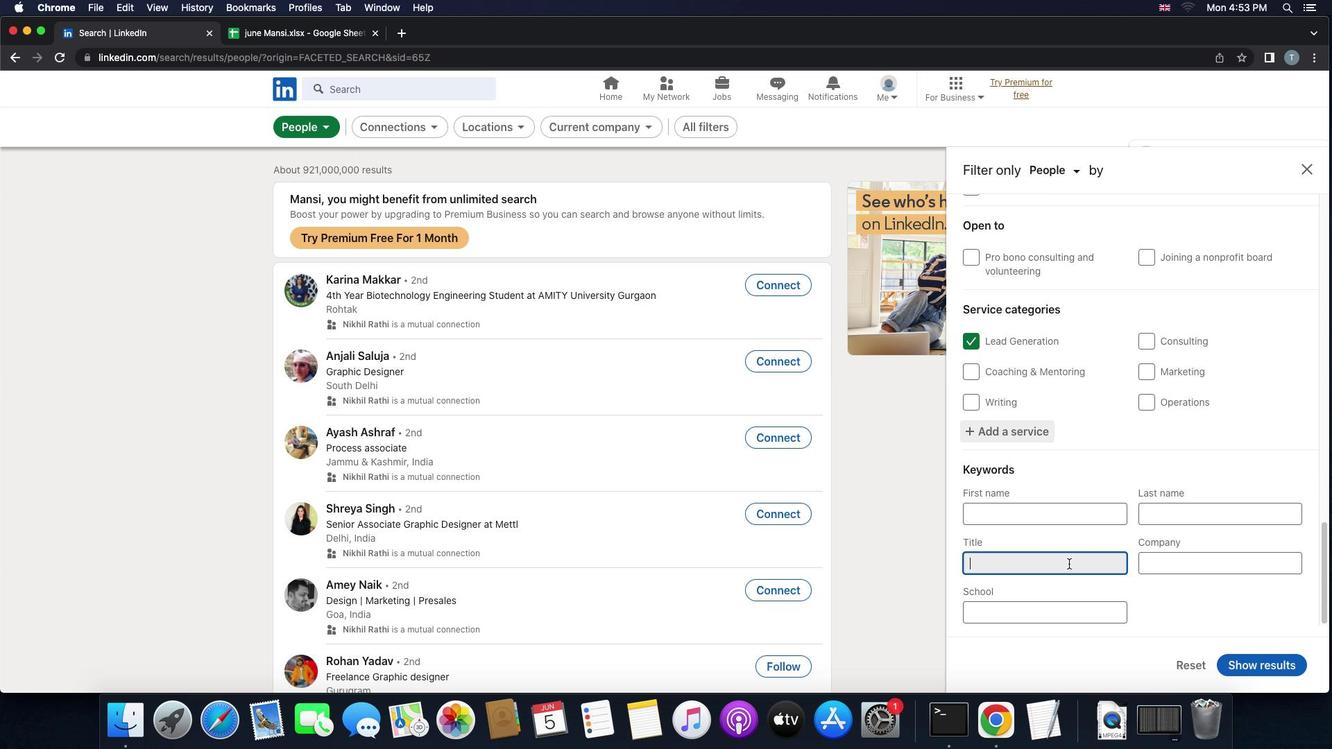 
Action: Mouse moved to (1071, 564)
Screenshot: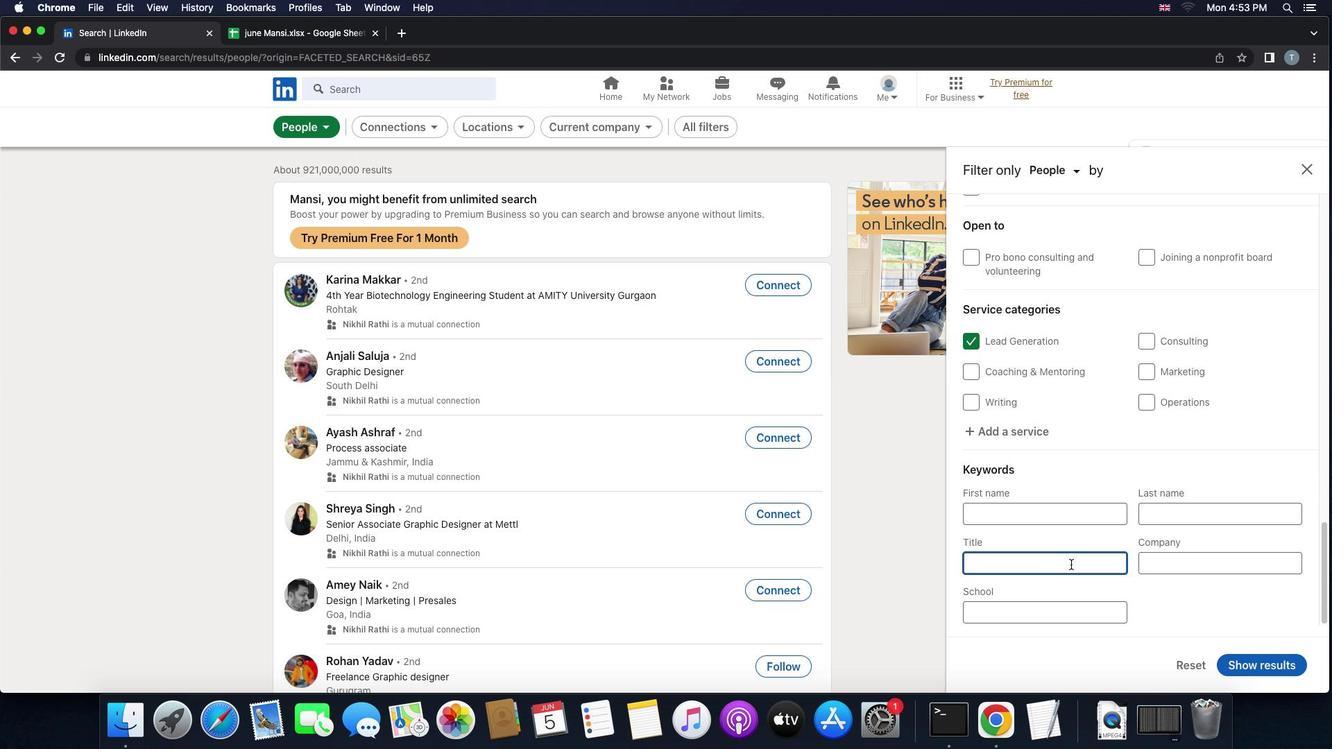 
Action: Key pressed Key.shift'a''s''s''i''s''t''a''n''t'Key.spaceKey.shift'e''n''g''i''n''e''e''r'
Screenshot: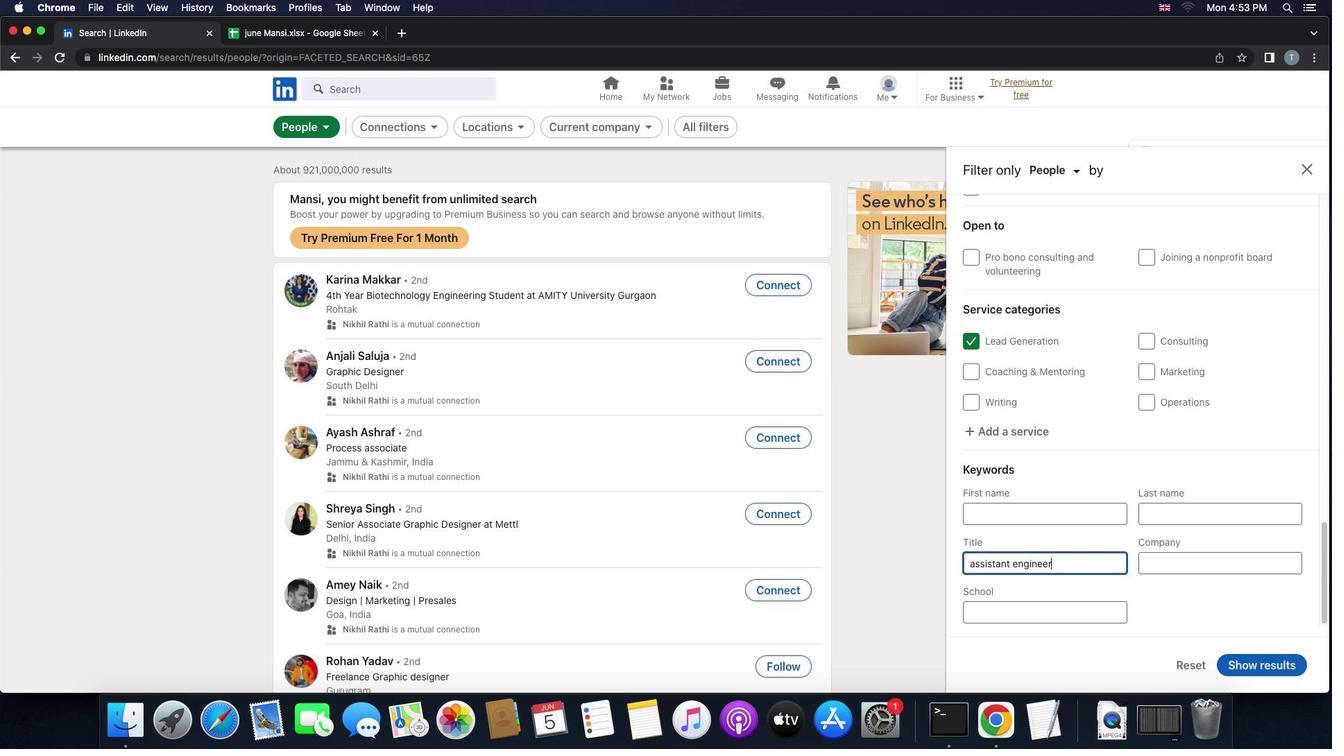 
Action: Mouse scrolled (1071, 564) with delta (0, 0)
Screenshot: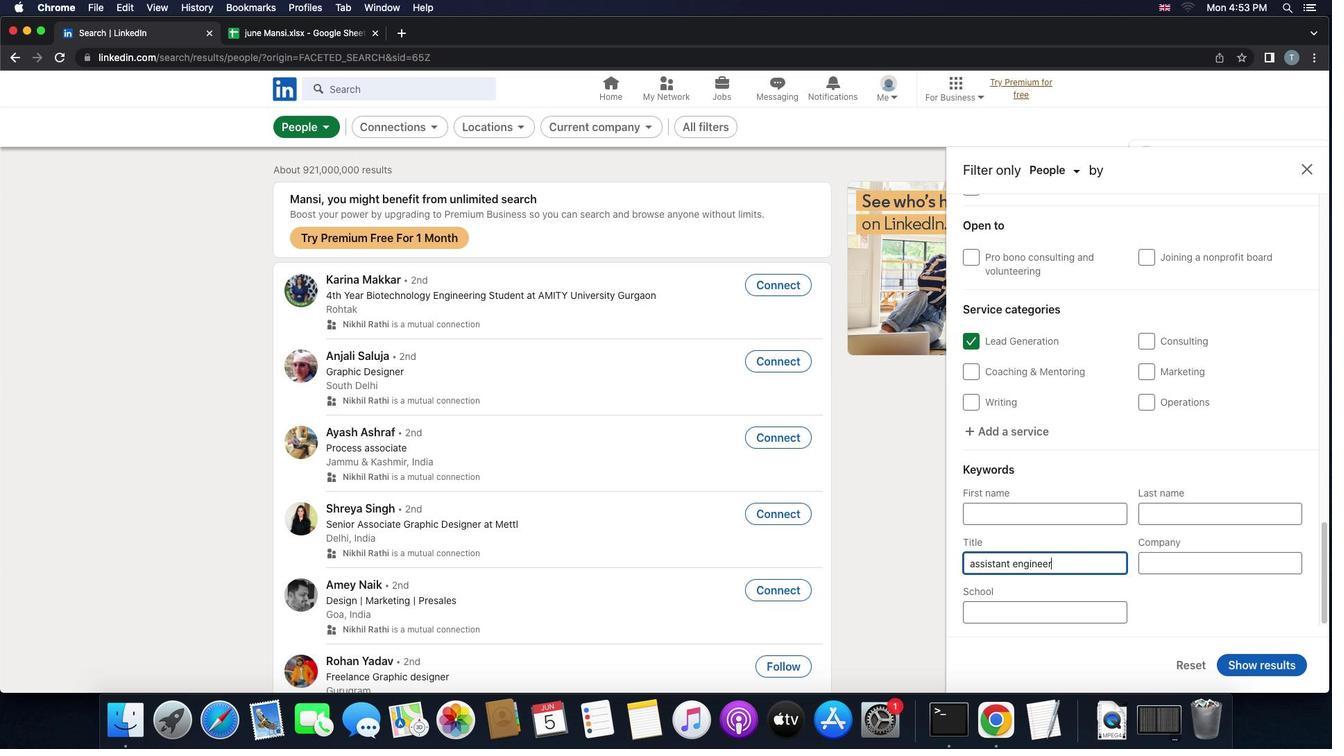 
Action: Mouse scrolled (1071, 564) with delta (0, 0)
Screenshot: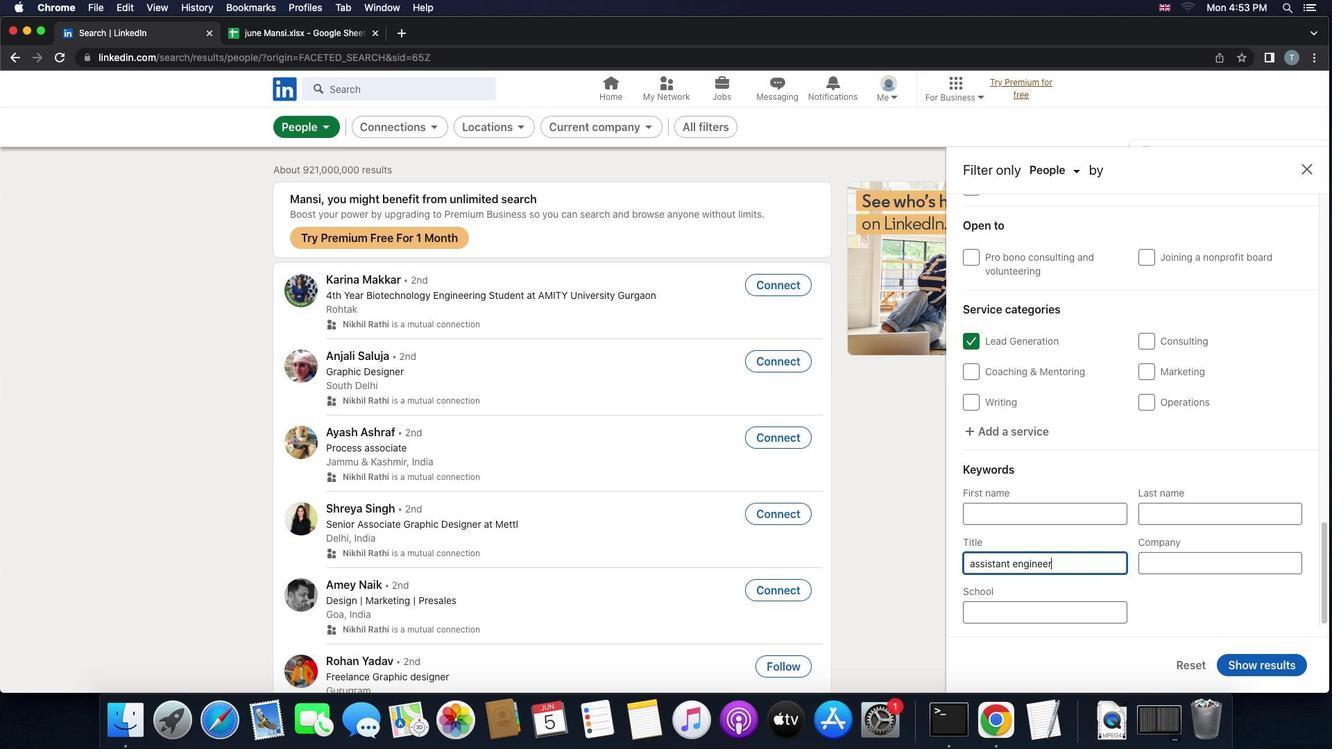 
Action: Mouse scrolled (1071, 564) with delta (0, 0)
Screenshot: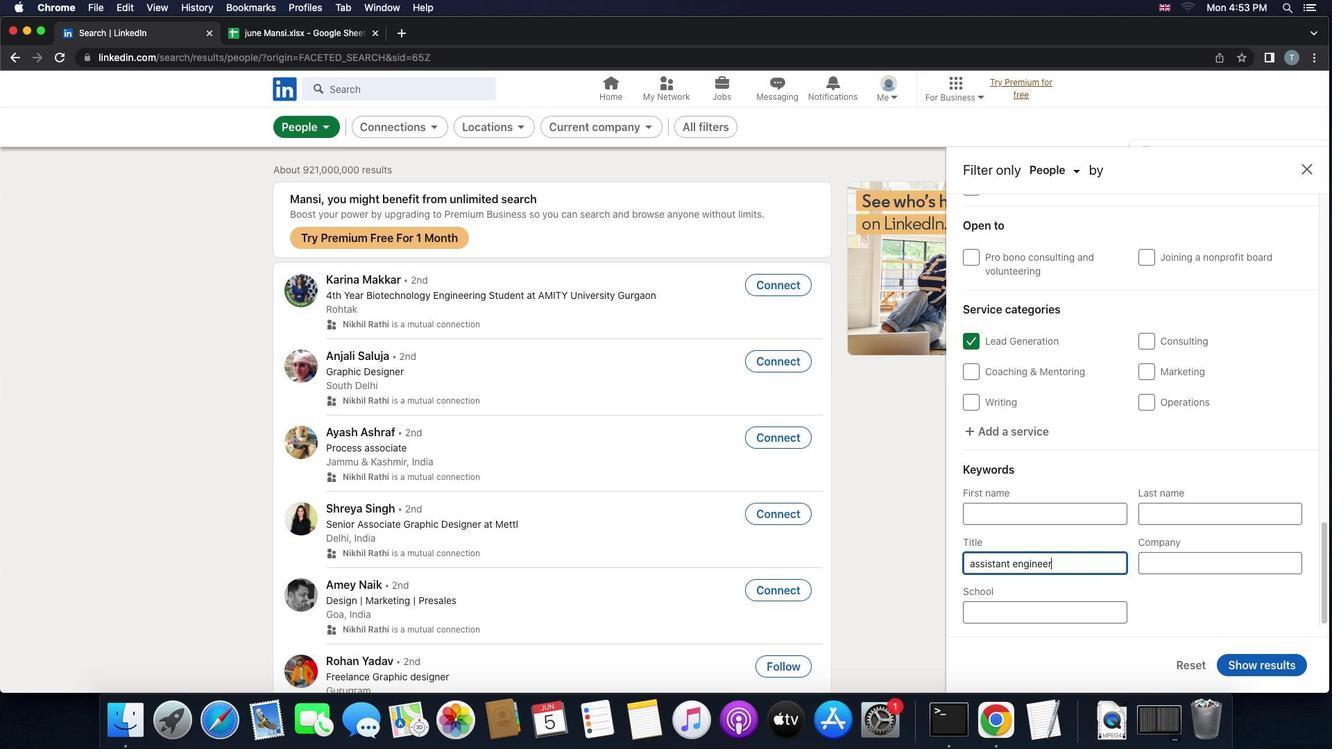 
Action: Mouse scrolled (1071, 564) with delta (0, 0)
Screenshot: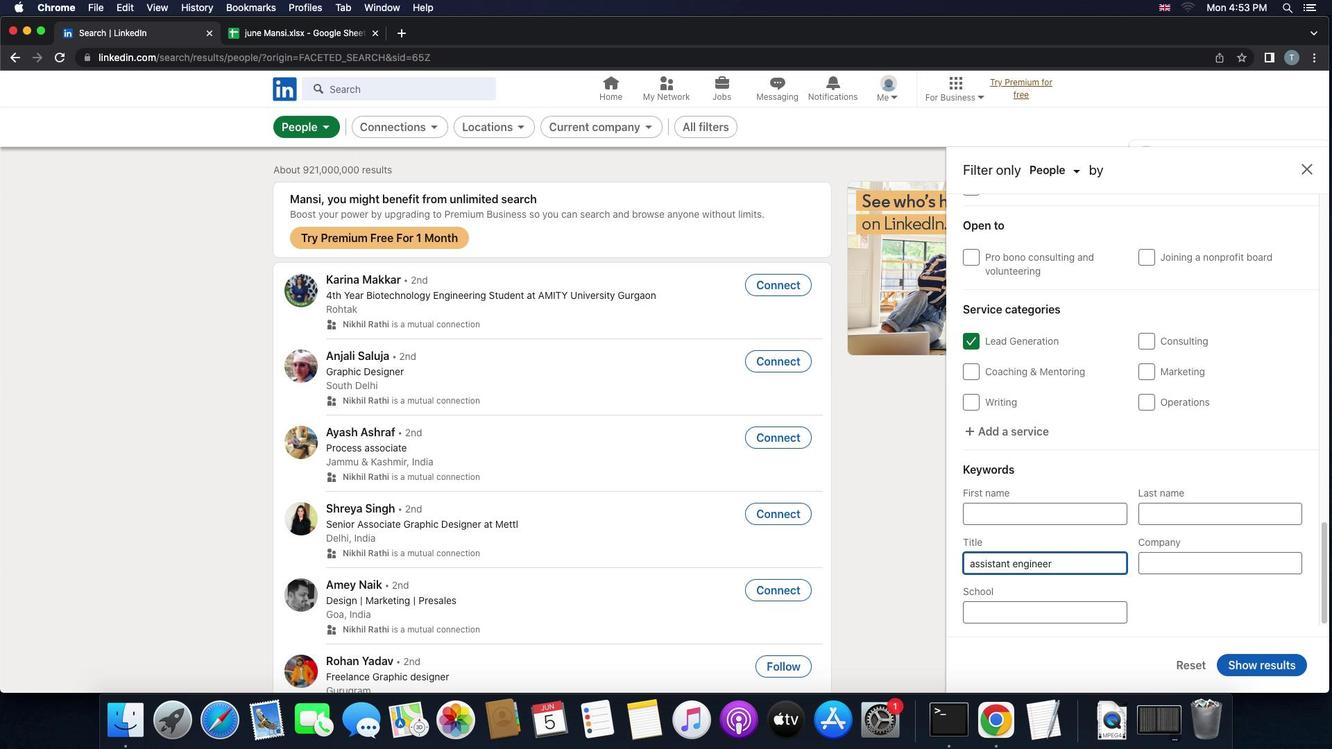
Action: Mouse moved to (1282, 667)
Screenshot: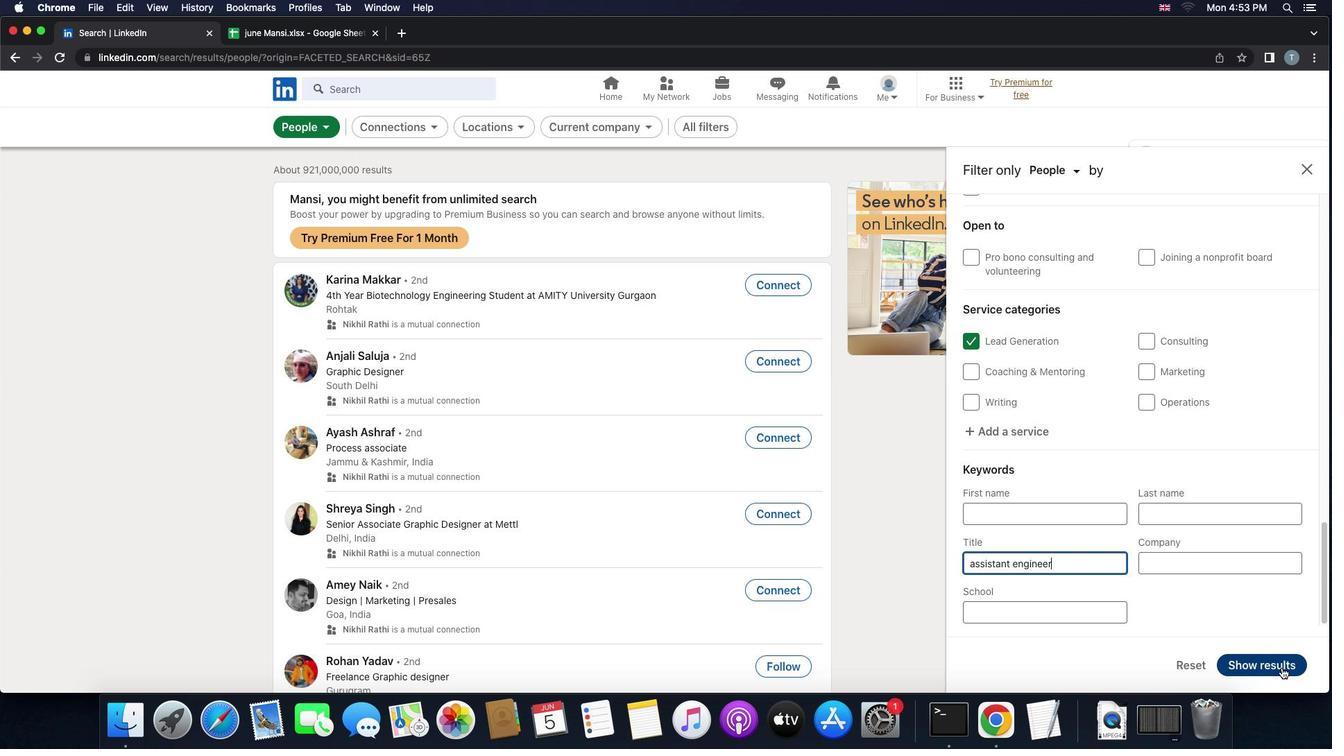 
Action: Mouse pressed left at (1282, 667)
Screenshot: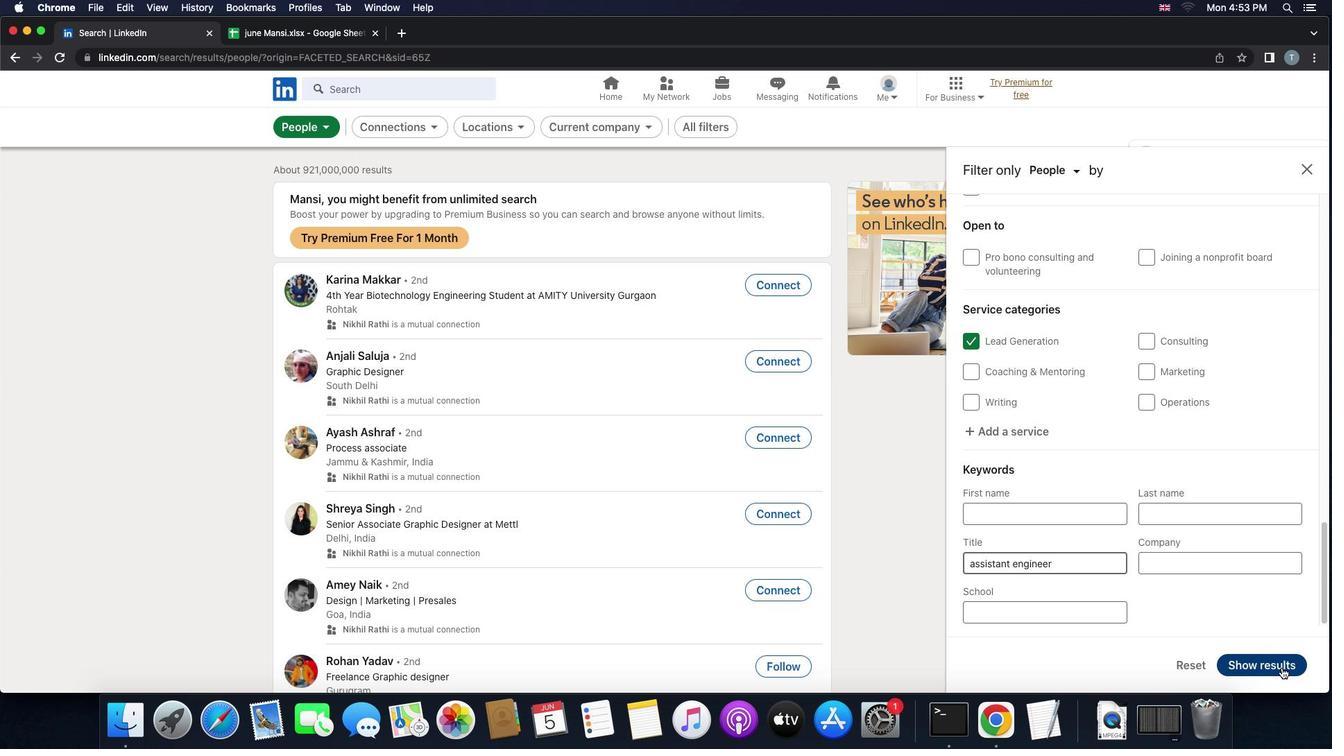 
Action: Mouse moved to (1277, 651)
Screenshot: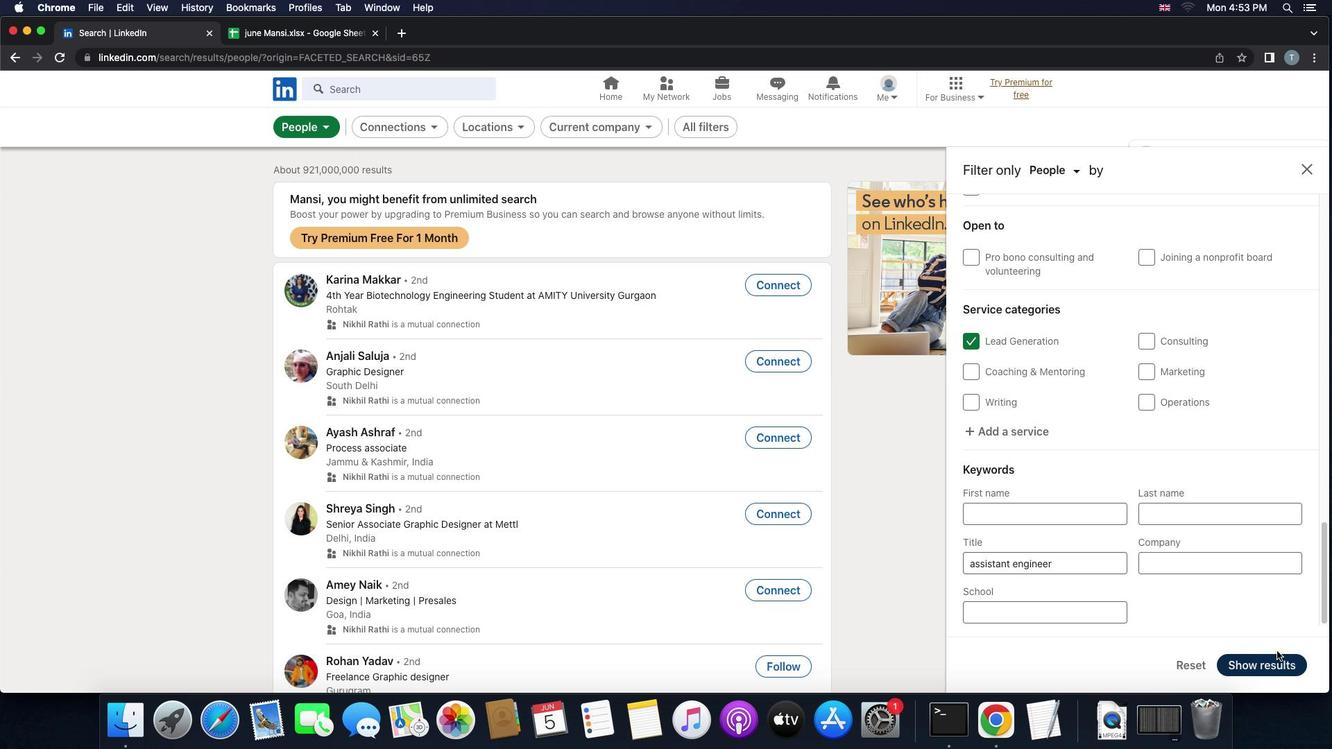 
